 Task: Look for Airbnb options in San MartÃ­n, Colombia from 5th December, 2023 to 12th December, 2023 for 2 adults.  With 1  bedroom having 1 bed and 1 bathroom. Property type can be hotel. Amenities needed are: washing machine. Look for 4 properties as per requirement.
Action: Mouse moved to (530, 118)
Screenshot: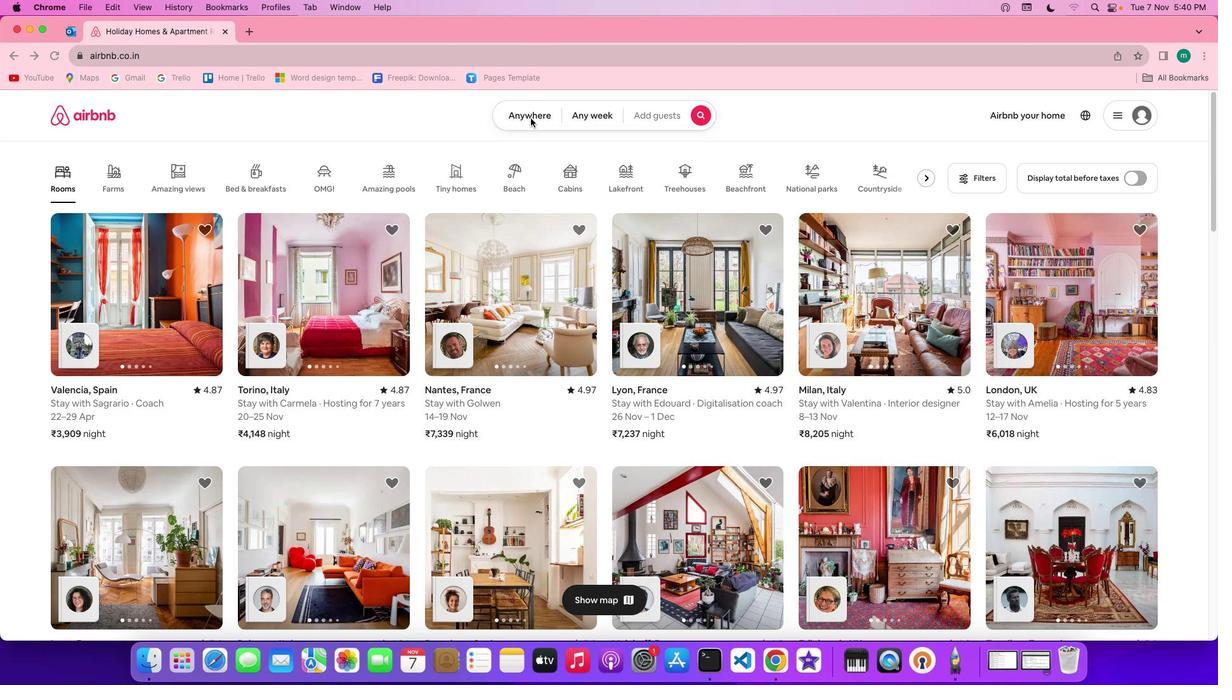 
Action: Mouse pressed left at (530, 118)
Screenshot: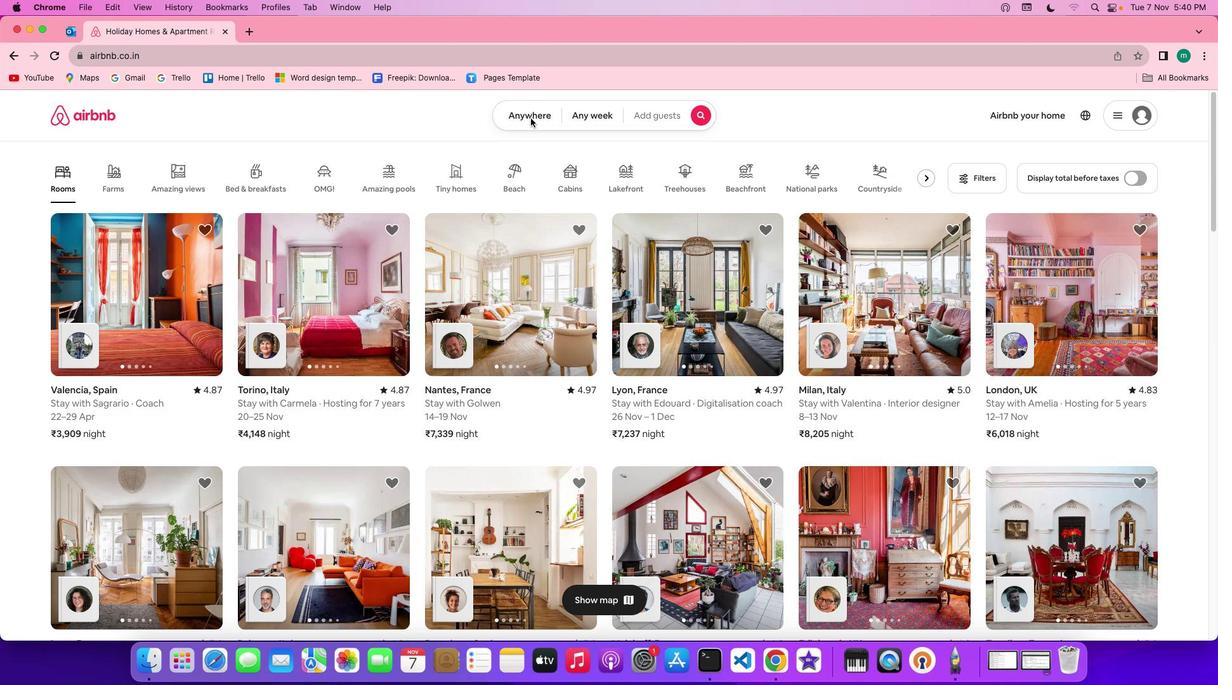 
Action: Mouse pressed left at (530, 118)
Screenshot: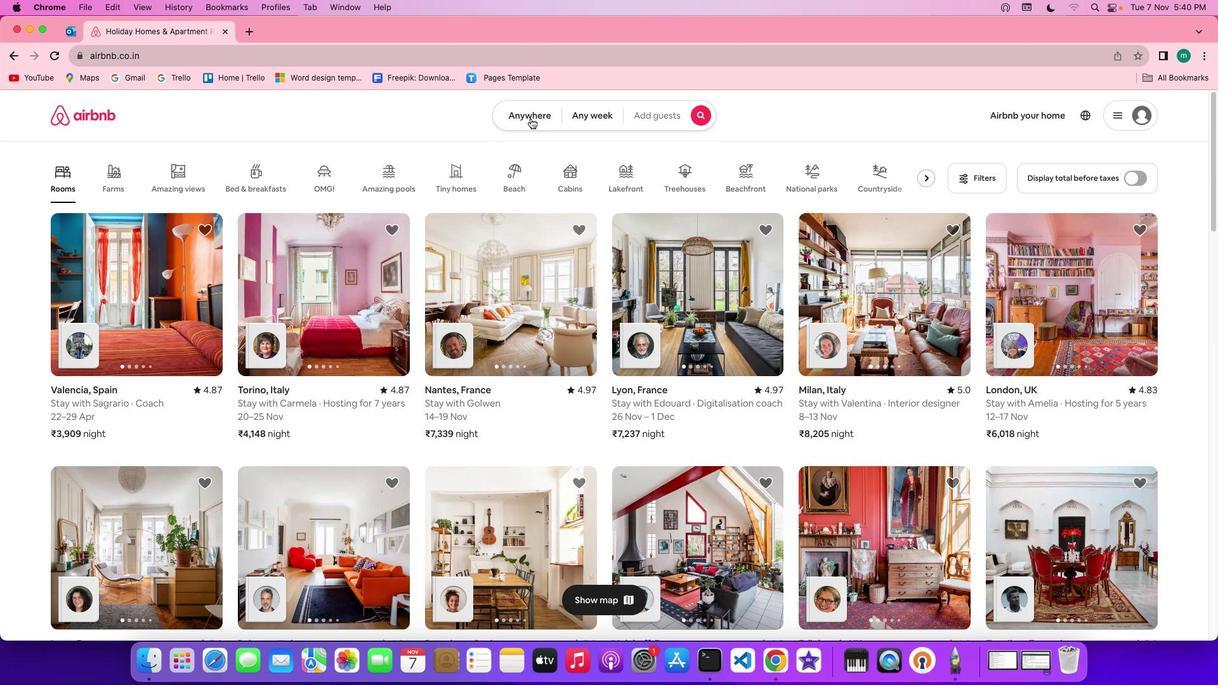 
Action: Mouse moved to (479, 144)
Screenshot: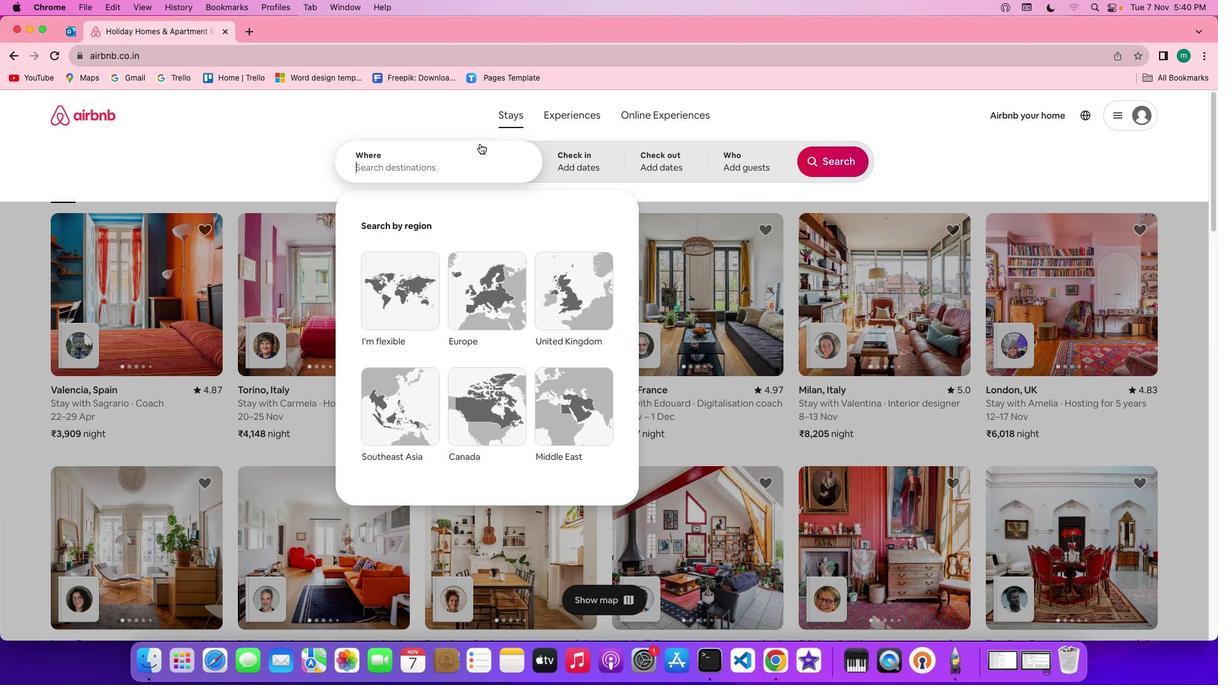 
Action: Mouse pressed left at (479, 144)
Screenshot: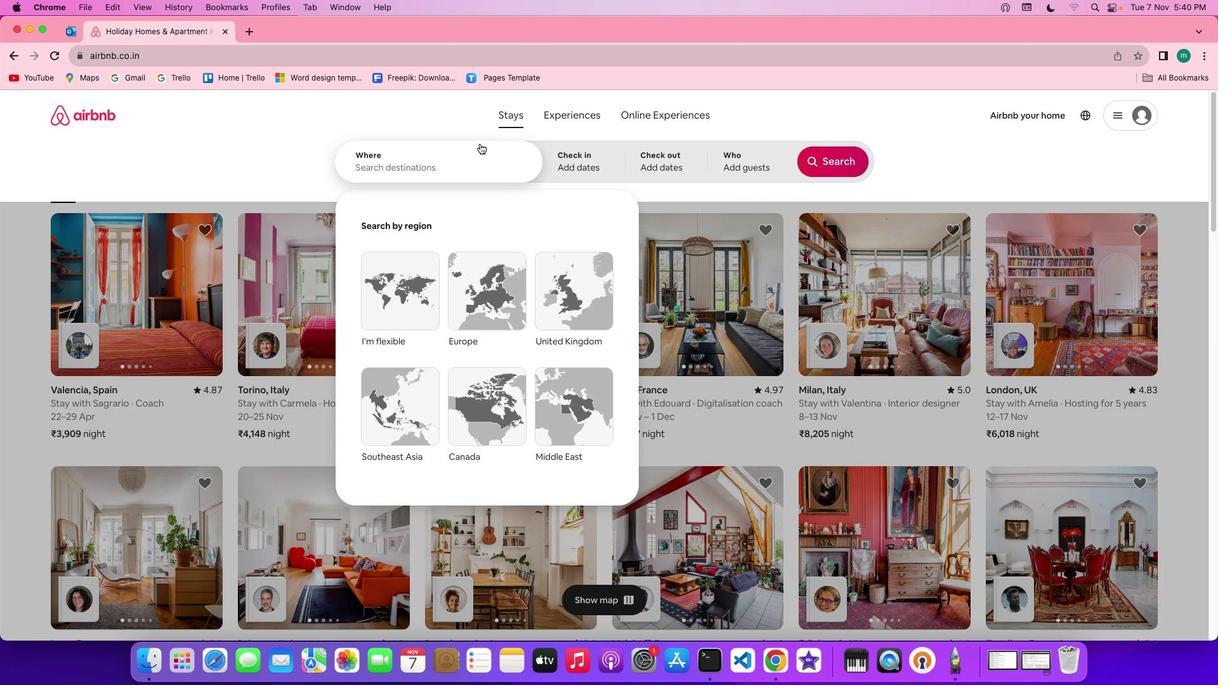 
Action: Key pressed Key.shift's''a''n'Key.spaceKey.shift'm''a''r''t''i''n'','Key.shift'C''o''l''u''m''b''i''a'
Screenshot: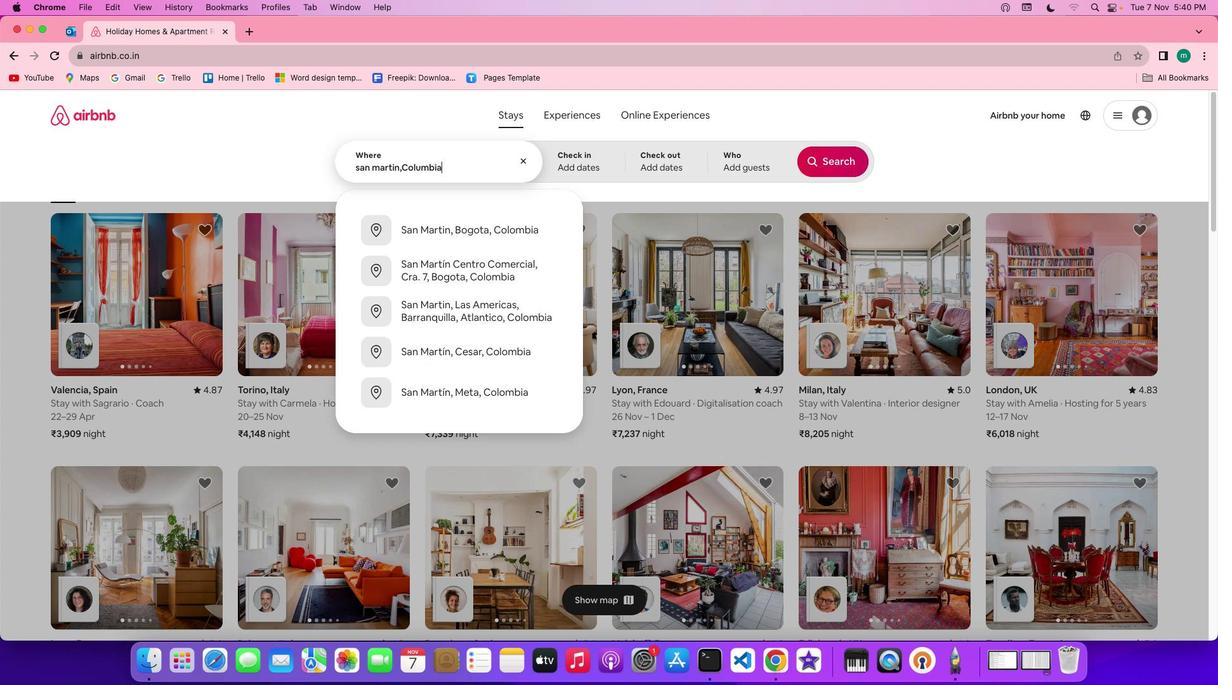 
Action: Mouse moved to (604, 154)
Screenshot: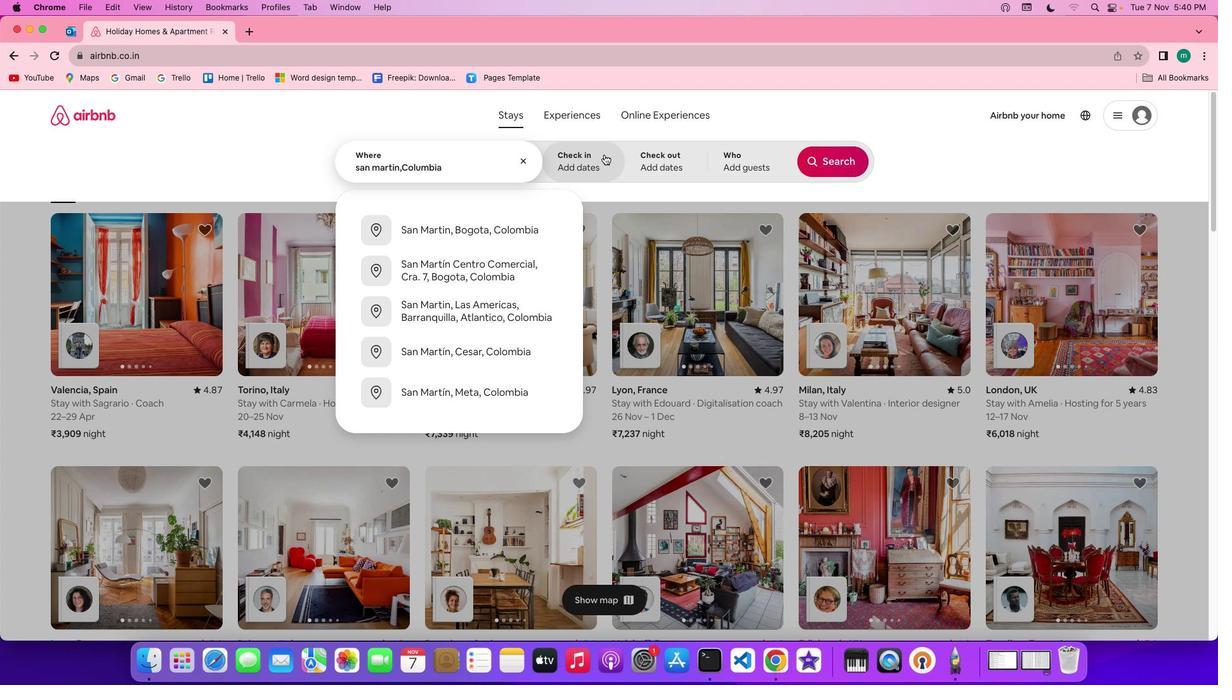 
Action: Mouse pressed left at (604, 154)
Screenshot: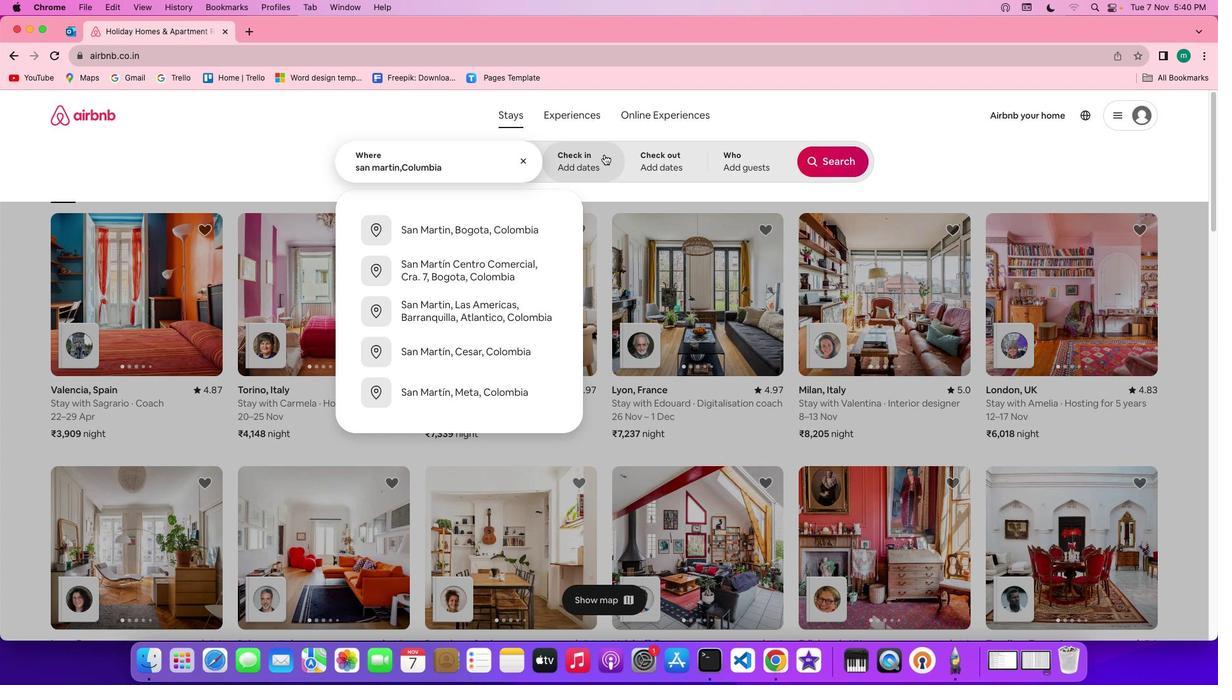 
Action: Mouse moved to (702, 355)
Screenshot: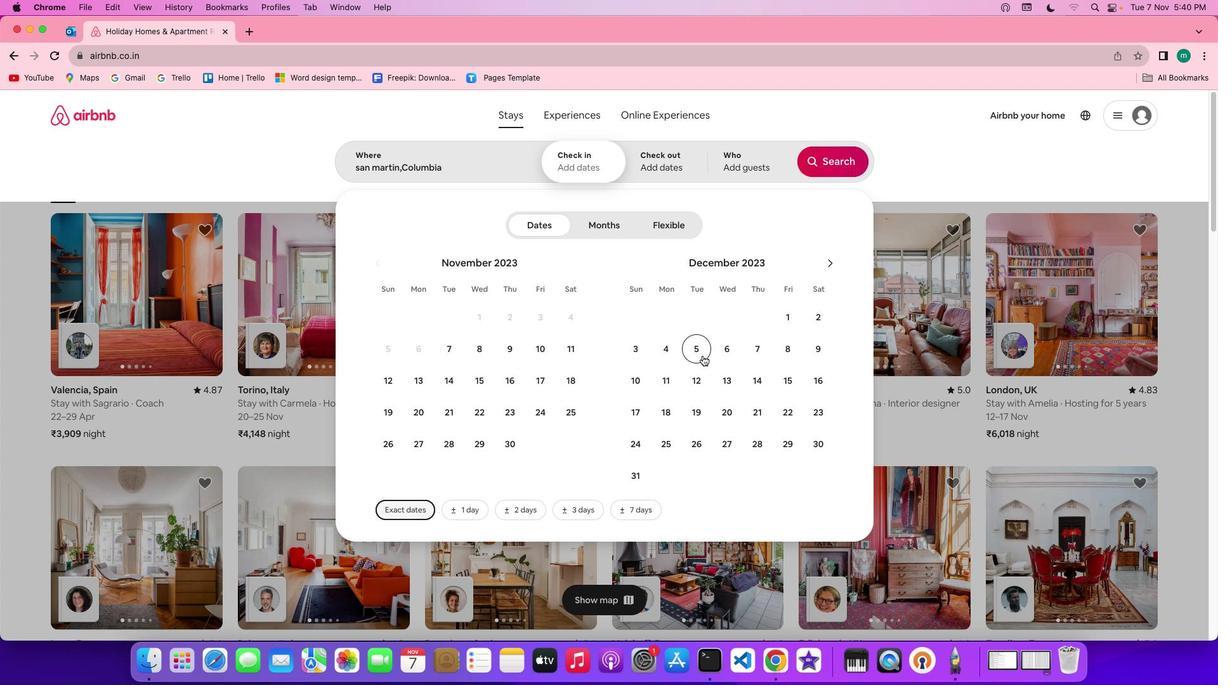 
Action: Mouse pressed left at (702, 355)
Screenshot: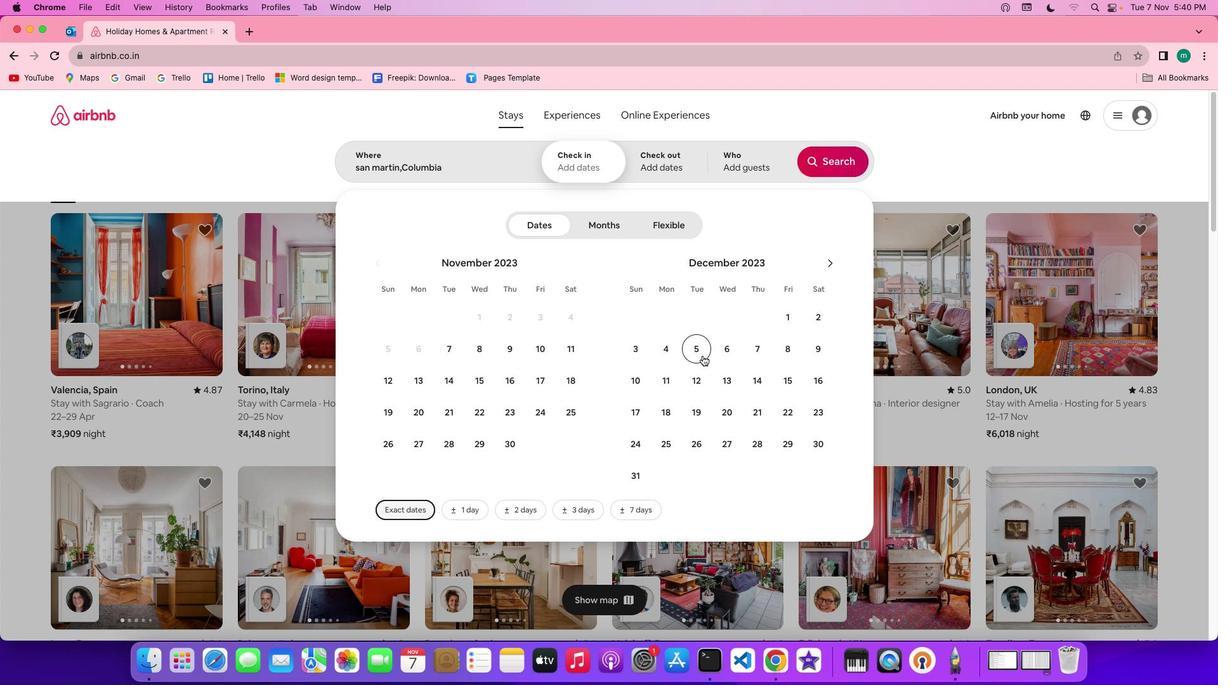 
Action: Mouse moved to (705, 382)
Screenshot: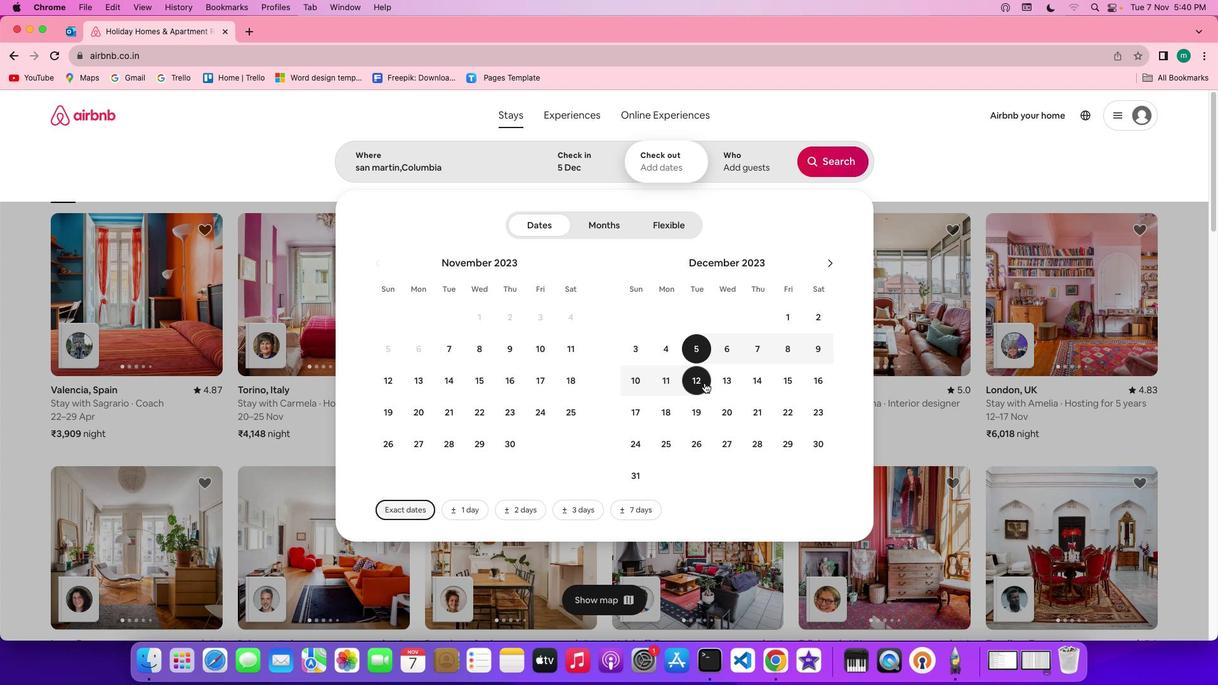 
Action: Mouse pressed left at (705, 382)
Screenshot: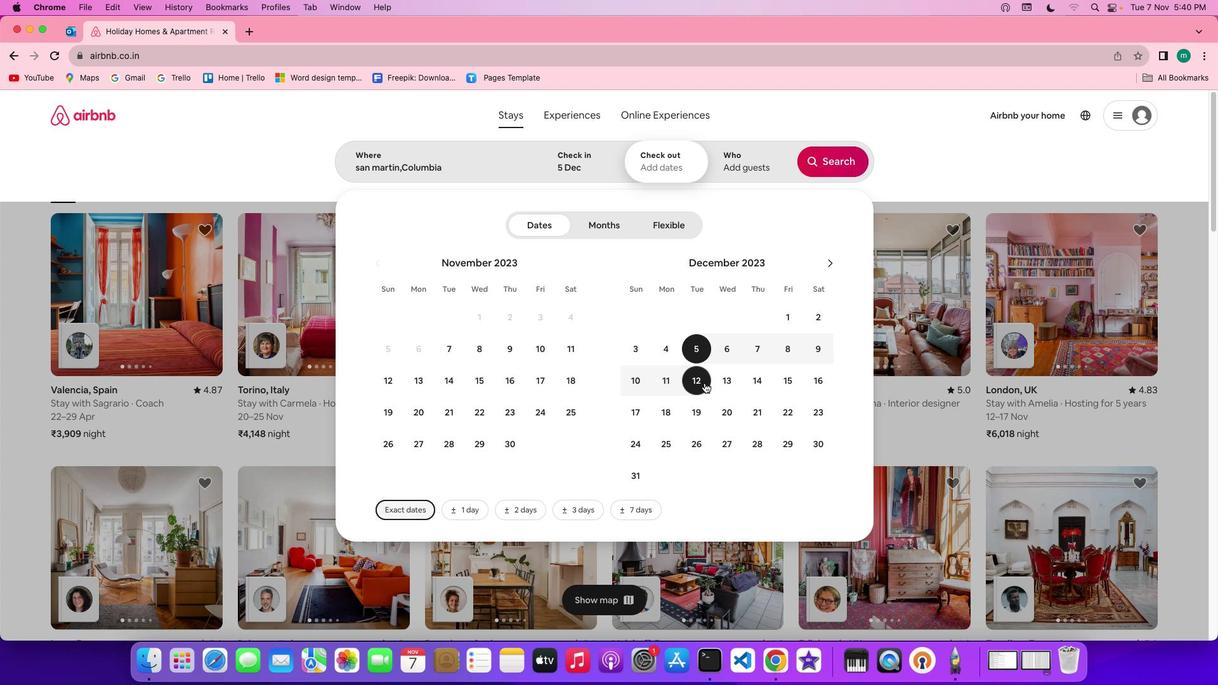 
Action: Mouse moved to (738, 166)
Screenshot: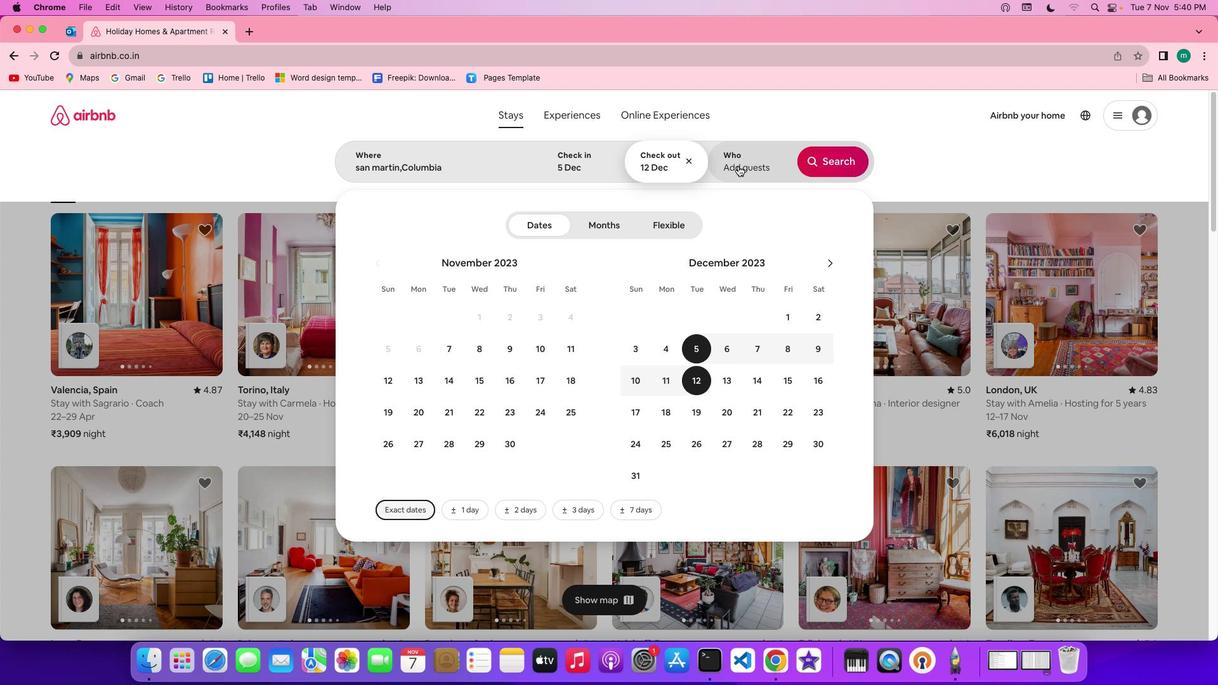 
Action: Mouse pressed left at (738, 166)
Screenshot: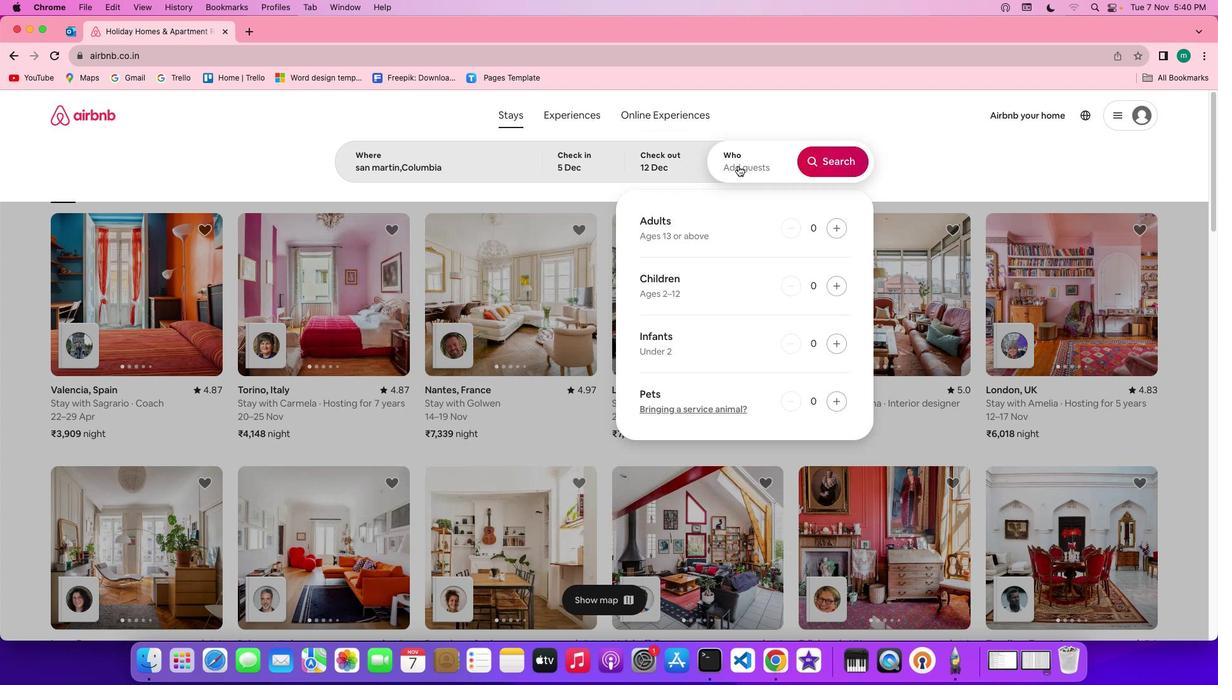 
Action: Mouse moved to (836, 228)
Screenshot: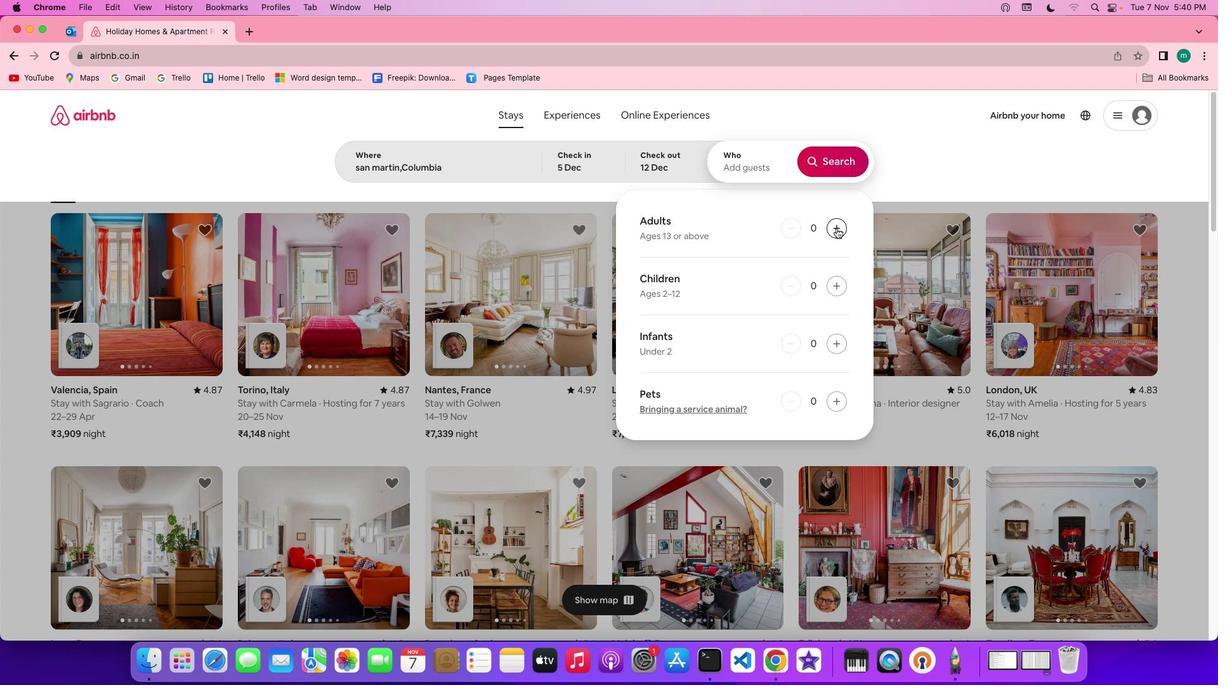 
Action: Mouse pressed left at (836, 228)
Screenshot: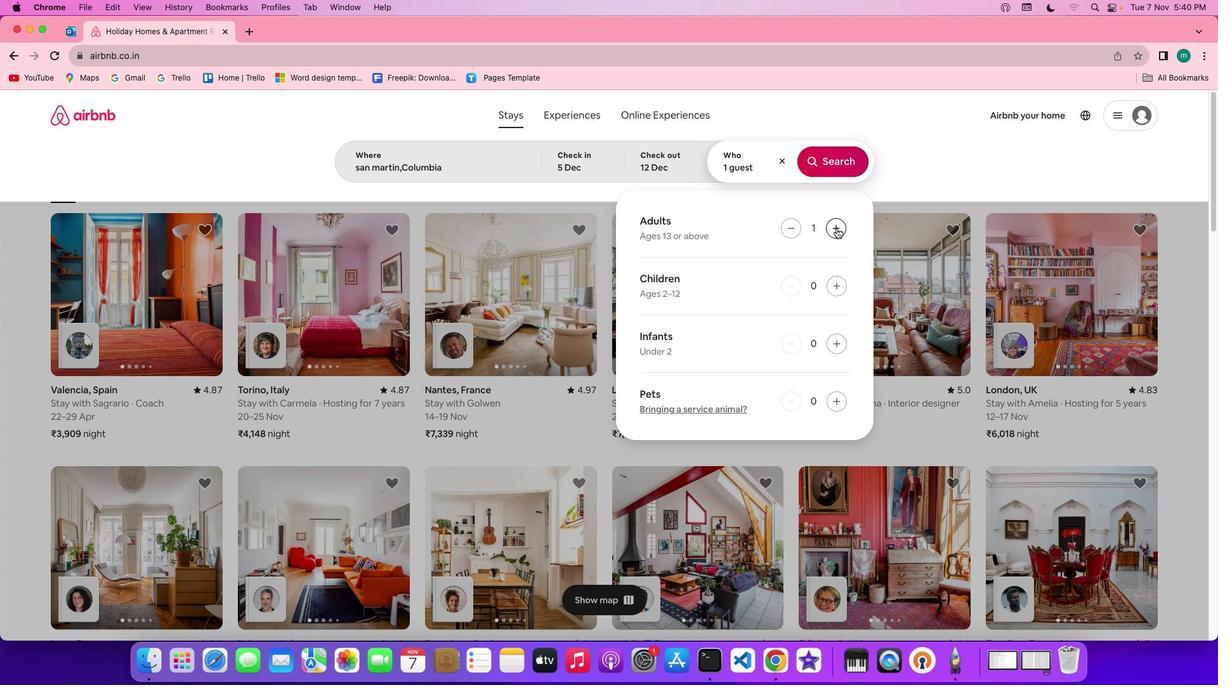 
Action: Mouse pressed left at (836, 228)
Screenshot: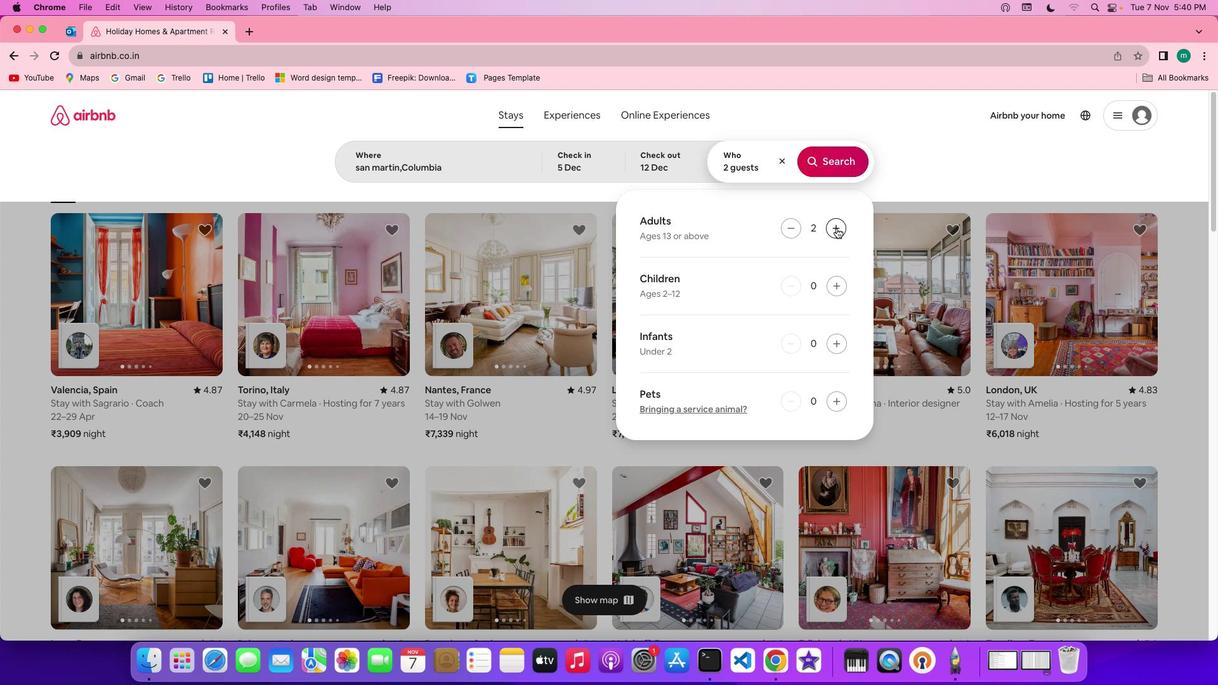 
Action: Mouse moved to (832, 156)
Screenshot: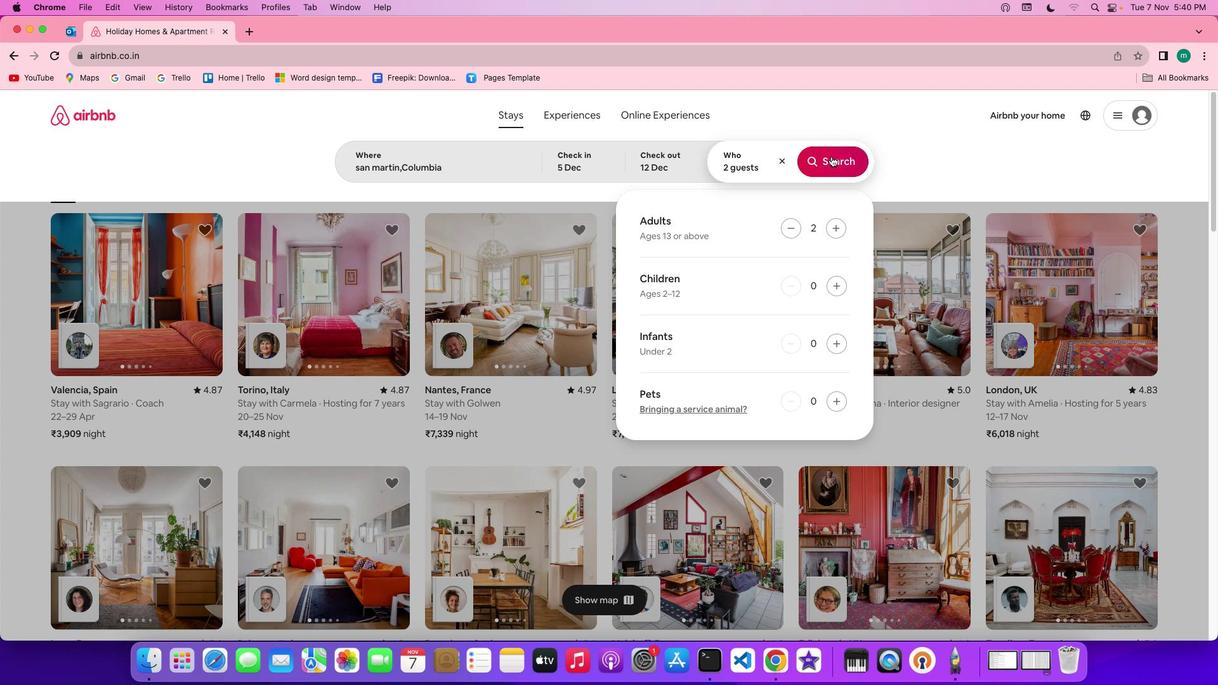 
Action: Mouse pressed left at (832, 156)
Screenshot: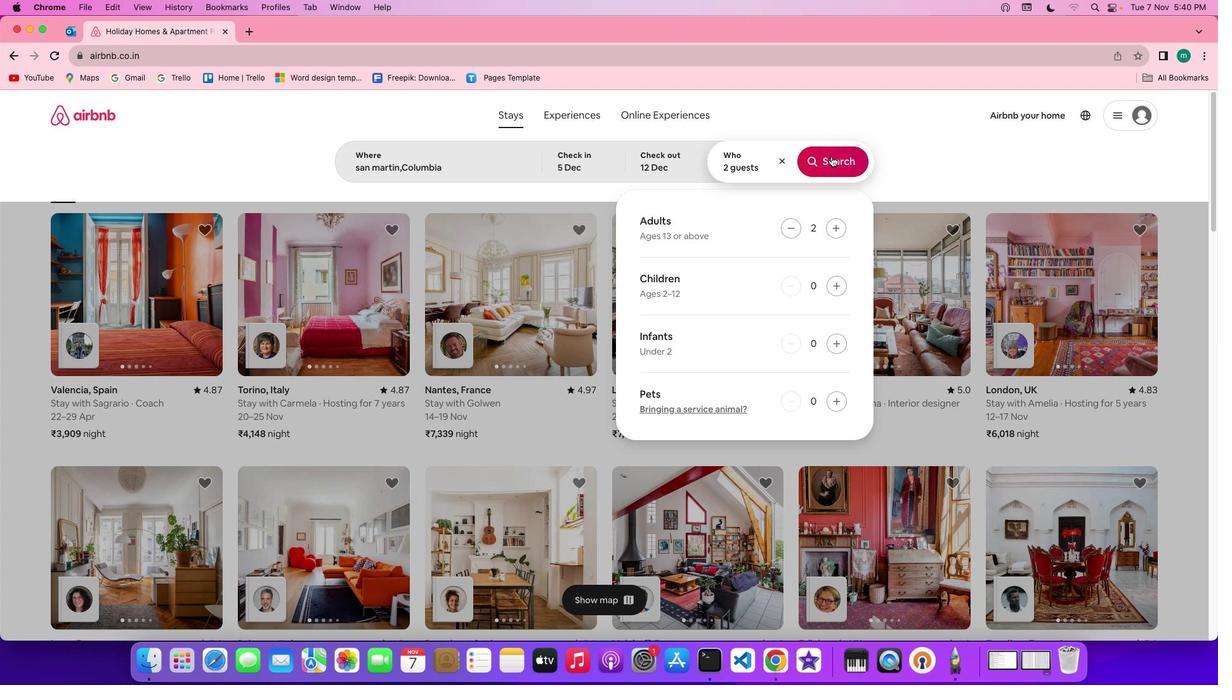 
Action: Mouse moved to (1000, 158)
Screenshot: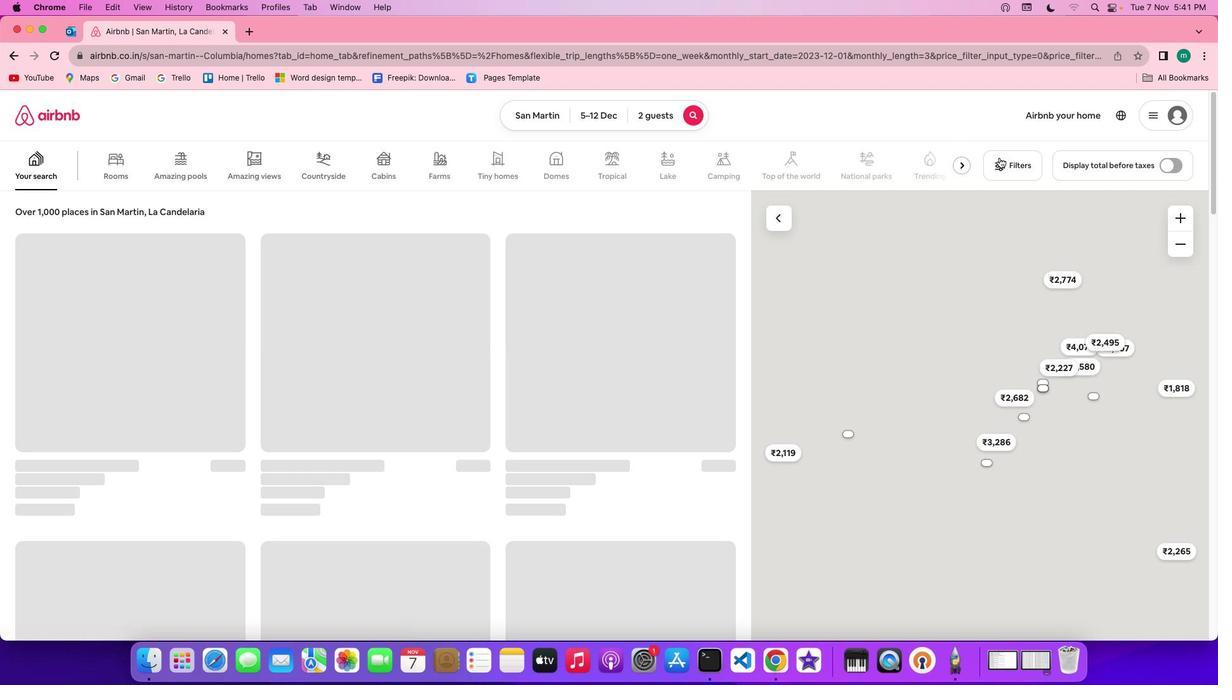 
Action: Mouse pressed left at (1000, 158)
Screenshot: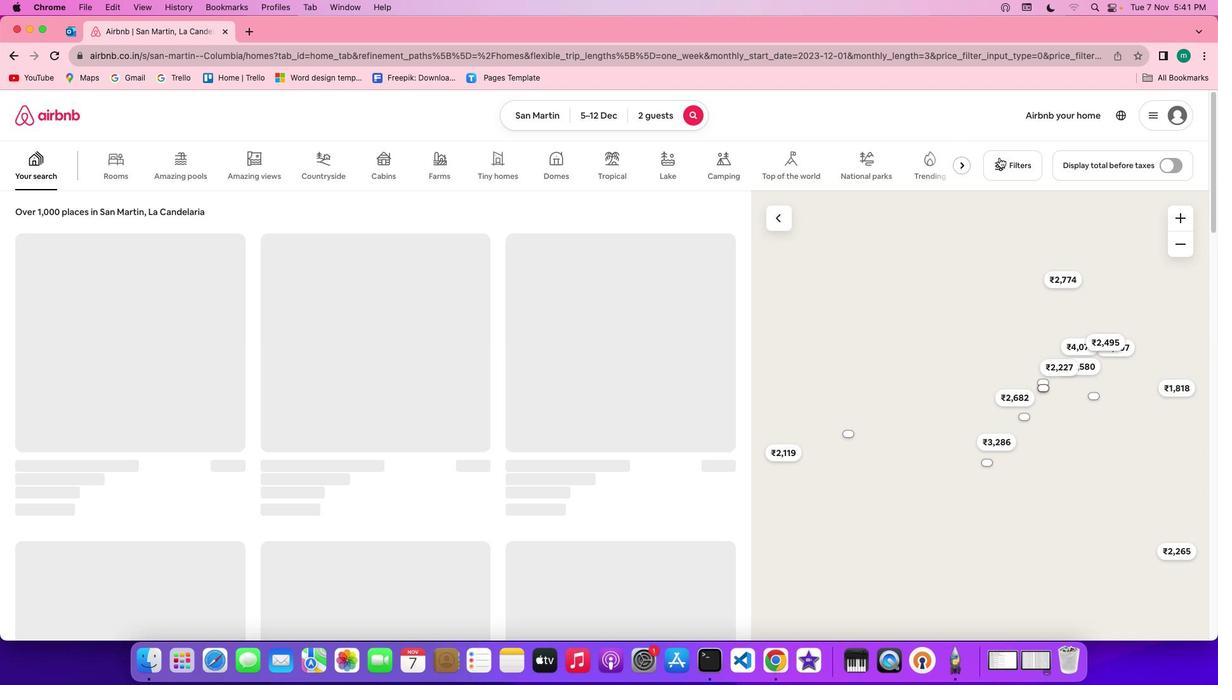 
Action: Mouse moved to (1003, 161)
Screenshot: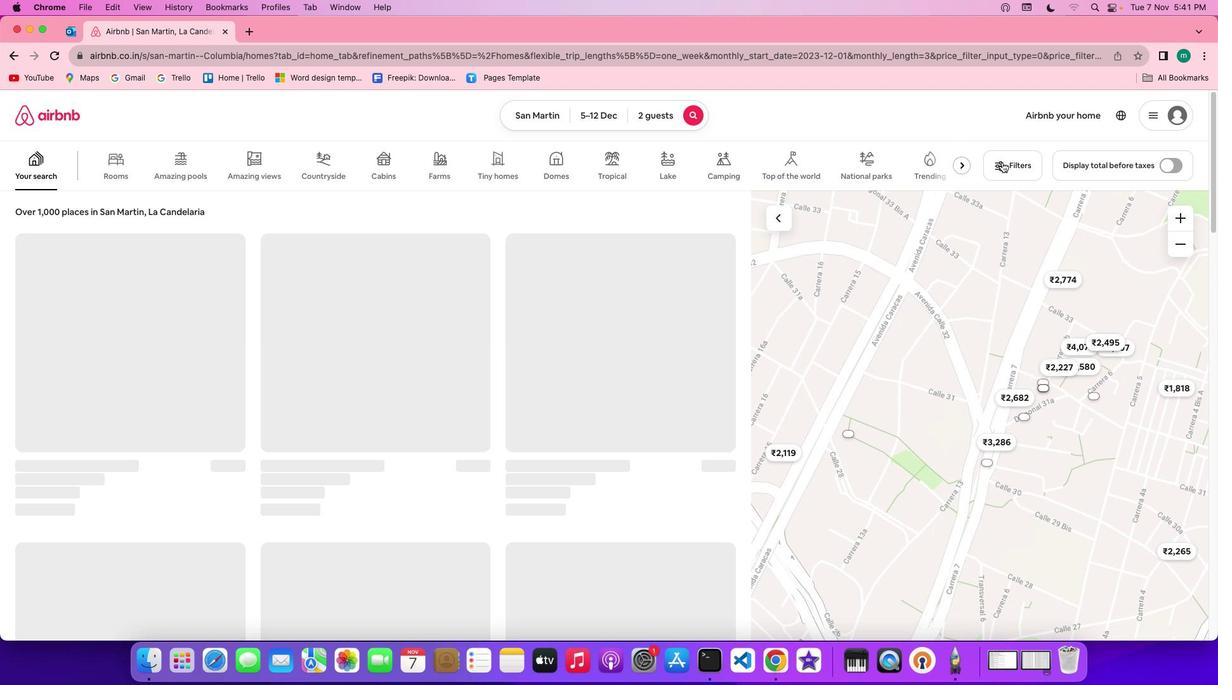 
Action: Mouse pressed left at (1003, 161)
Screenshot: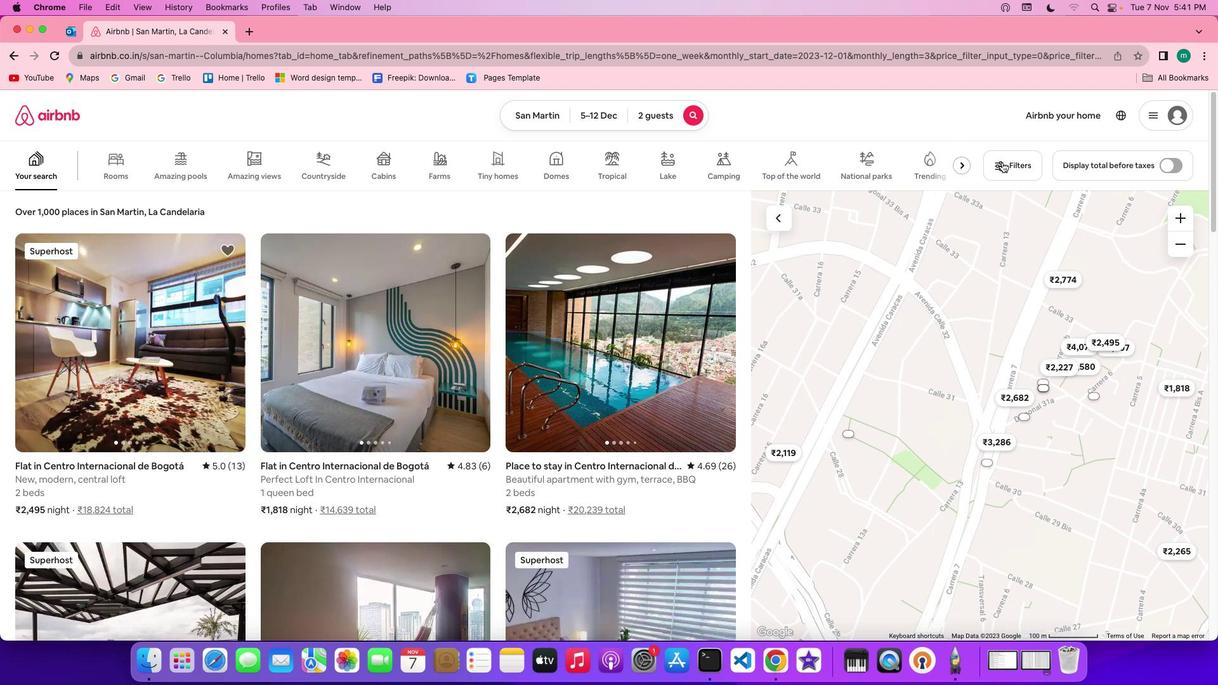 
Action: Mouse moved to (1017, 163)
Screenshot: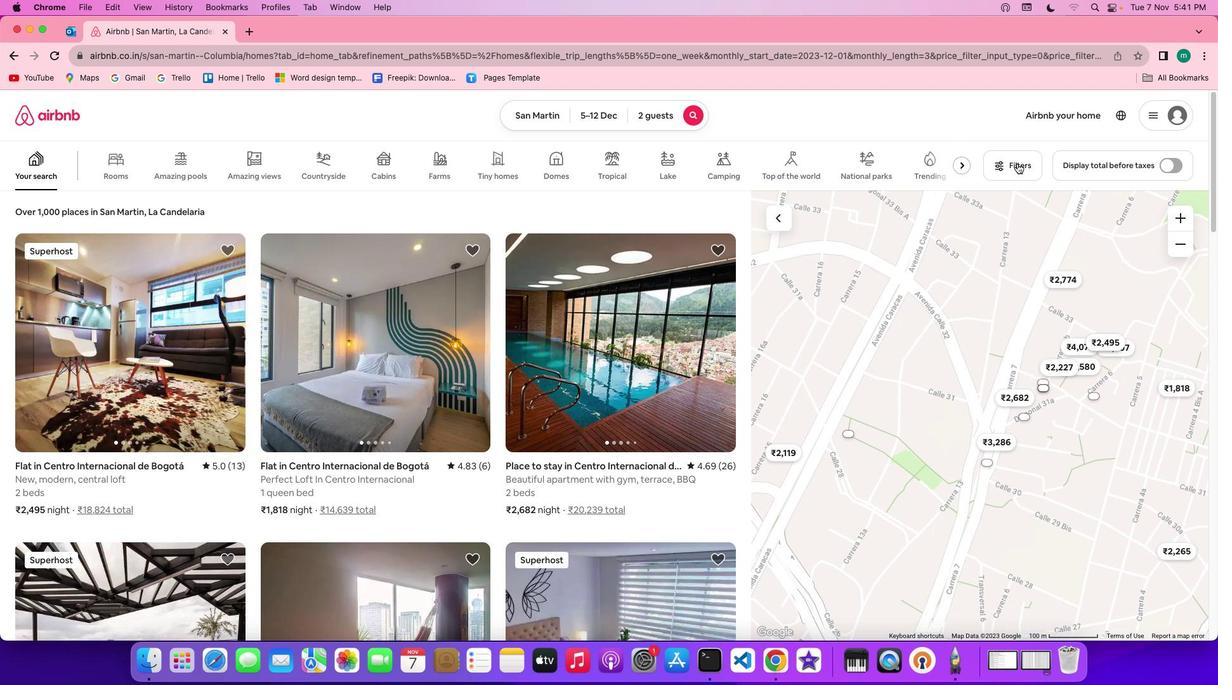 
Action: Mouse pressed left at (1017, 163)
Screenshot: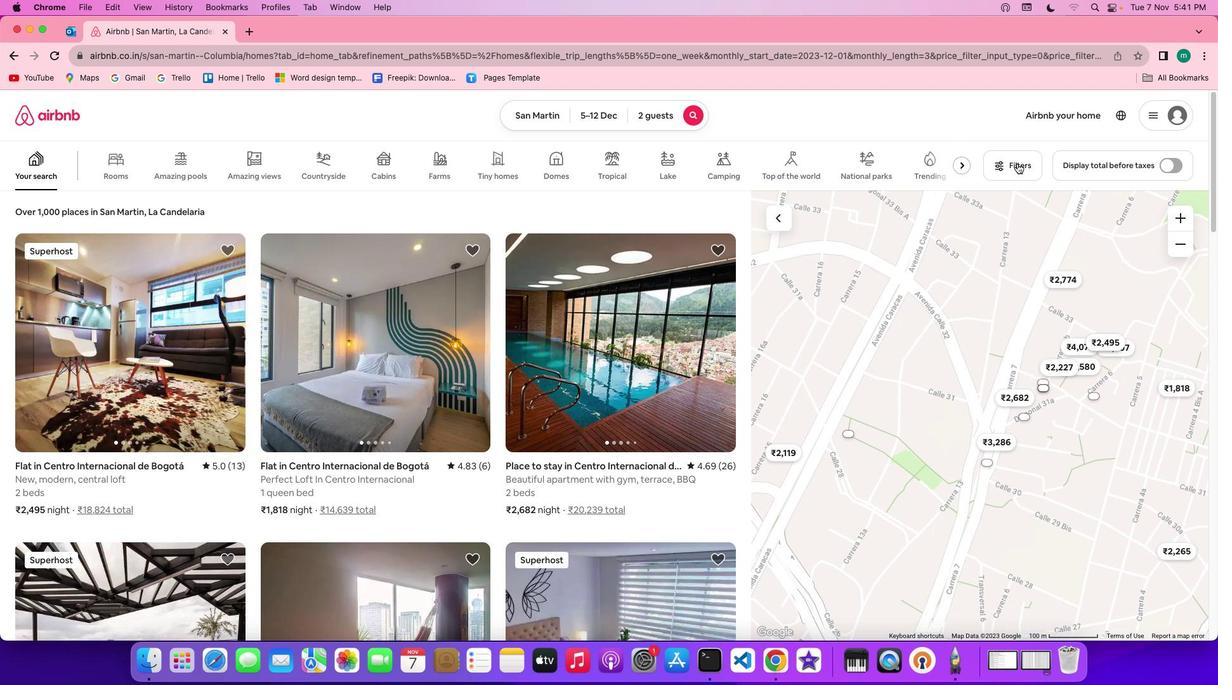 
Action: Mouse pressed left at (1017, 163)
Screenshot: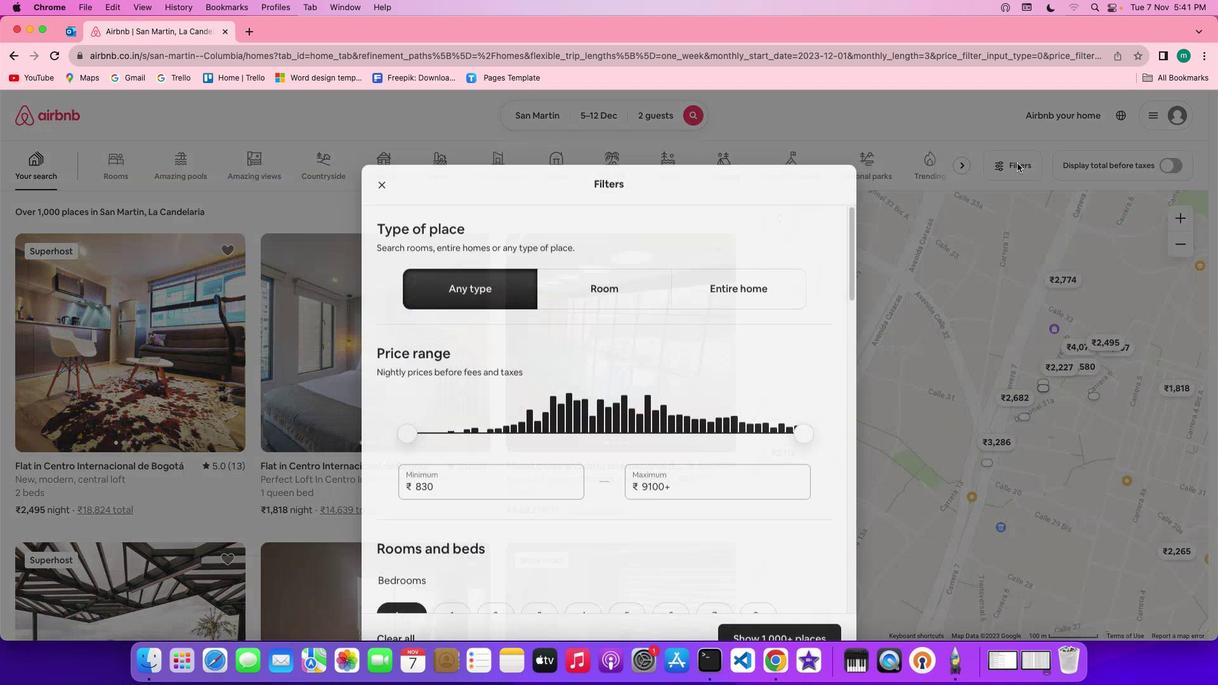 
Action: Mouse pressed left at (1017, 163)
Screenshot: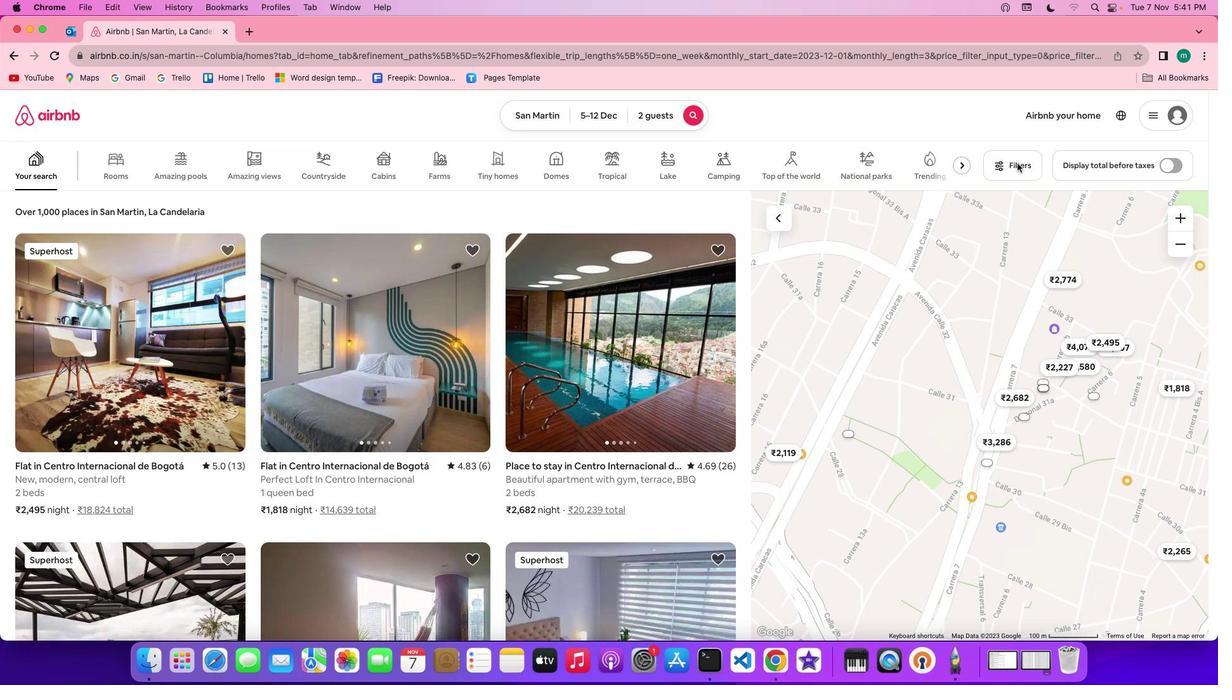 
Action: Mouse moved to (1013, 165)
Screenshot: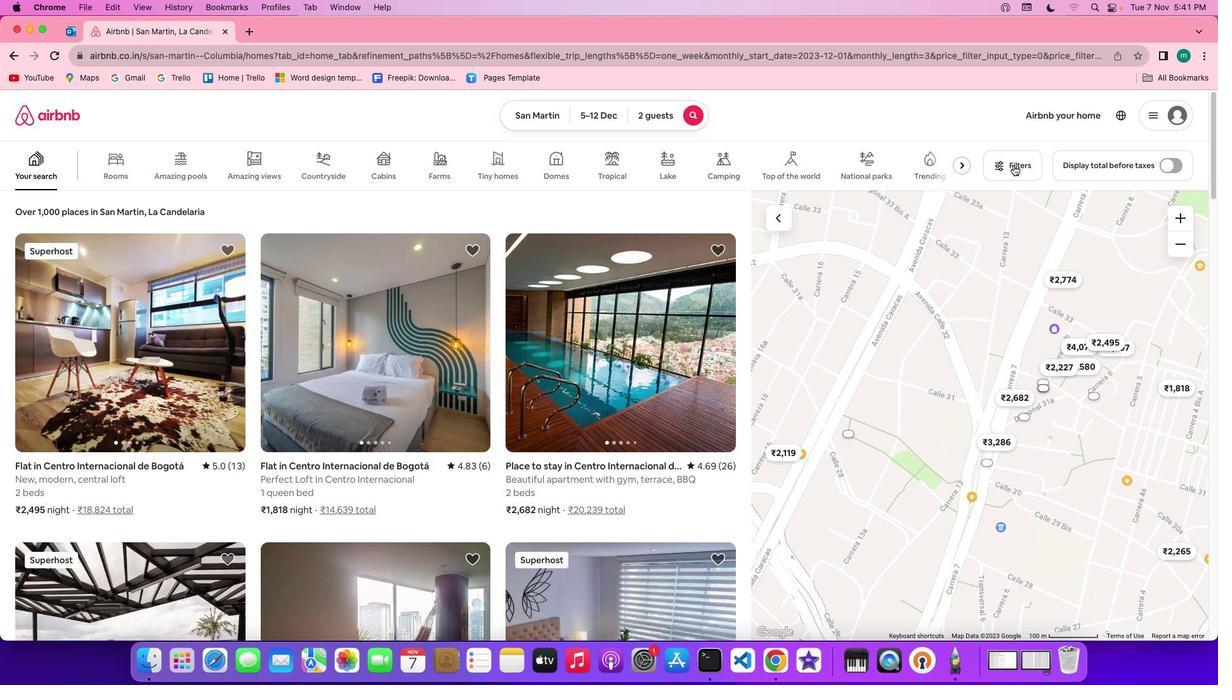 
Action: Mouse pressed left at (1013, 165)
Screenshot: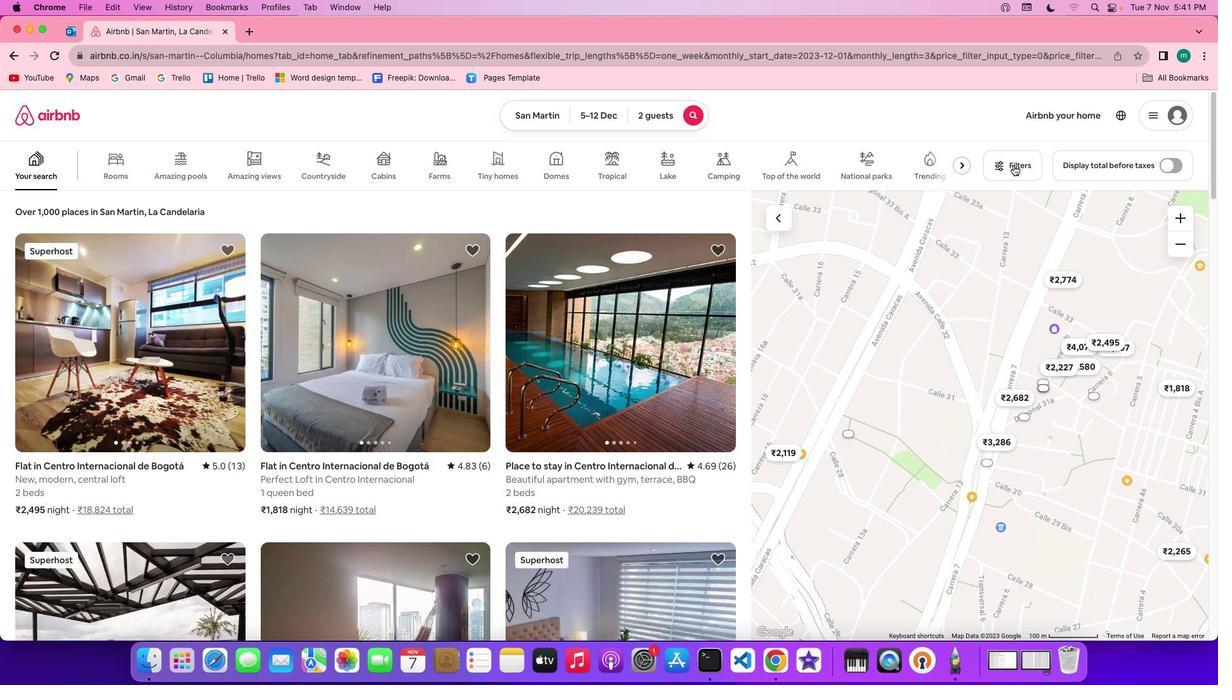 
Action: Mouse moved to (607, 305)
Screenshot: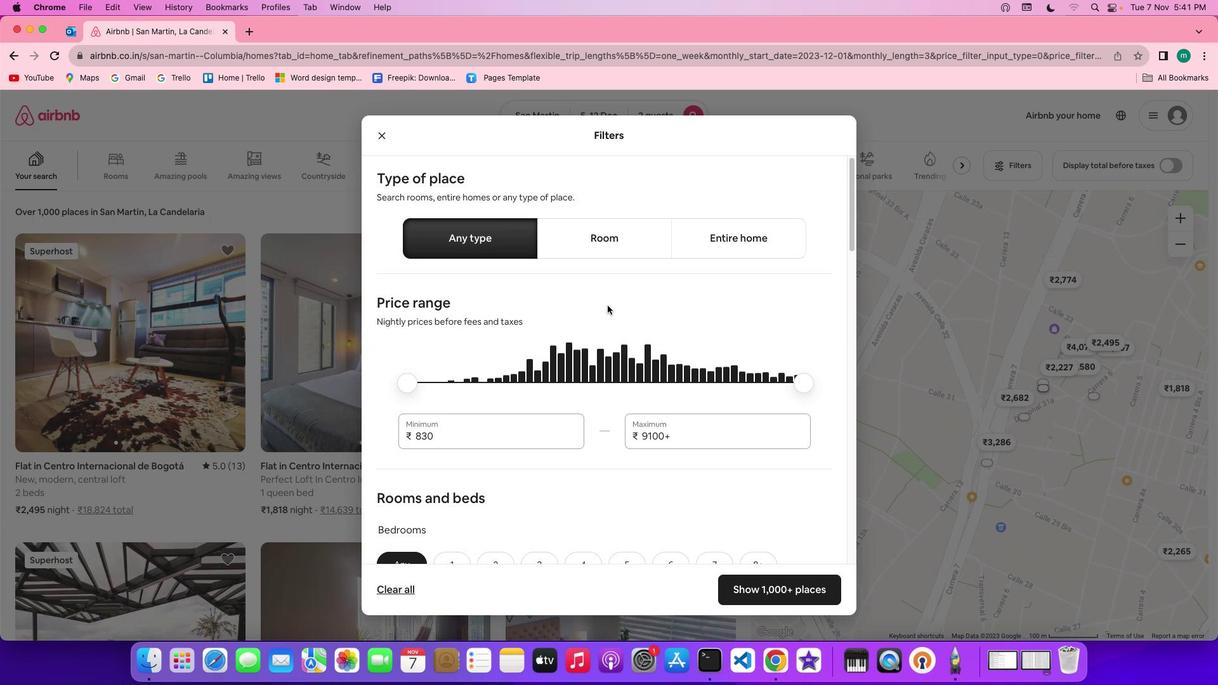 
Action: Mouse scrolled (607, 305) with delta (0, 0)
Screenshot: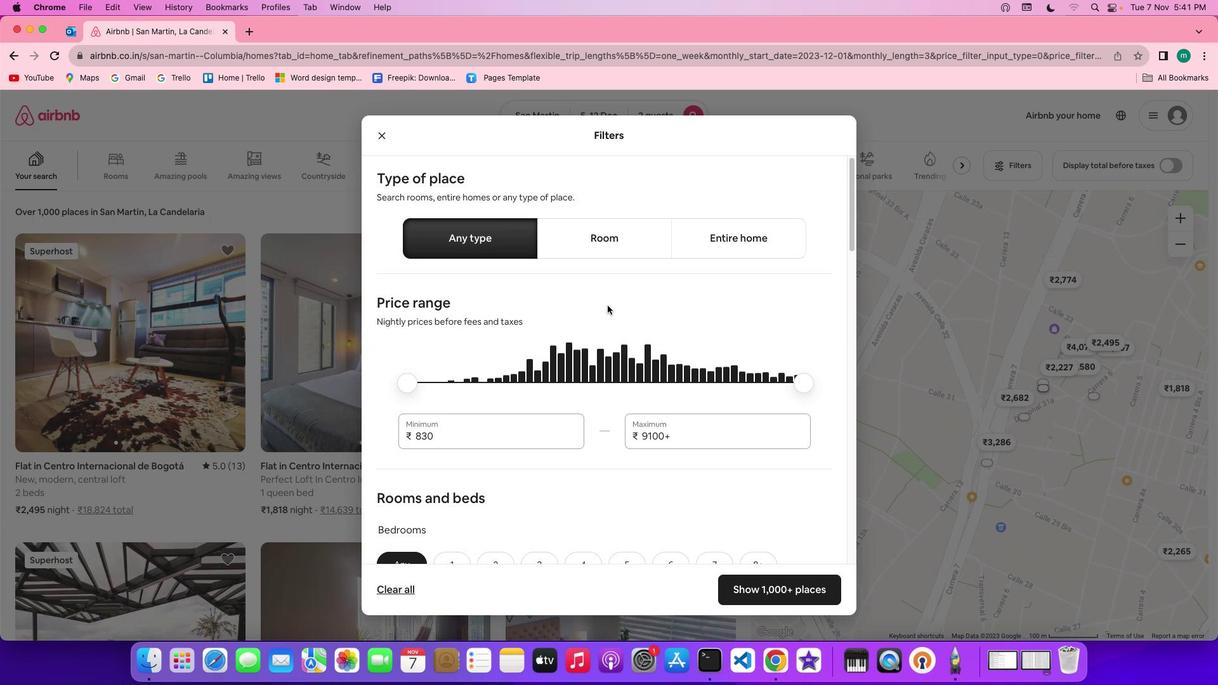 
Action: Mouse scrolled (607, 305) with delta (0, 0)
Screenshot: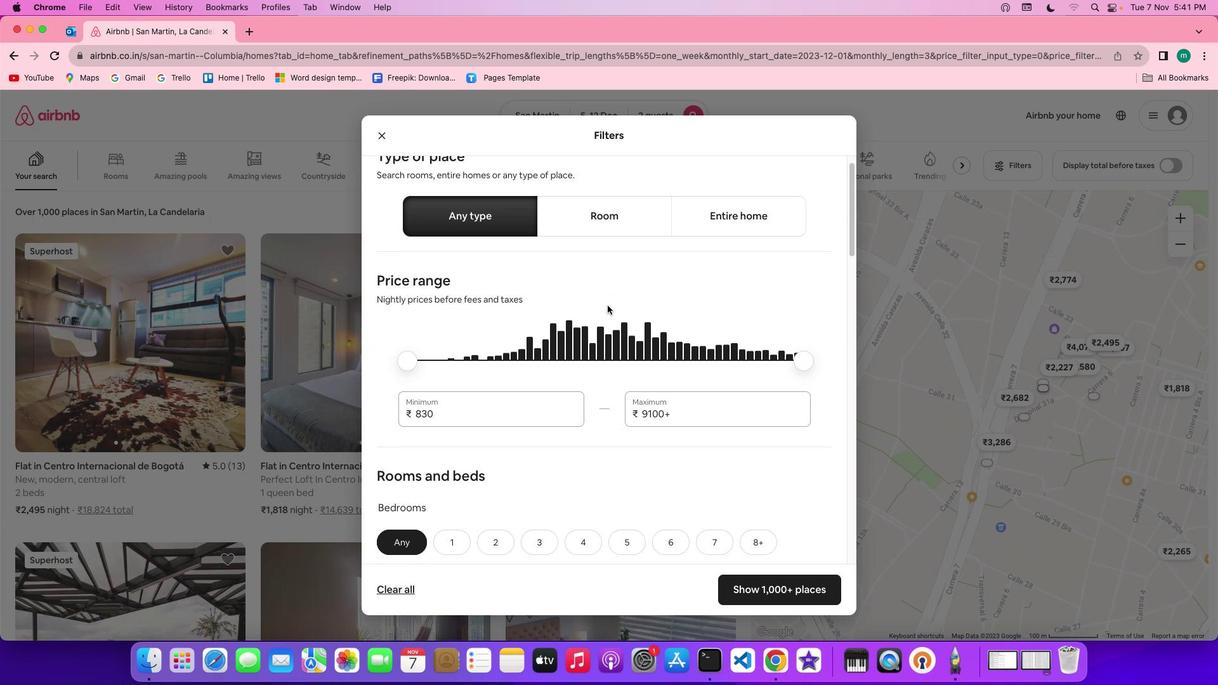 
Action: Mouse scrolled (607, 305) with delta (0, -1)
Screenshot: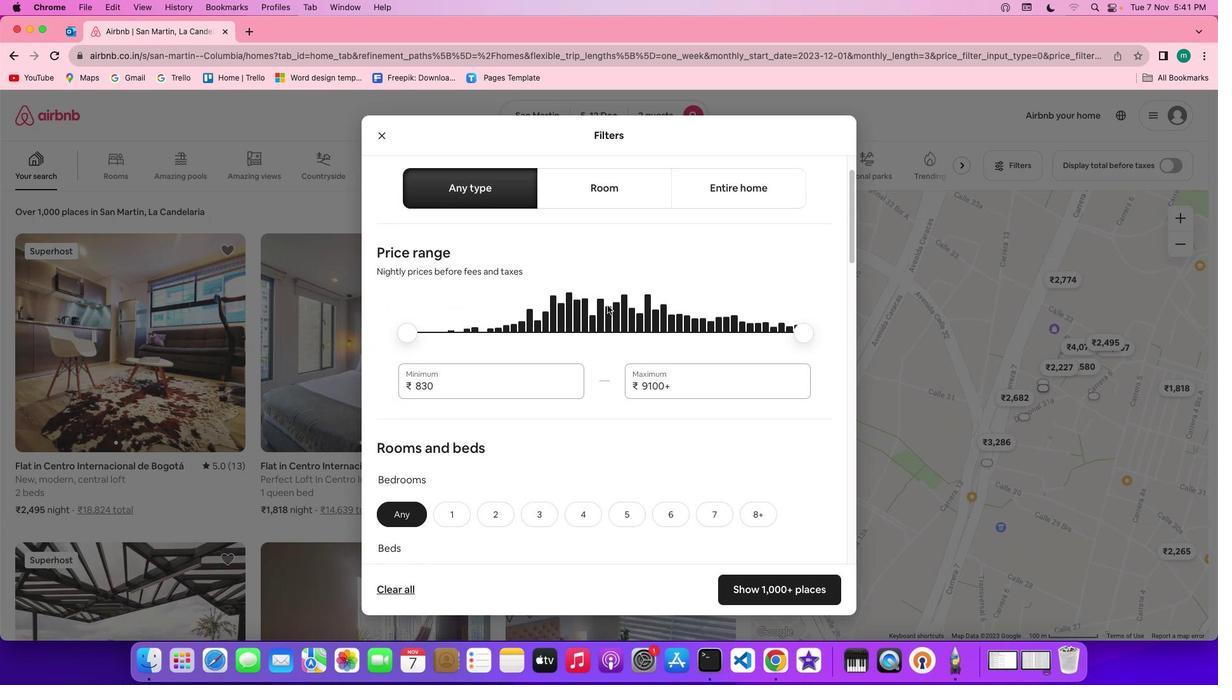 
Action: Mouse scrolled (607, 305) with delta (0, 0)
Screenshot: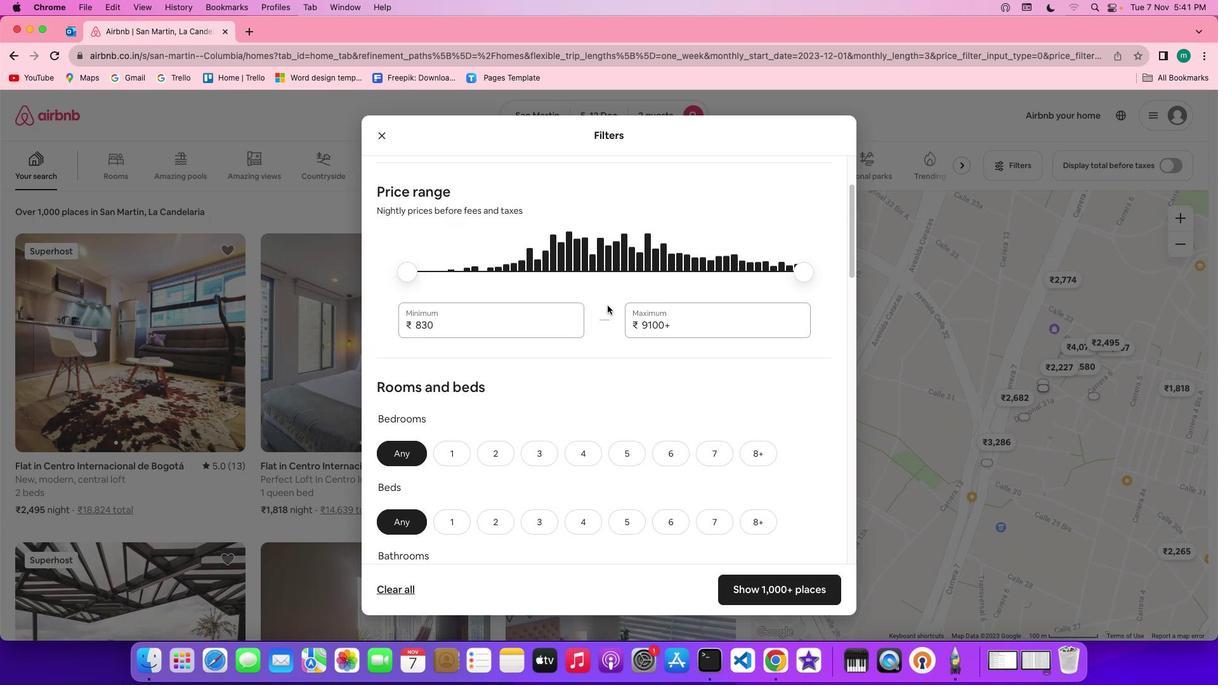 
Action: Mouse scrolled (607, 305) with delta (0, 0)
Screenshot: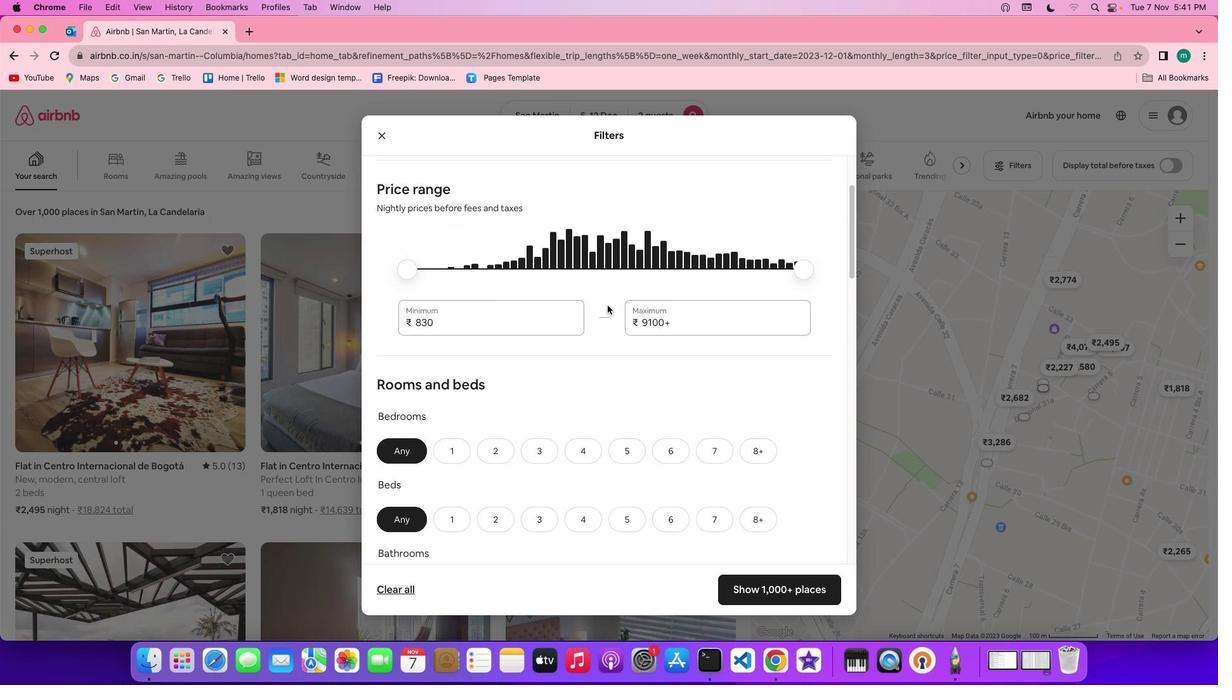 
Action: Mouse scrolled (607, 305) with delta (0, 0)
Screenshot: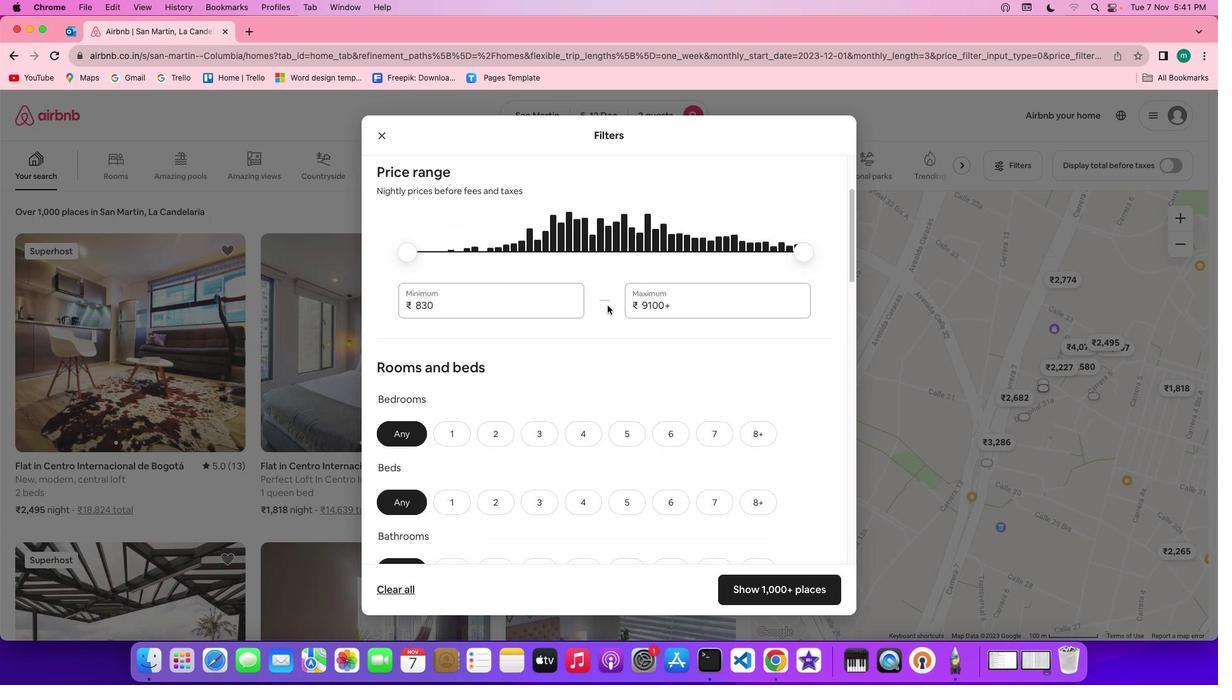 
Action: Mouse scrolled (607, 305) with delta (0, 0)
Screenshot: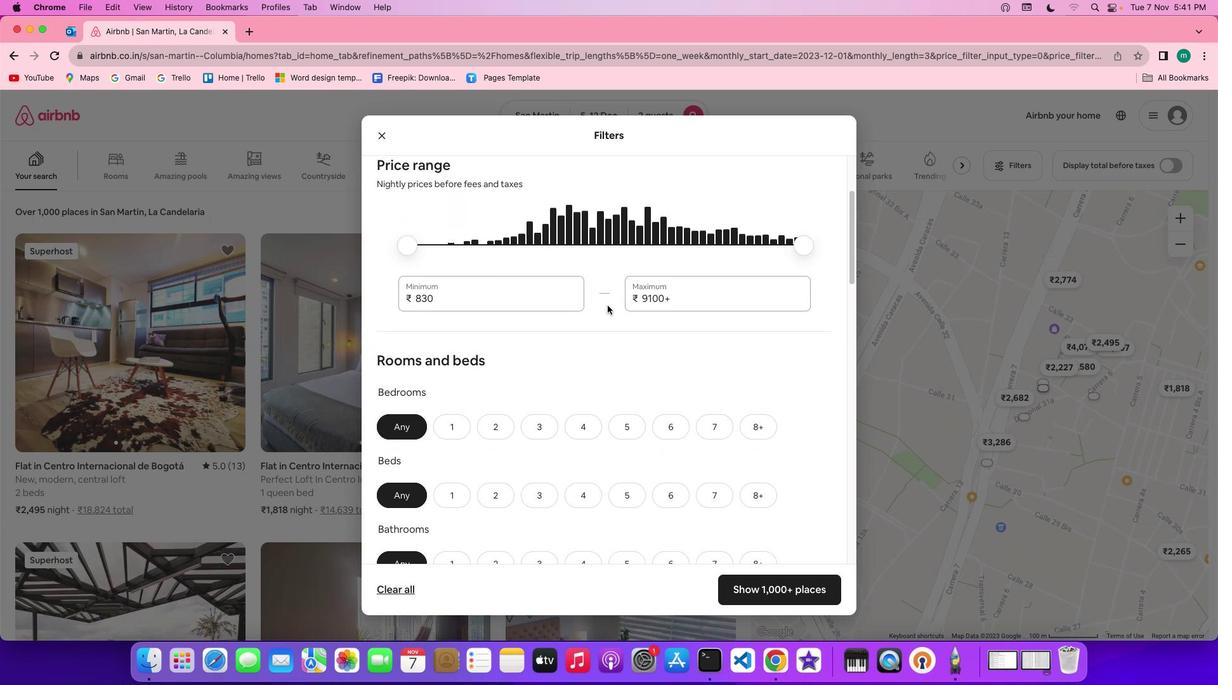 
Action: Mouse scrolled (607, 305) with delta (0, 0)
Screenshot: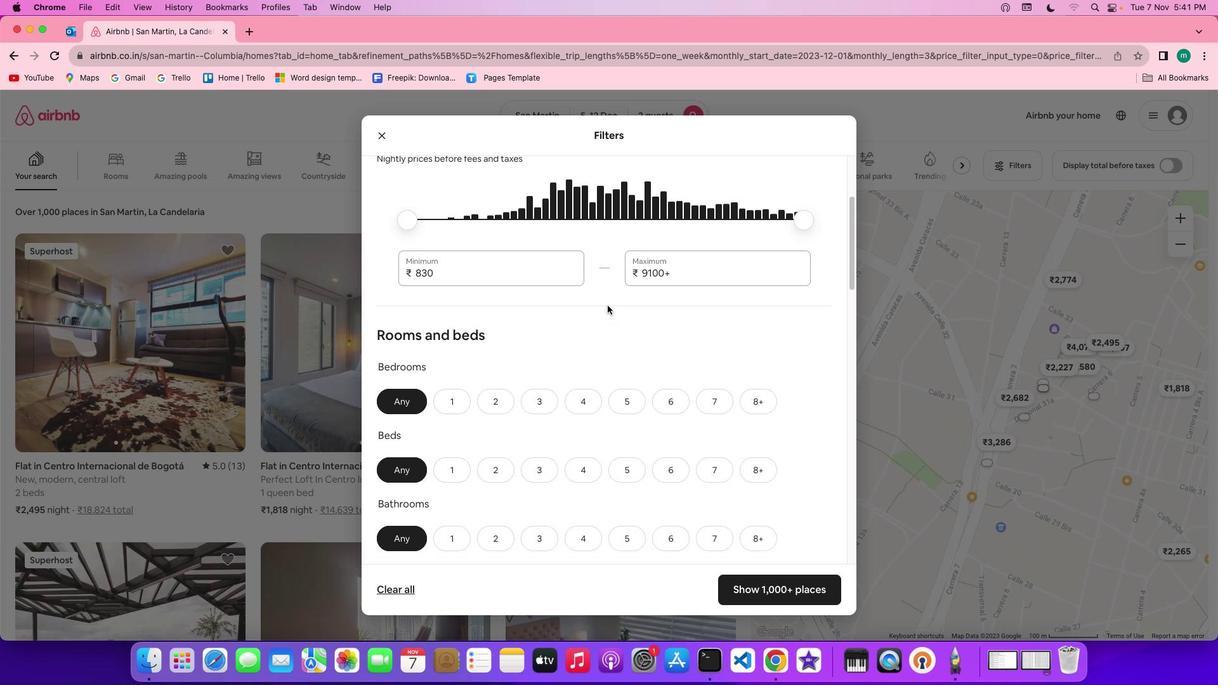 
Action: Mouse scrolled (607, 305) with delta (0, 0)
Screenshot: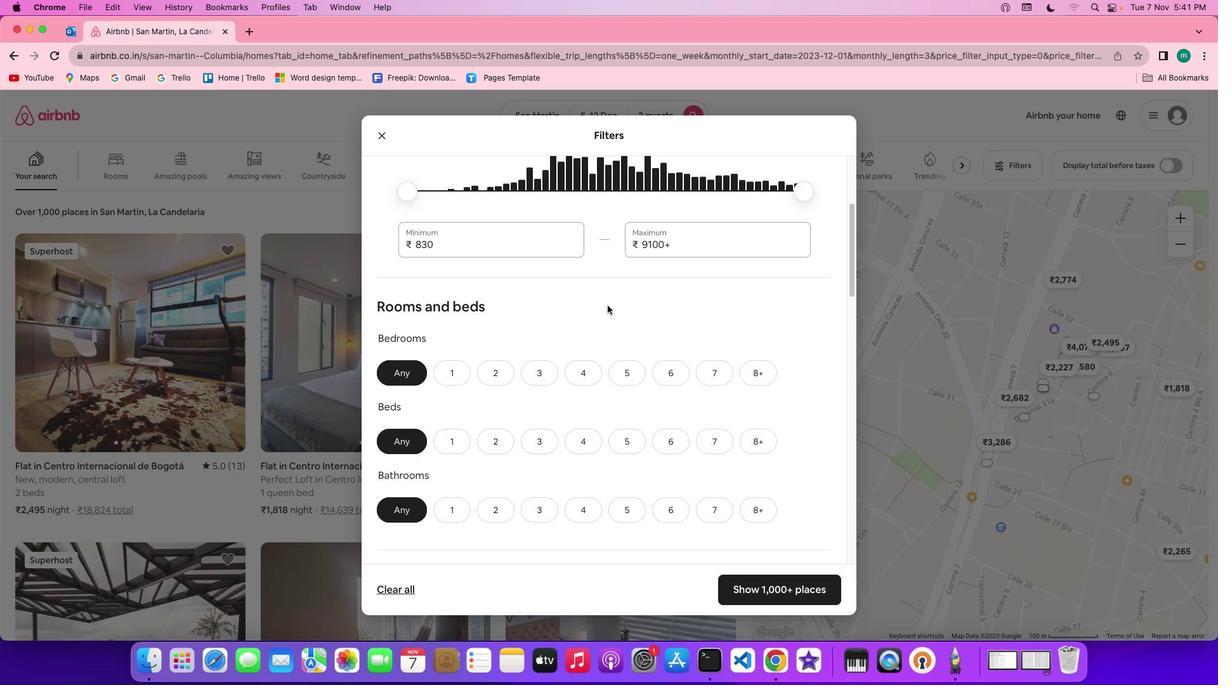 
Action: Mouse scrolled (607, 305) with delta (0, 0)
Screenshot: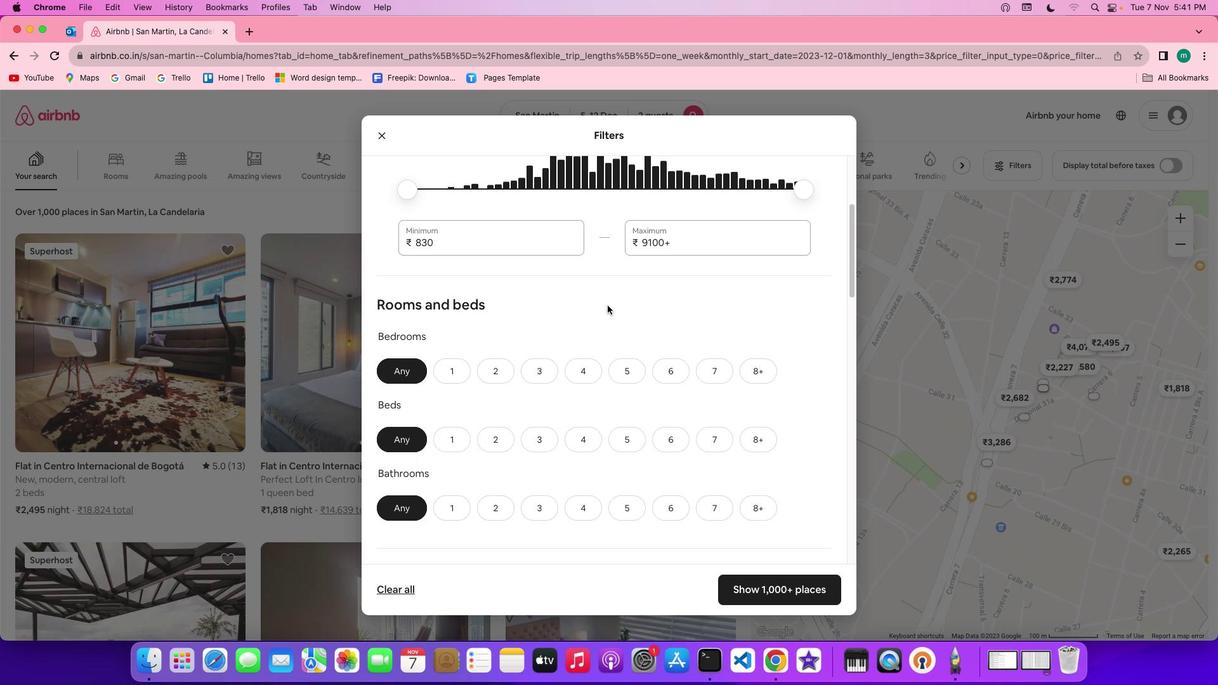 
Action: Mouse scrolled (607, 305) with delta (0, 0)
Screenshot: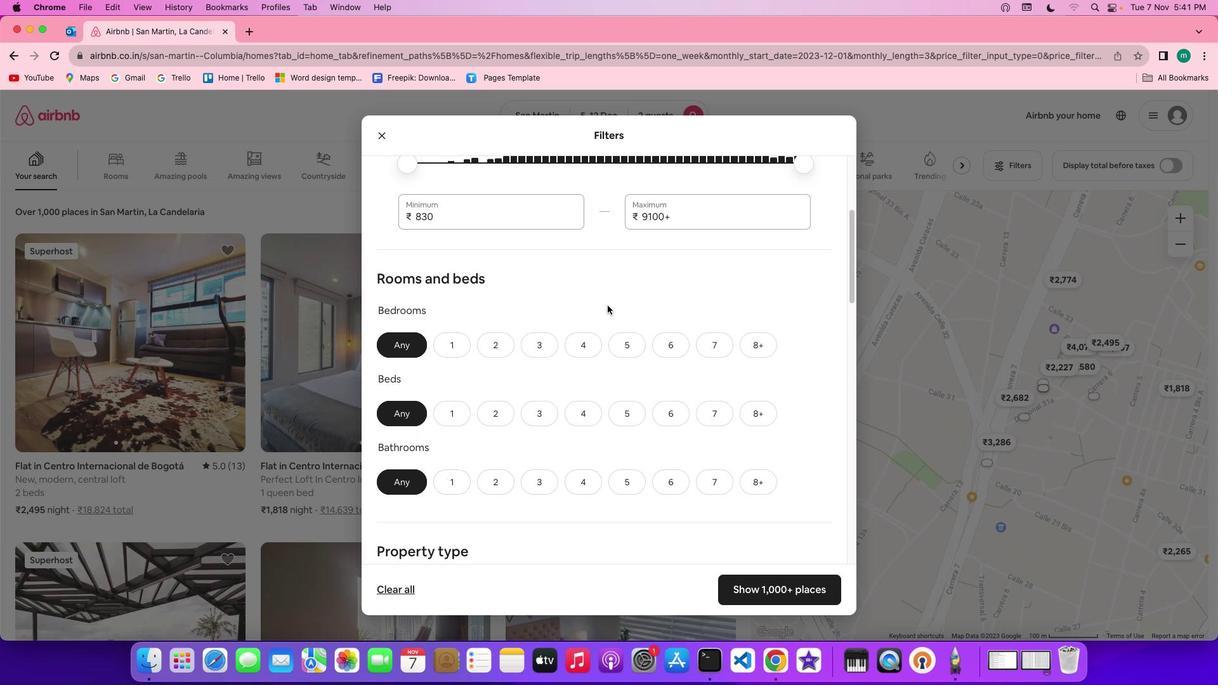 
Action: Mouse scrolled (607, 305) with delta (0, 0)
Screenshot: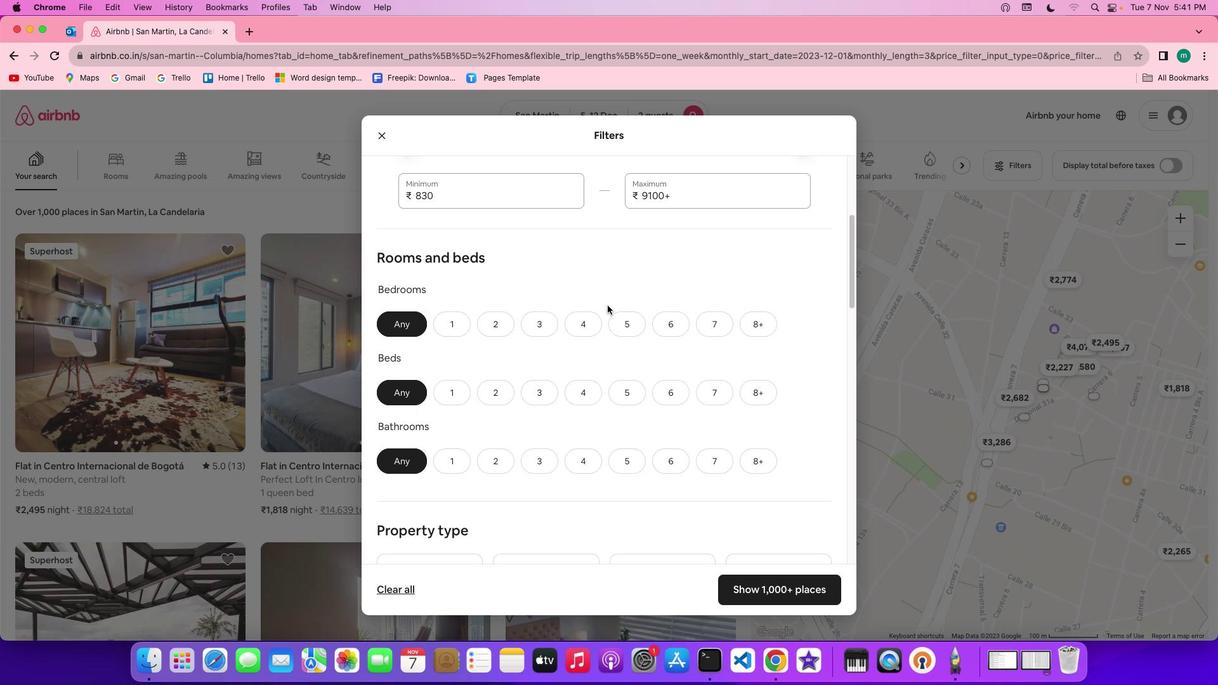 
Action: Mouse scrolled (607, 305) with delta (0, 0)
Screenshot: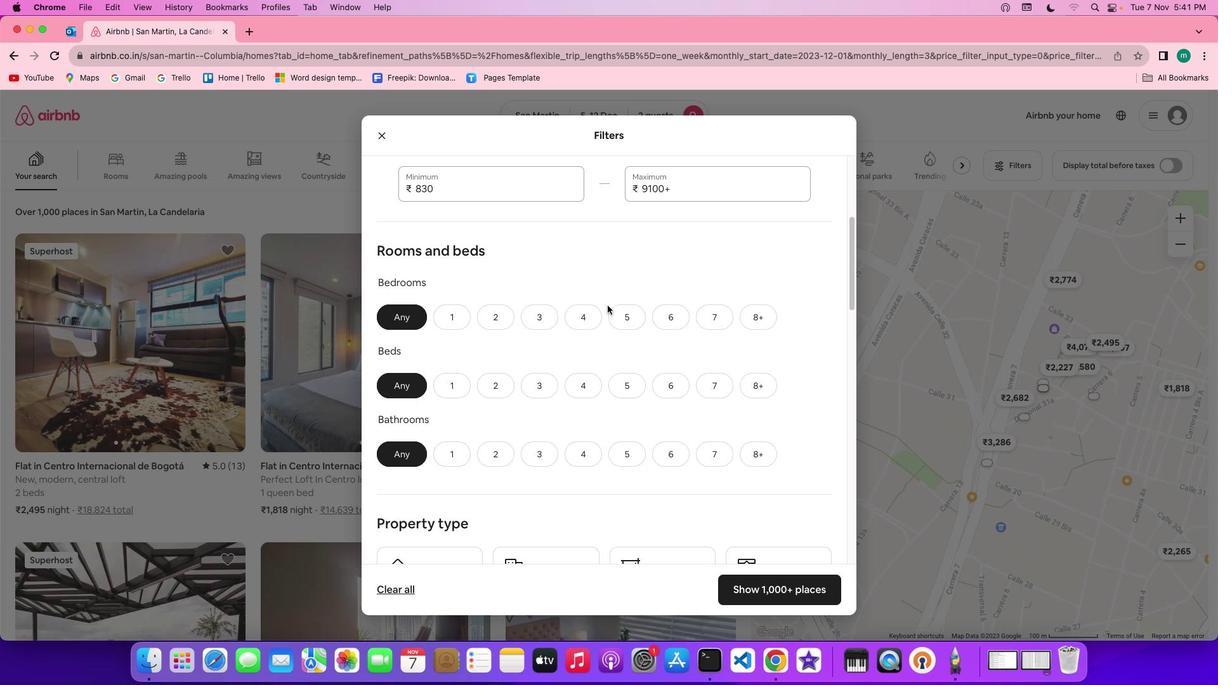 
Action: Mouse scrolled (607, 305) with delta (0, 0)
Screenshot: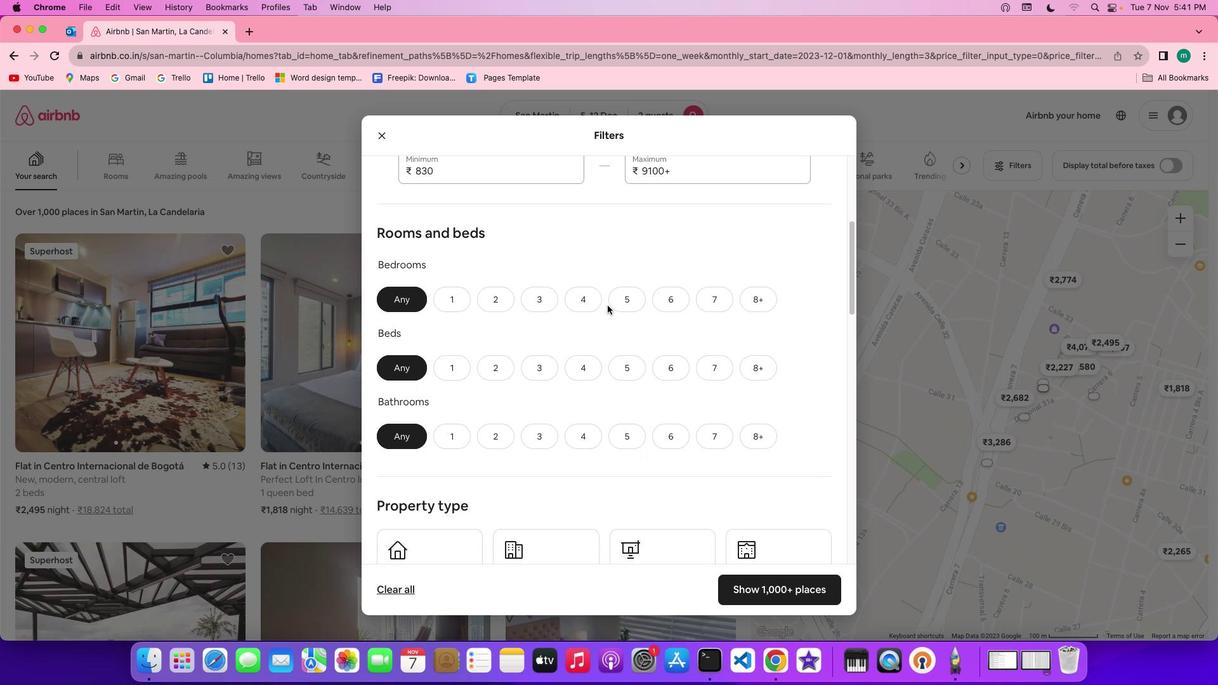 
Action: Mouse moved to (446, 297)
Screenshot: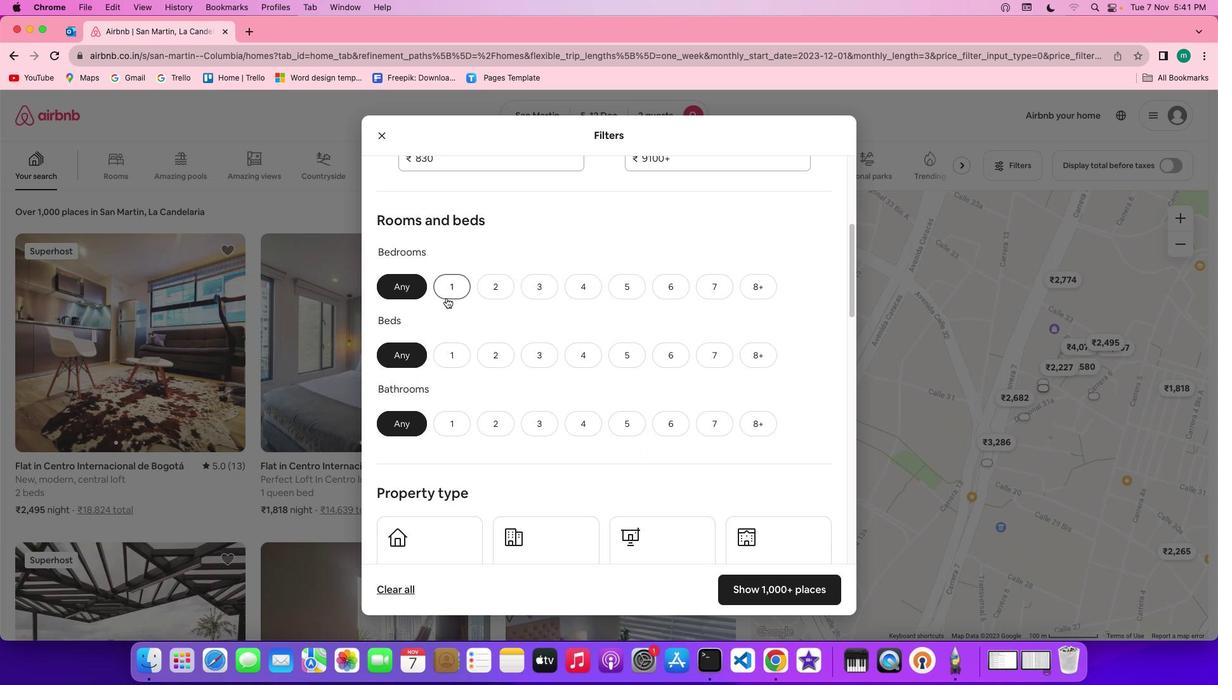 
Action: Mouse pressed left at (446, 297)
Screenshot: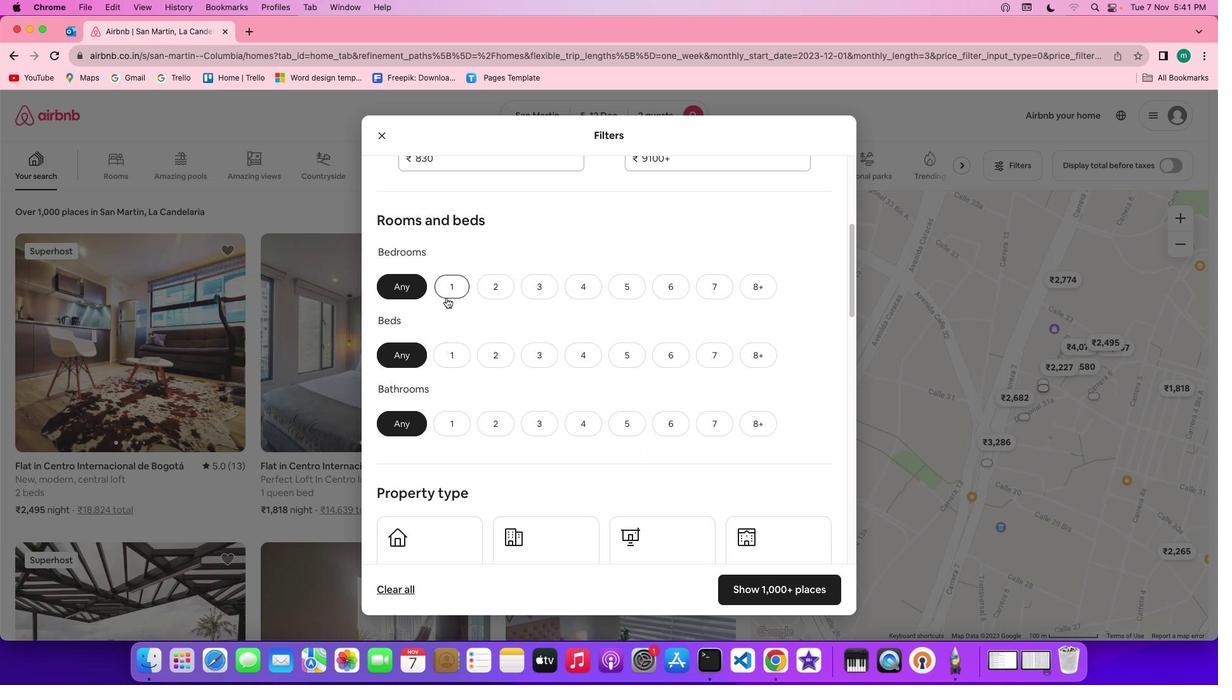 
Action: Mouse moved to (449, 361)
Screenshot: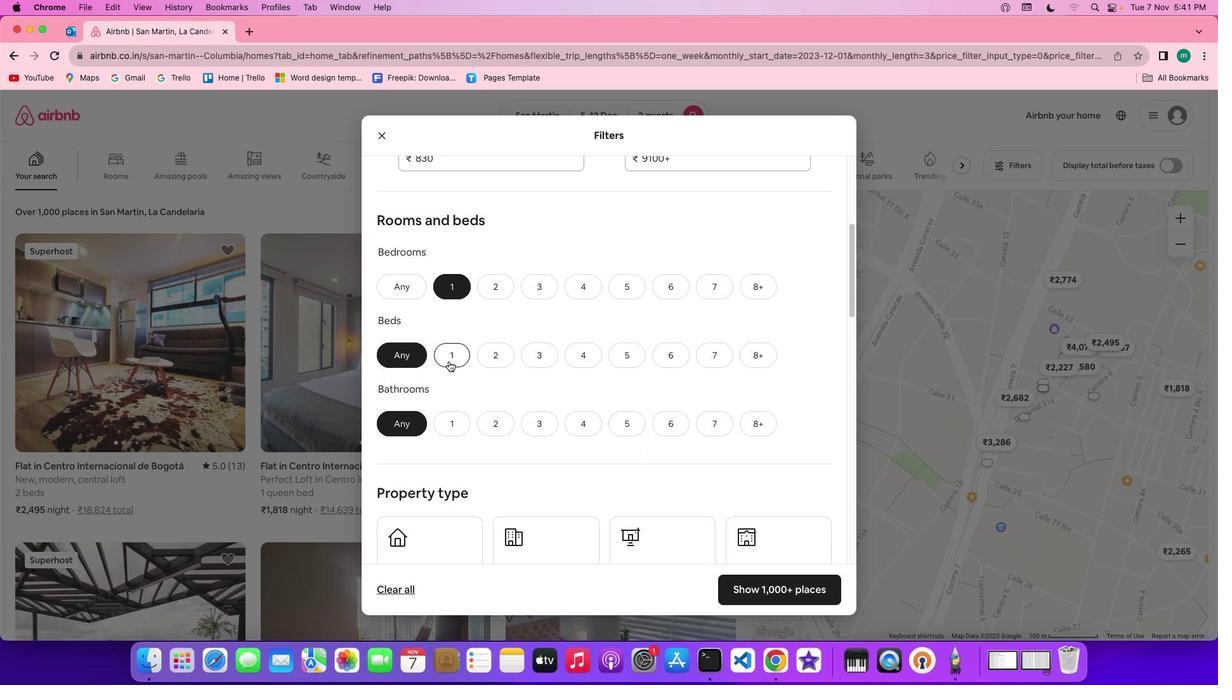 
Action: Mouse pressed left at (449, 361)
Screenshot: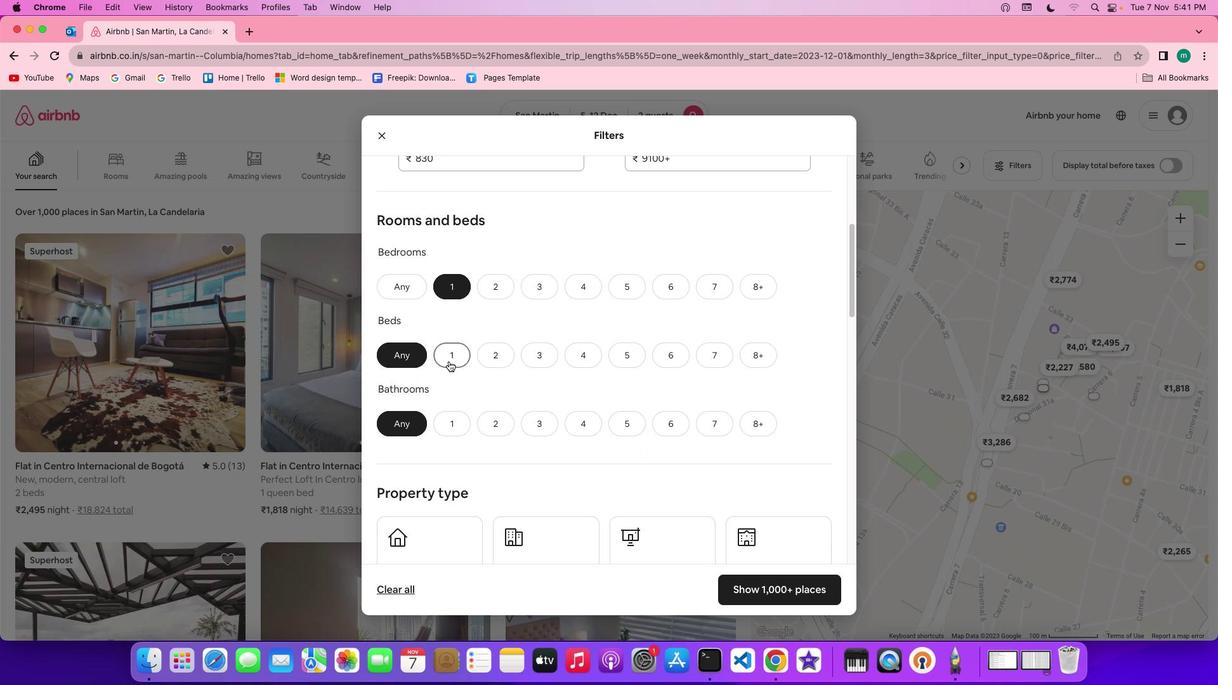 
Action: Mouse moved to (457, 430)
Screenshot: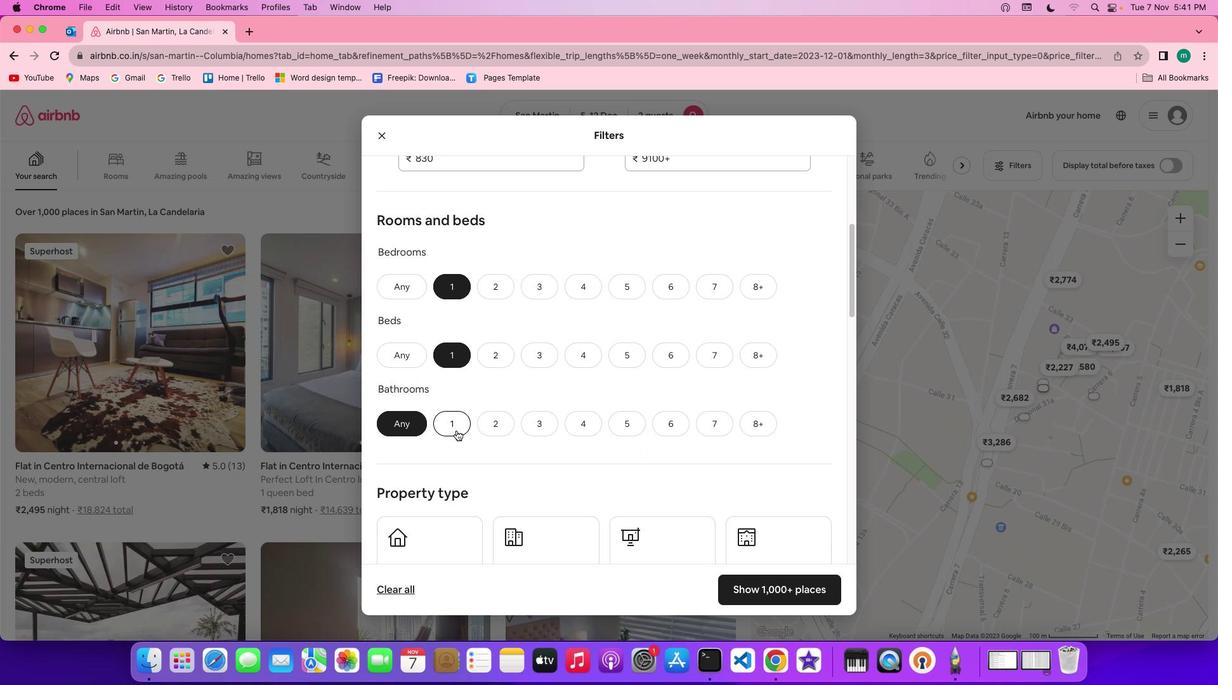 
Action: Mouse pressed left at (457, 430)
Screenshot: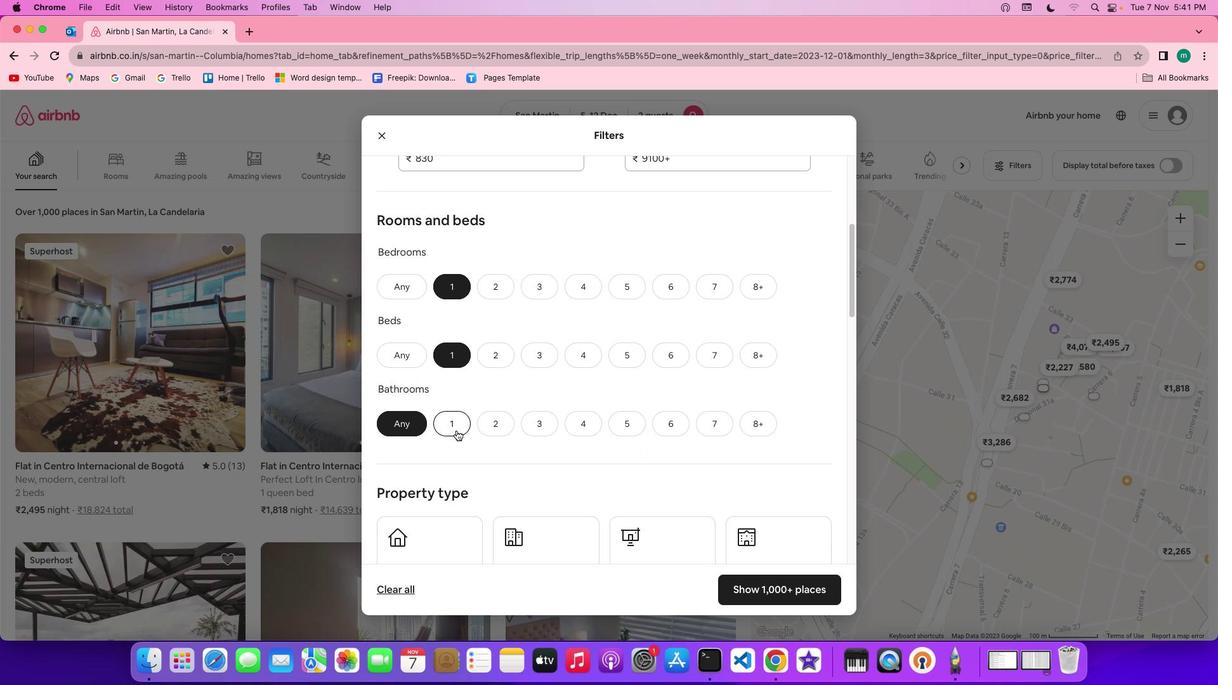 
Action: Mouse moved to (657, 401)
Screenshot: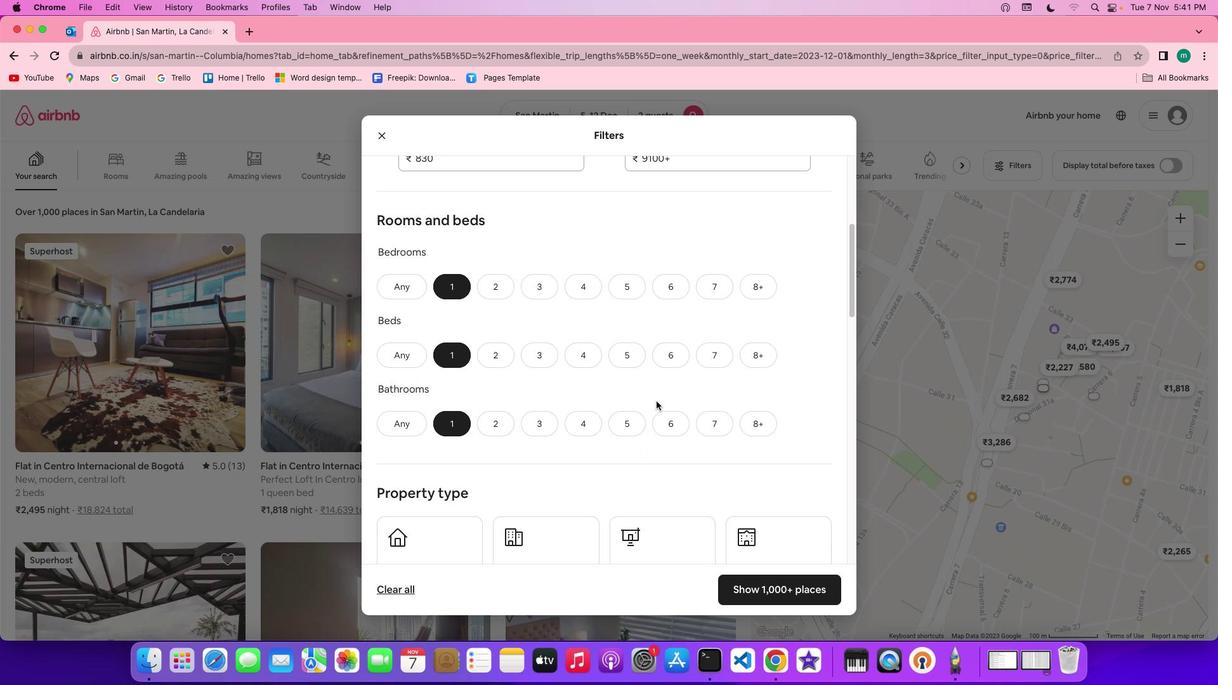 
Action: Mouse scrolled (657, 401) with delta (0, 0)
Screenshot: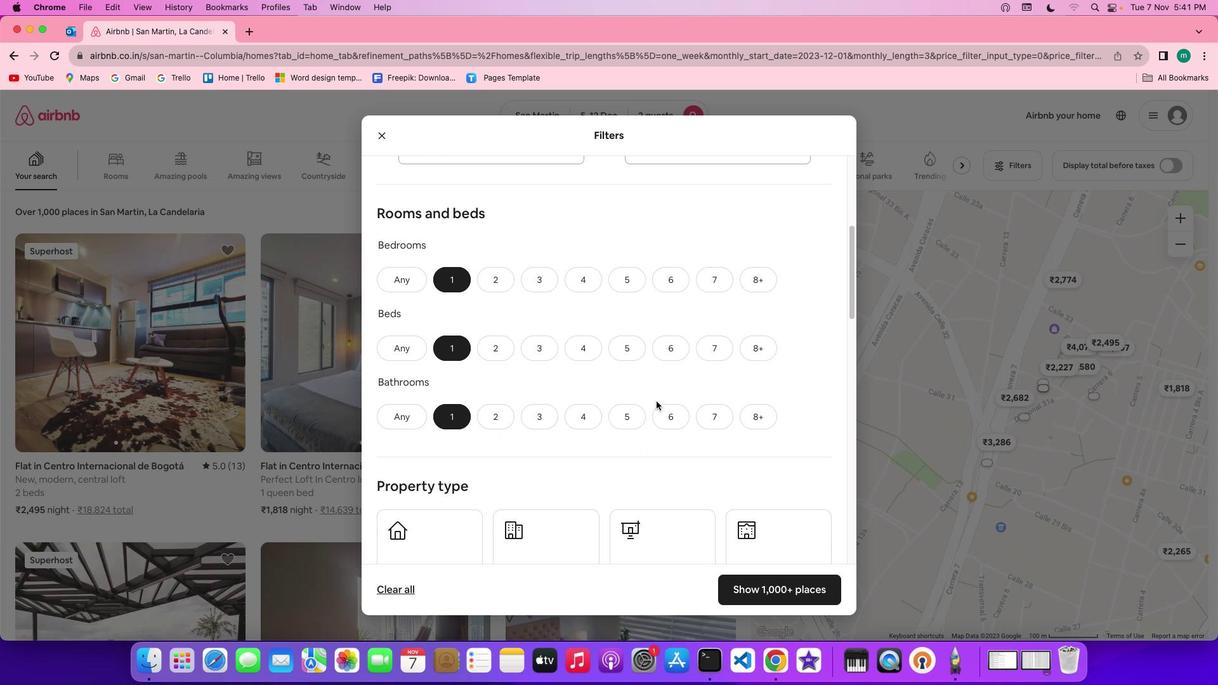 
Action: Mouse scrolled (657, 401) with delta (0, 0)
Screenshot: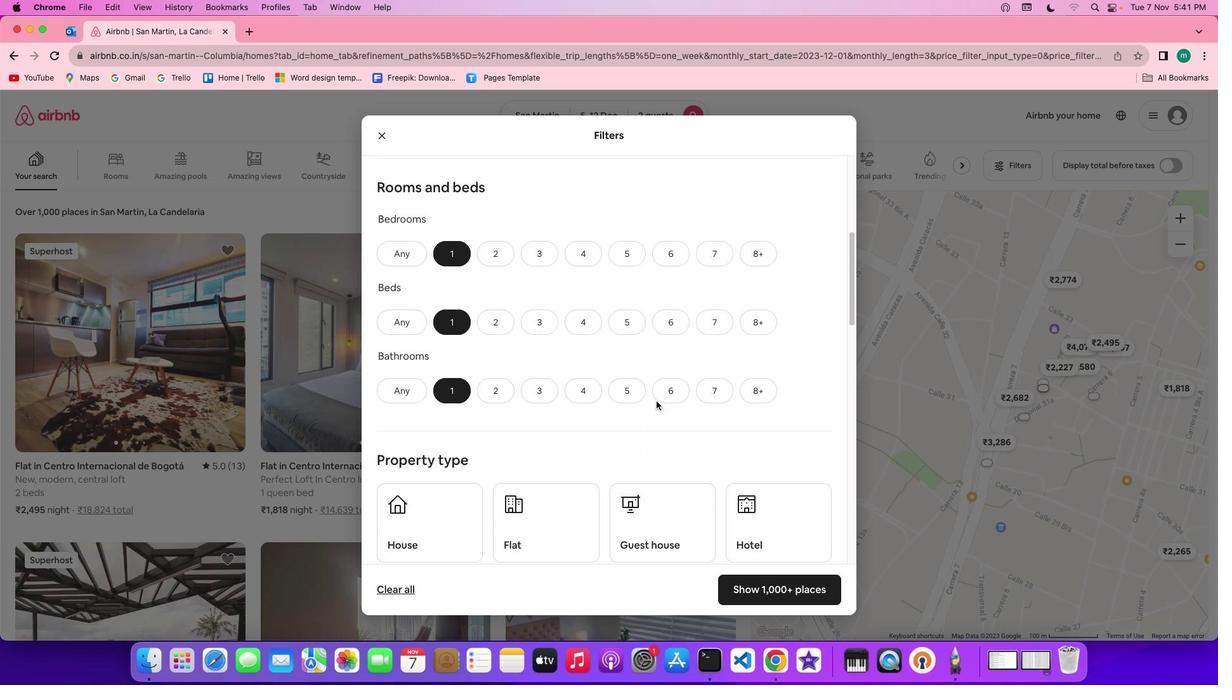 
Action: Mouse scrolled (657, 401) with delta (0, -1)
Screenshot: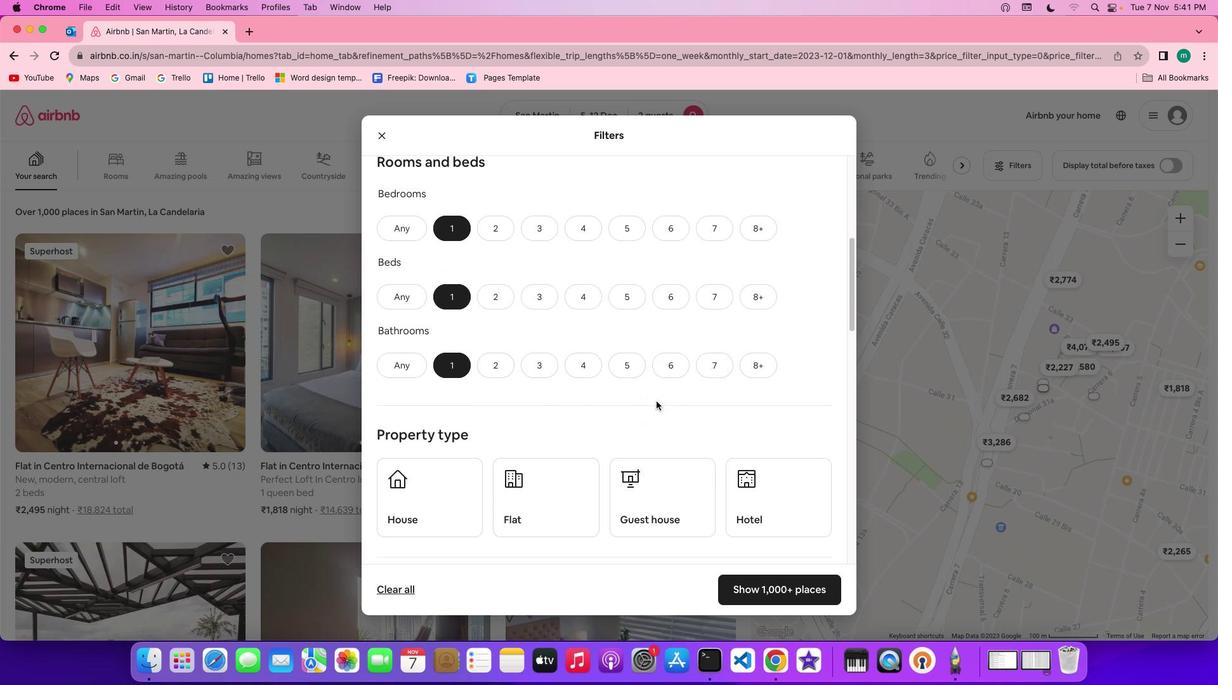 
Action: Mouse scrolled (657, 401) with delta (0, 0)
Screenshot: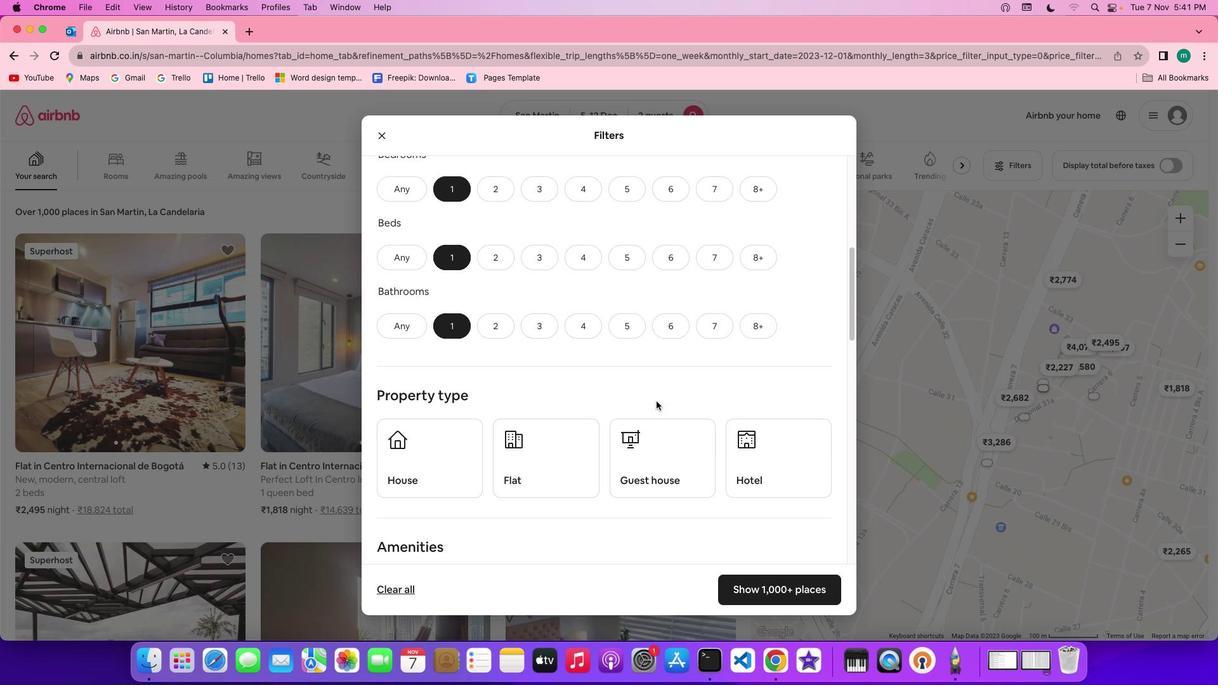 
Action: Mouse scrolled (657, 401) with delta (0, 0)
Screenshot: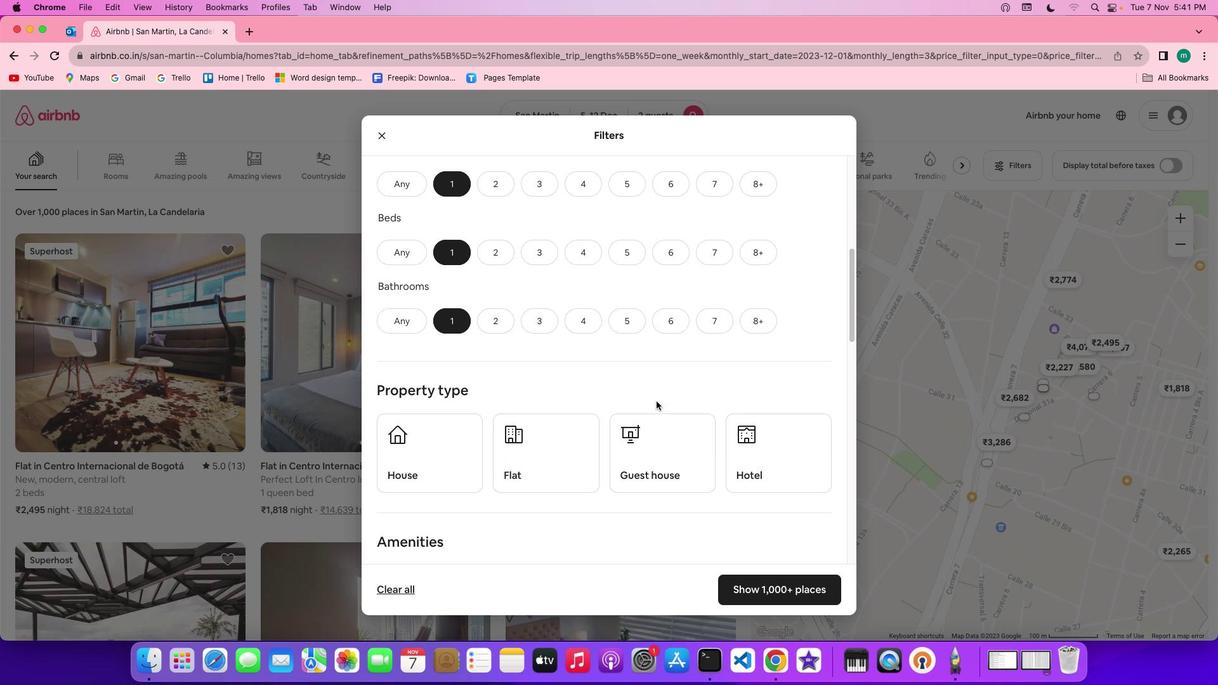 
Action: Mouse scrolled (657, 401) with delta (0, 0)
Screenshot: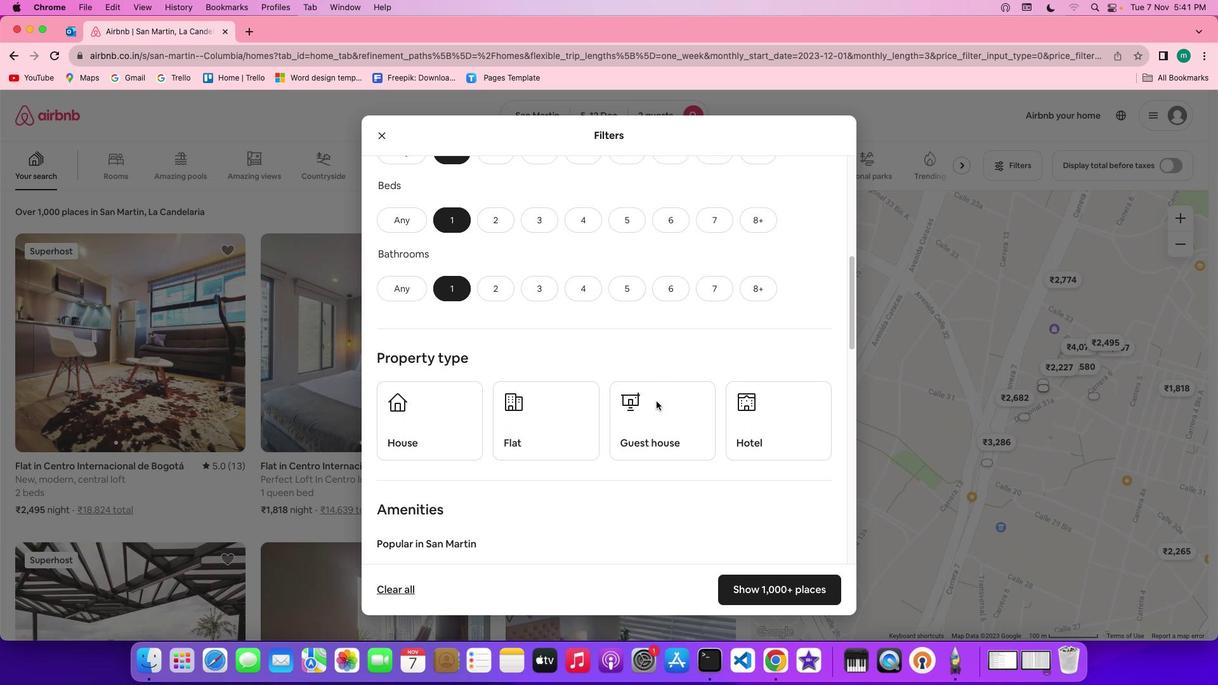 
Action: Mouse scrolled (657, 401) with delta (0, 0)
Screenshot: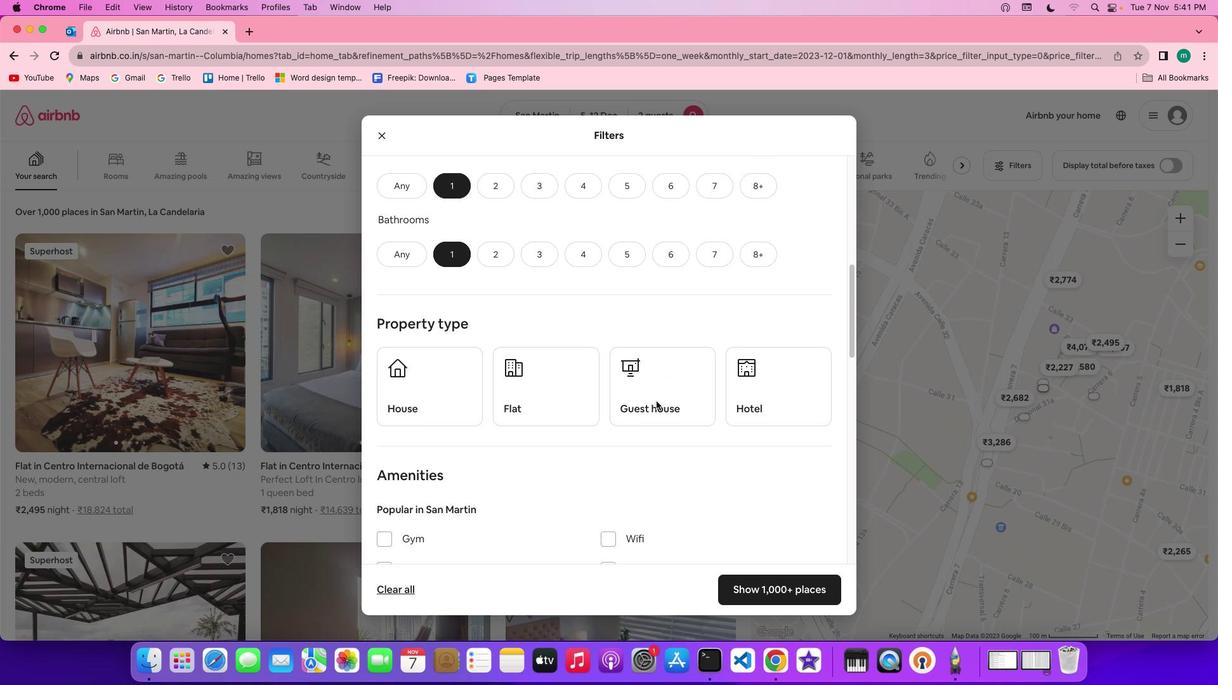 
Action: Mouse scrolled (657, 401) with delta (0, 0)
Screenshot: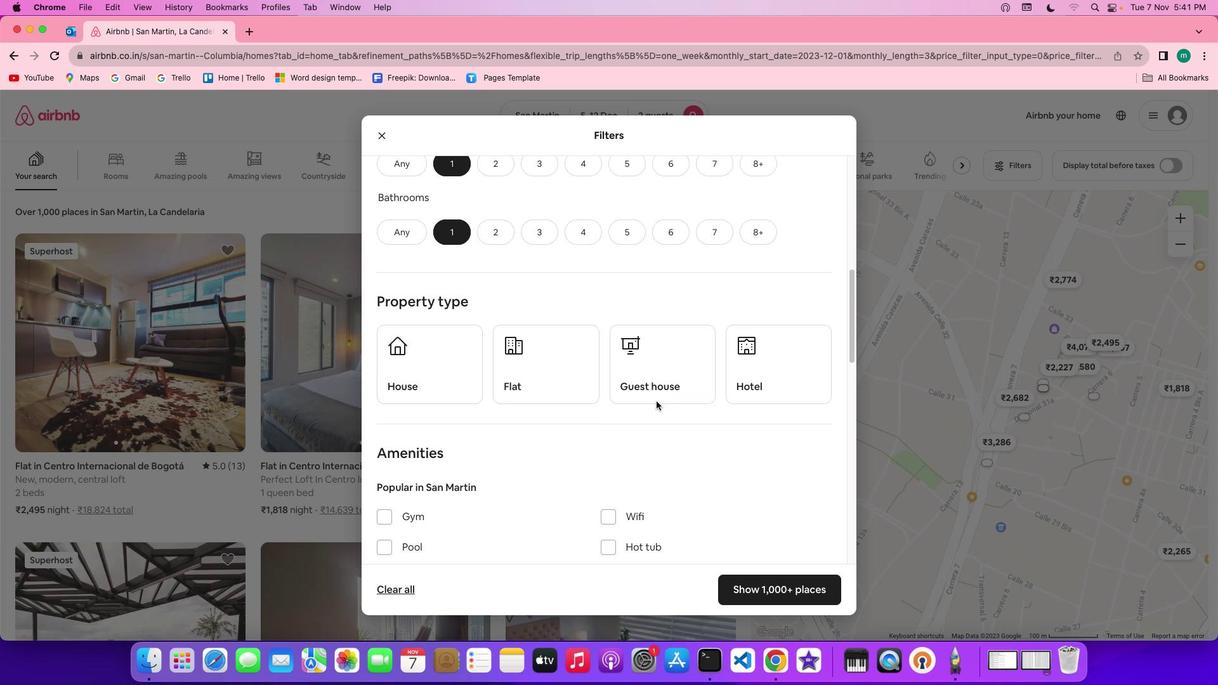 
Action: Mouse scrolled (657, 401) with delta (0, -1)
Screenshot: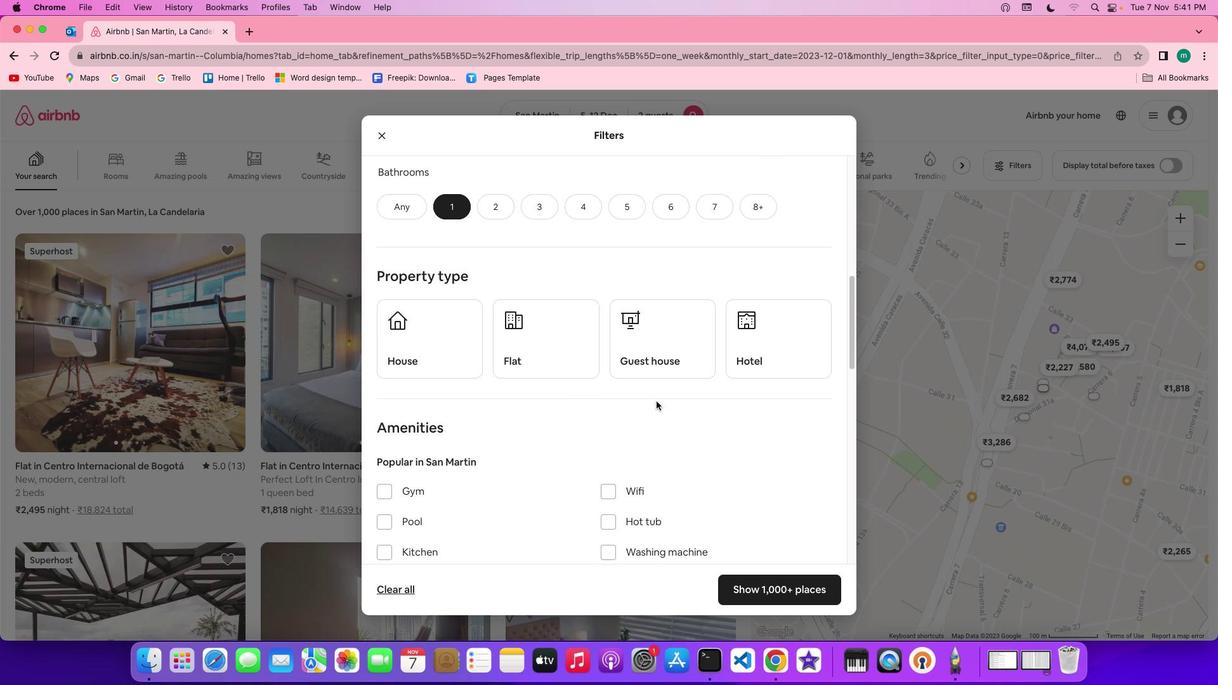 
Action: Mouse scrolled (657, 401) with delta (0, 0)
Screenshot: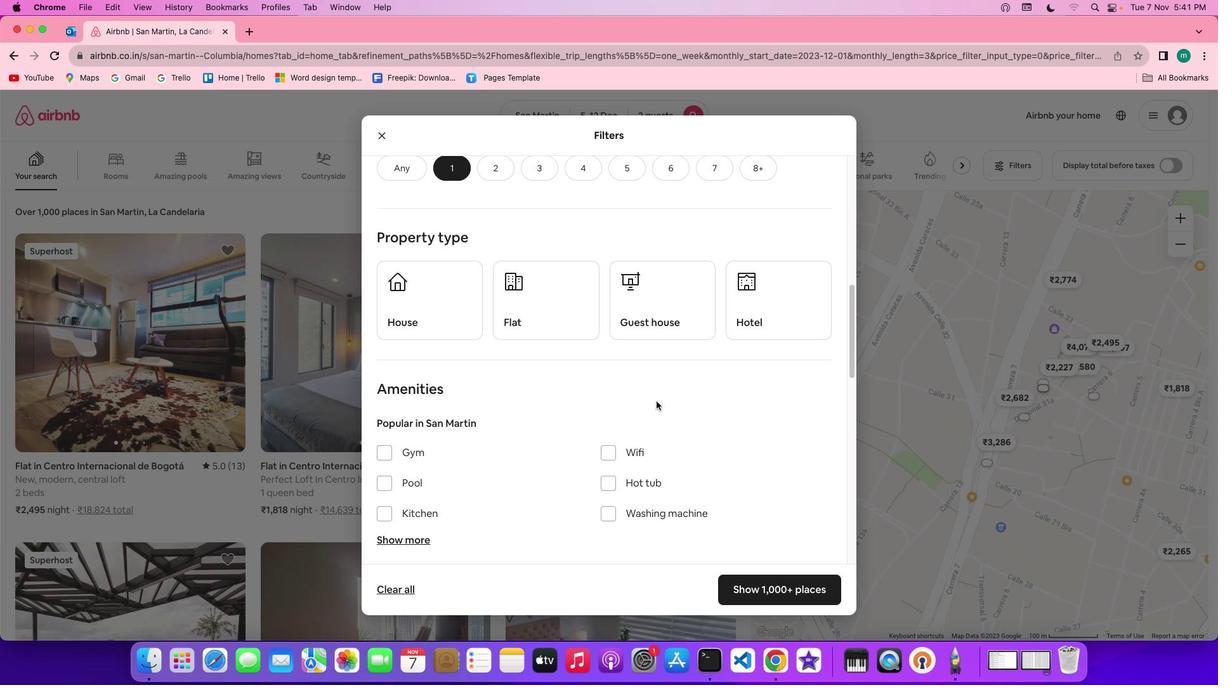 
Action: Mouse scrolled (657, 401) with delta (0, 0)
Screenshot: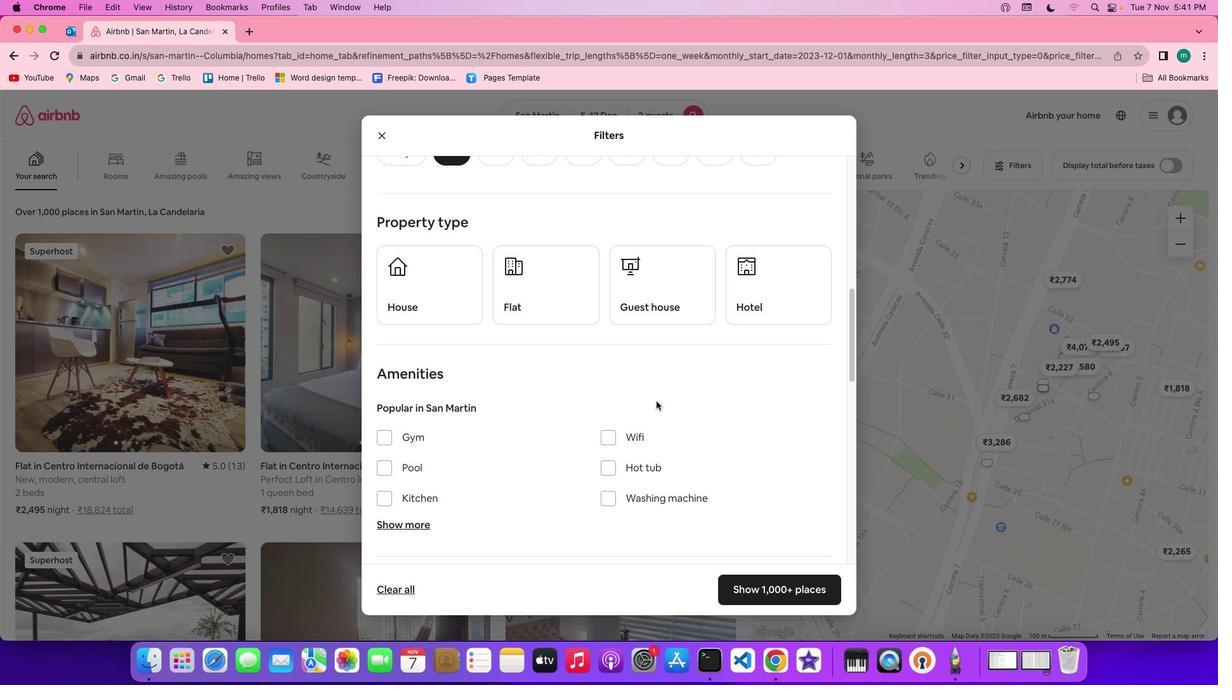 
Action: Mouse scrolled (657, 401) with delta (0, -1)
Screenshot: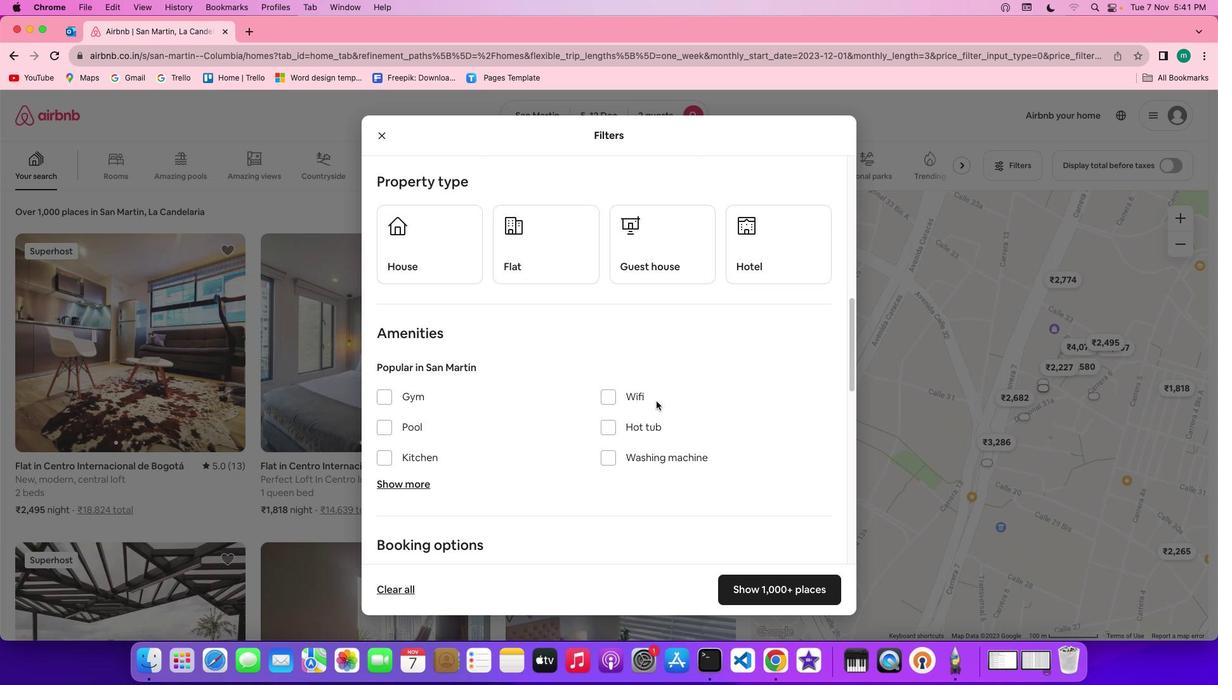 
Action: Mouse scrolled (657, 401) with delta (0, 0)
Screenshot: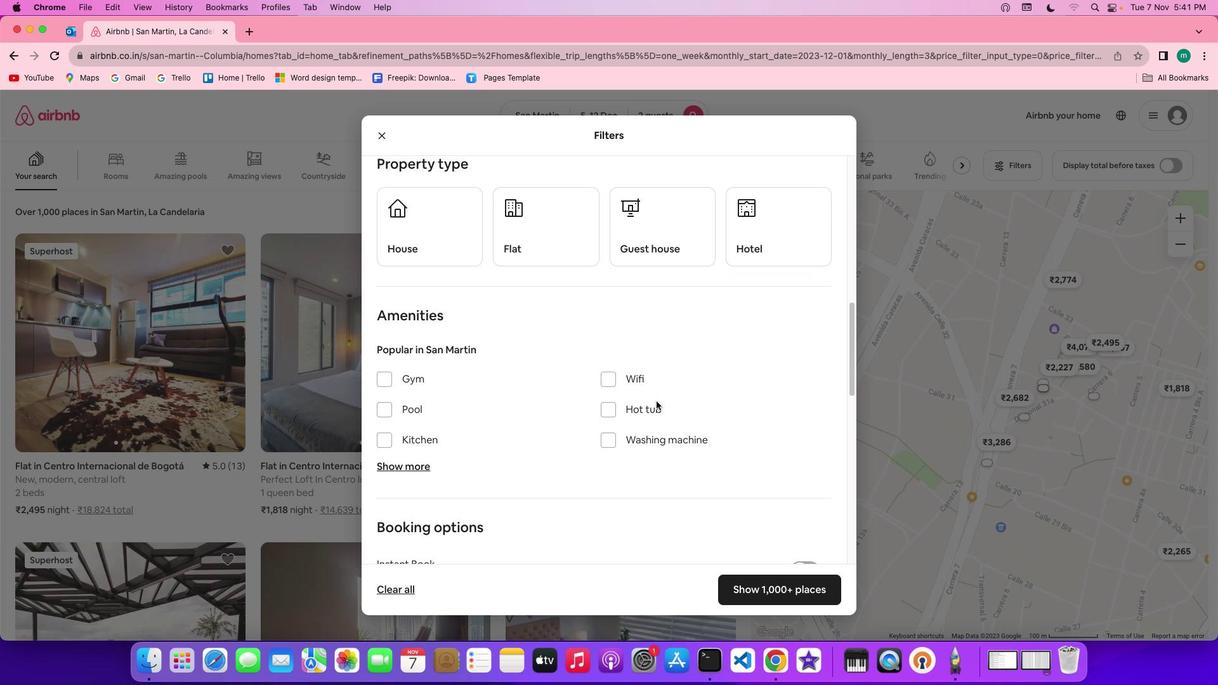 
Action: Mouse scrolled (657, 401) with delta (0, 0)
Screenshot: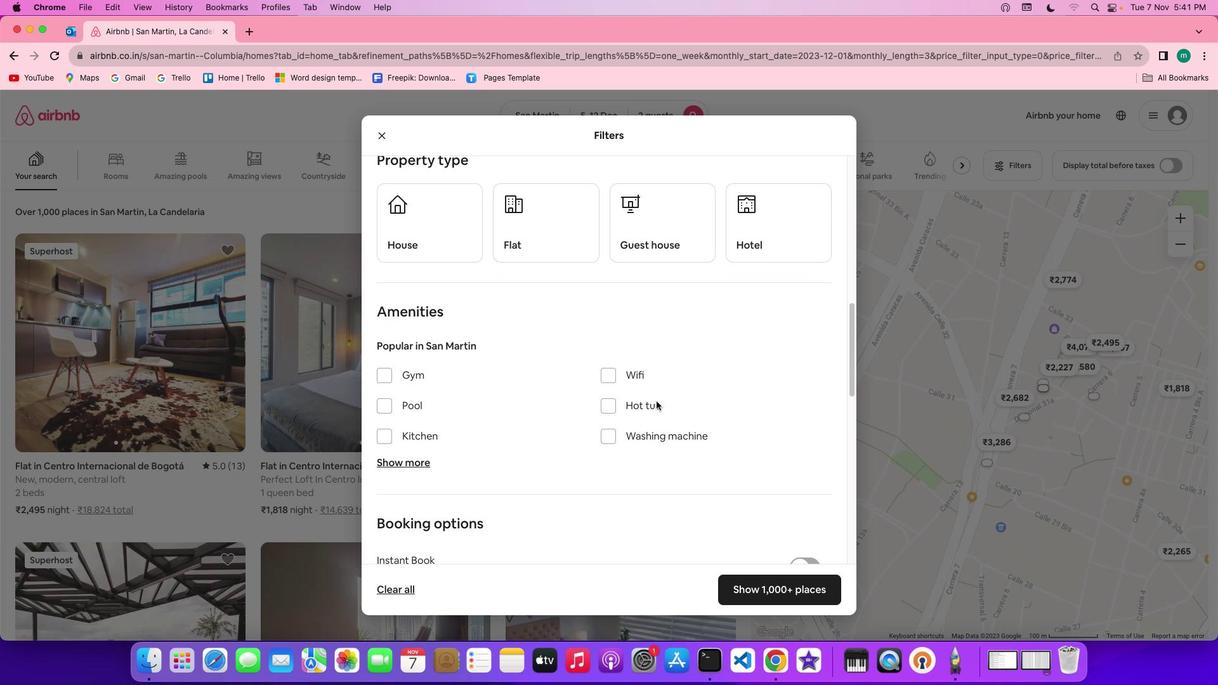 
Action: Mouse moved to (773, 232)
Screenshot: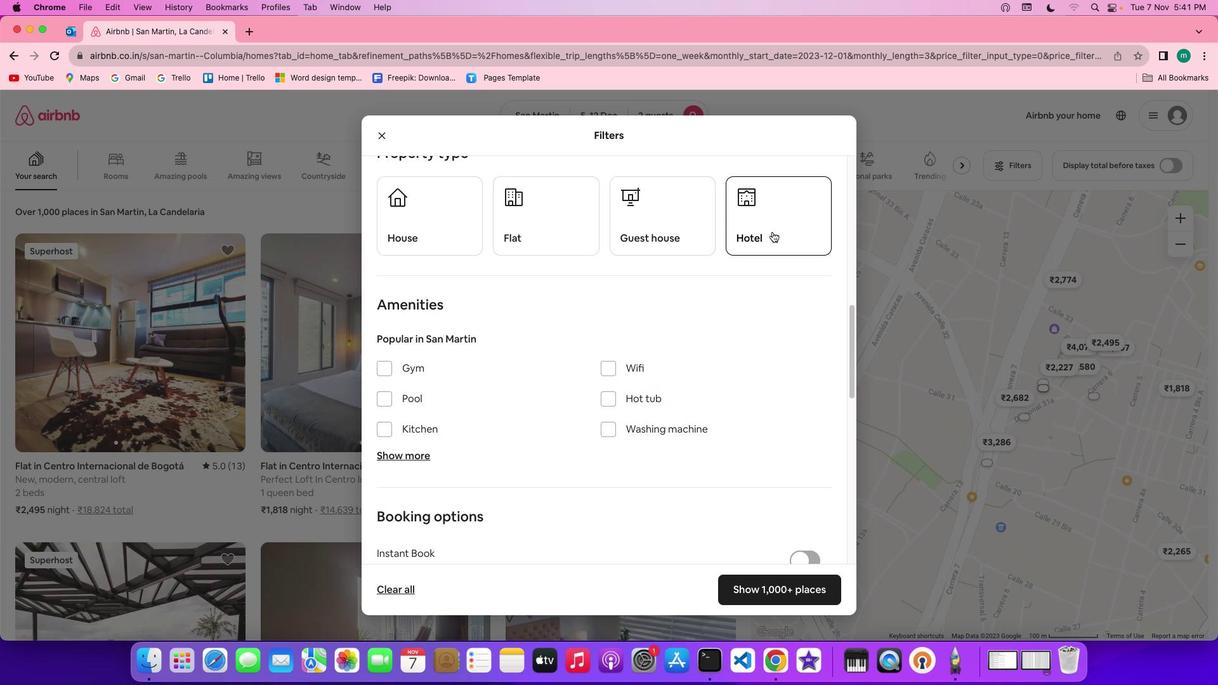 
Action: Mouse pressed left at (773, 232)
Screenshot: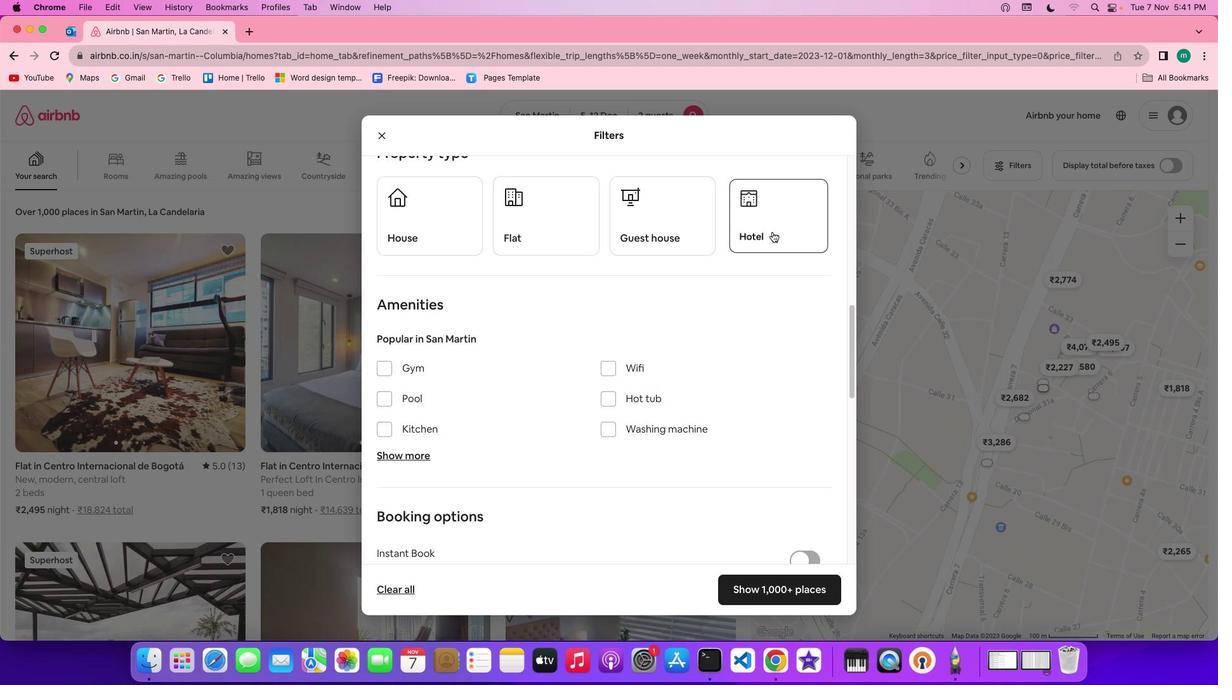 
Action: Mouse moved to (707, 347)
Screenshot: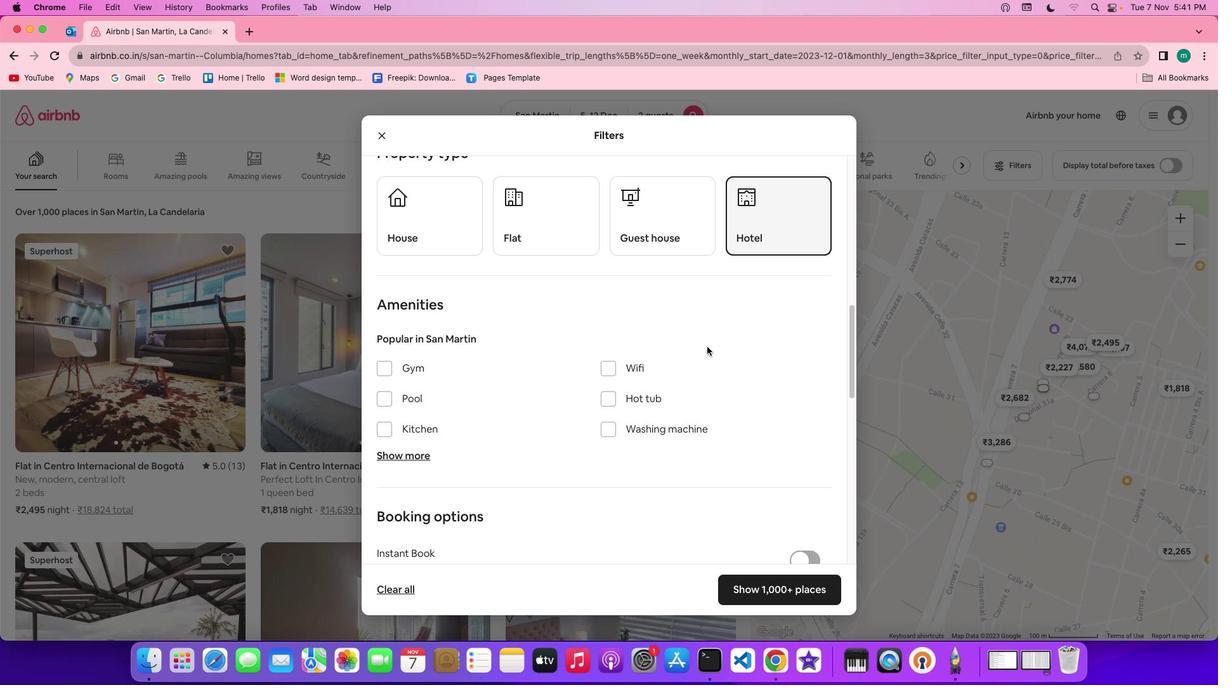 
Action: Mouse scrolled (707, 347) with delta (0, 0)
Screenshot: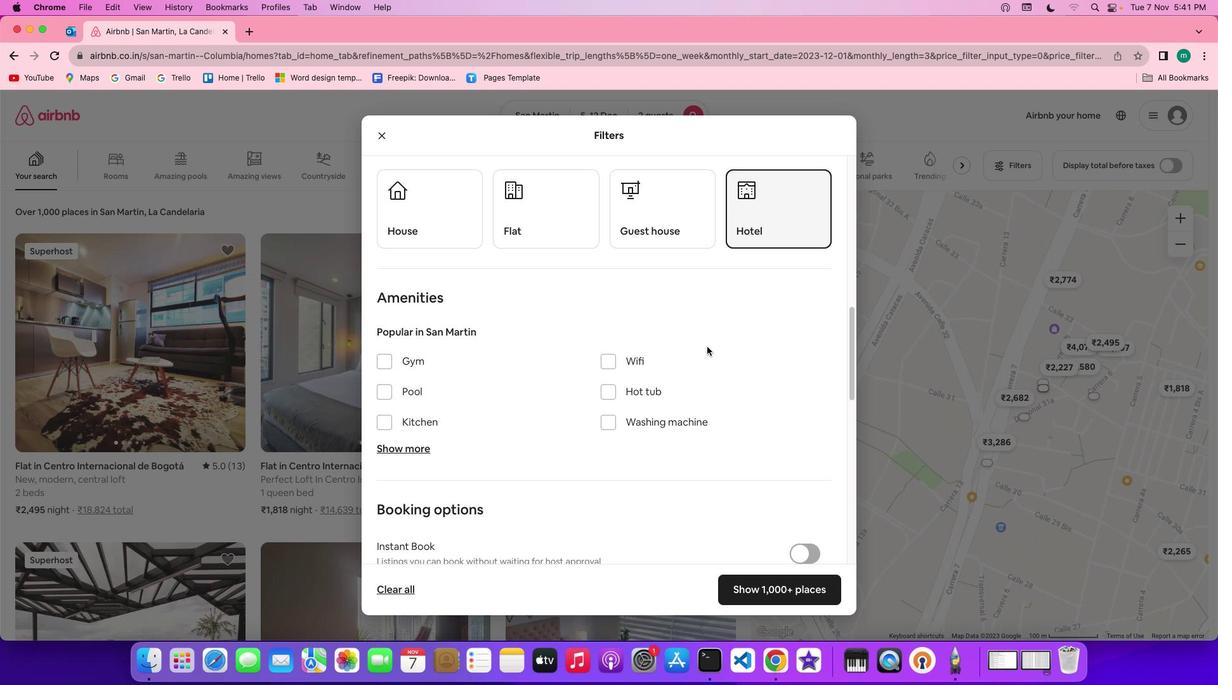 
Action: Mouse scrolled (707, 347) with delta (0, 0)
Screenshot: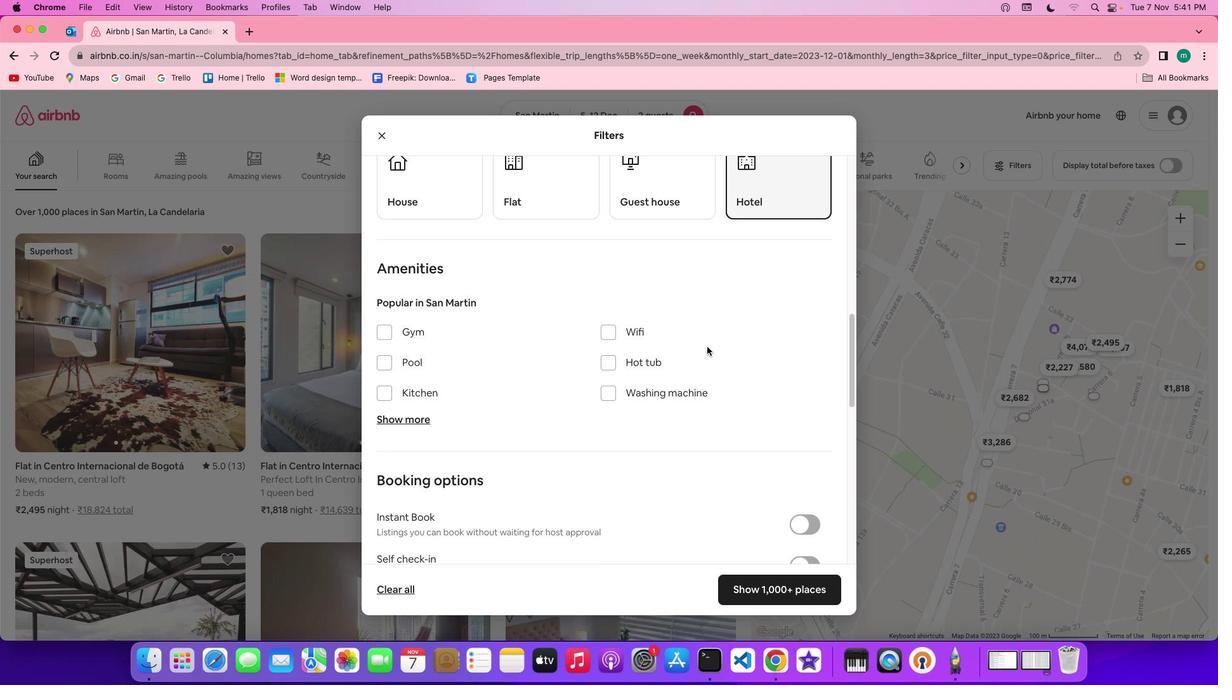
Action: Mouse scrolled (707, 347) with delta (0, -1)
Screenshot: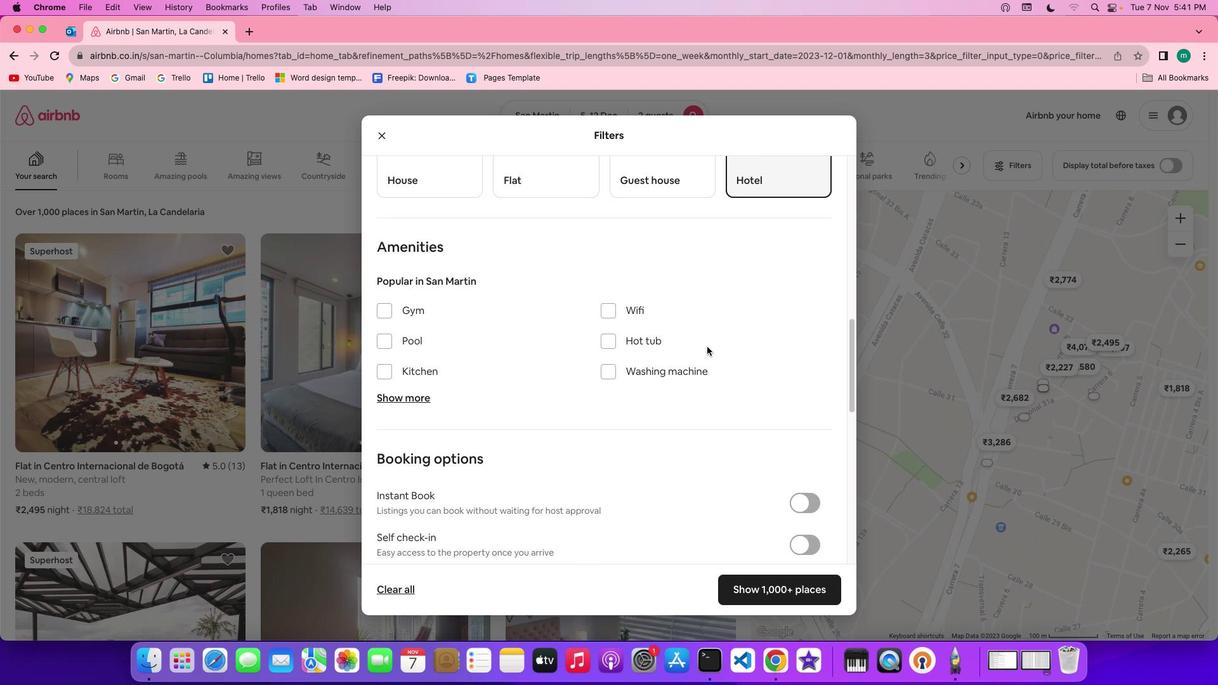 
Action: Mouse scrolled (707, 347) with delta (0, 0)
Screenshot: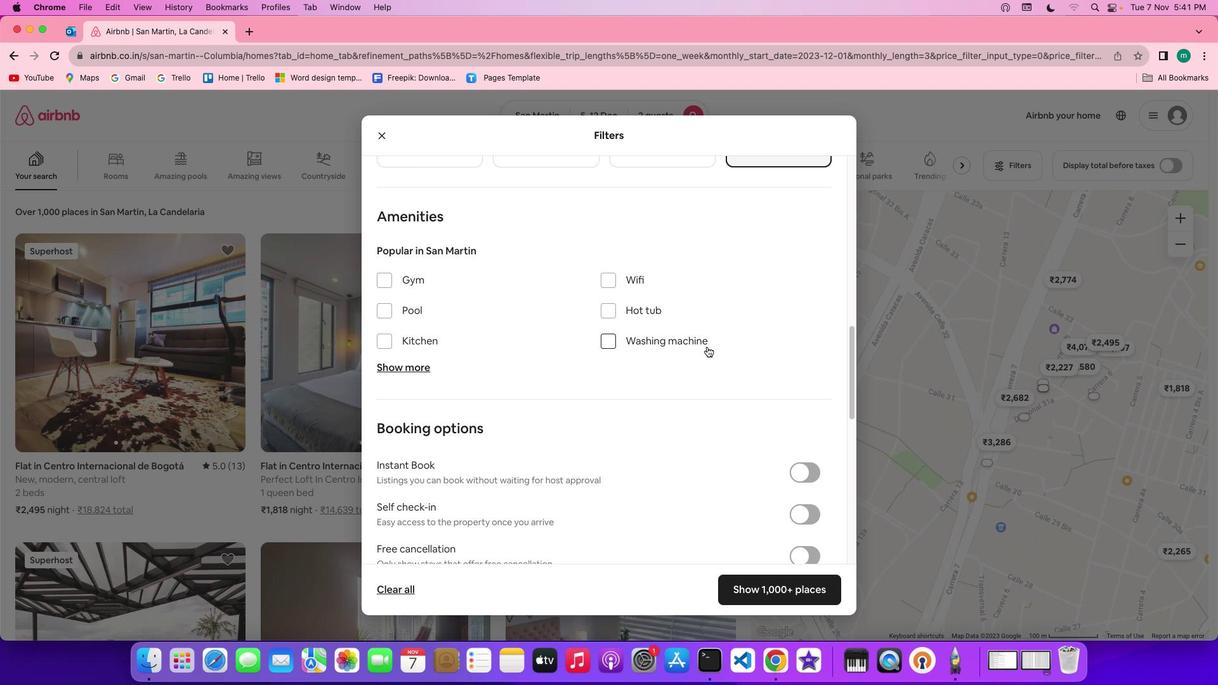 
Action: Mouse scrolled (707, 347) with delta (0, 0)
Screenshot: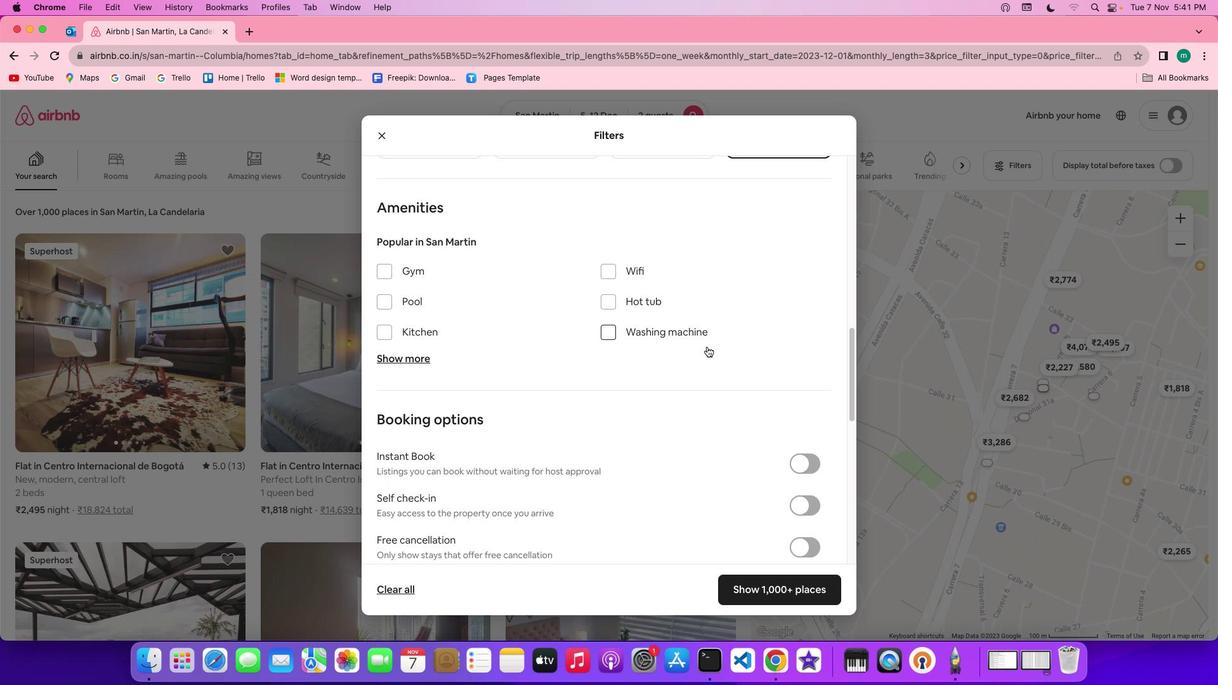 
Action: Mouse scrolled (707, 347) with delta (0, 0)
Screenshot: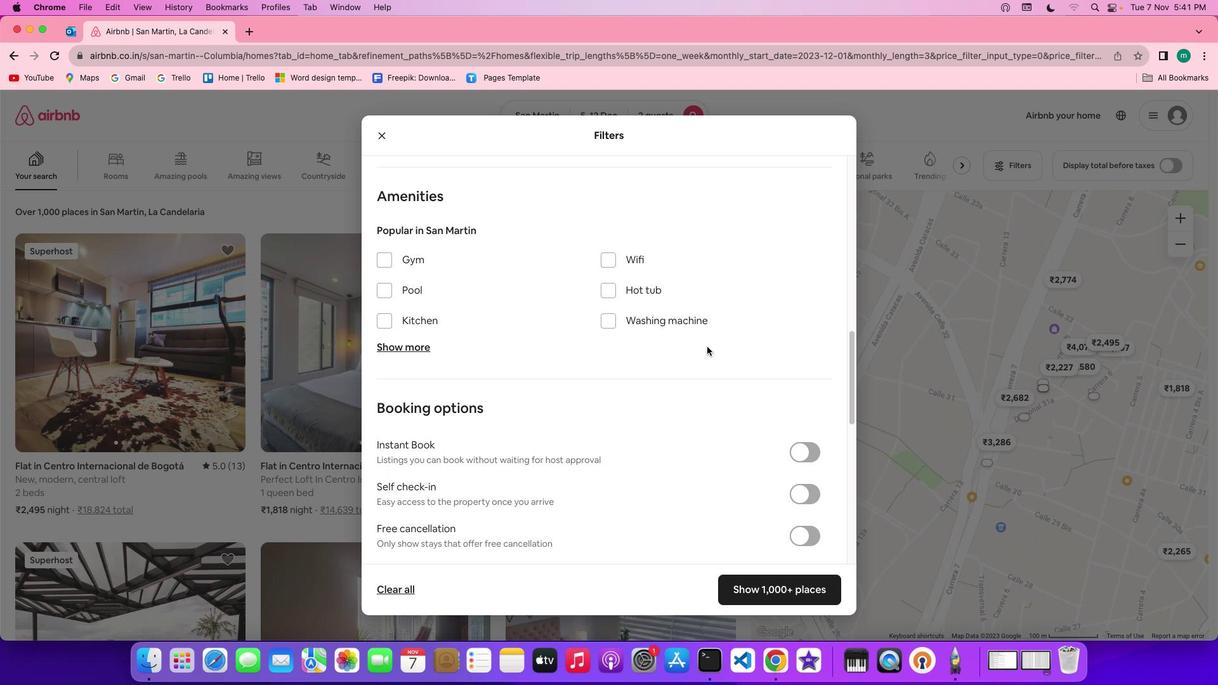 
Action: Mouse scrolled (707, 347) with delta (0, 0)
Screenshot: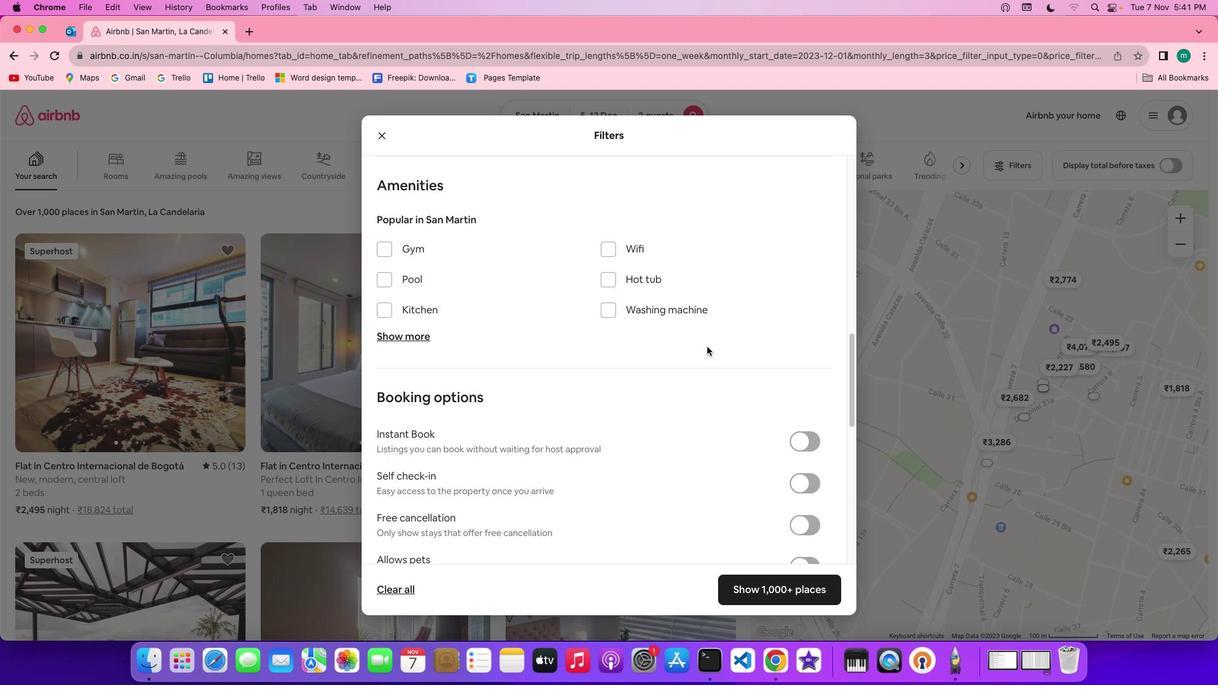 
Action: Mouse moved to (707, 347)
Screenshot: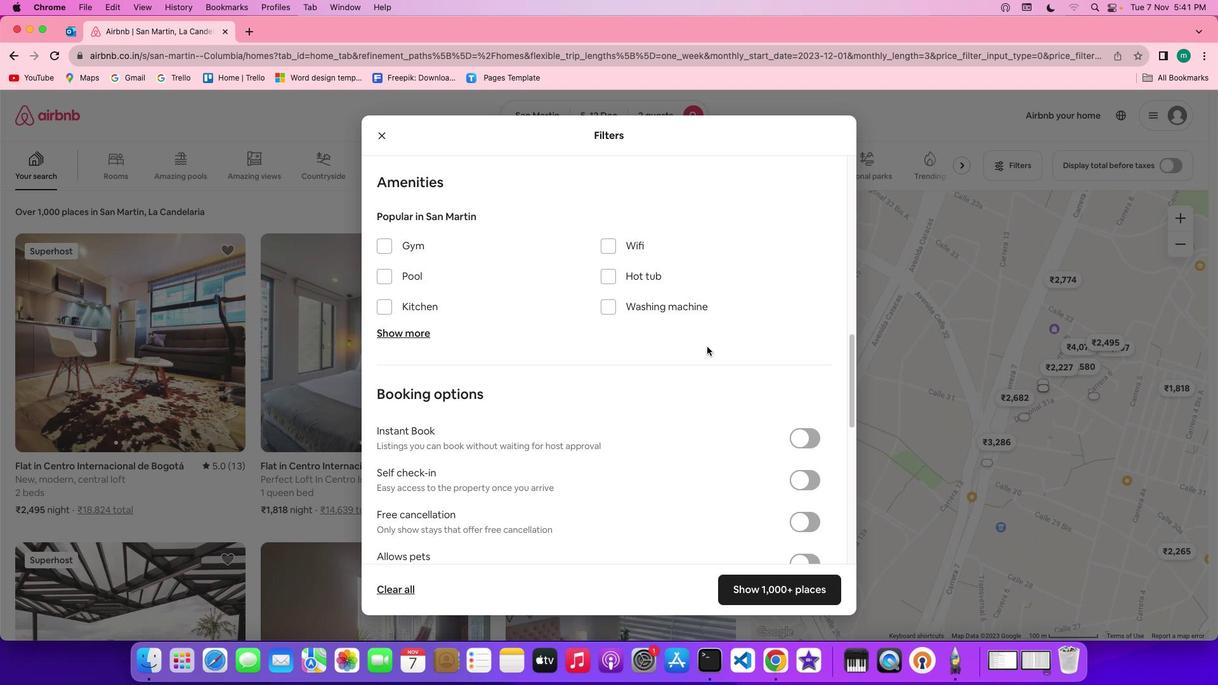
Action: Mouse scrolled (707, 347) with delta (0, 0)
Screenshot: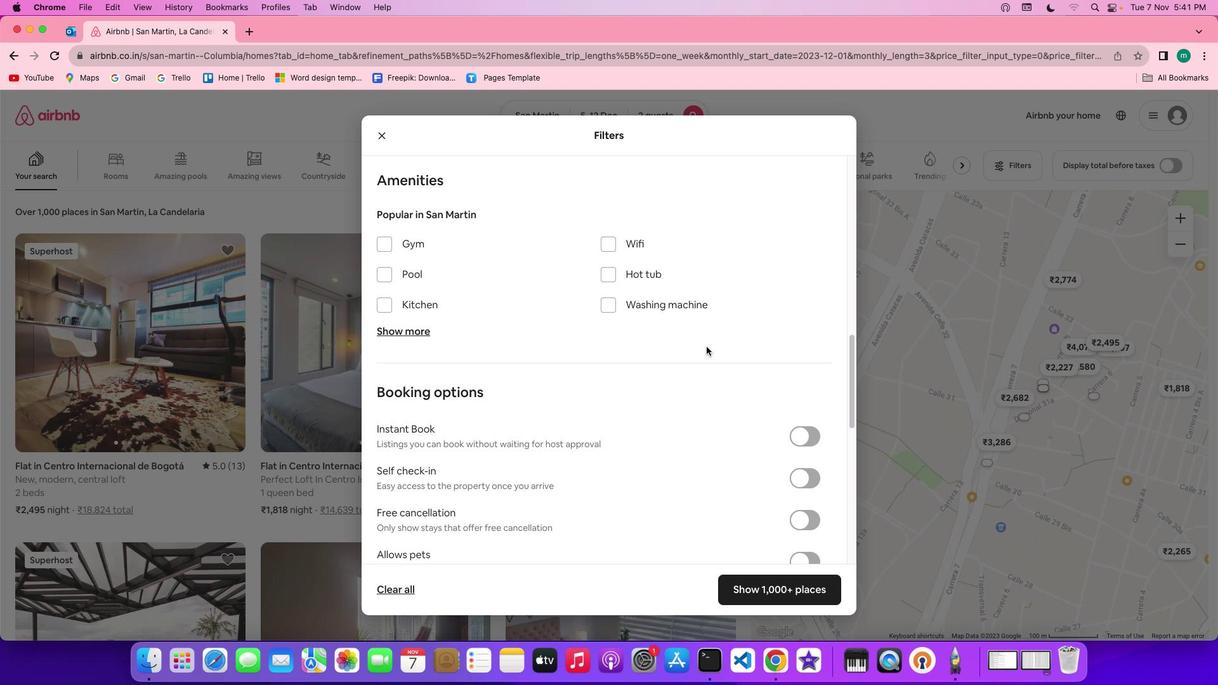 
Action: Mouse scrolled (707, 347) with delta (0, 0)
Screenshot: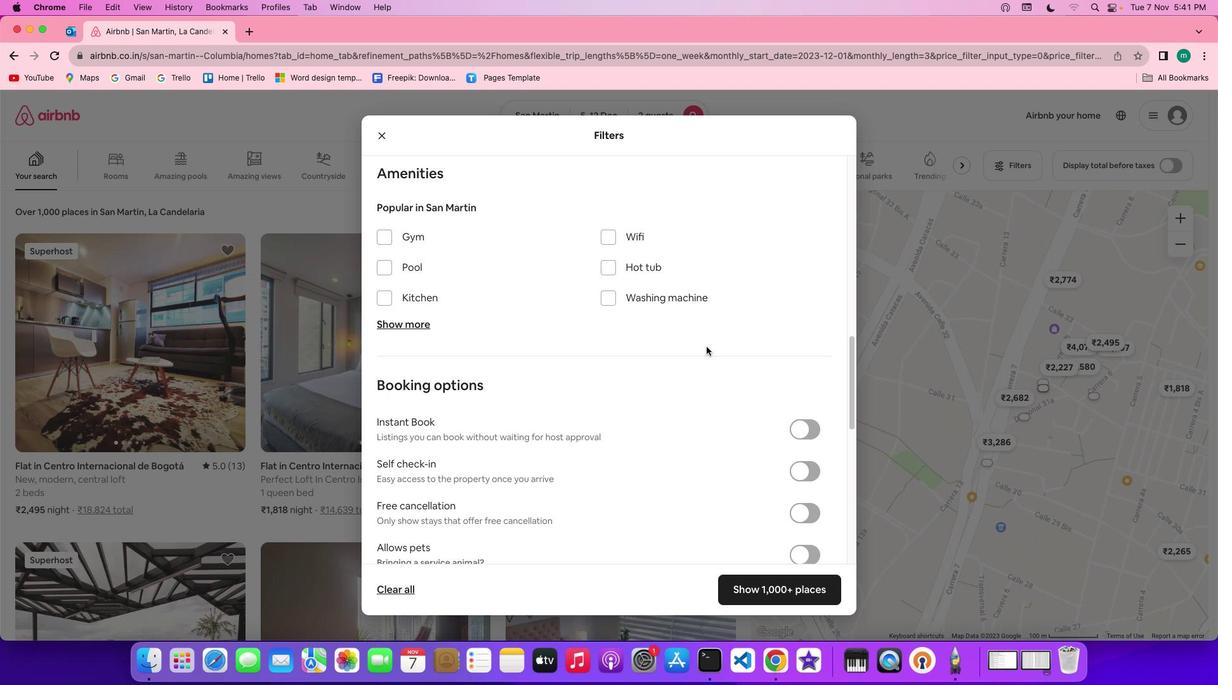 
Action: Mouse moved to (706, 347)
Screenshot: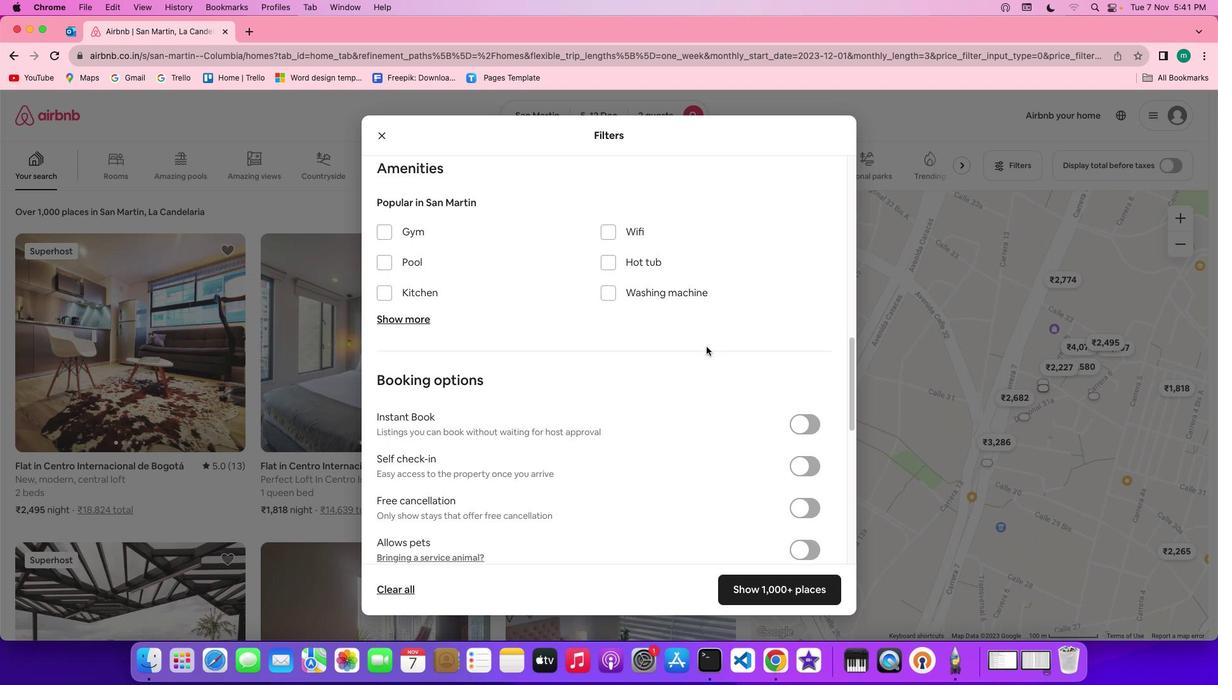 
Action: Mouse scrolled (706, 347) with delta (0, 0)
Screenshot: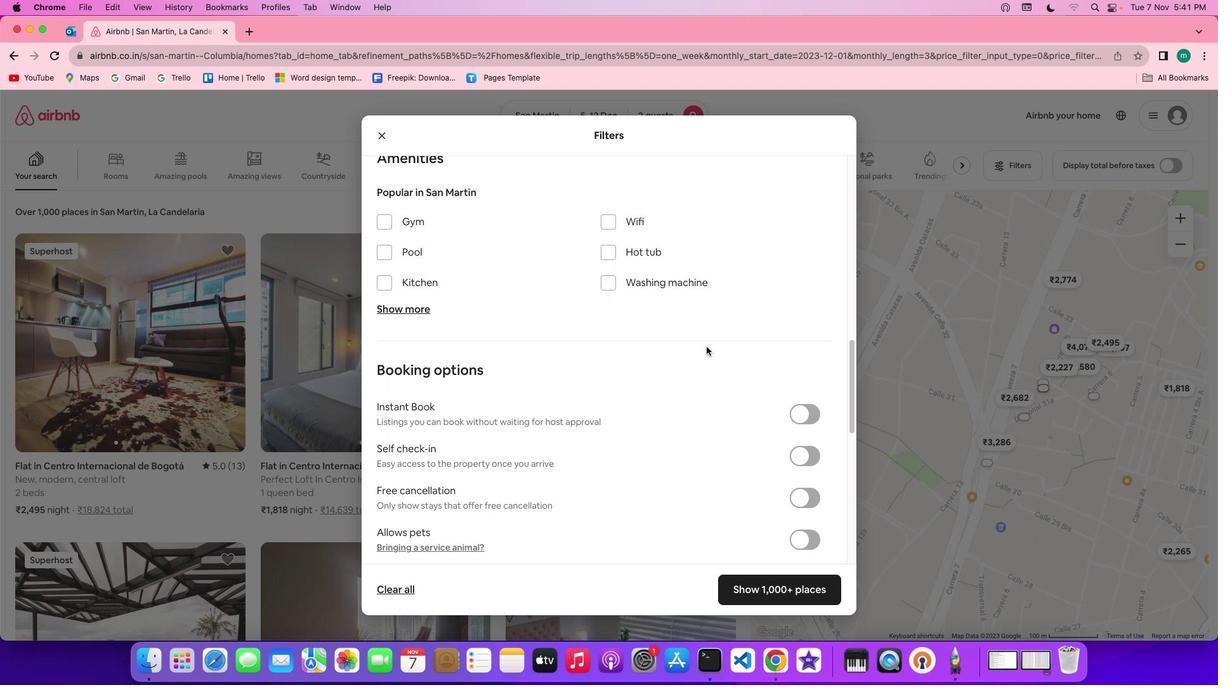 
Action: Mouse moved to (706, 347)
Screenshot: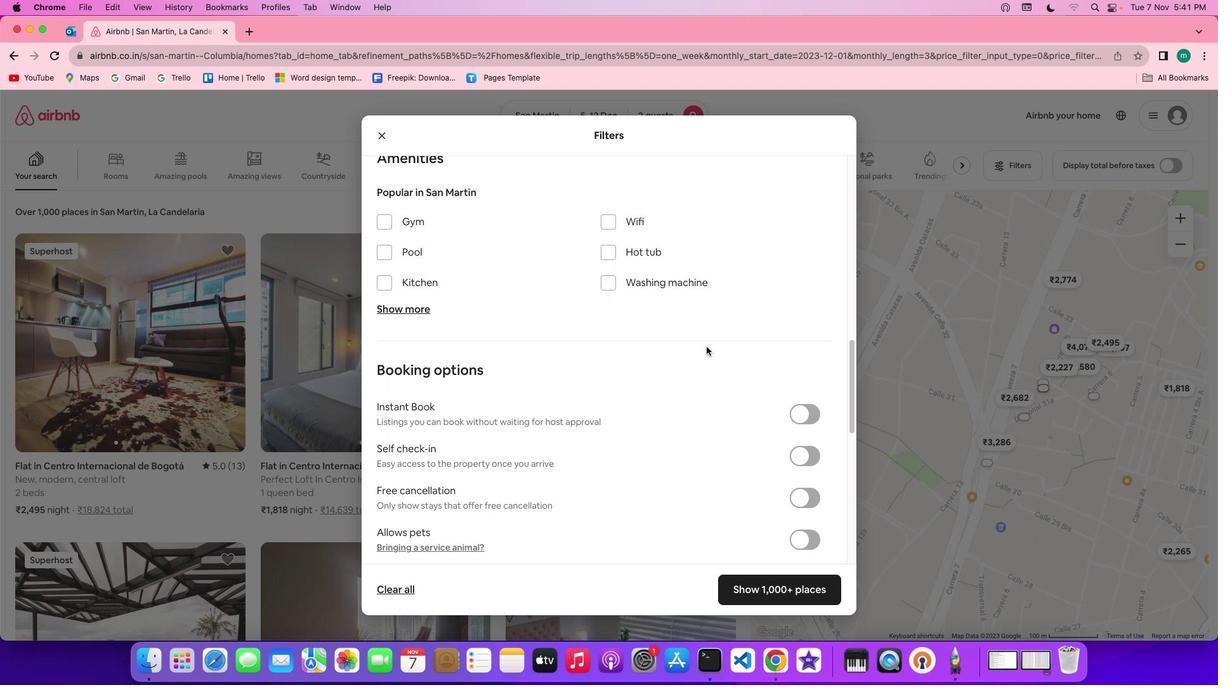 
Action: Mouse scrolled (706, 347) with delta (0, 0)
Screenshot: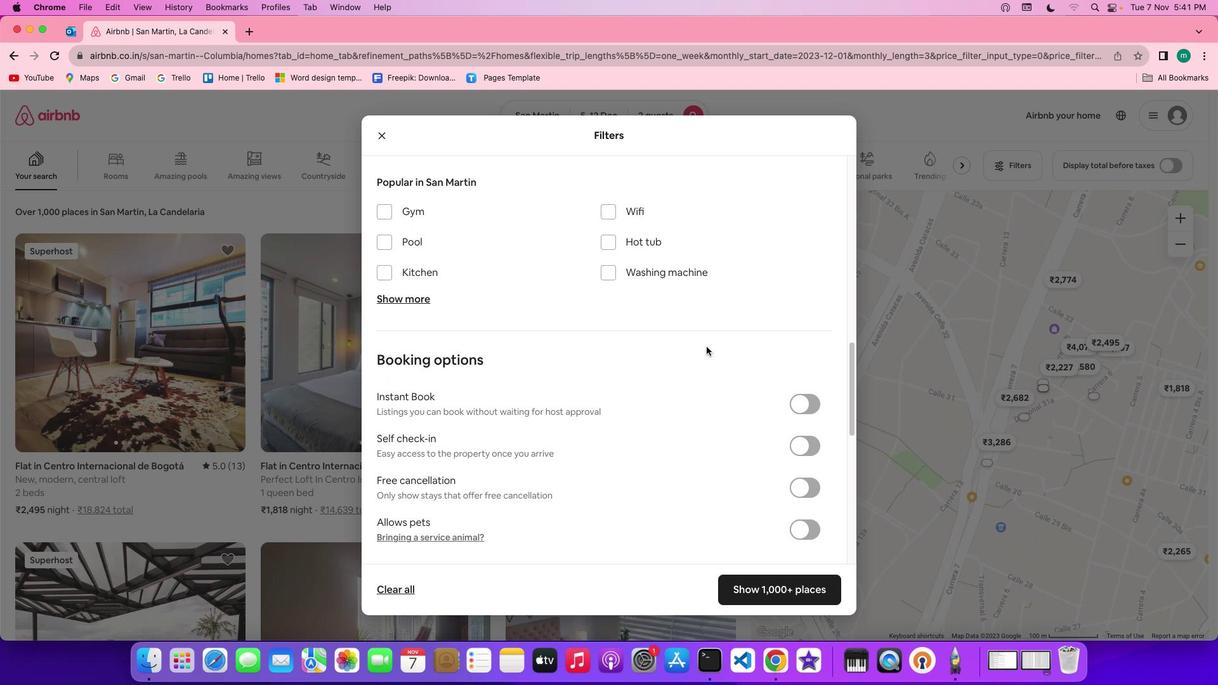 
Action: Mouse scrolled (706, 347) with delta (0, 0)
Screenshot: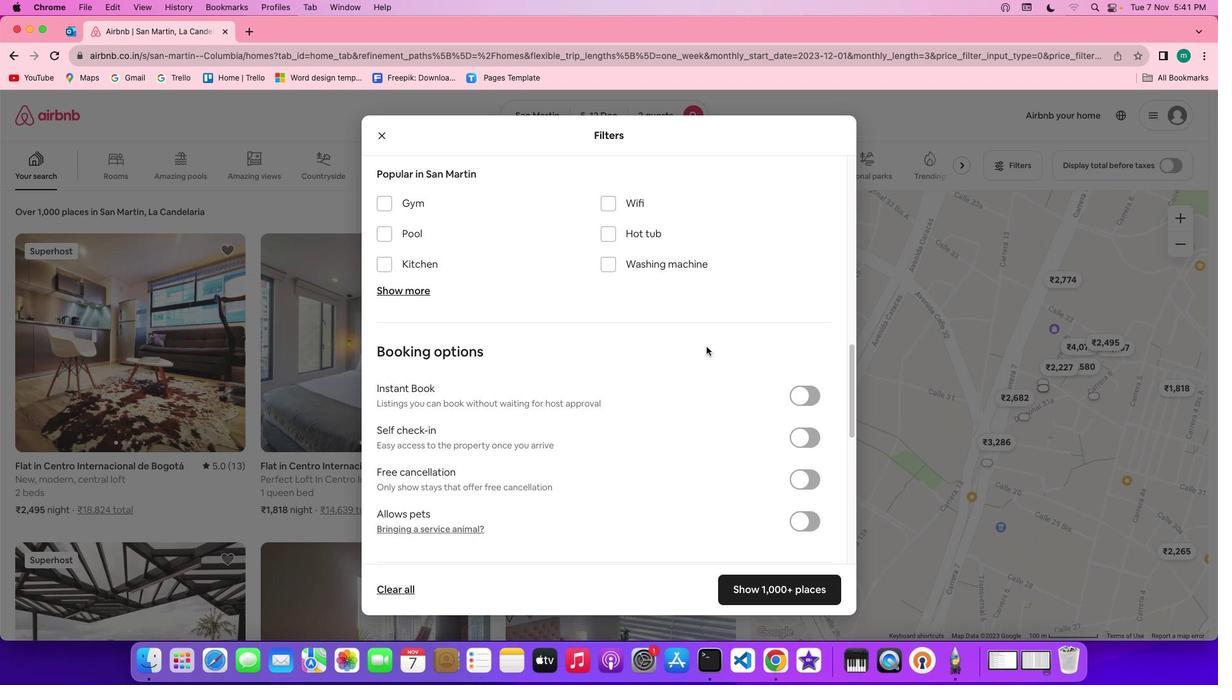
Action: Mouse moved to (657, 257)
Screenshot: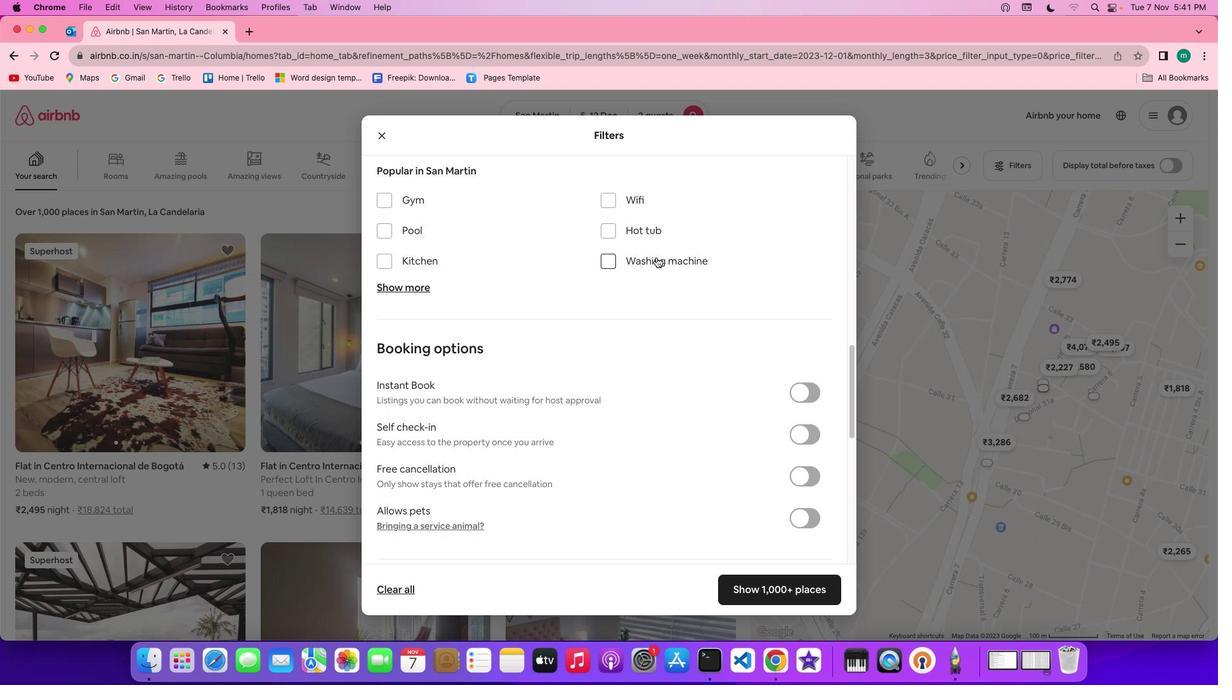 
Action: Mouse pressed left at (657, 257)
Screenshot: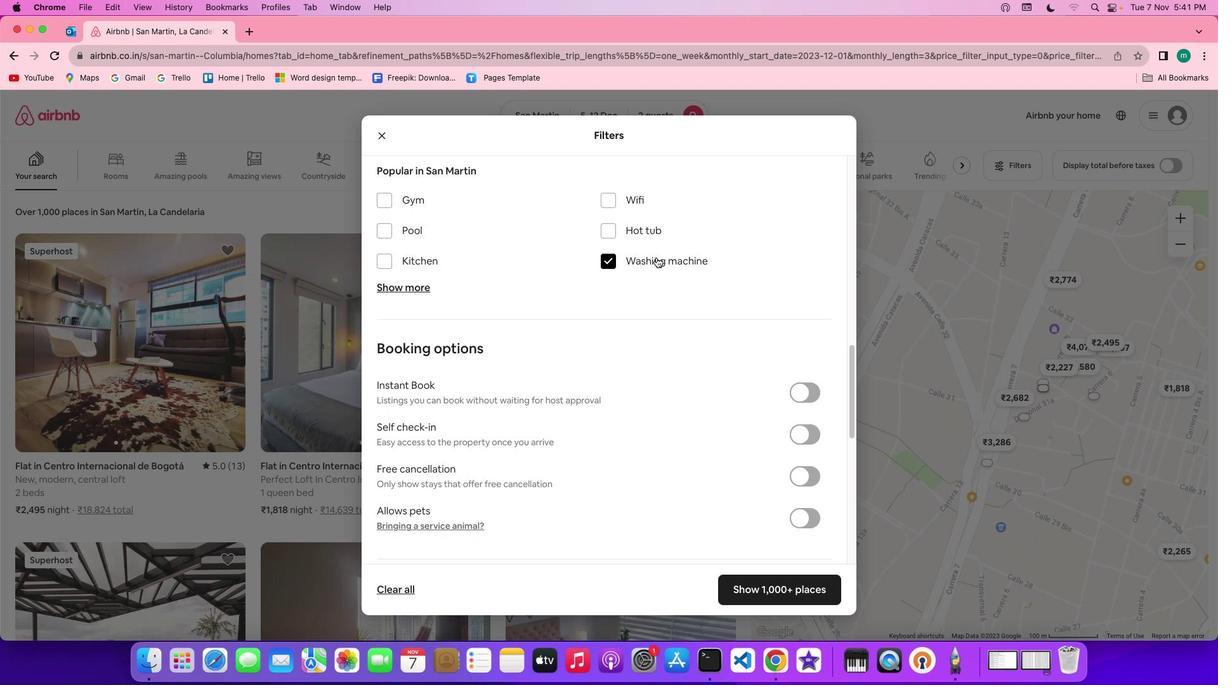 
Action: Mouse moved to (672, 350)
Screenshot: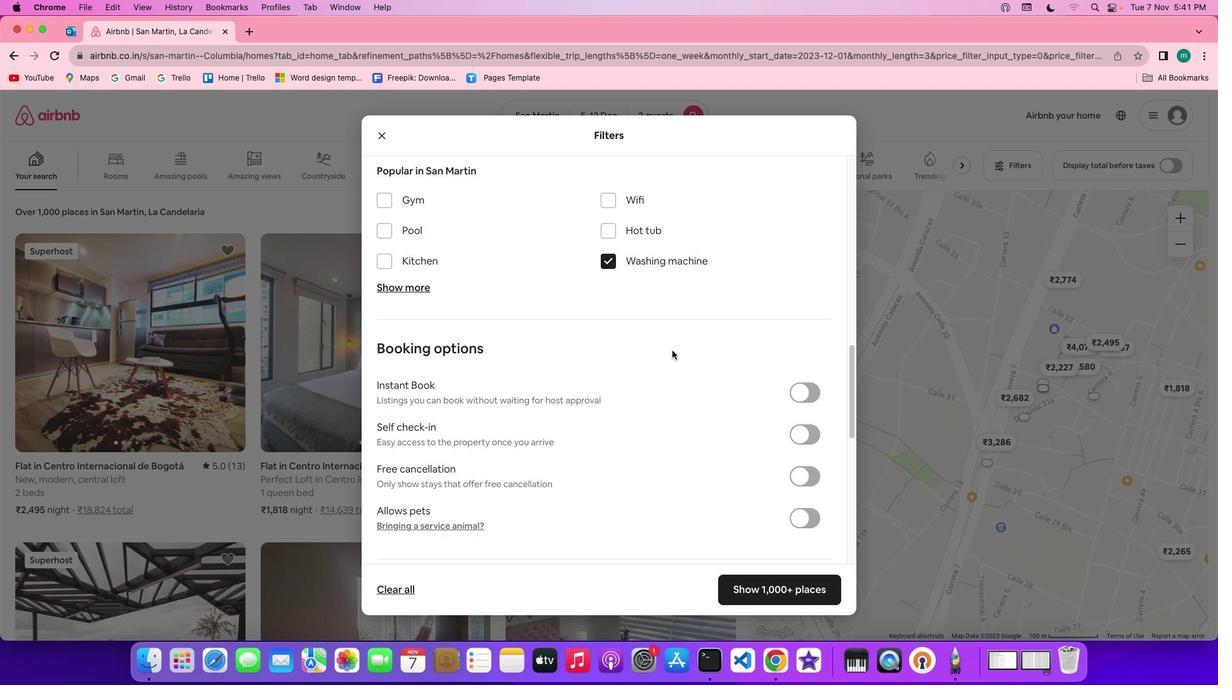 
Action: Mouse scrolled (672, 350) with delta (0, 0)
Screenshot: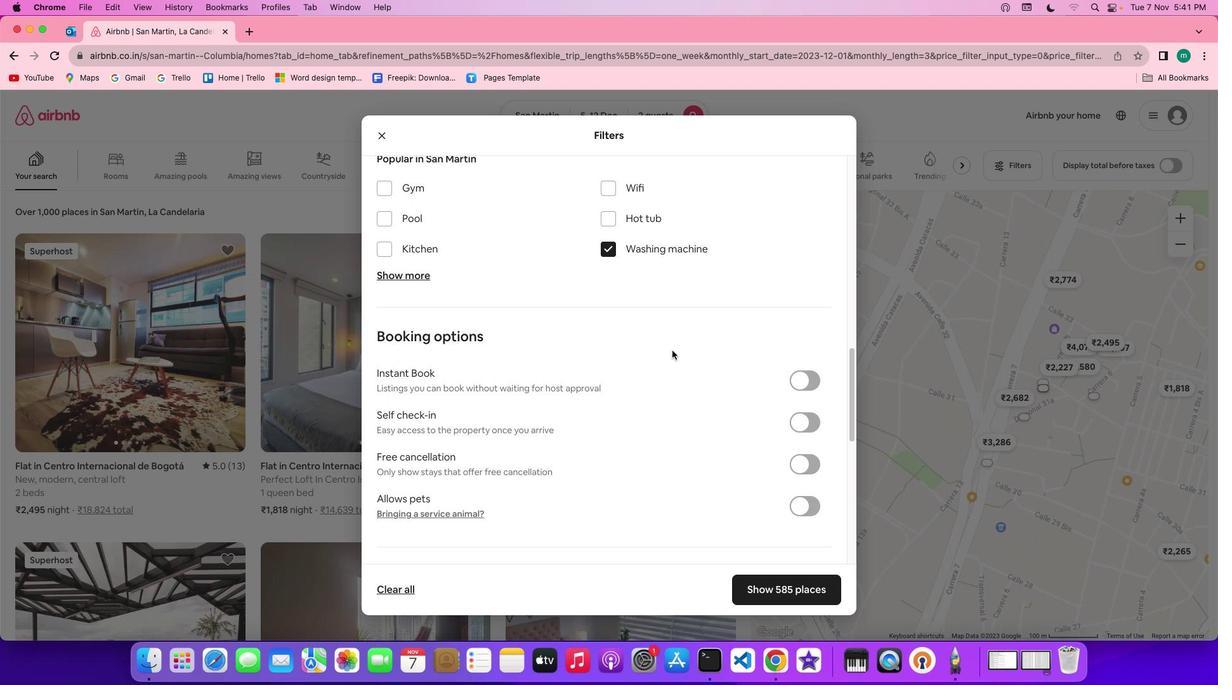 
Action: Mouse scrolled (672, 350) with delta (0, 0)
Screenshot: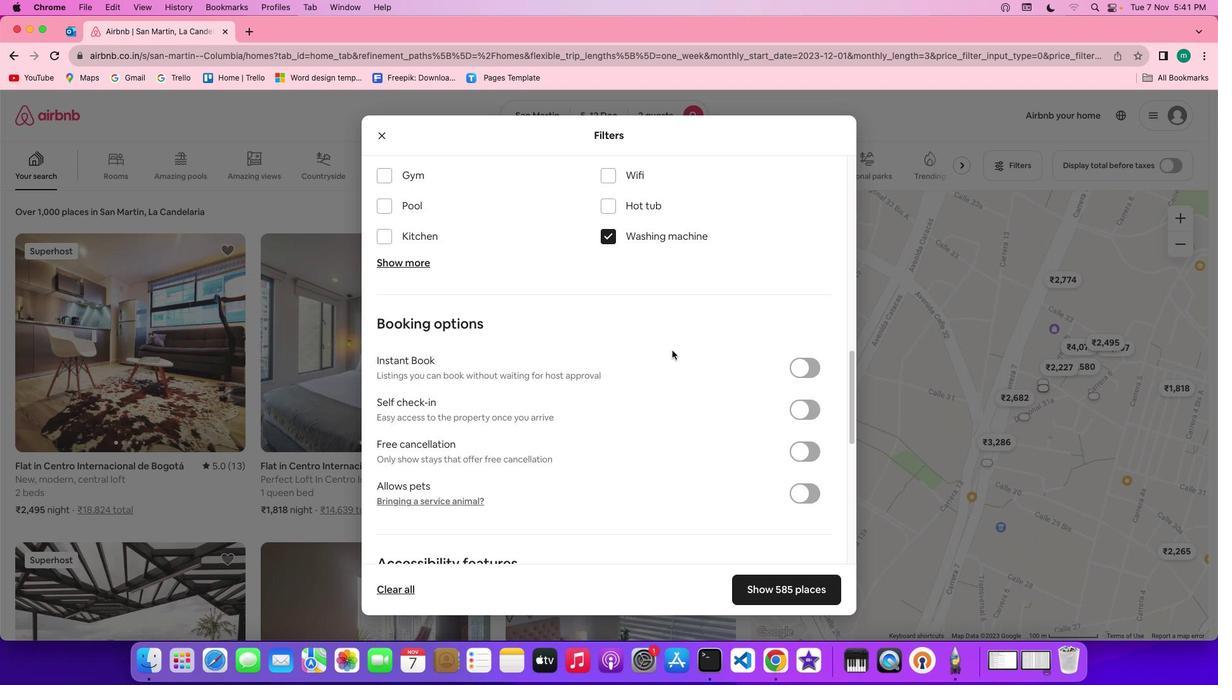 
Action: Mouse scrolled (672, 350) with delta (0, -1)
Screenshot: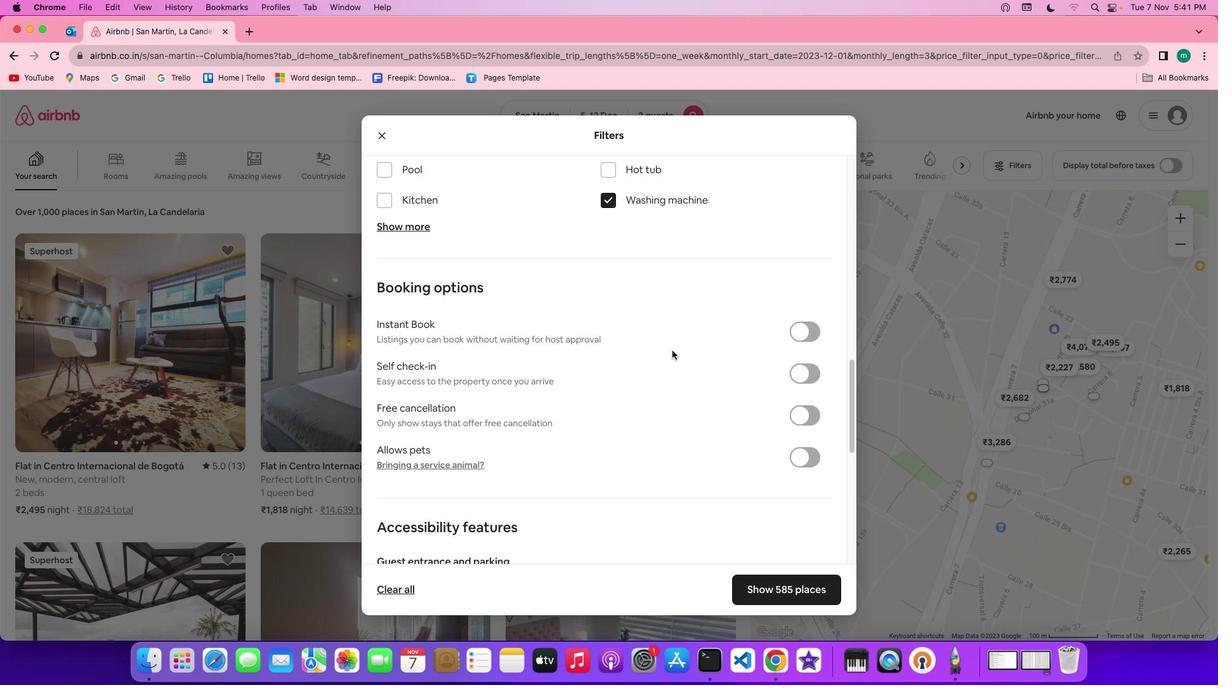 
Action: Mouse scrolled (672, 350) with delta (0, 0)
Screenshot: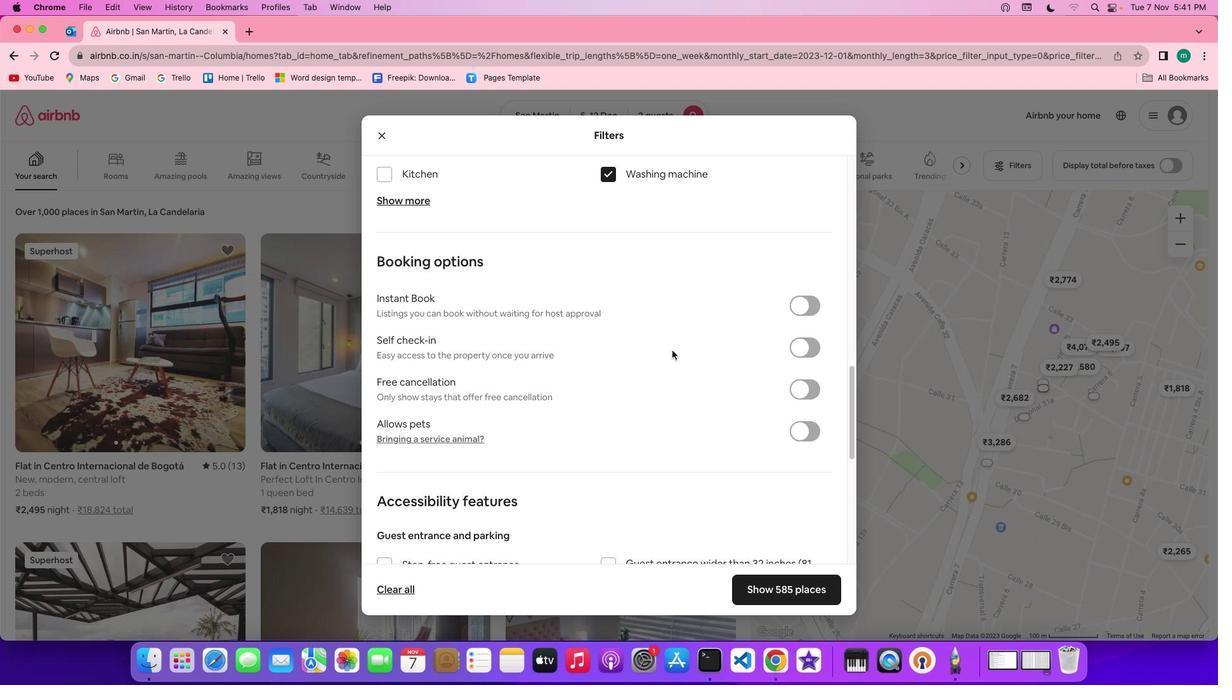 
Action: Mouse scrolled (672, 350) with delta (0, 0)
Screenshot: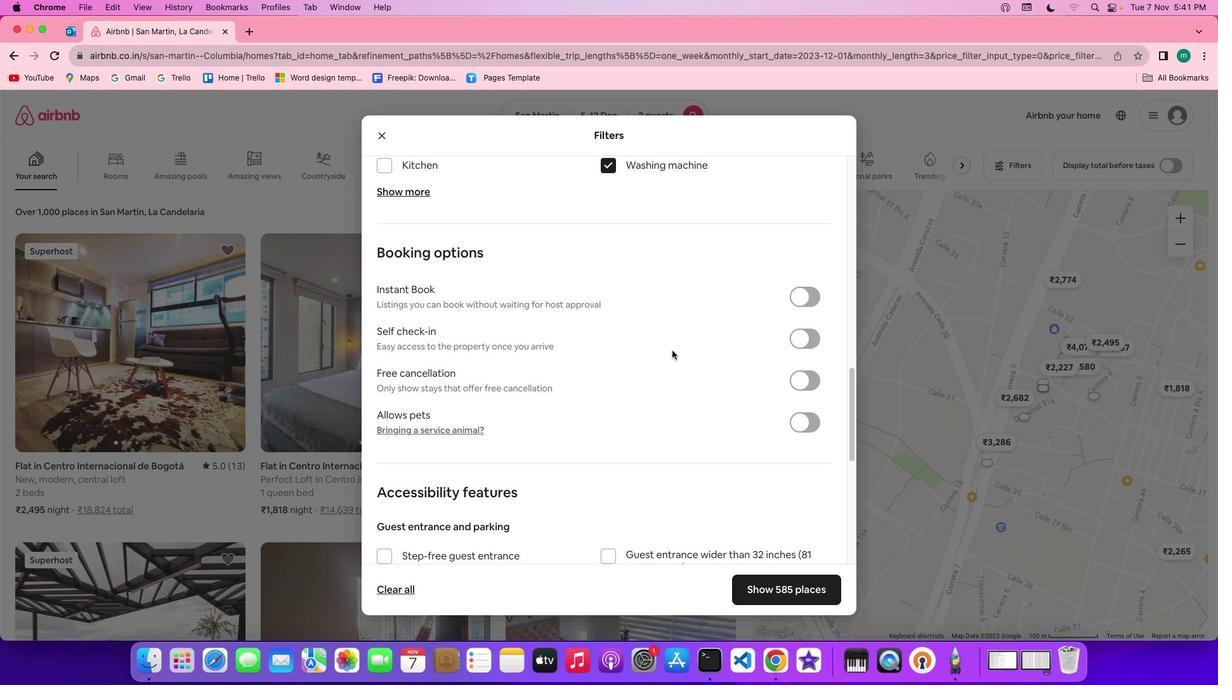 
Action: Mouse scrolled (672, 350) with delta (0, 0)
Screenshot: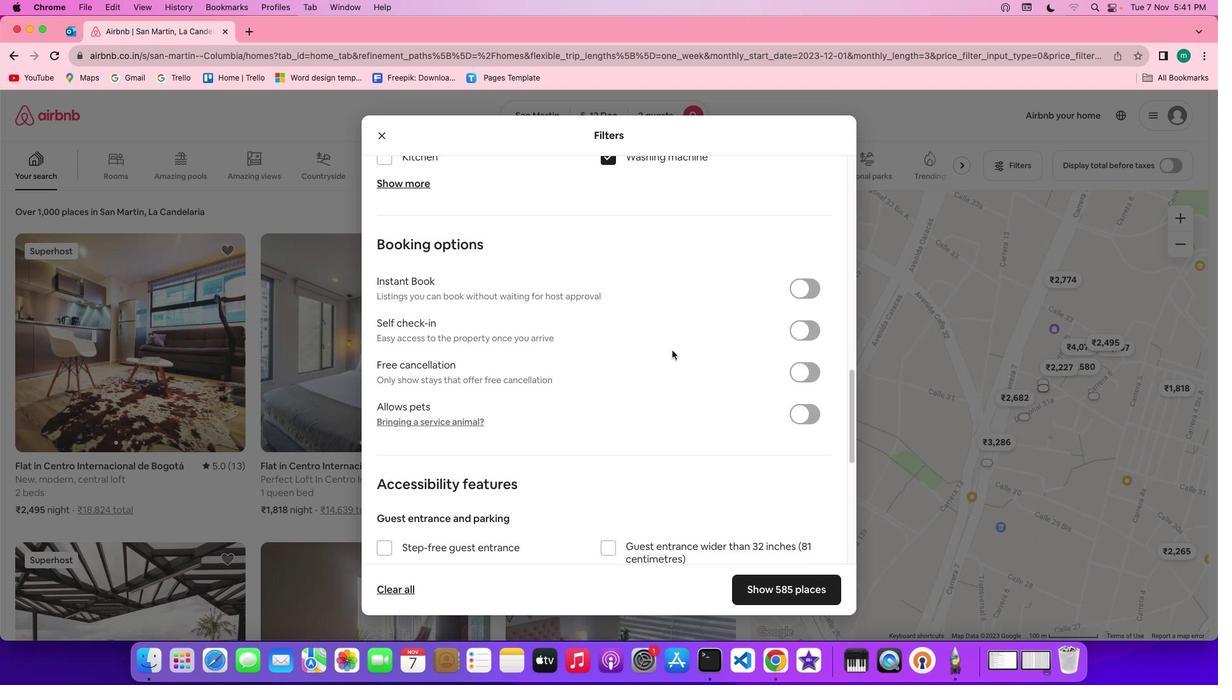 
Action: Mouse scrolled (672, 350) with delta (0, 0)
Screenshot: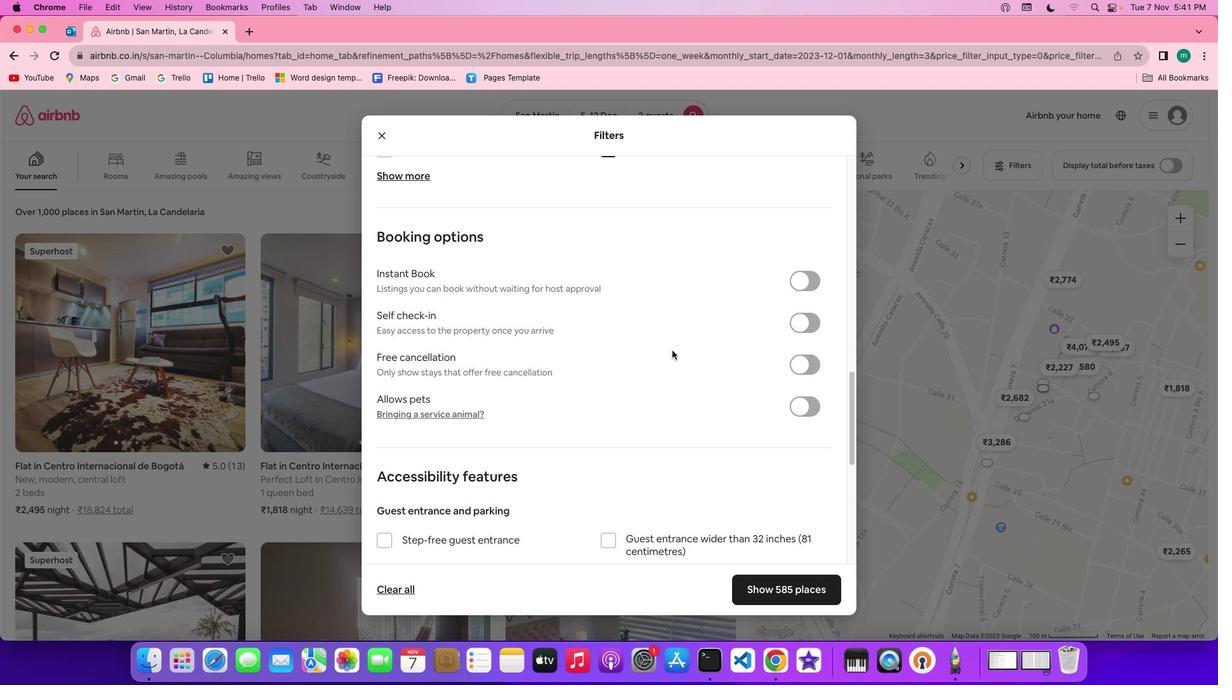 
Action: Mouse scrolled (672, 350) with delta (0, 0)
Screenshot: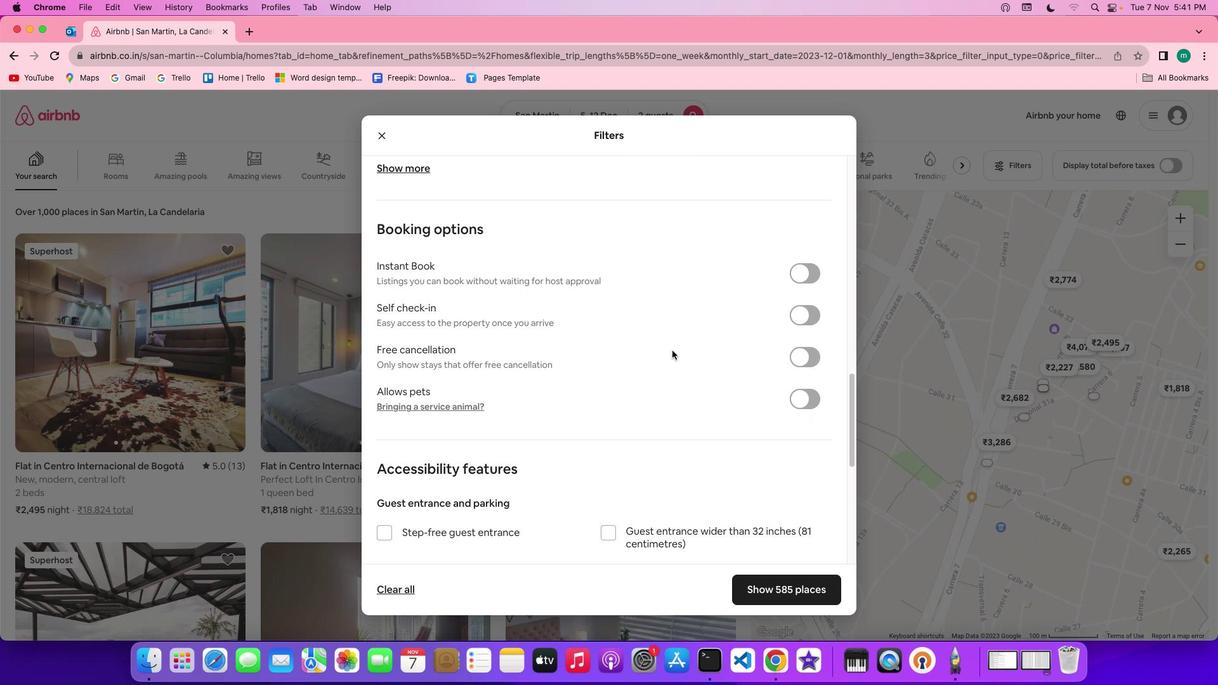 
Action: Mouse scrolled (672, 350) with delta (0, 0)
Screenshot: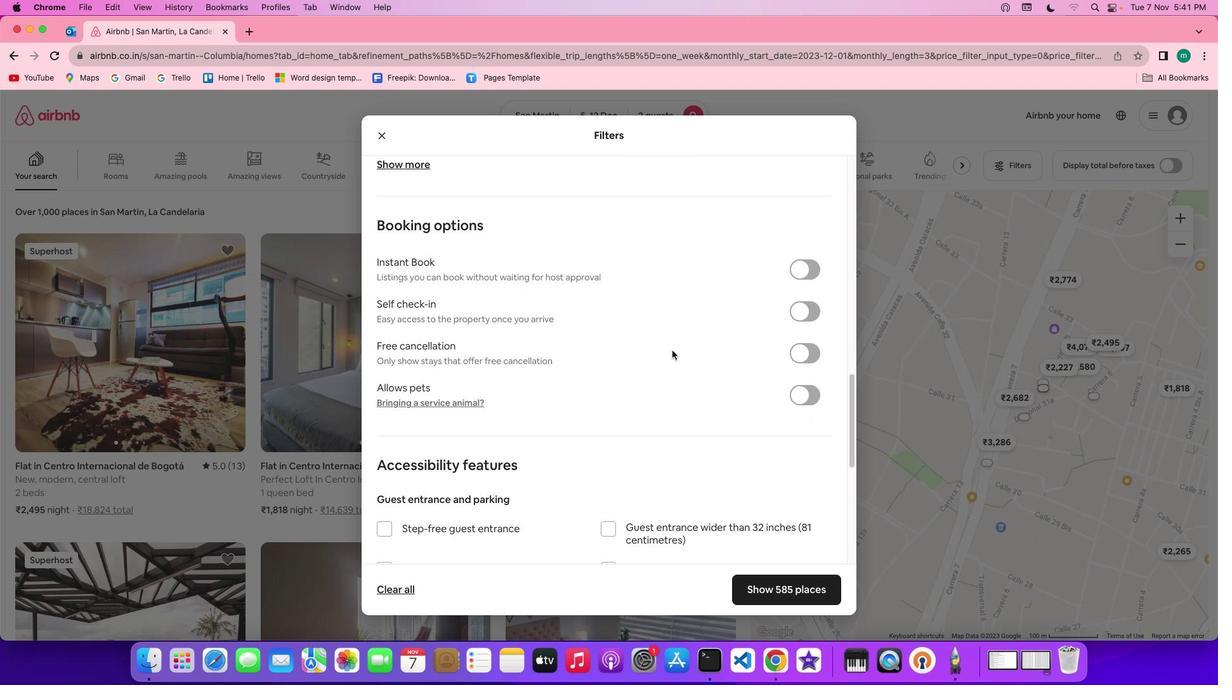 
Action: Mouse scrolled (672, 350) with delta (0, 0)
Screenshot: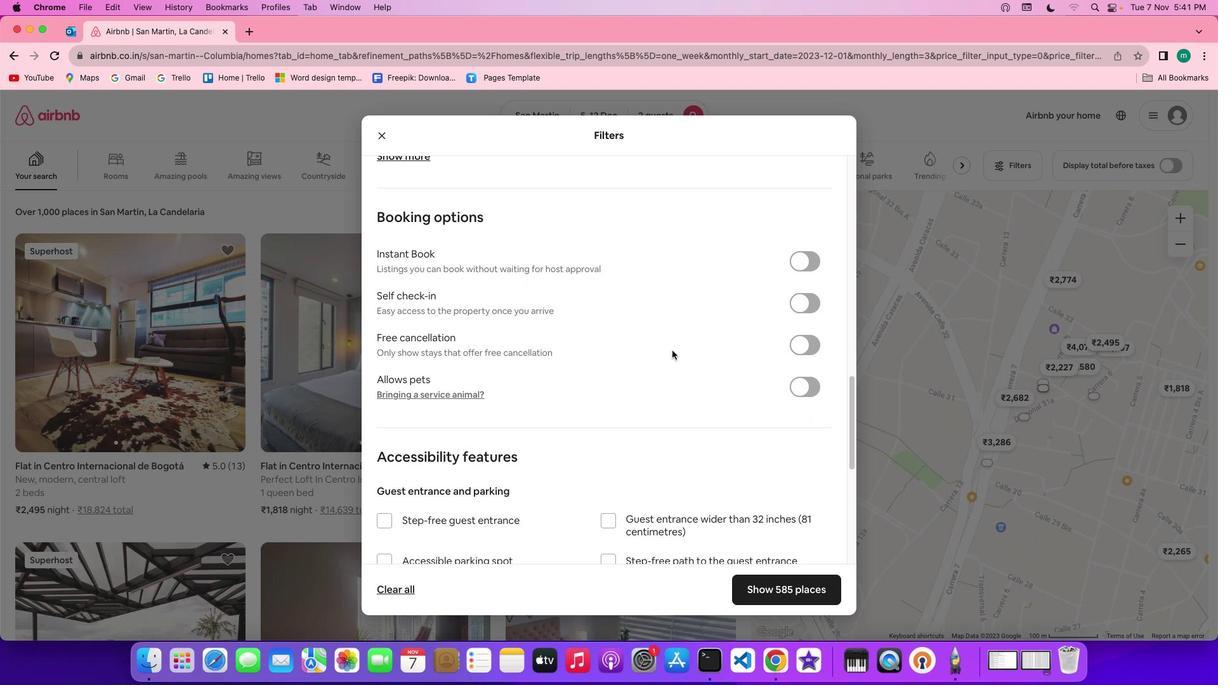 
Action: Mouse moved to (672, 350)
Screenshot: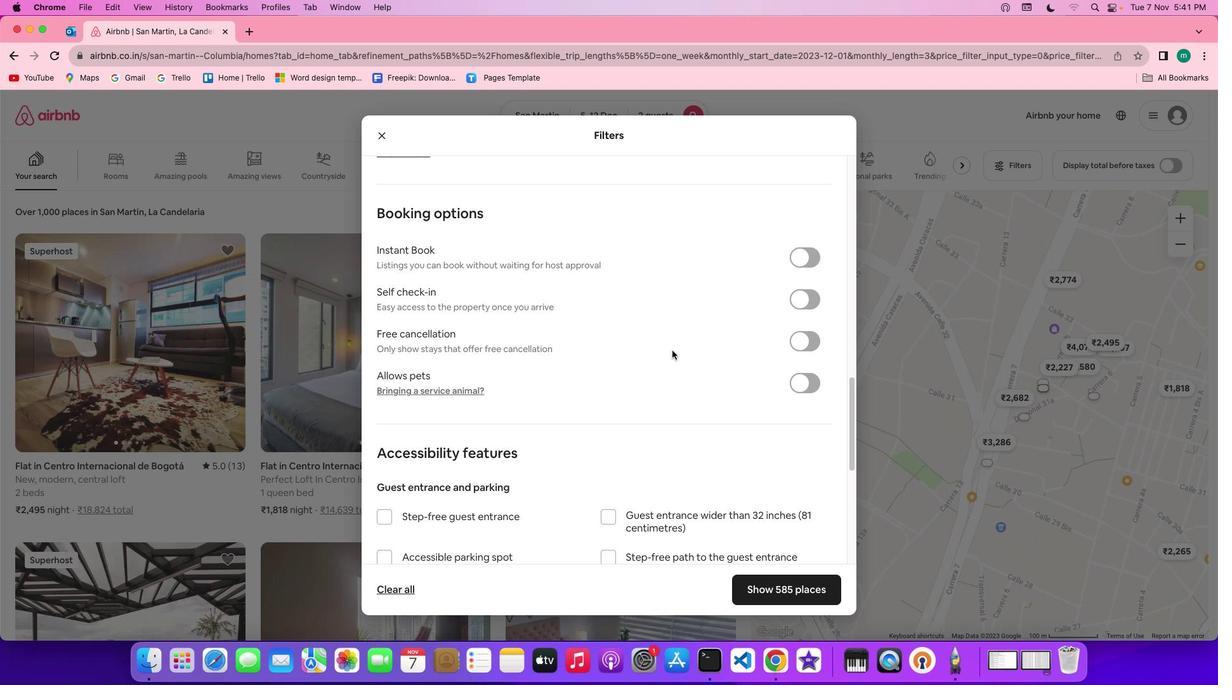
Action: Mouse scrolled (672, 350) with delta (0, 0)
Screenshot: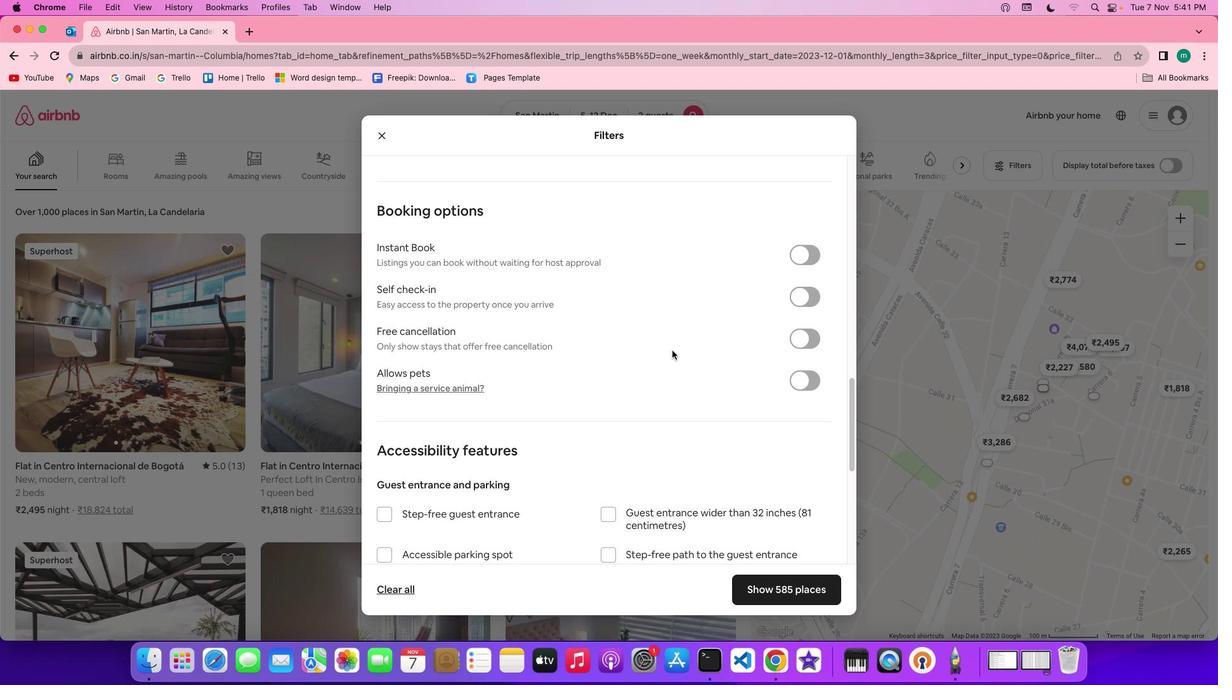
Action: Mouse scrolled (672, 350) with delta (0, 0)
Screenshot: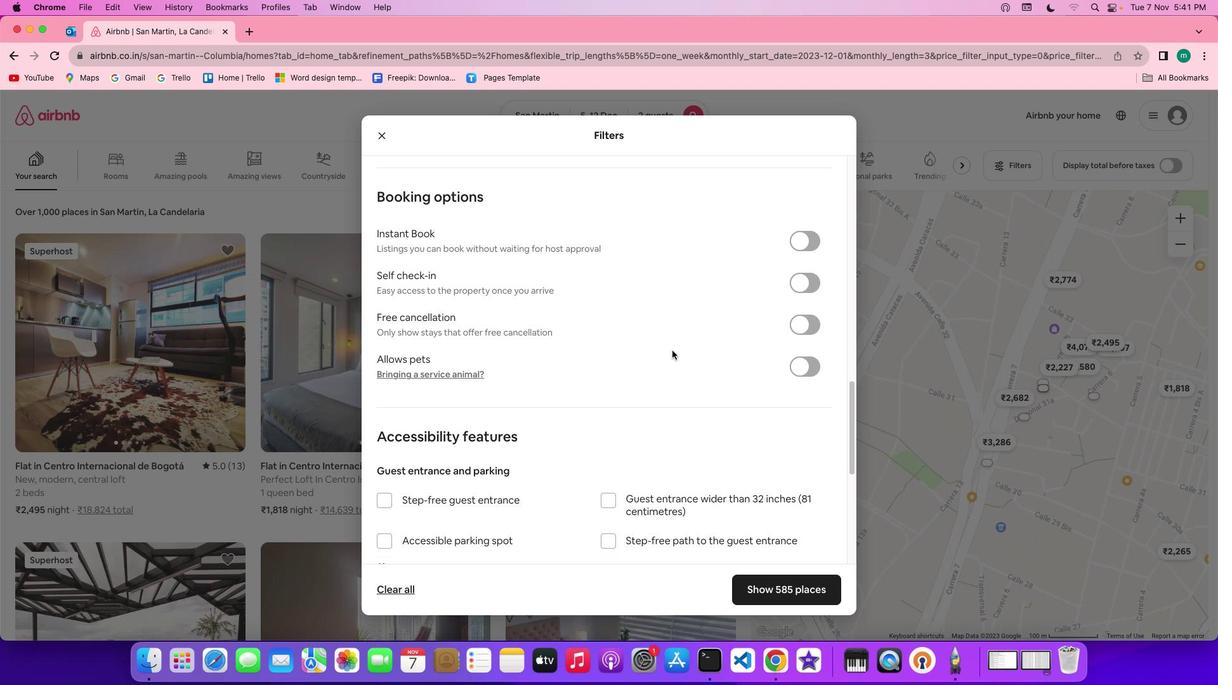 
Action: Mouse scrolled (672, 350) with delta (0, 0)
Screenshot: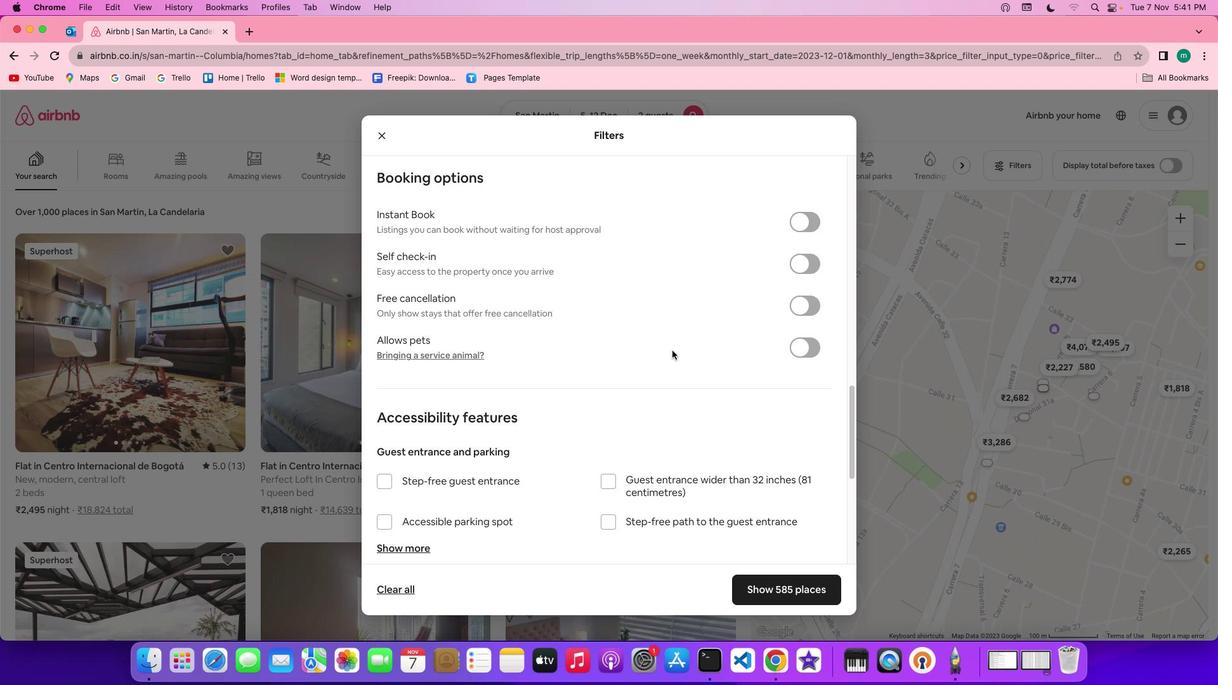 
Action: Mouse moved to (712, 359)
Screenshot: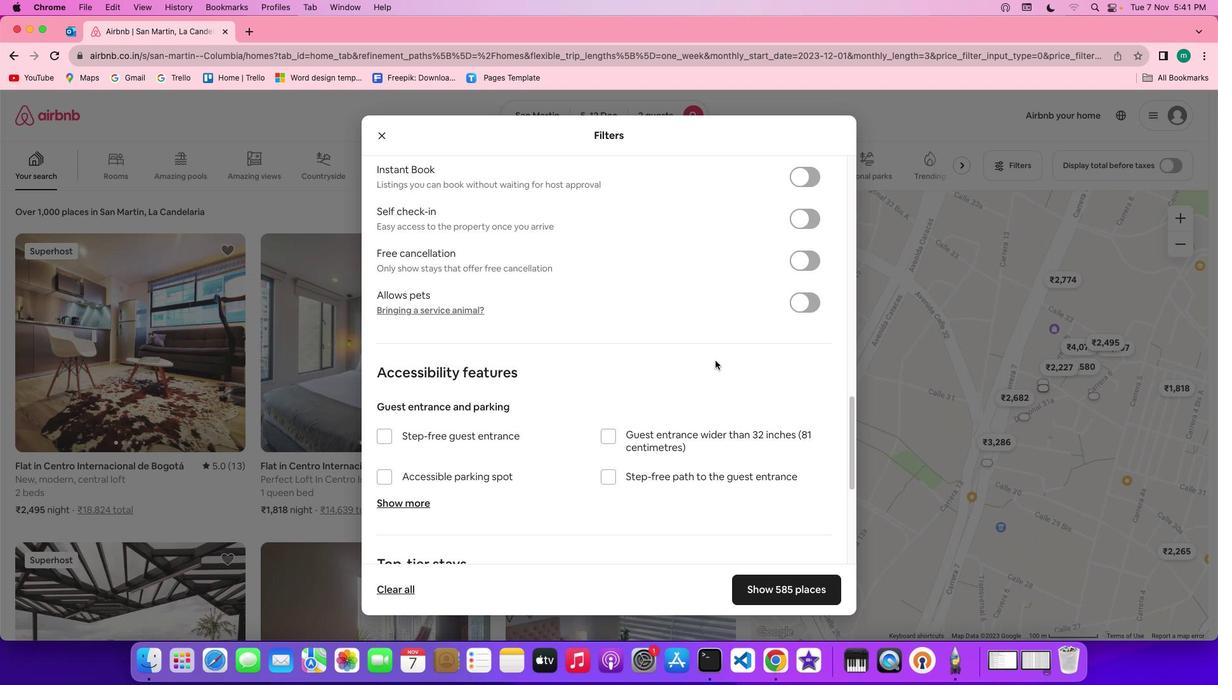 
Action: Mouse scrolled (712, 359) with delta (0, 0)
Screenshot: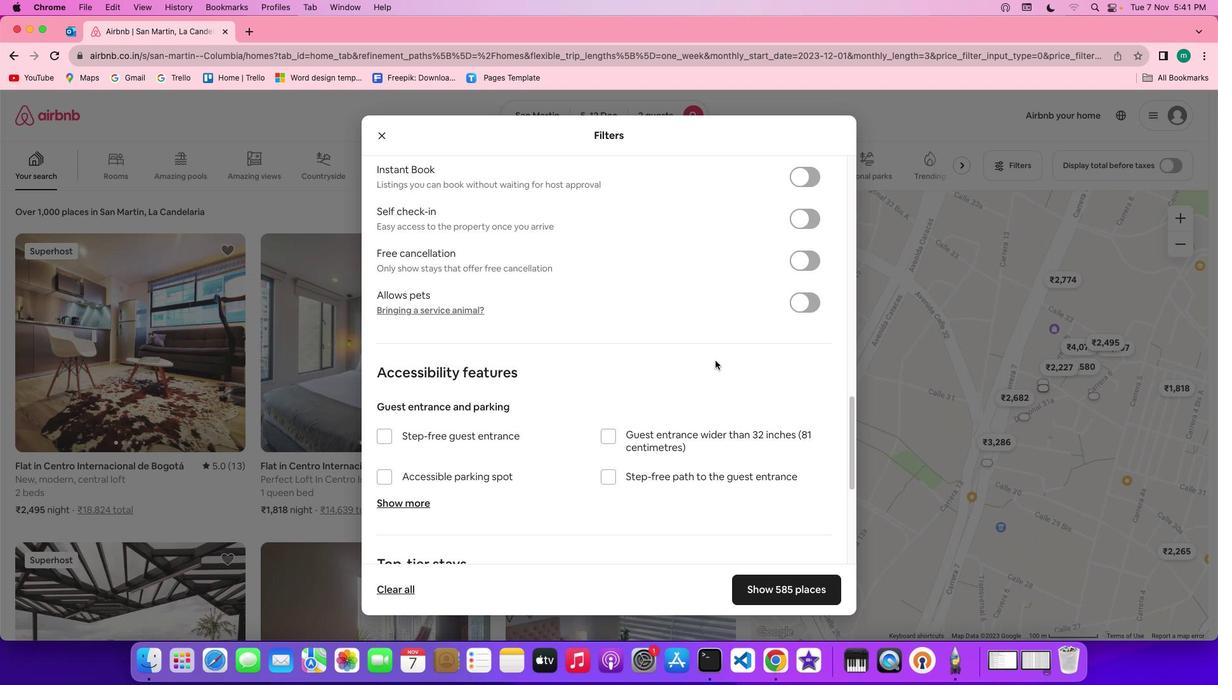 
Action: Mouse moved to (716, 360)
Screenshot: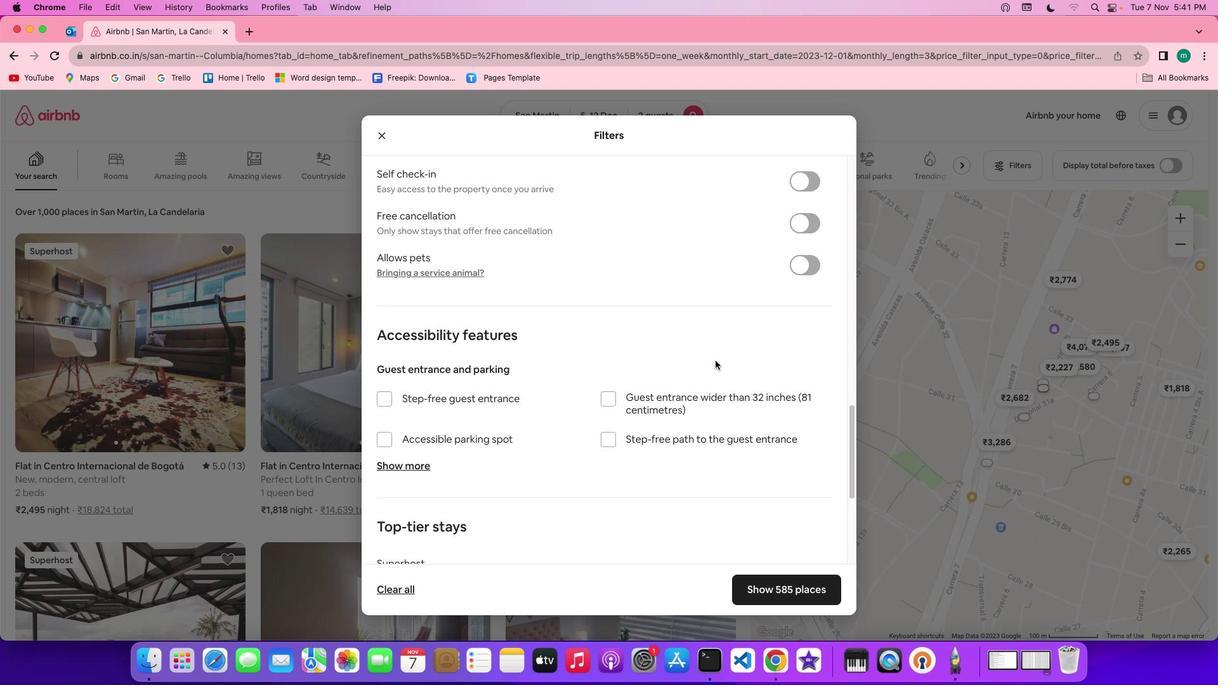 
Action: Mouse scrolled (716, 360) with delta (0, 0)
Screenshot: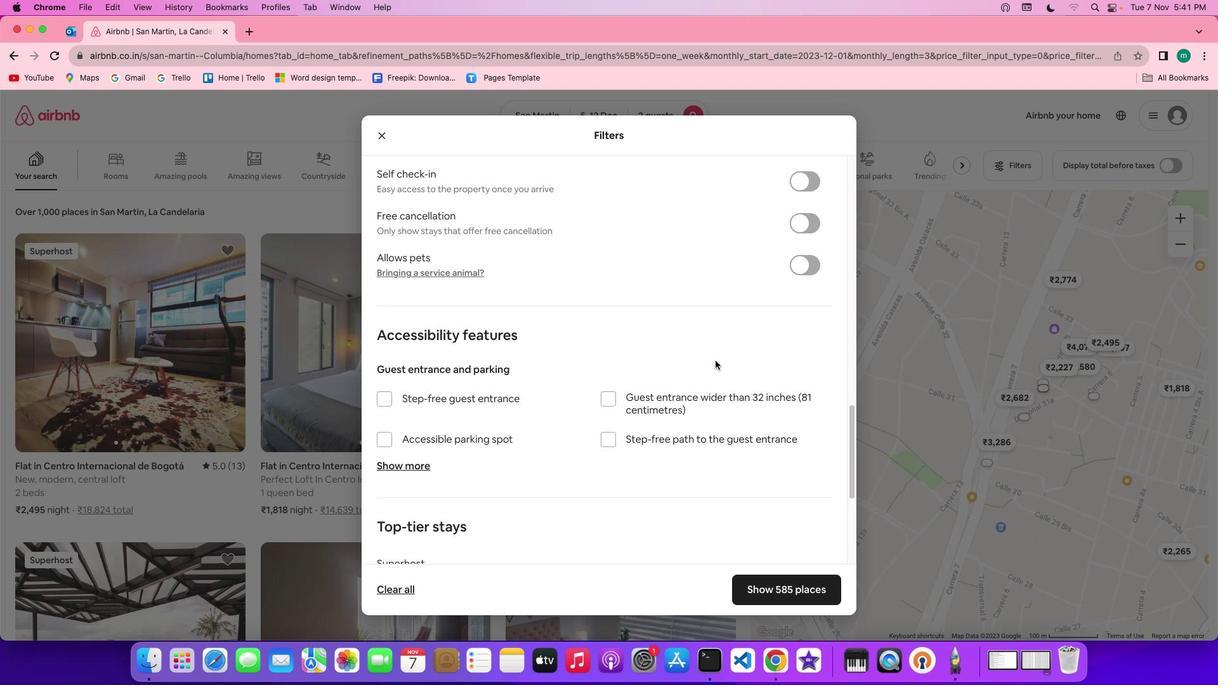 
Action: Mouse scrolled (716, 360) with delta (0, -1)
Screenshot: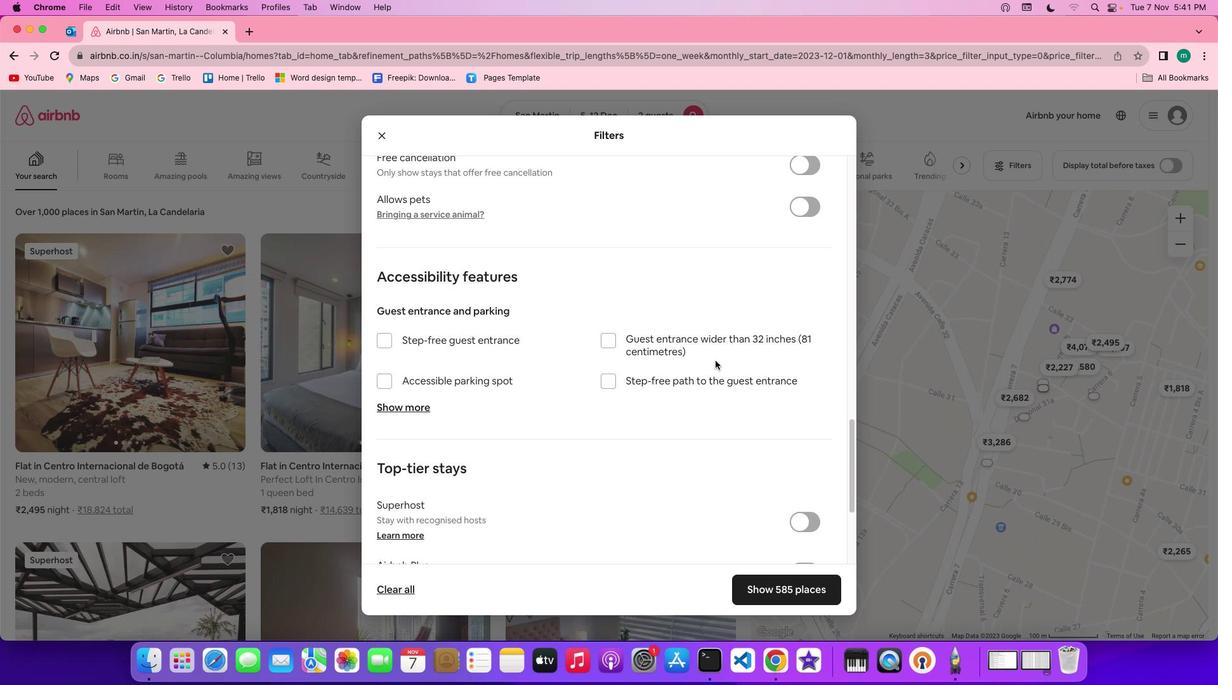 
Action: Mouse scrolled (716, 360) with delta (0, -2)
Screenshot: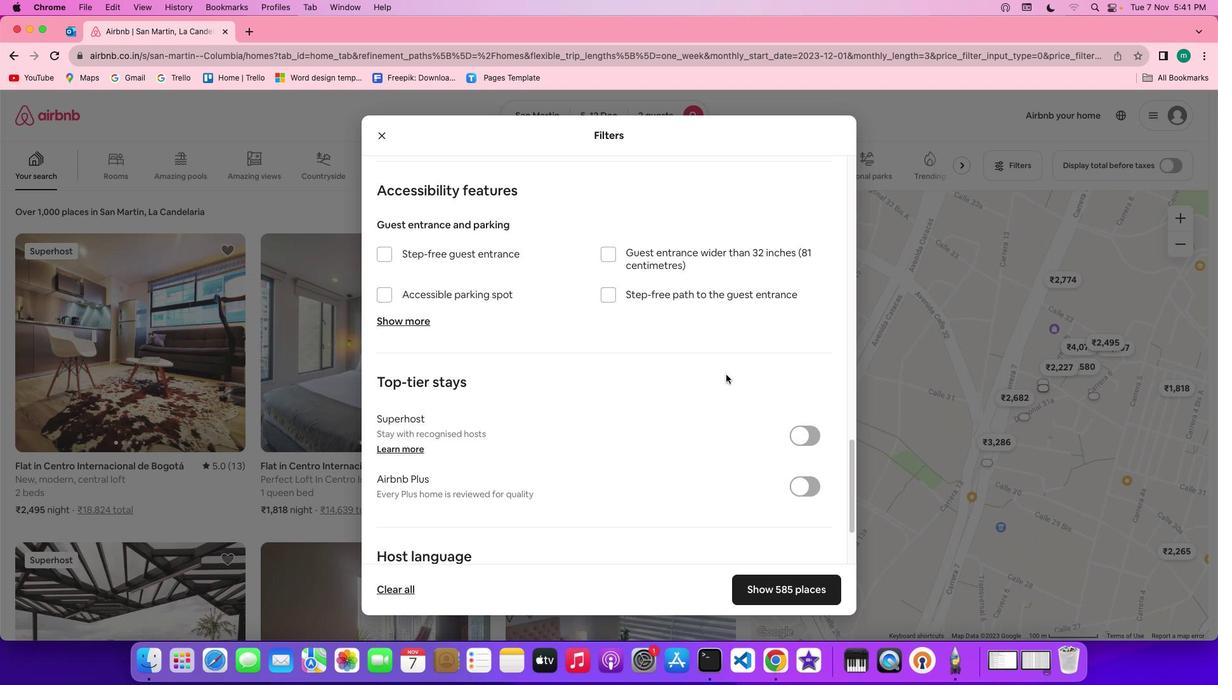 
Action: Mouse moved to (729, 378)
Screenshot: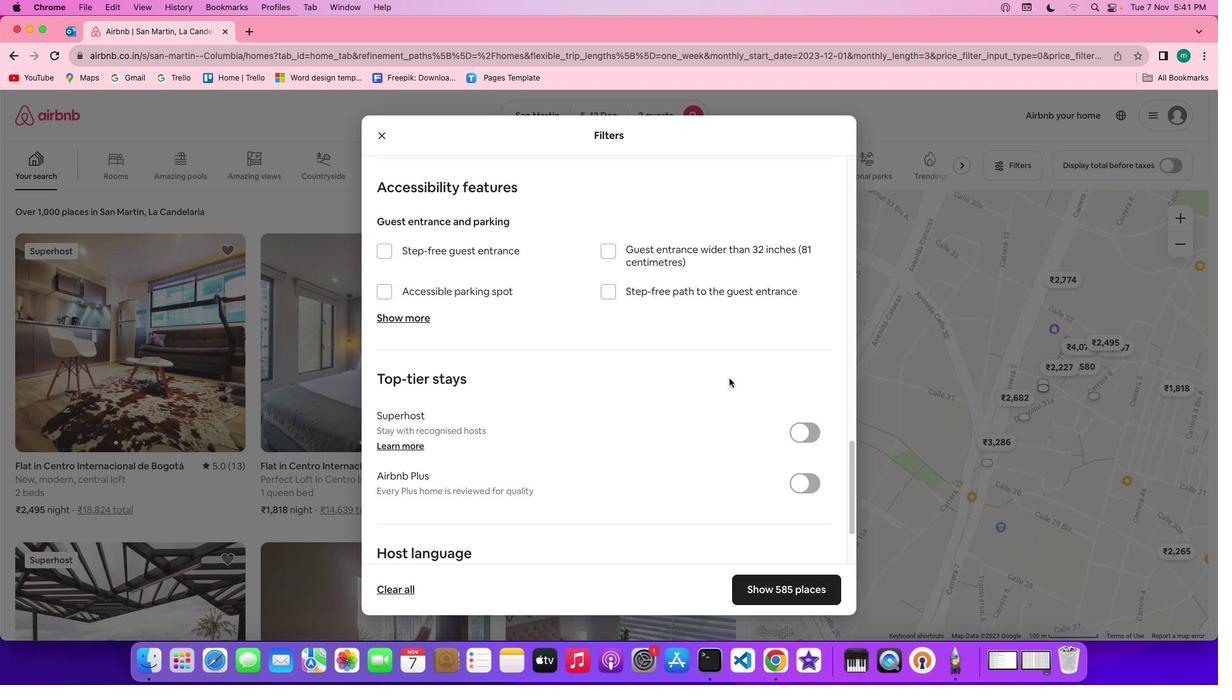 
Action: Mouse scrolled (729, 378) with delta (0, 0)
Screenshot: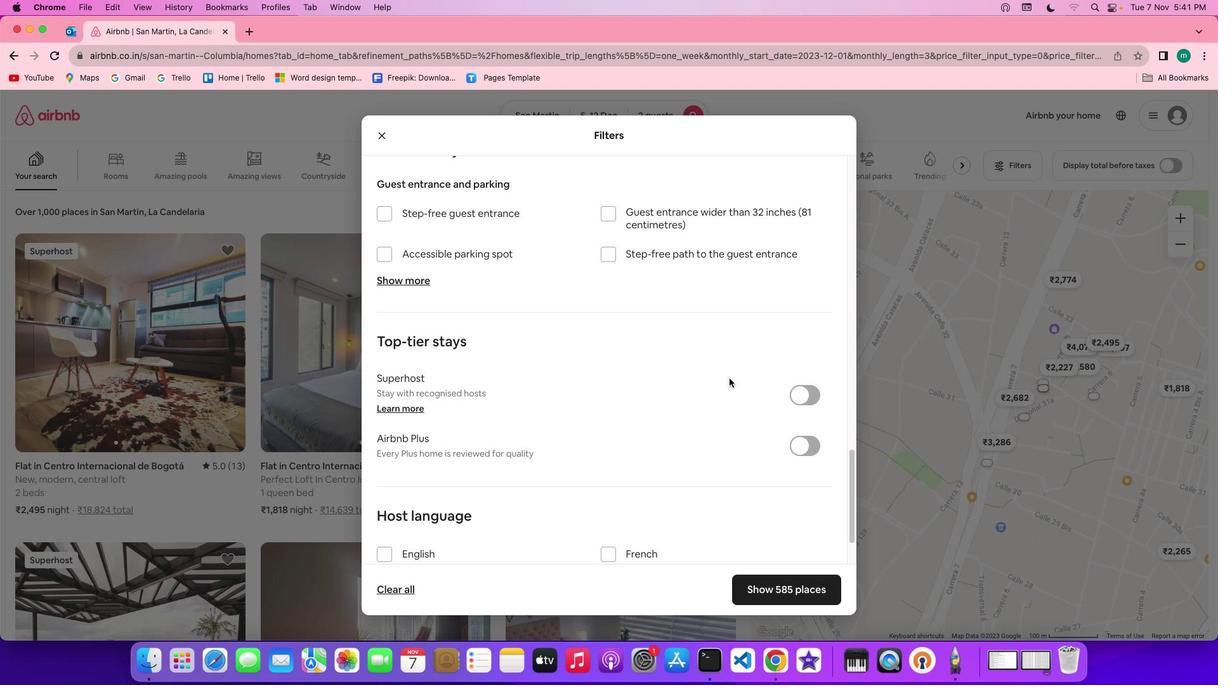 
Action: Mouse scrolled (729, 378) with delta (0, 0)
Screenshot: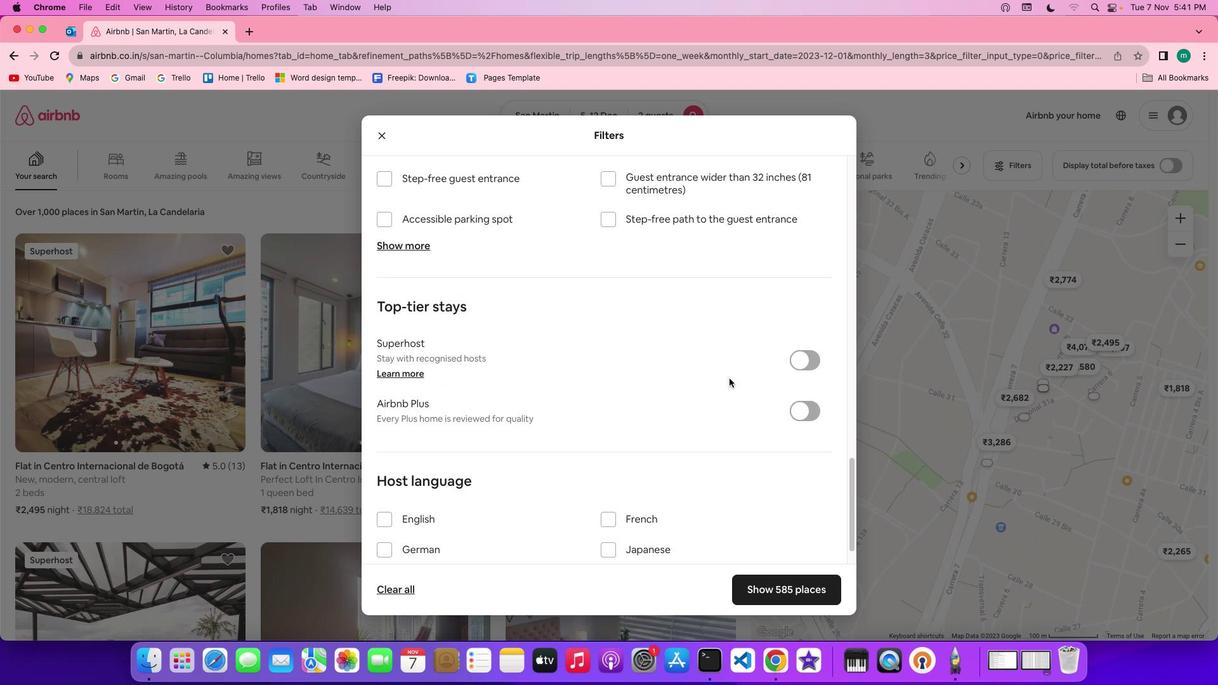 
Action: Mouse scrolled (729, 378) with delta (0, -1)
Screenshot: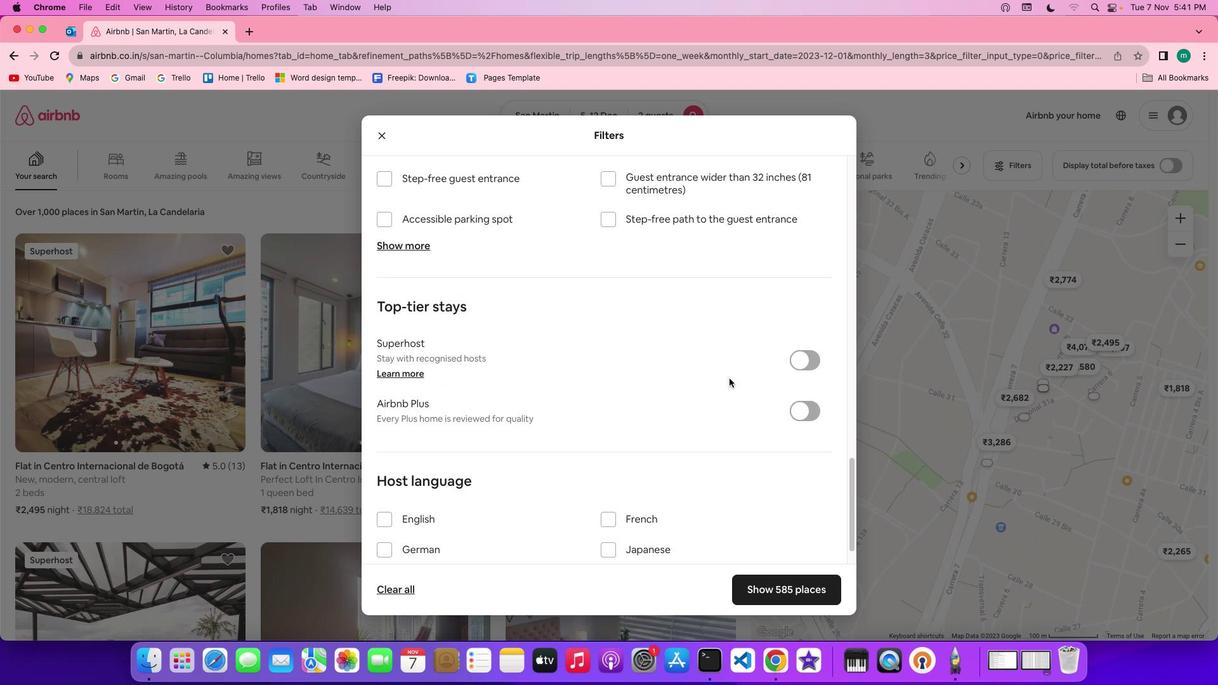
Action: Mouse scrolled (729, 378) with delta (0, -3)
Screenshot: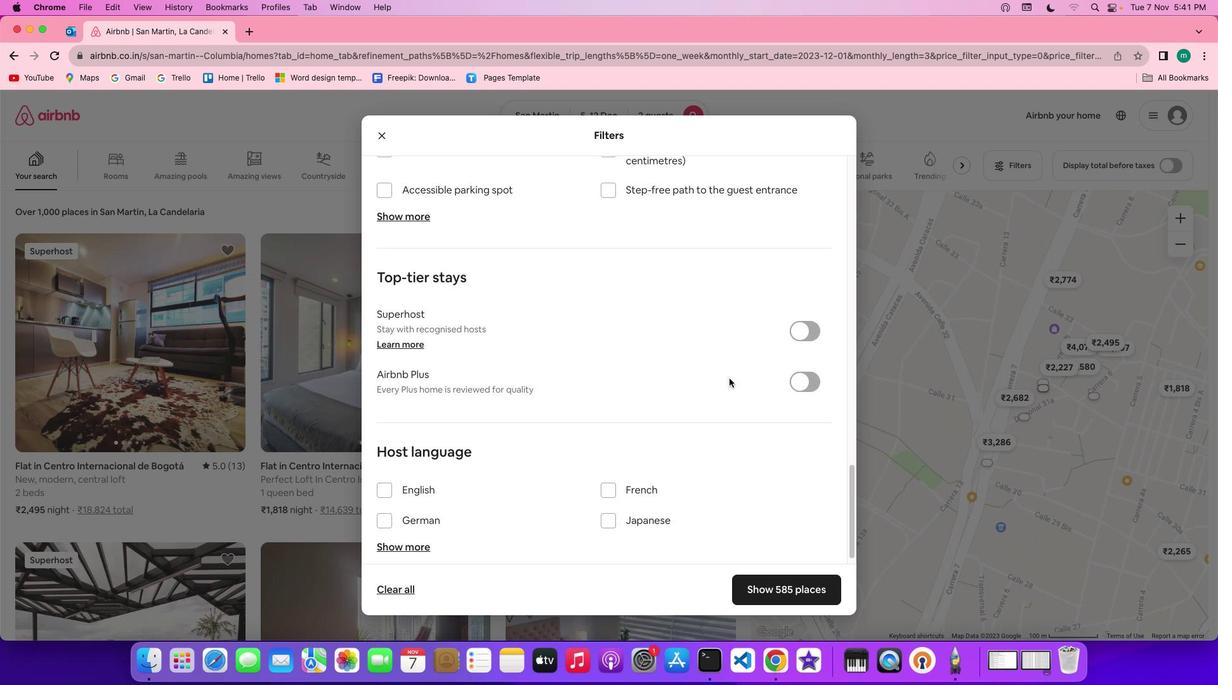 
Action: Mouse scrolled (729, 378) with delta (0, 0)
Screenshot: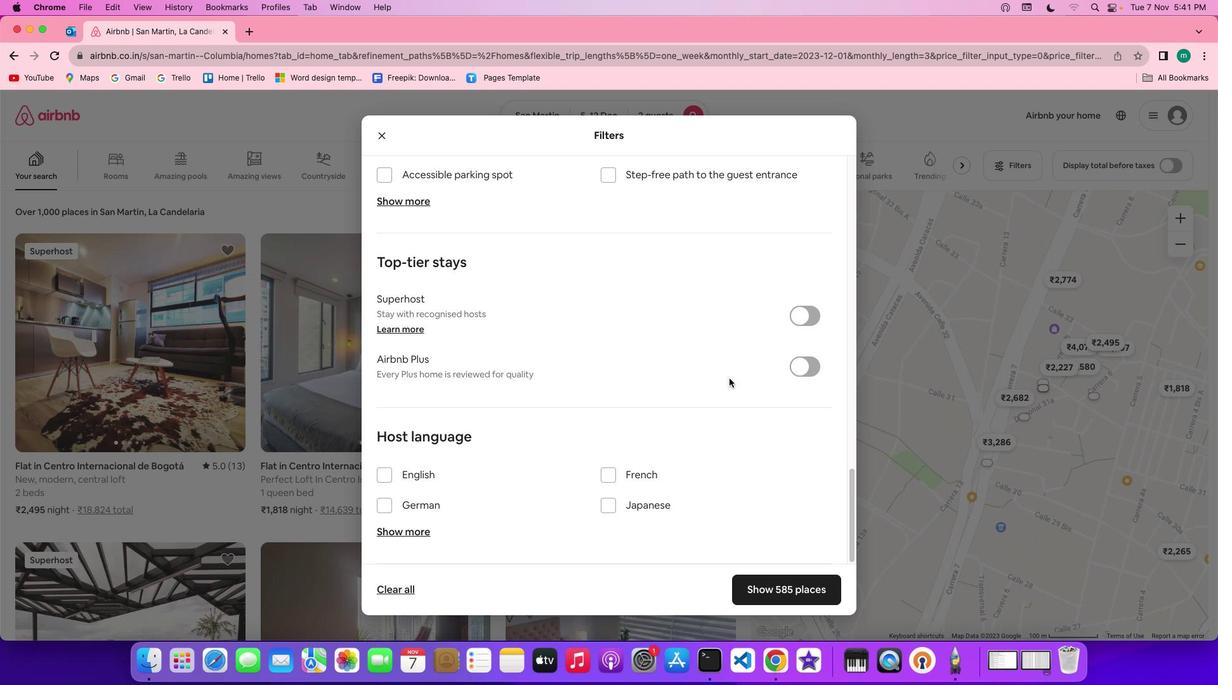 
Action: Mouse scrolled (729, 378) with delta (0, 0)
Screenshot: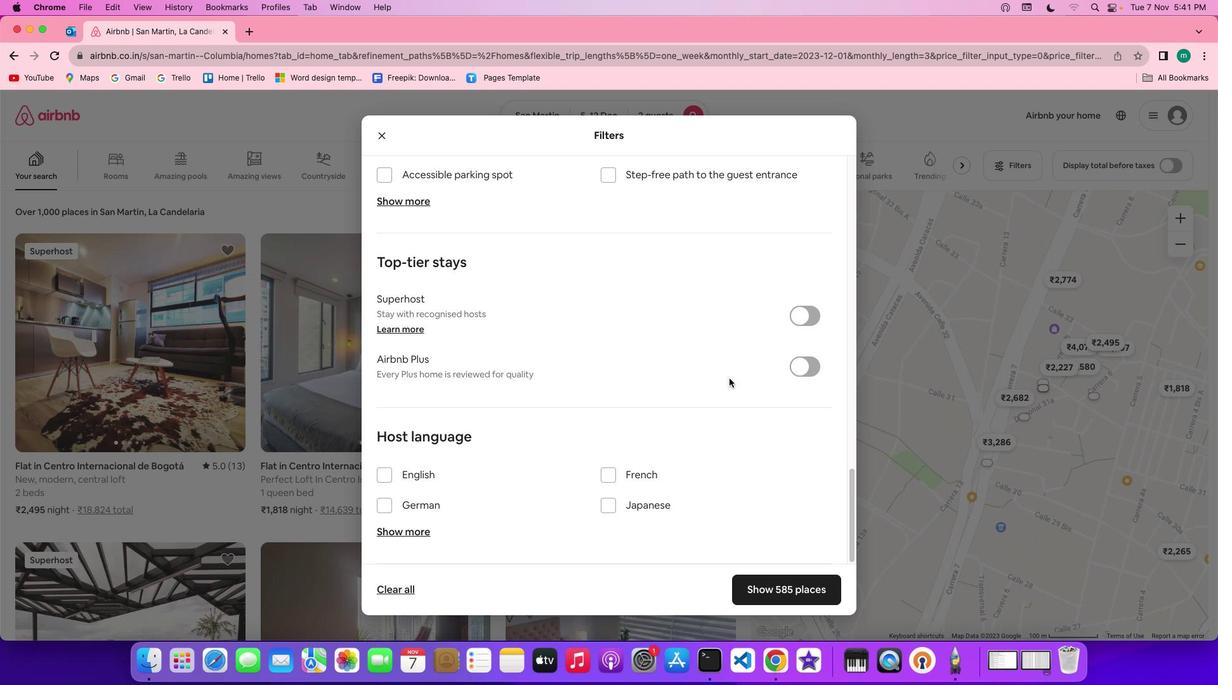 
Action: Mouse scrolled (729, 378) with delta (0, -1)
Screenshot: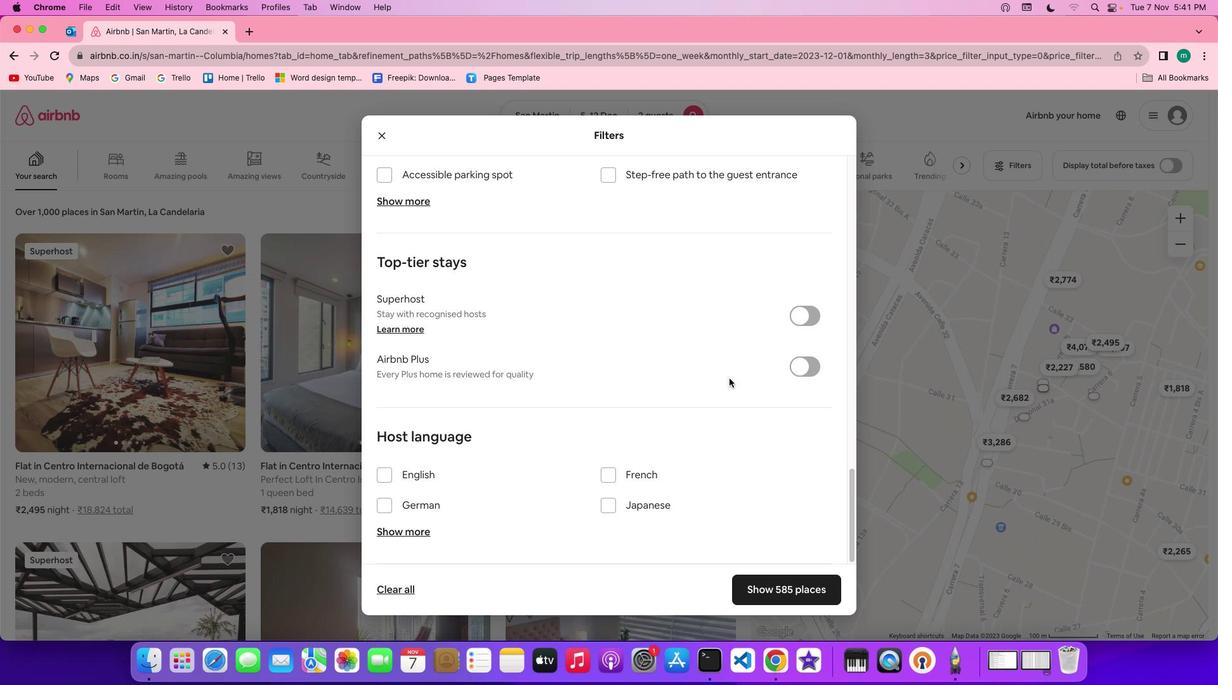 
Action: Mouse scrolled (729, 378) with delta (0, -3)
Screenshot: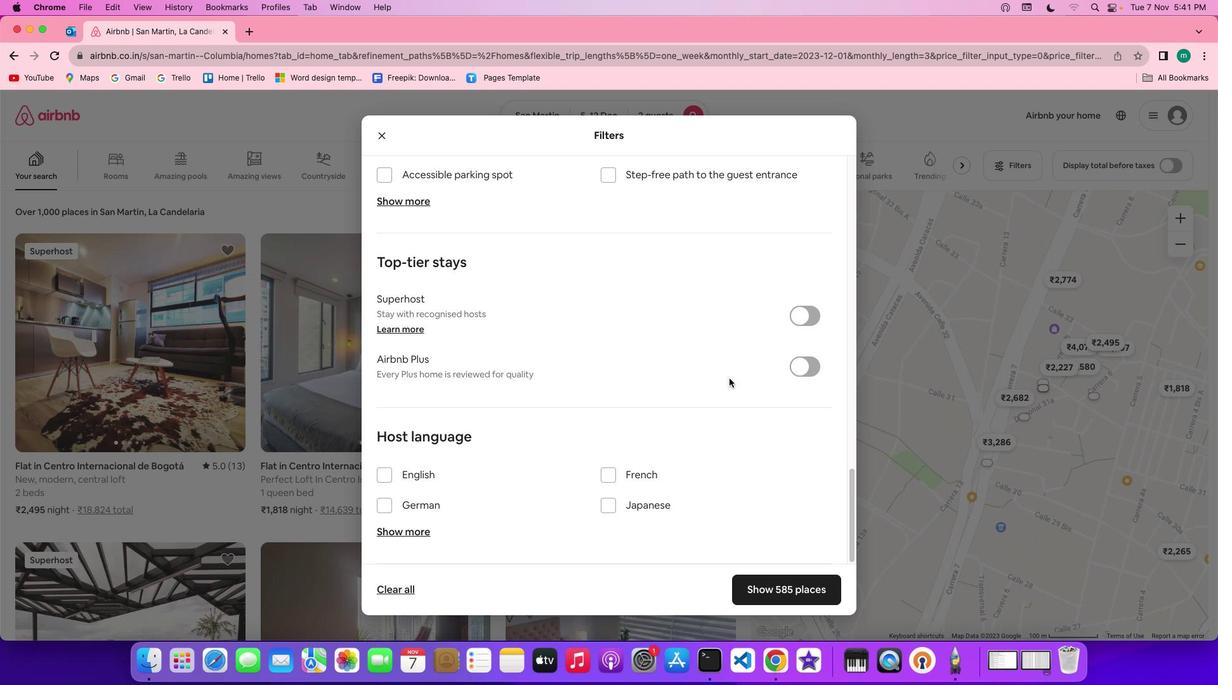 
Action: Mouse scrolled (729, 378) with delta (0, -3)
Screenshot: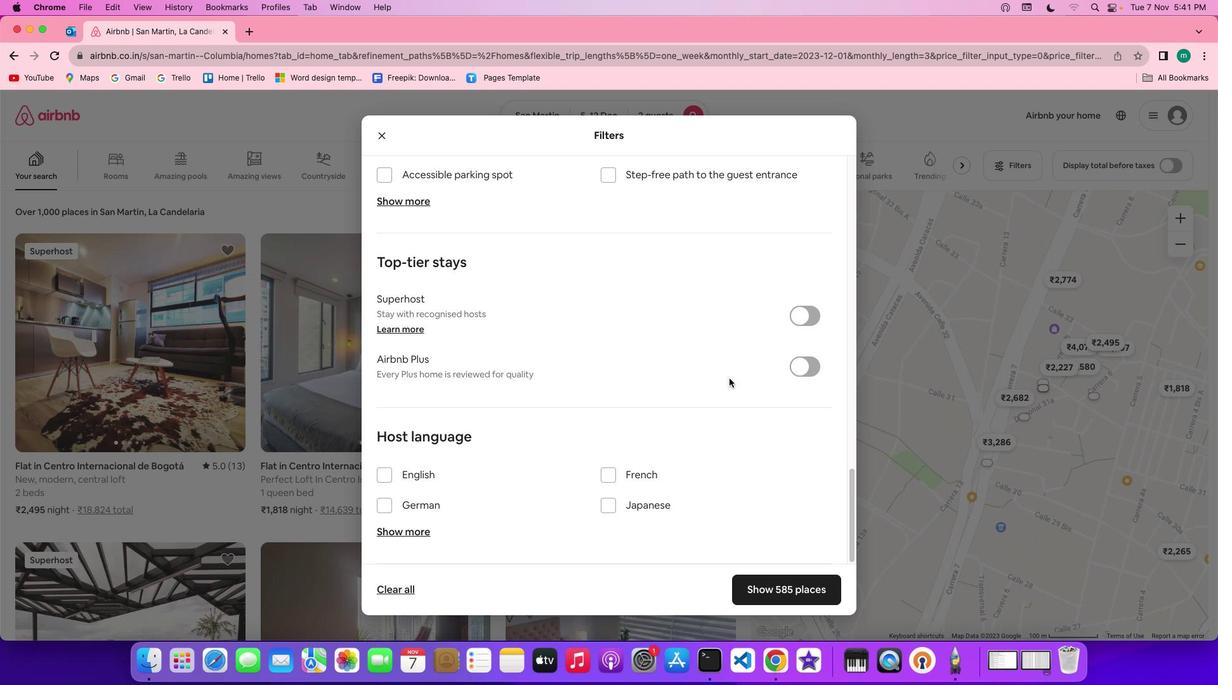 
Action: Mouse moved to (776, 589)
Screenshot: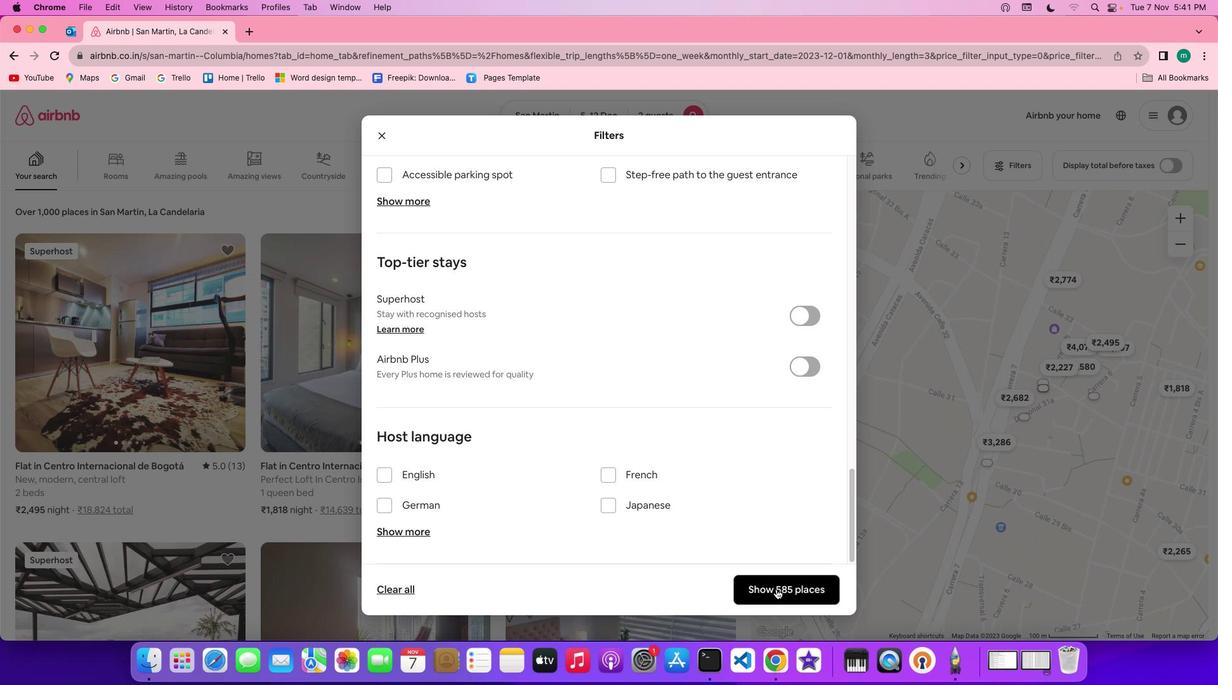 
Action: Mouse pressed left at (776, 589)
Screenshot: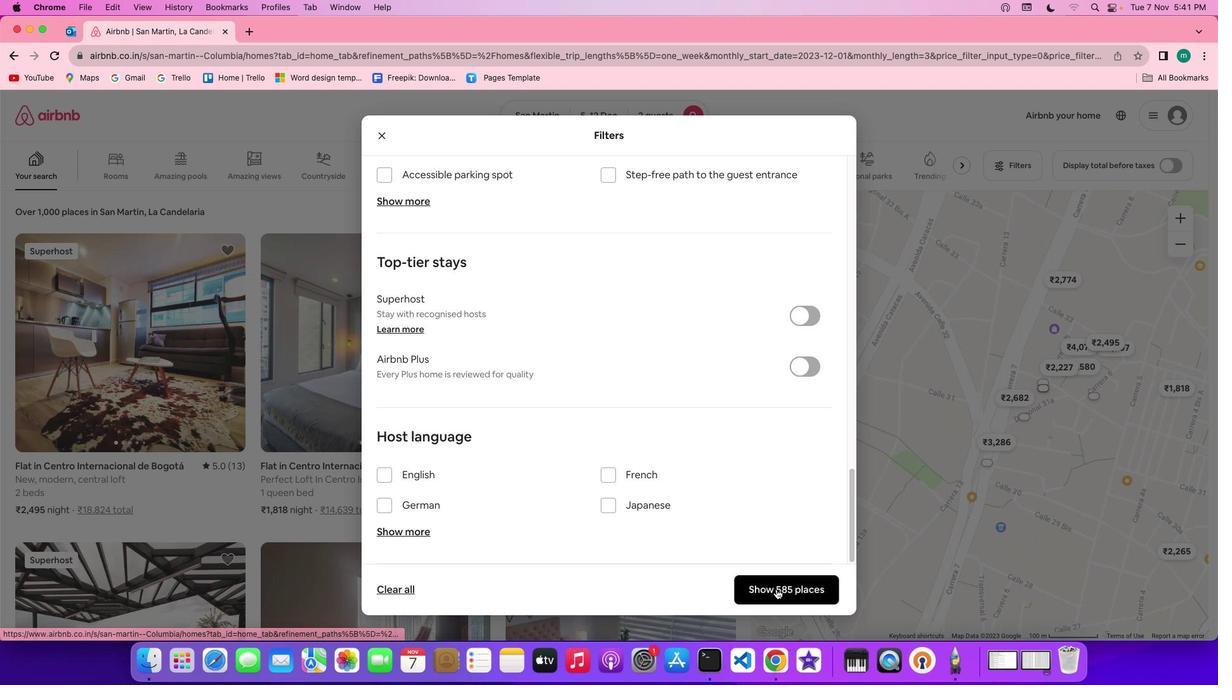 
Action: Mouse moved to (161, 351)
Screenshot: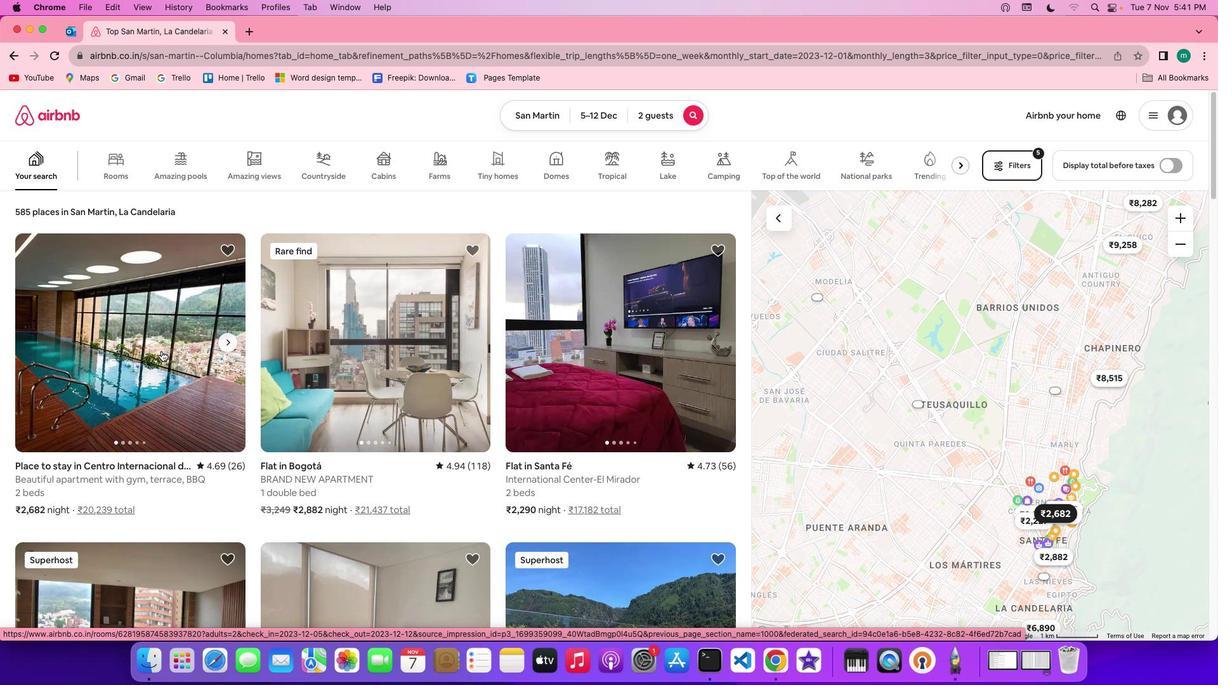 
Action: Mouse pressed left at (161, 351)
Screenshot: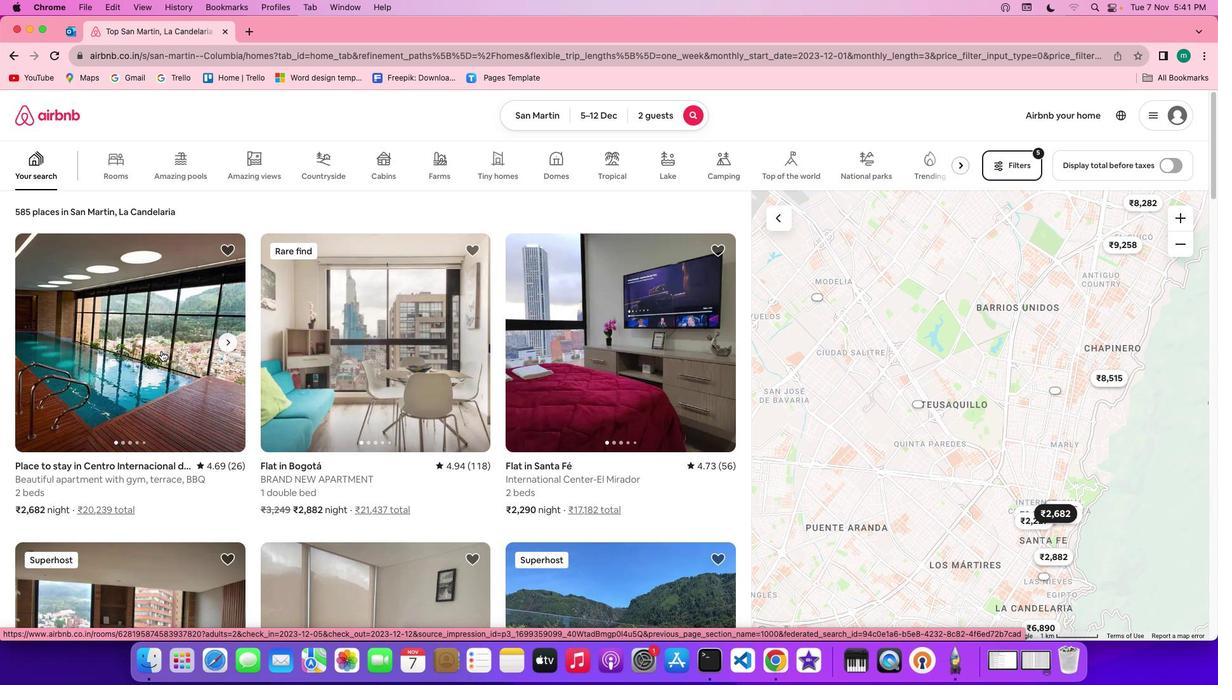 
Action: Mouse moved to (915, 475)
Screenshot: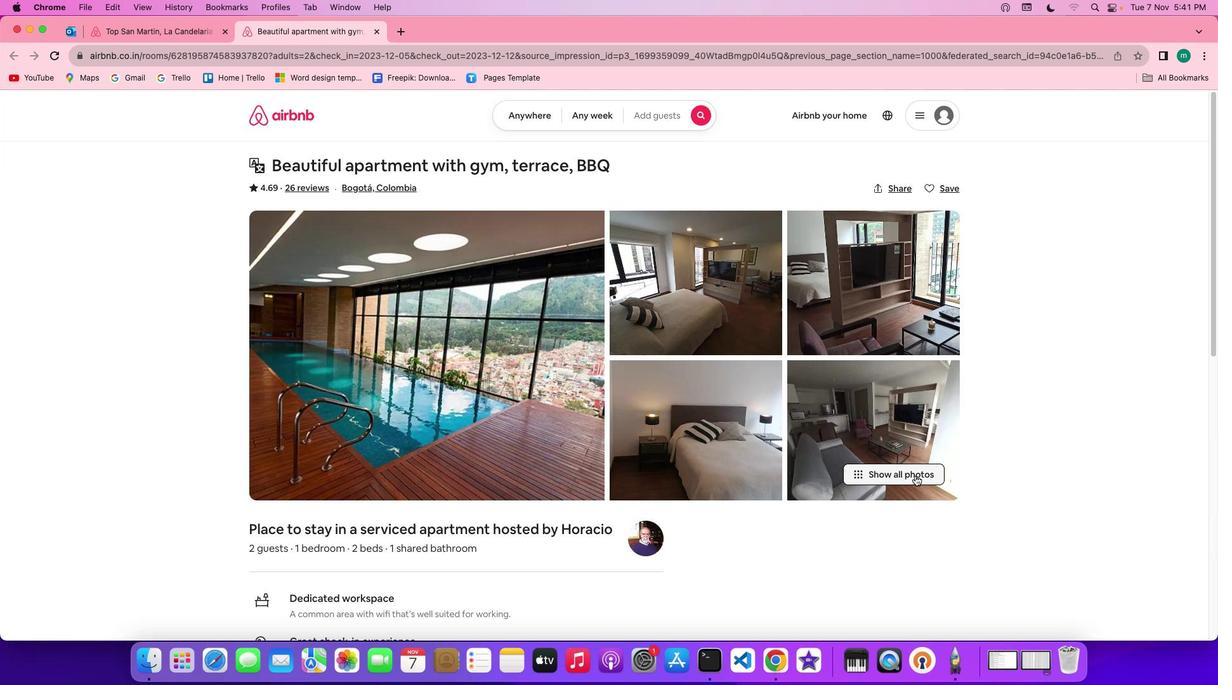 
Action: Mouse pressed left at (915, 475)
Screenshot: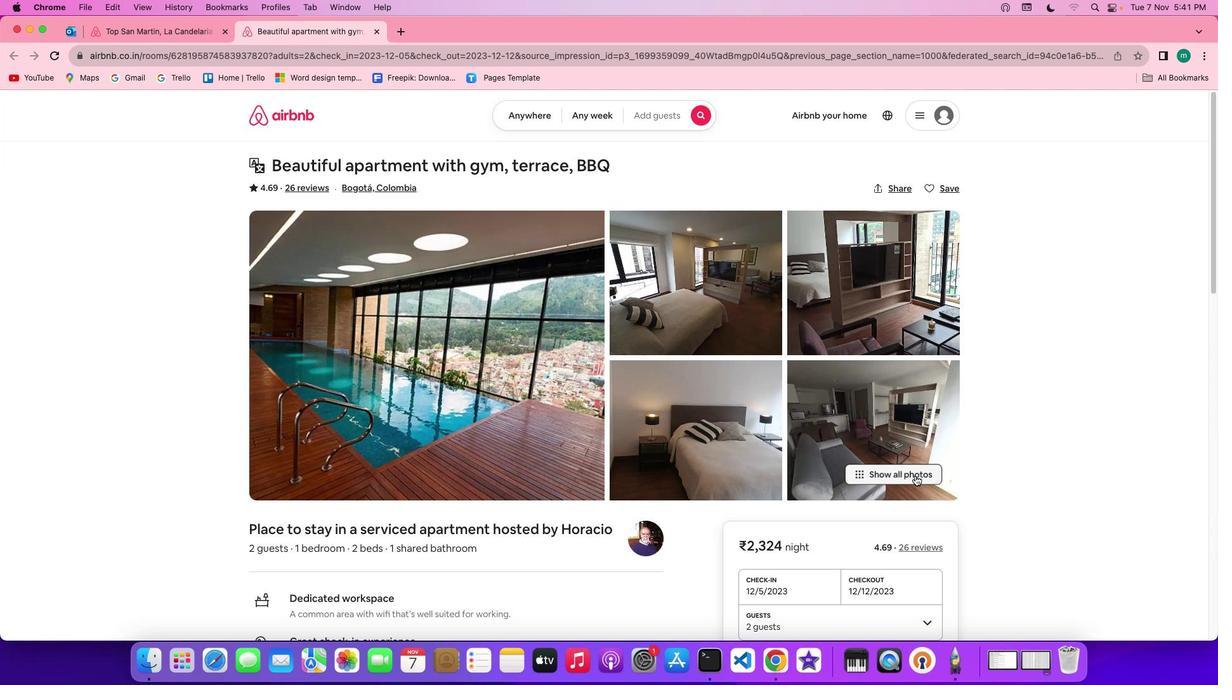 
Action: Mouse moved to (523, 490)
Screenshot: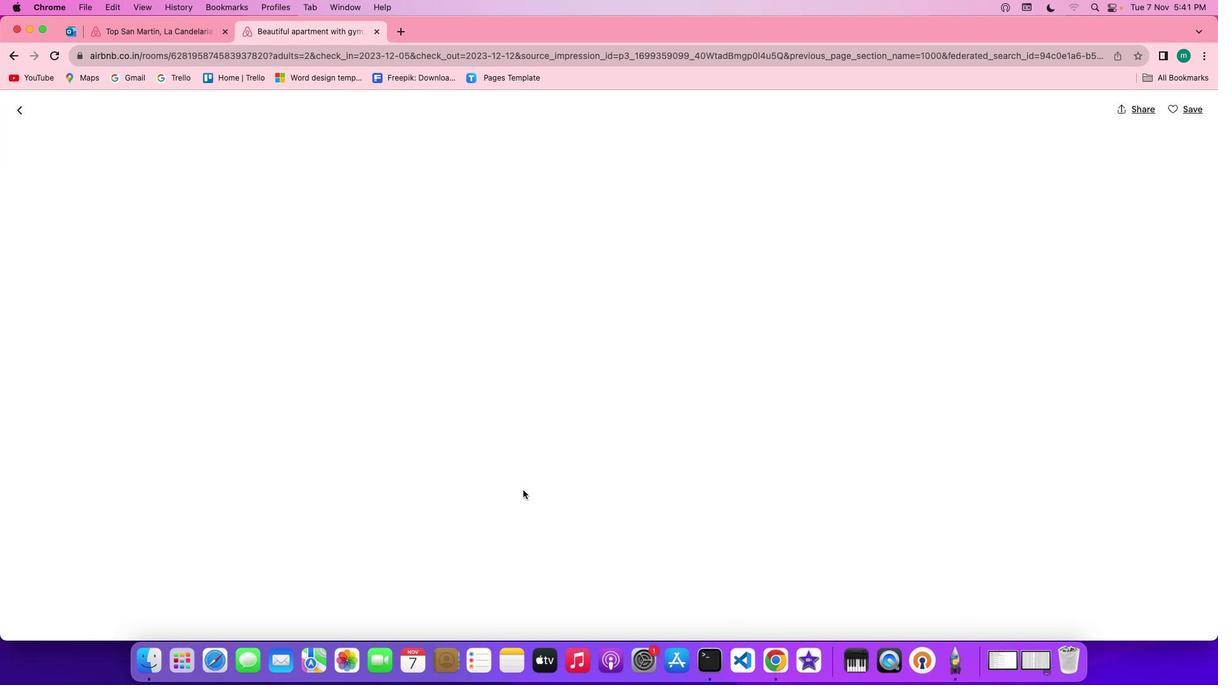 
Action: Mouse scrolled (523, 490) with delta (0, 0)
Screenshot: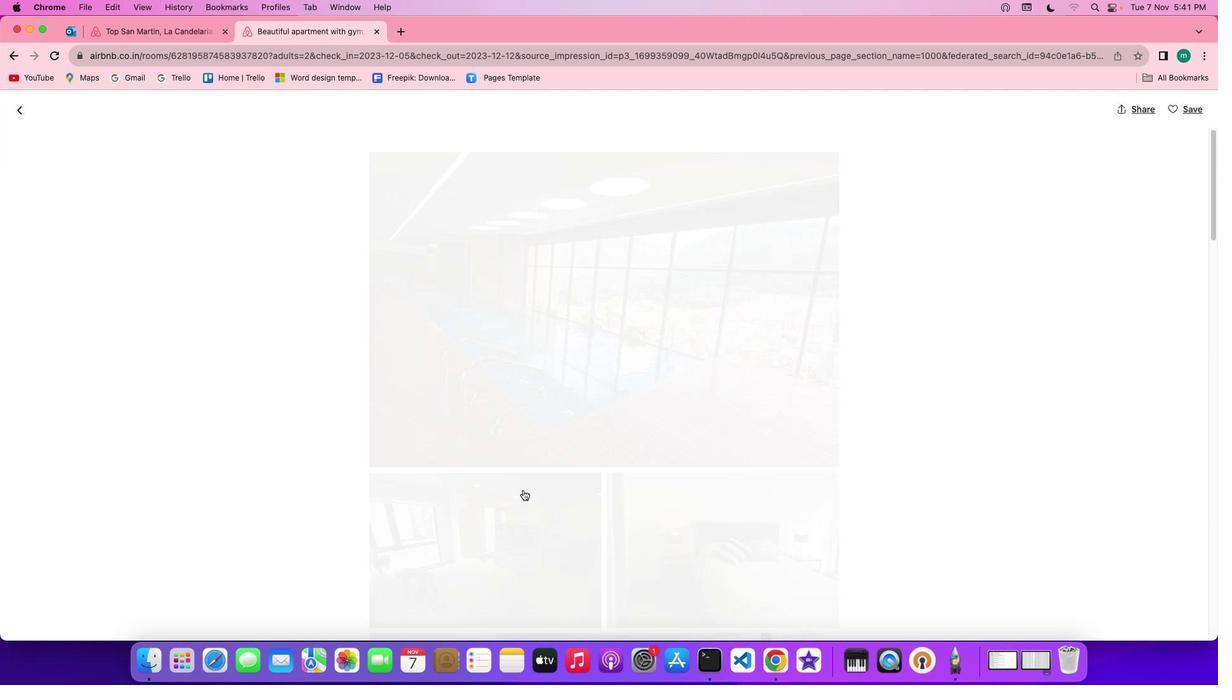 
Action: Mouse scrolled (523, 490) with delta (0, 0)
Screenshot: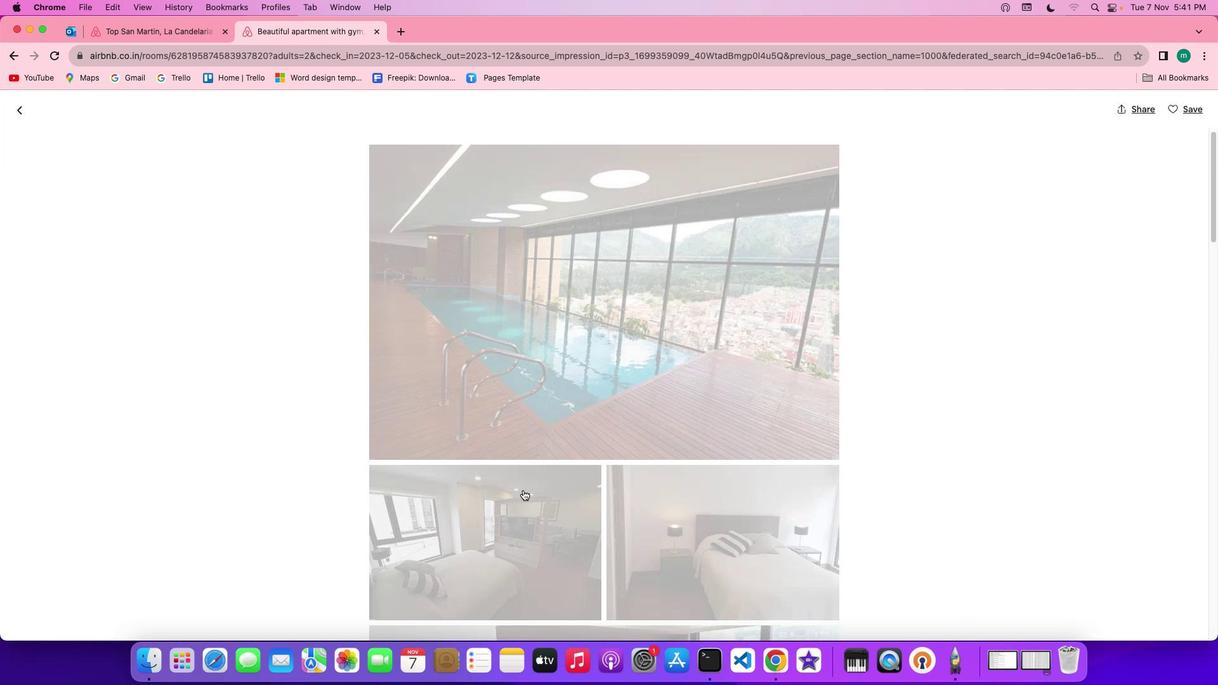 
Action: Mouse scrolled (523, 490) with delta (0, 0)
Screenshot: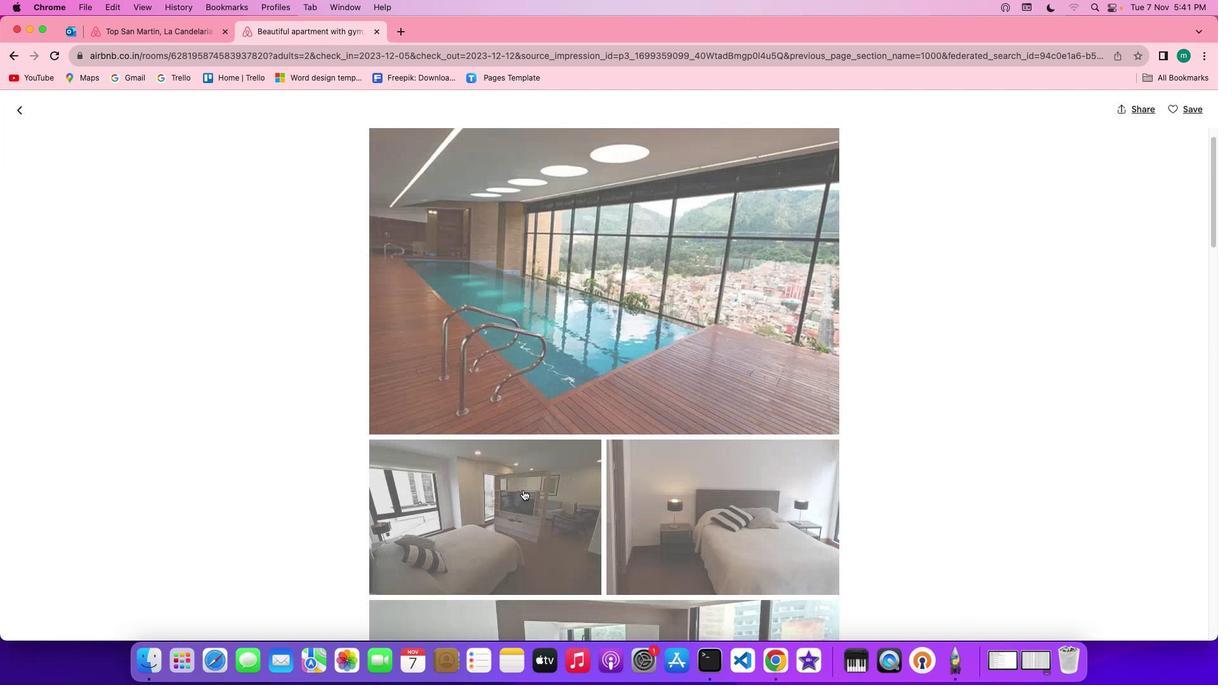 
Action: Mouse scrolled (523, 490) with delta (0, 0)
Screenshot: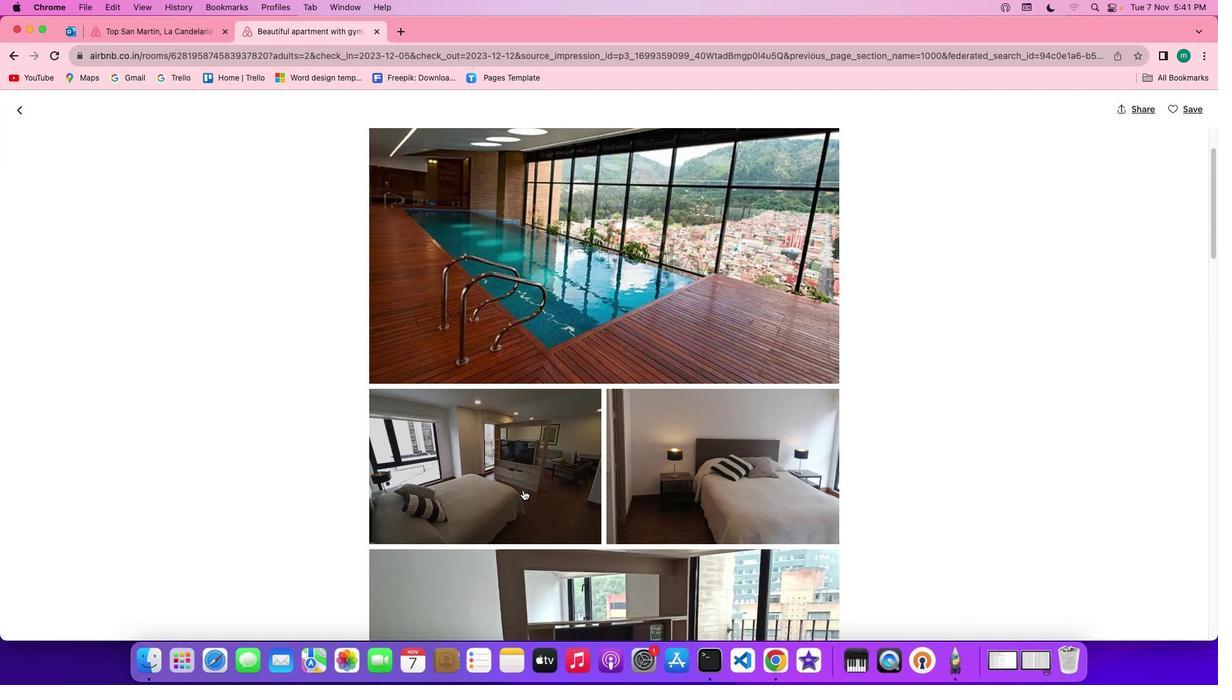 
Action: Mouse scrolled (523, 490) with delta (0, 0)
Screenshot: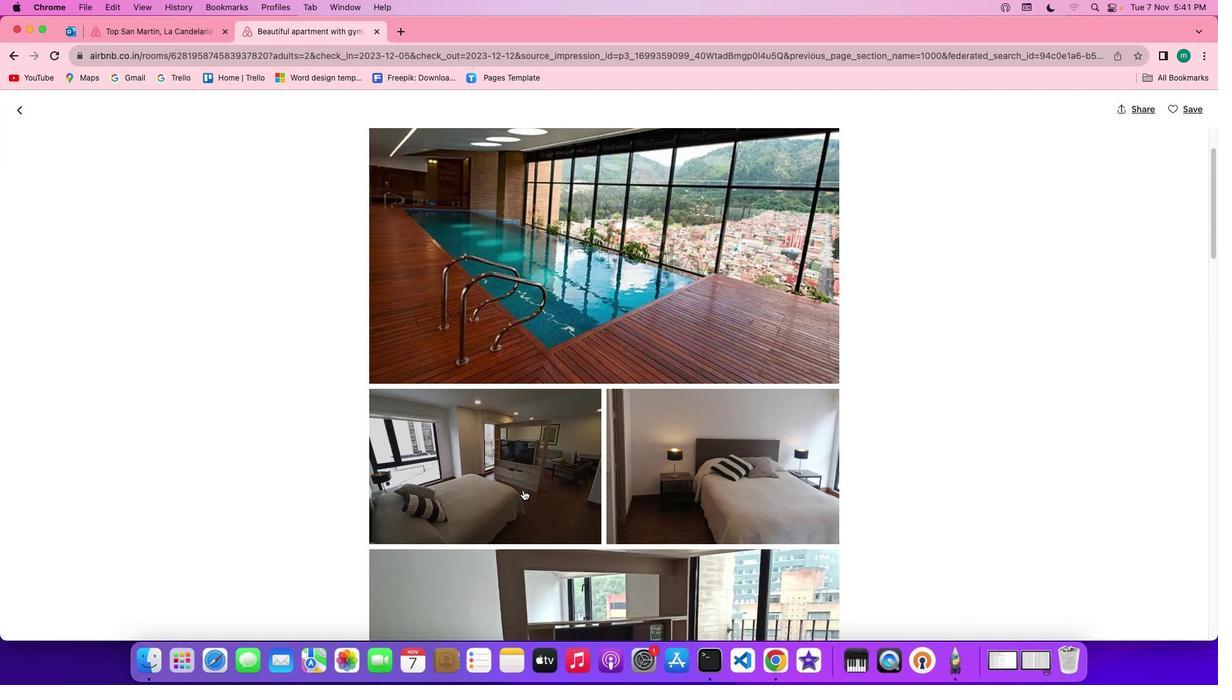 
Action: Mouse scrolled (523, 490) with delta (0, -1)
Screenshot: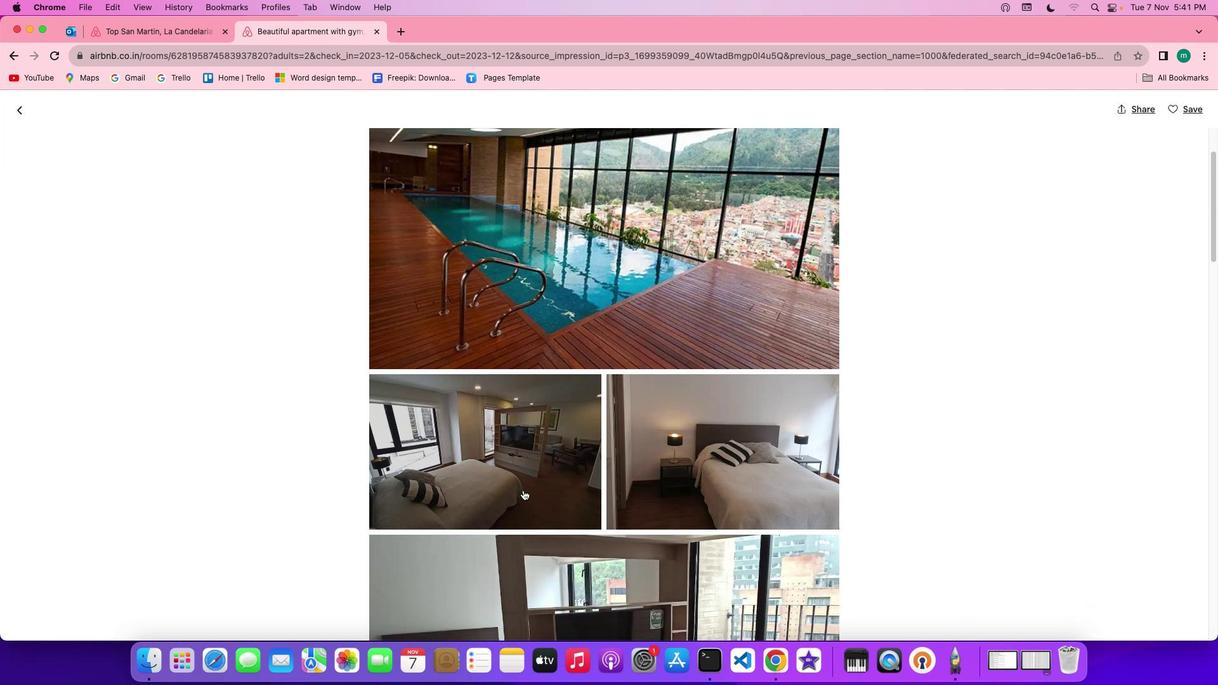 
Action: Mouse scrolled (523, 490) with delta (0, 0)
Screenshot: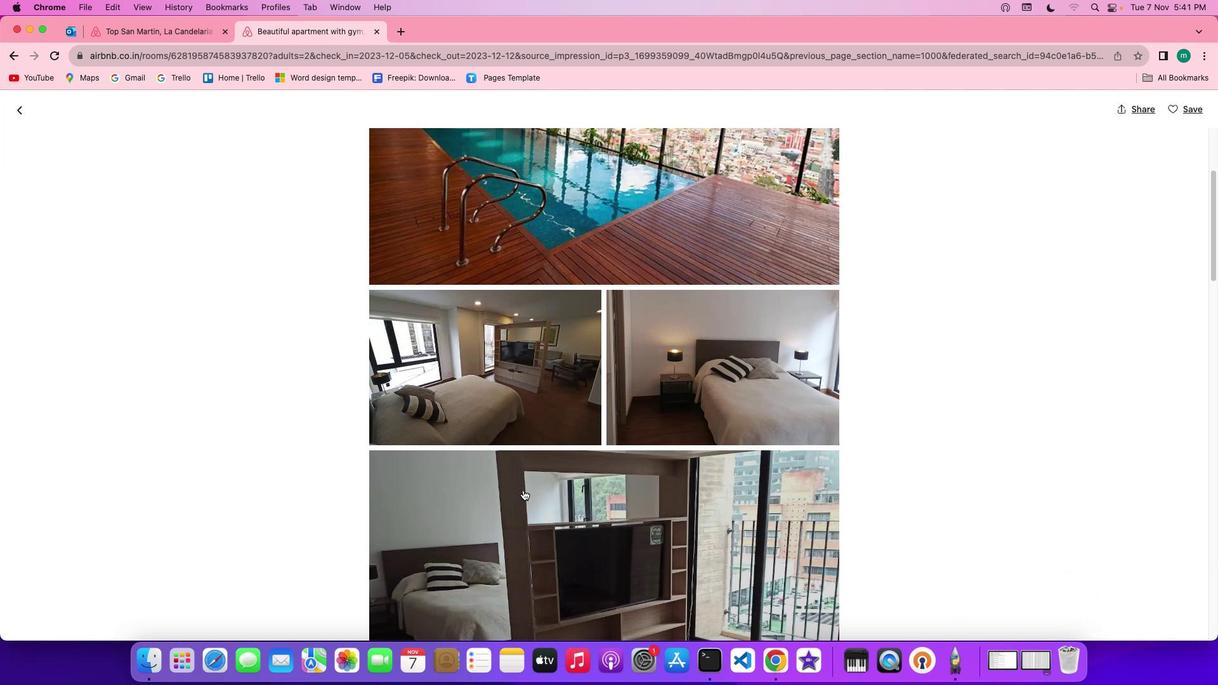 
Action: Mouse scrolled (523, 490) with delta (0, 0)
Screenshot: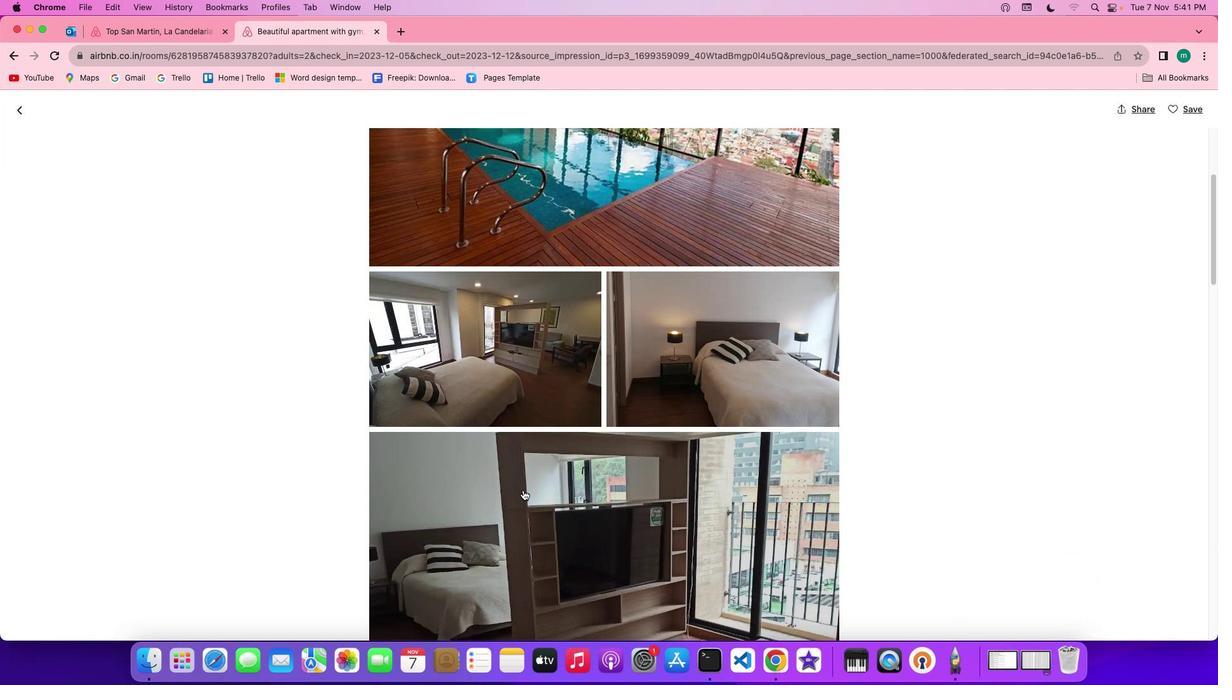 
Action: Mouse scrolled (523, 490) with delta (0, -1)
Screenshot: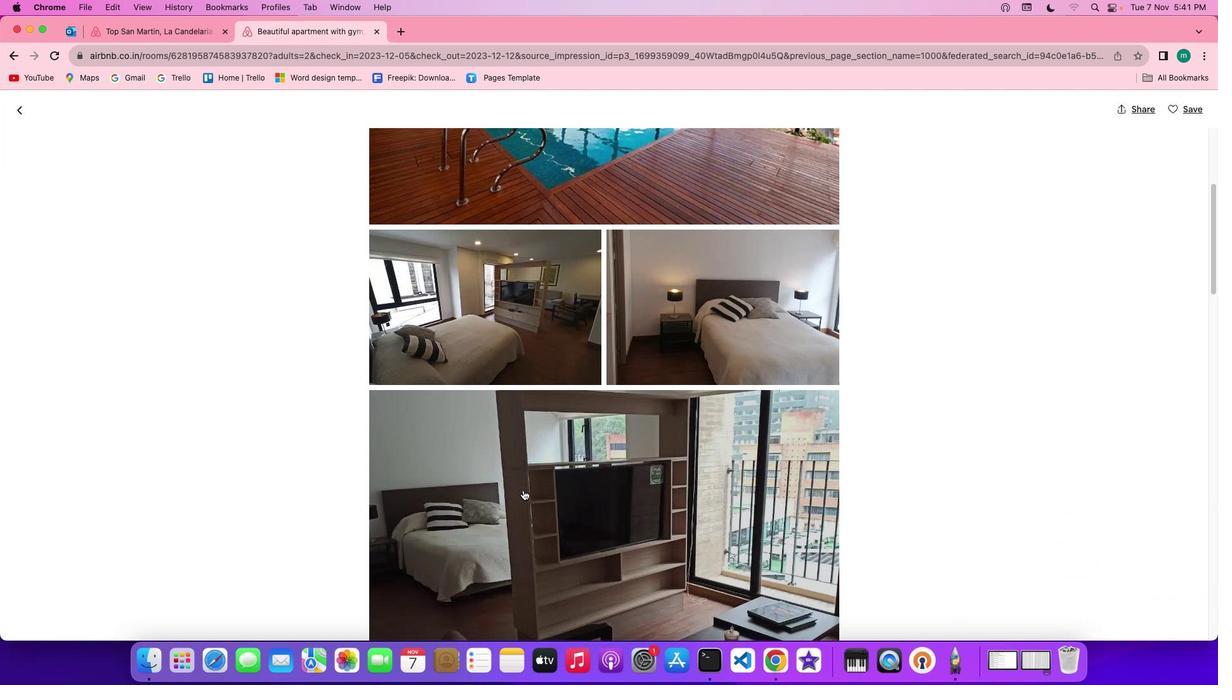 
Action: Mouse scrolled (523, 490) with delta (0, -2)
Screenshot: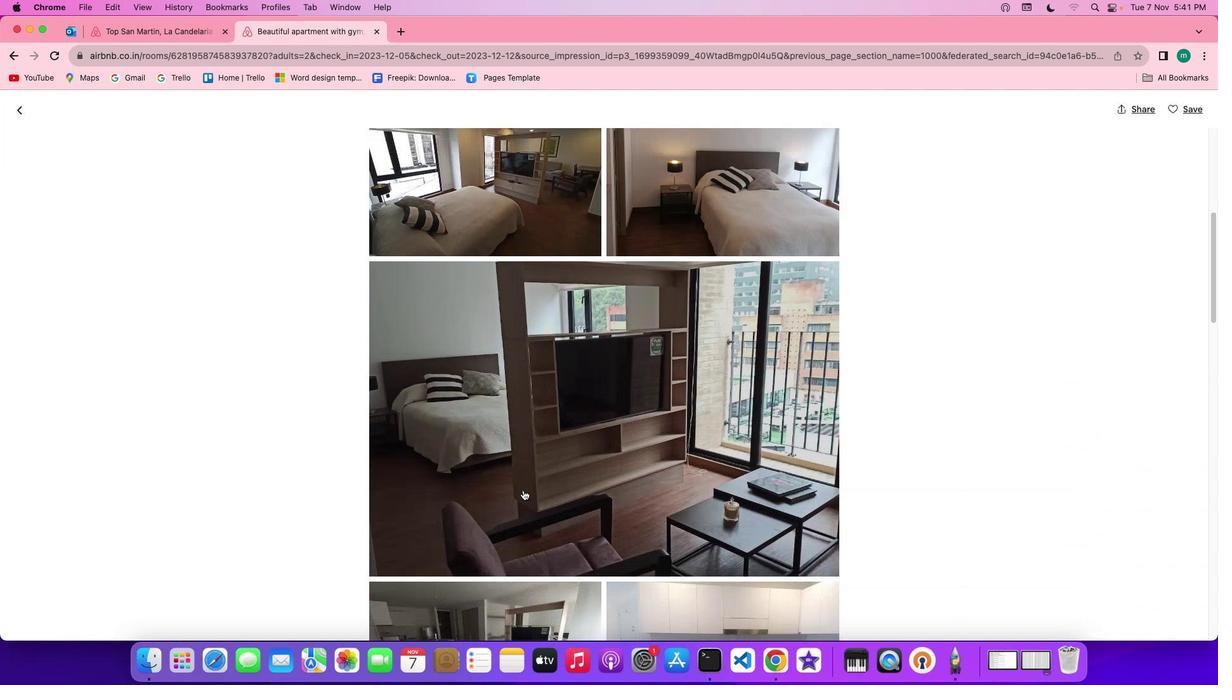 
Action: Mouse scrolled (523, 490) with delta (0, 0)
Screenshot: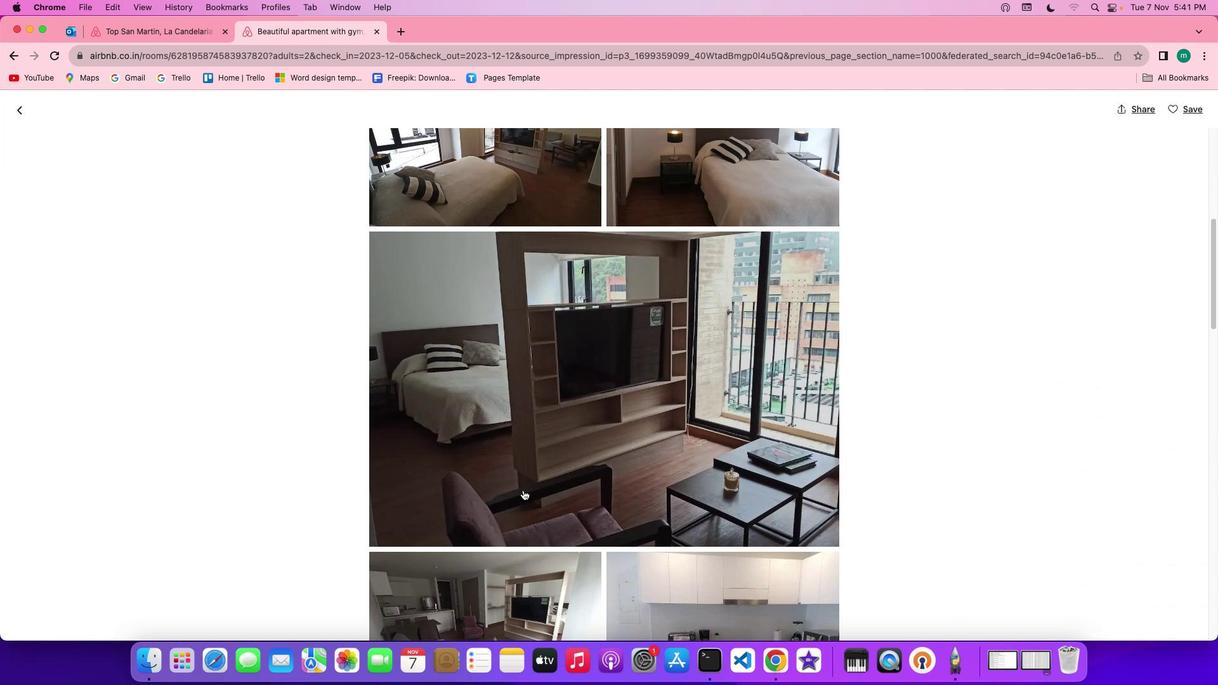 
Action: Mouse scrolled (523, 490) with delta (0, 0)
Screenshot: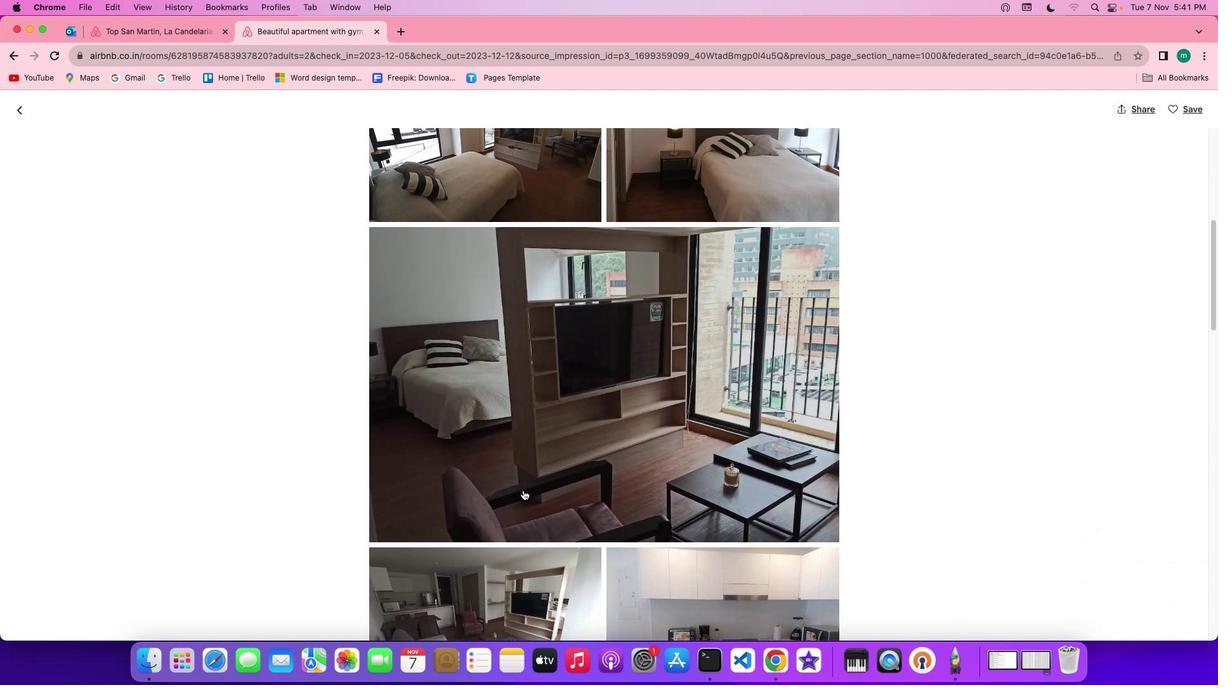 
Action: Mouse scrolled (523, 490) with delta (0, 0)
Screenshot: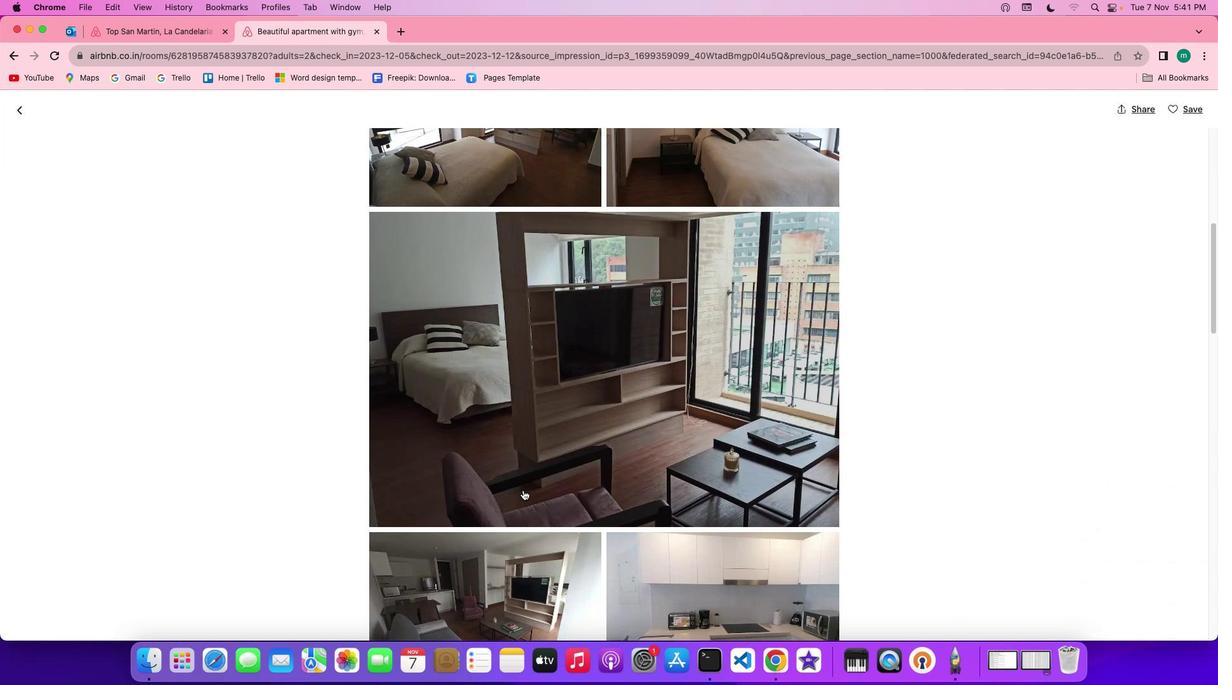 
Action: Mouse scrolled (523, 490) with delta (0, 0)
Screenshot: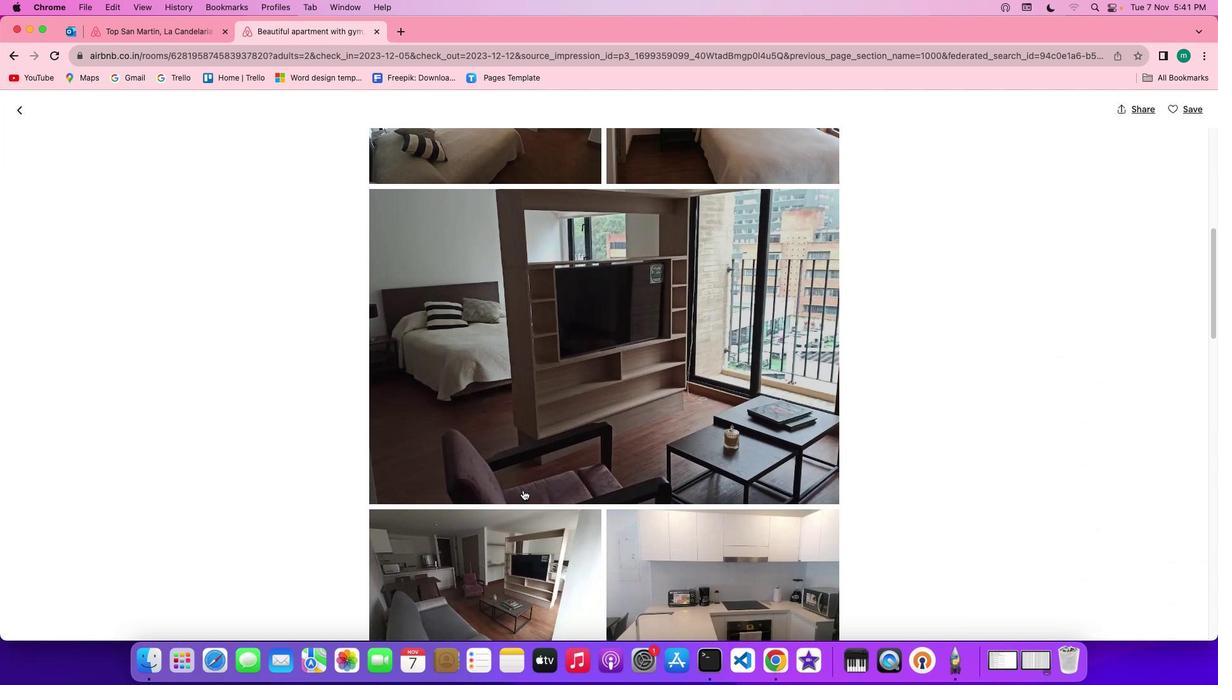 
Action: Mouse scrolled (523, 490) with delta (0, 0)
Screenshot: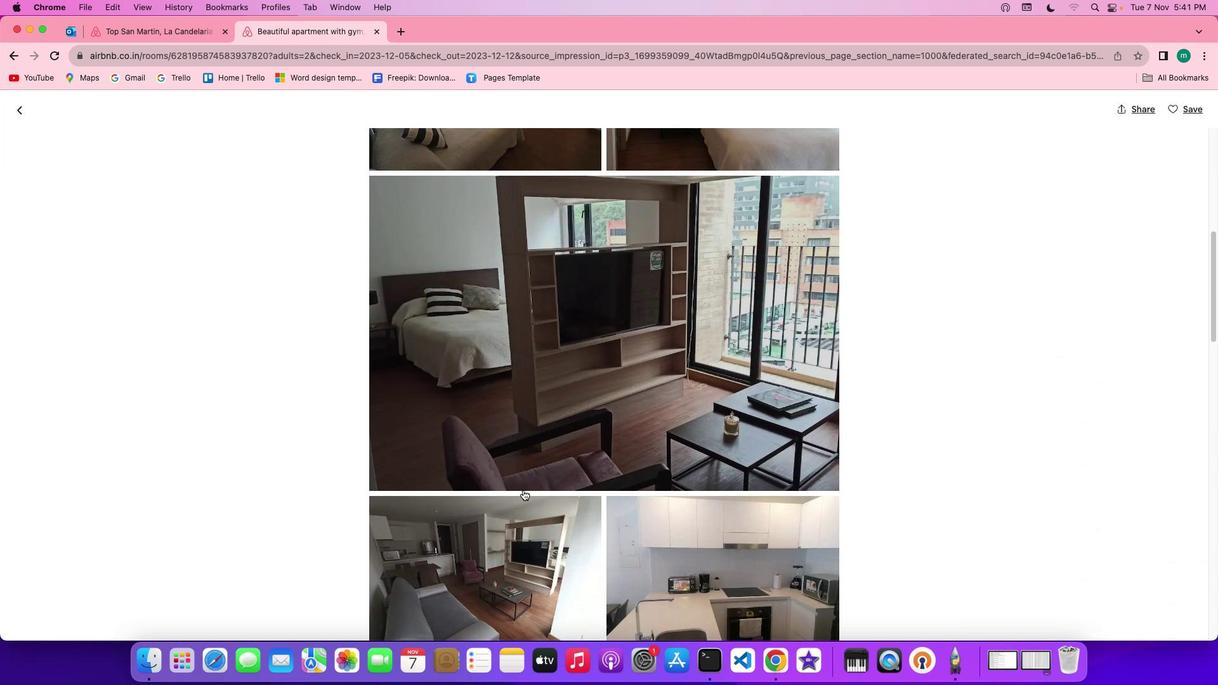 
Action: Mouse scrolled (523, 490) with delta (0, 0)
Screenshot: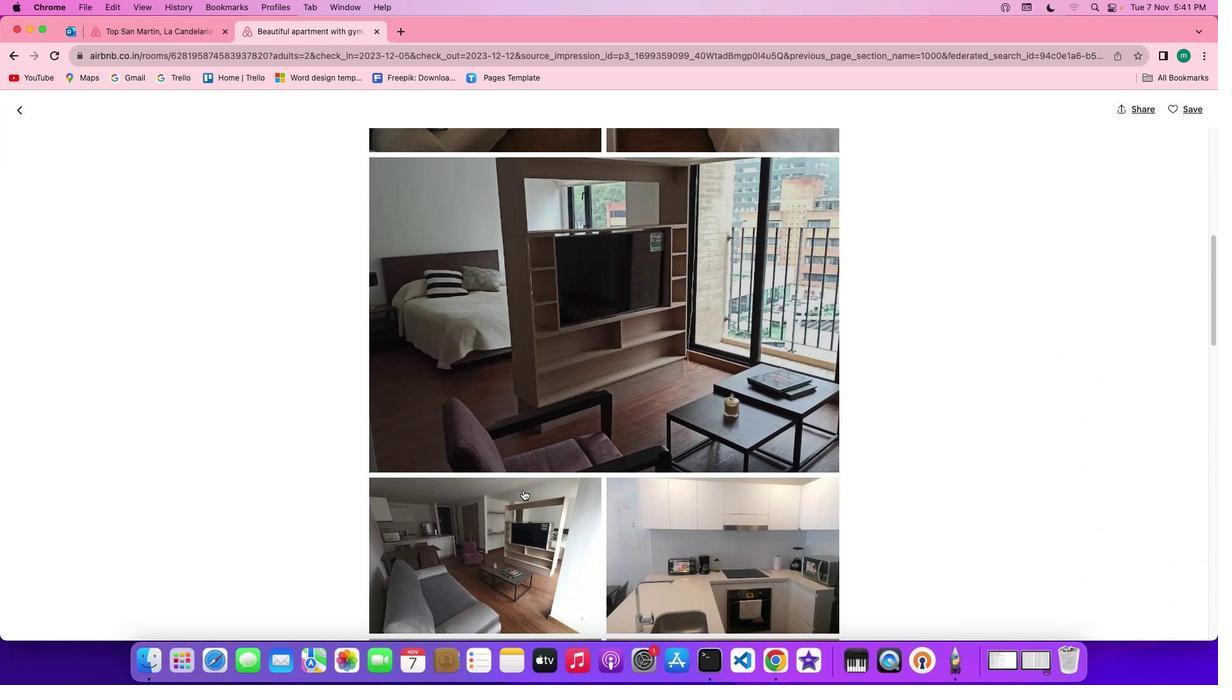 
Action: Mouse scrolled (523, 490) with delta (0, -1)
Screenshot: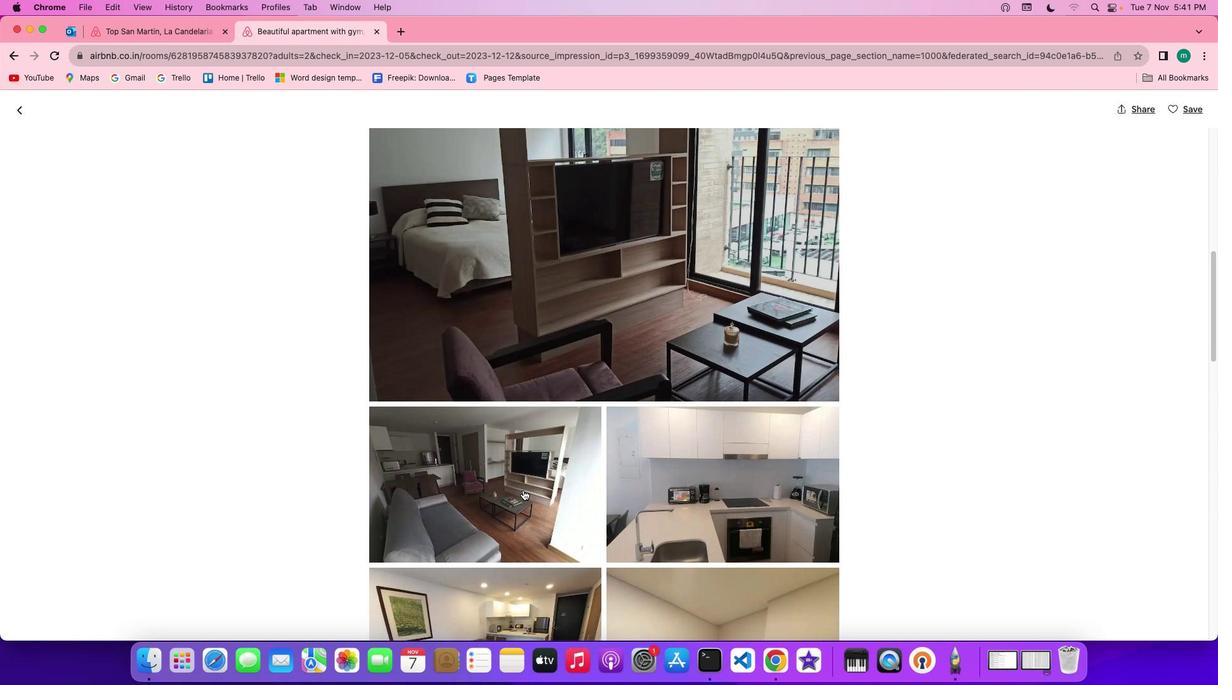 
Action: Mouse scrolled (523, 490) with delta (0, 0)
Screenshot: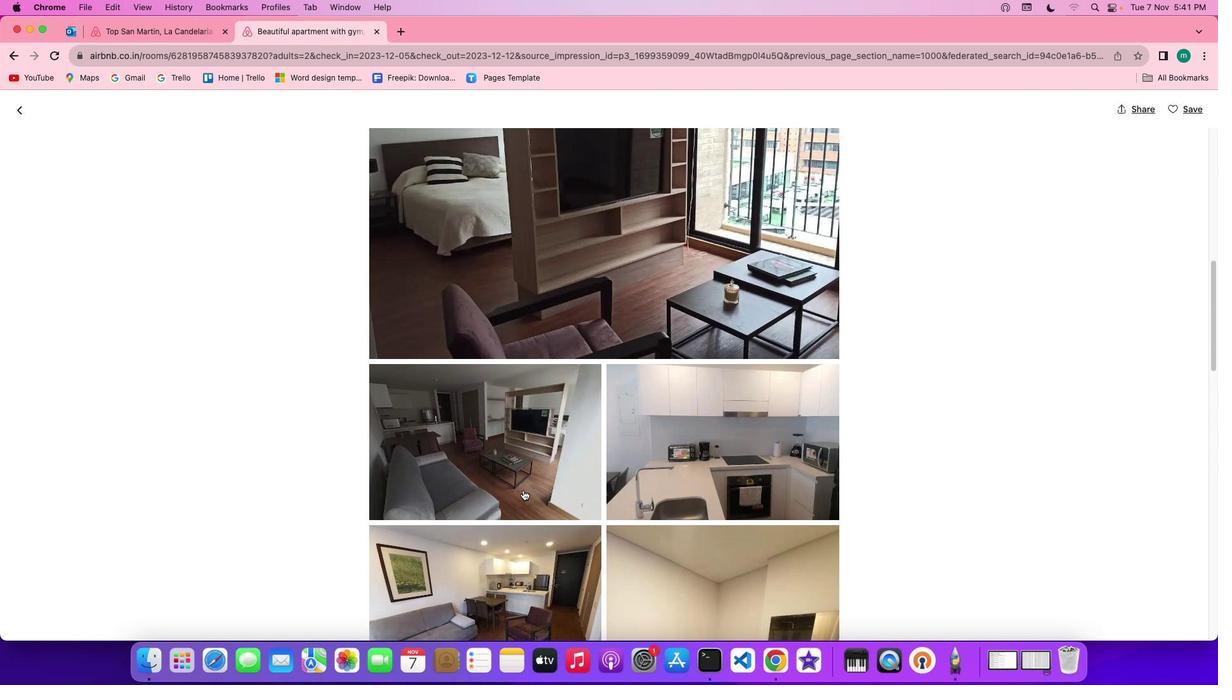 
Action: Mouse scrolled (523, 490) with delta (0, 0)
Screenshot: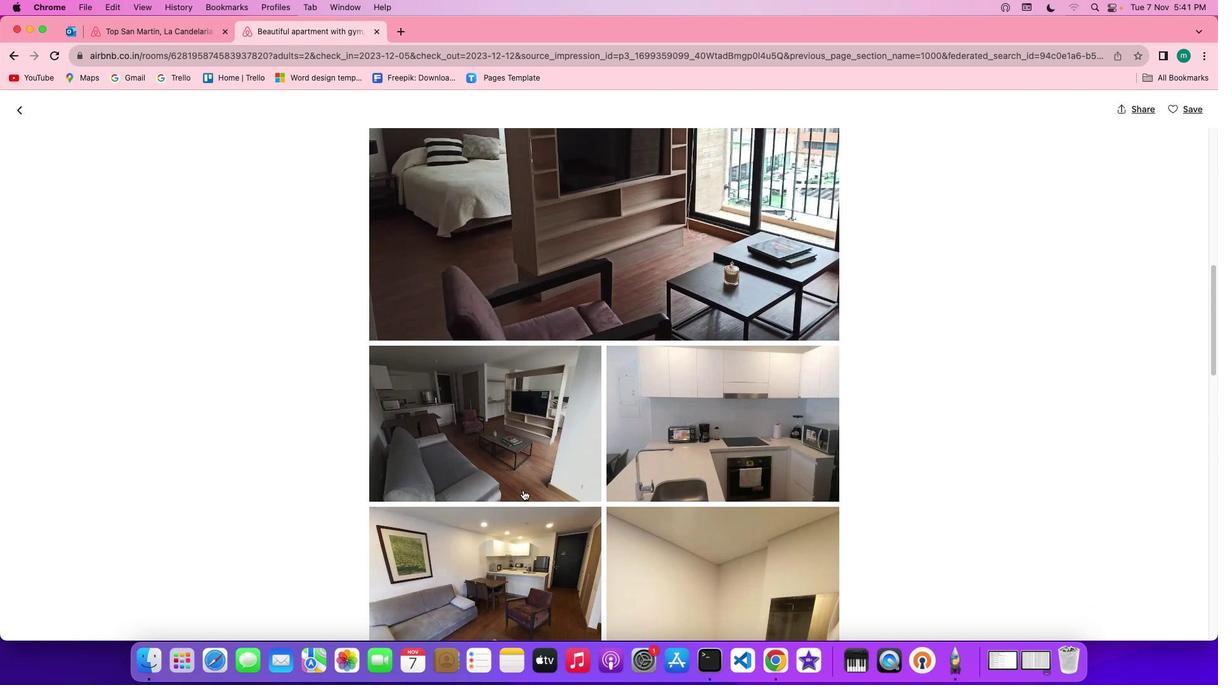
Action: Mouse scrolled (523, 490) with delta (0, -1)
Screenshot: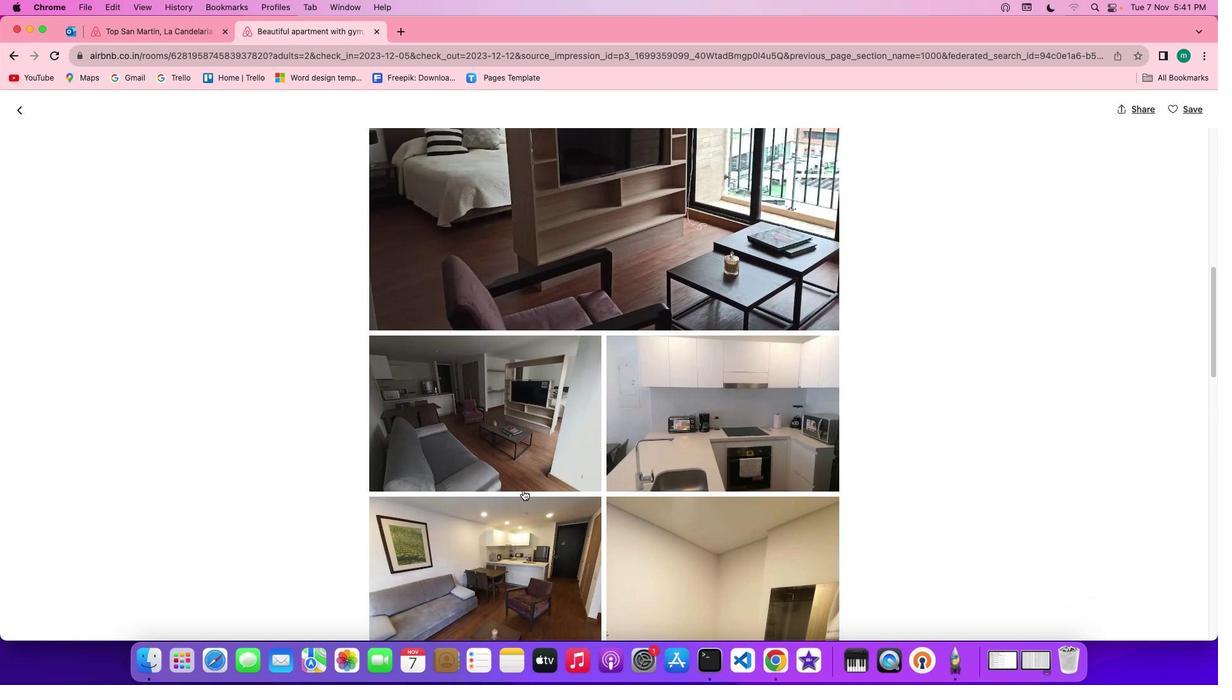 
Action: Mouse scrolled (523, 490) with delta (0, -1)
Screenshot: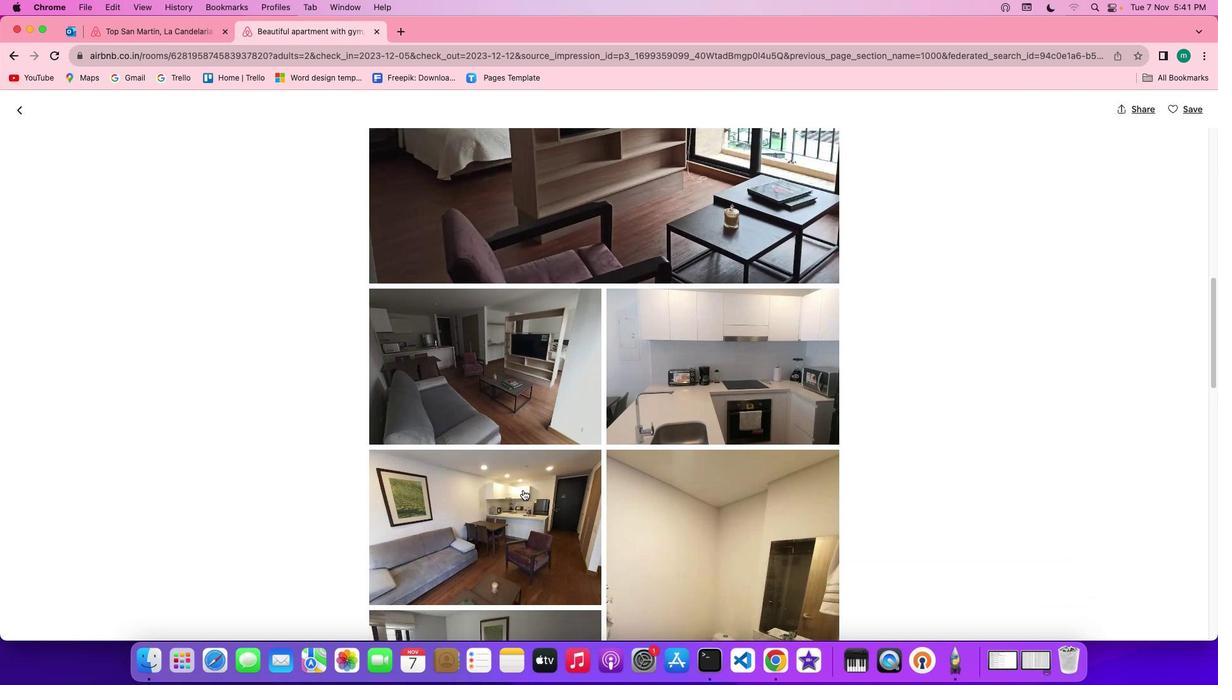 
Action: Mouse scrolled (523, 490) with delta (0, 0)
Screenshot: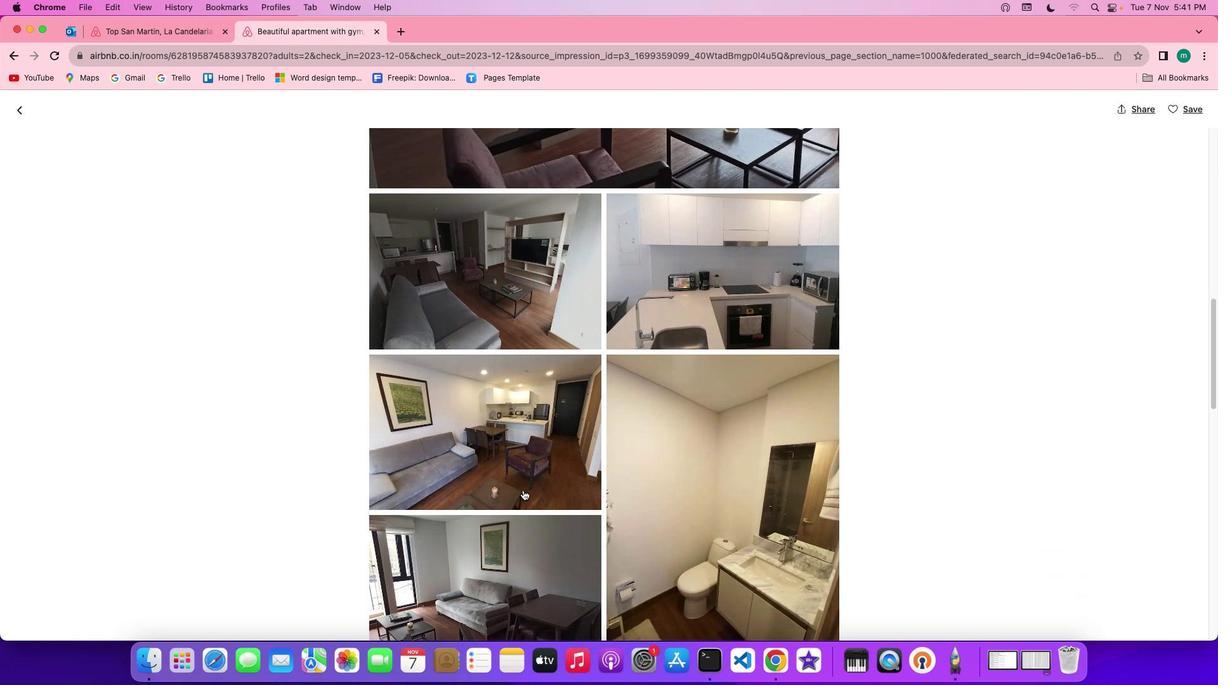 
Action: Mouse scrolled (523, 490) with delta (0, 0)
Screenshot: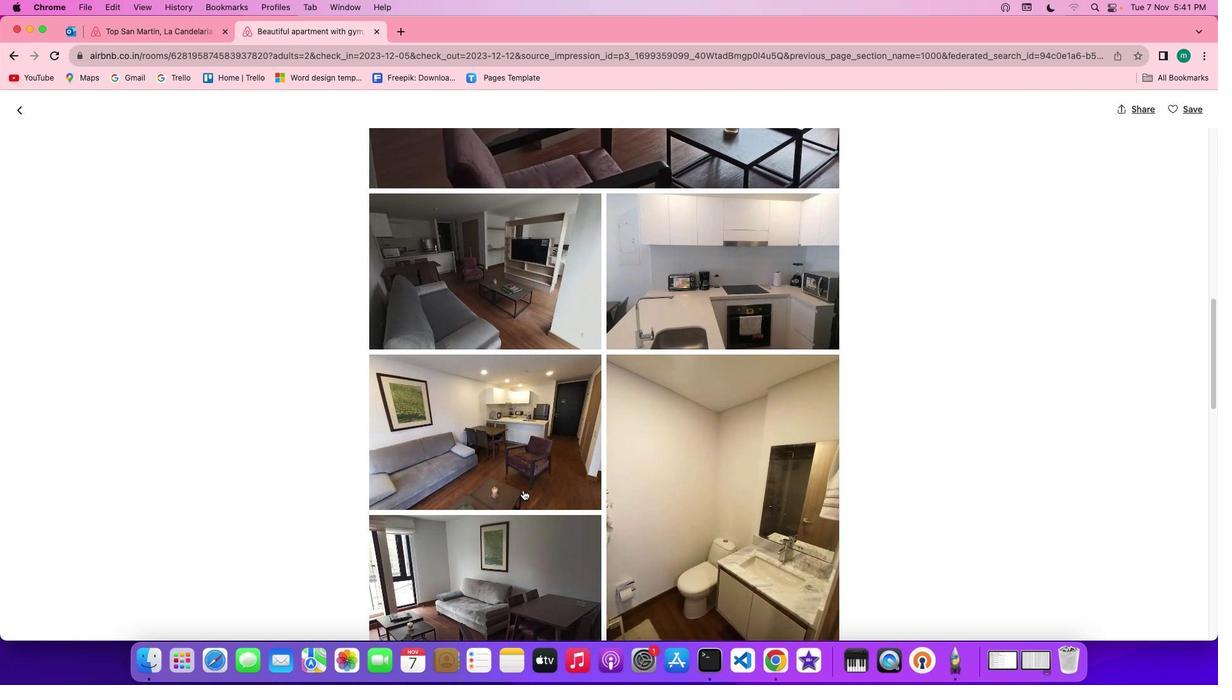 
Action: Mouse scrolled (523, 490) with delta (0, -1)
Screenshot: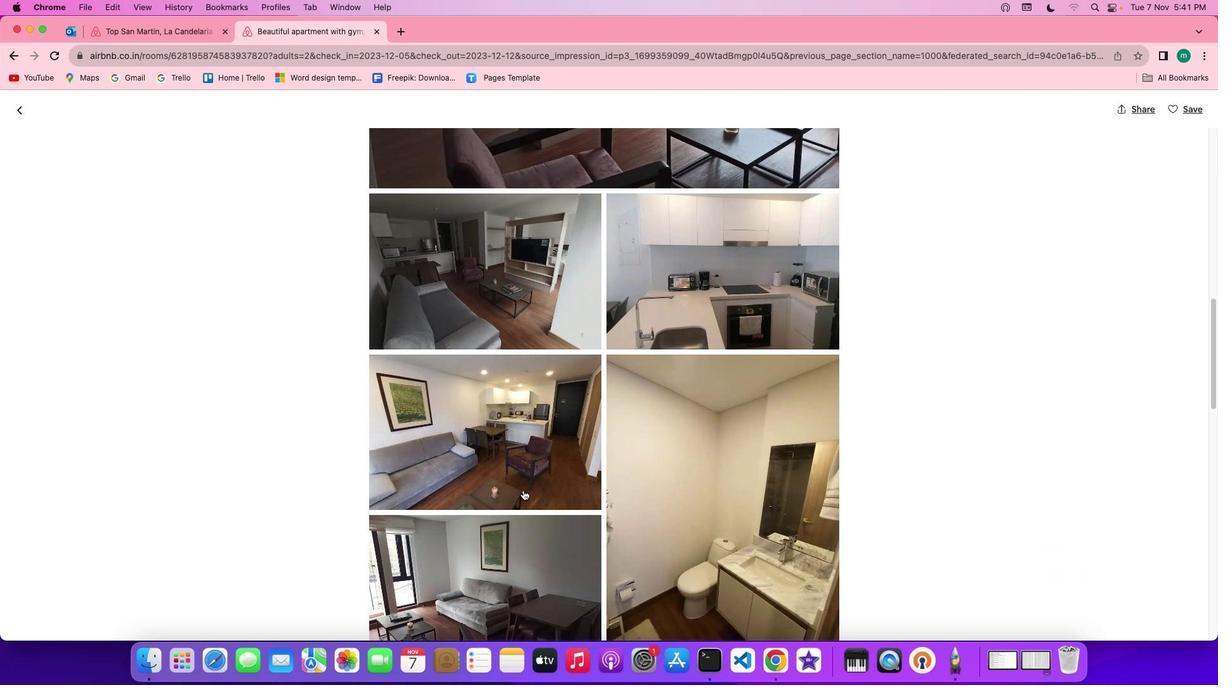 
Action: Mouse scrolled (523, 490) with delta (0, -2)
Screenshot: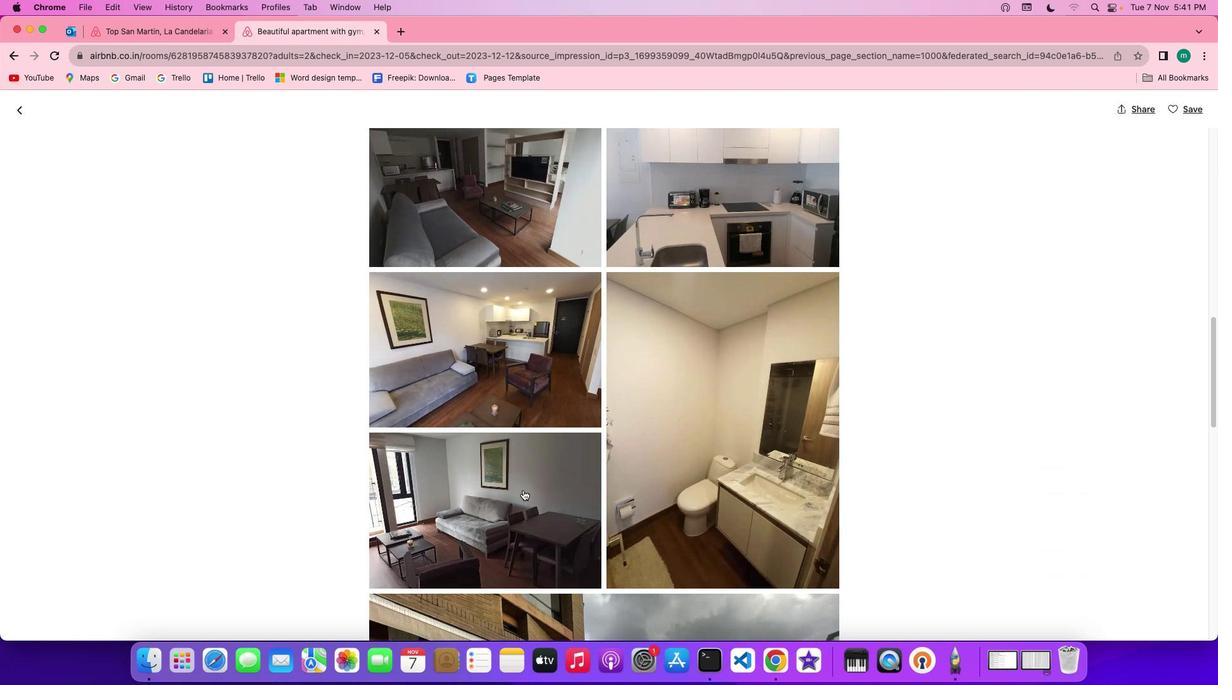 
Action: Mouse scrolled (523, 490) with delta (0, 0)
Screenshot: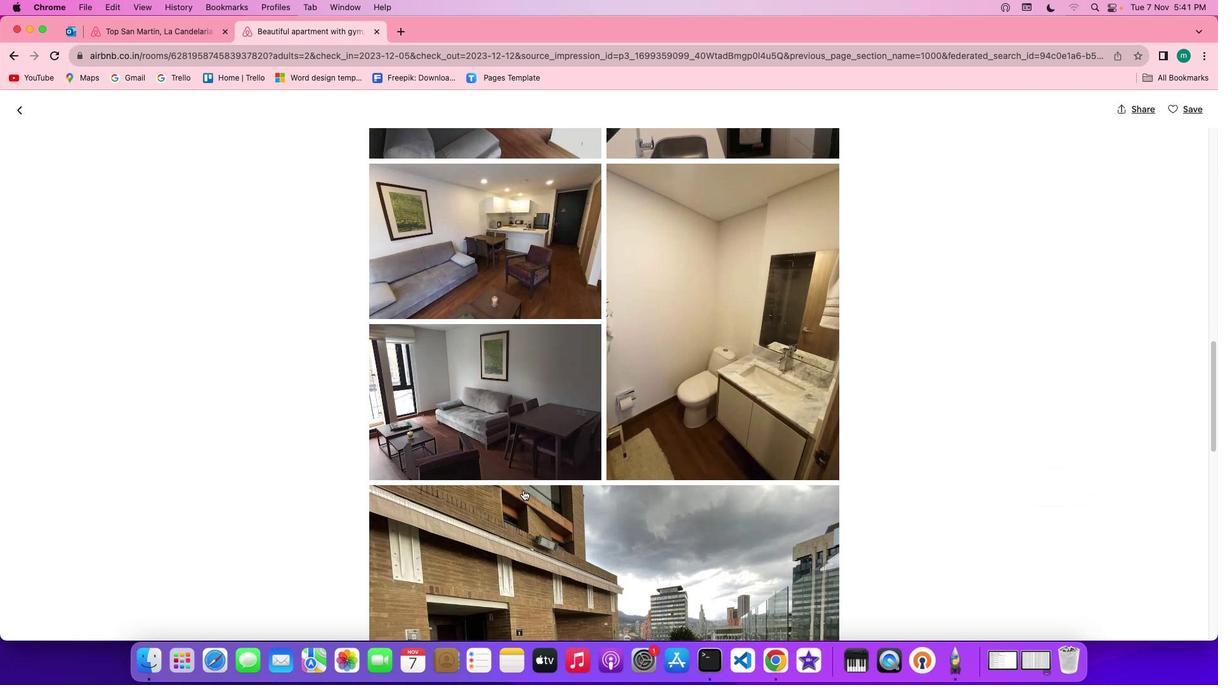 
Action: Mouse scrolled (523, 490) with delta (0, 0)
Screenshot: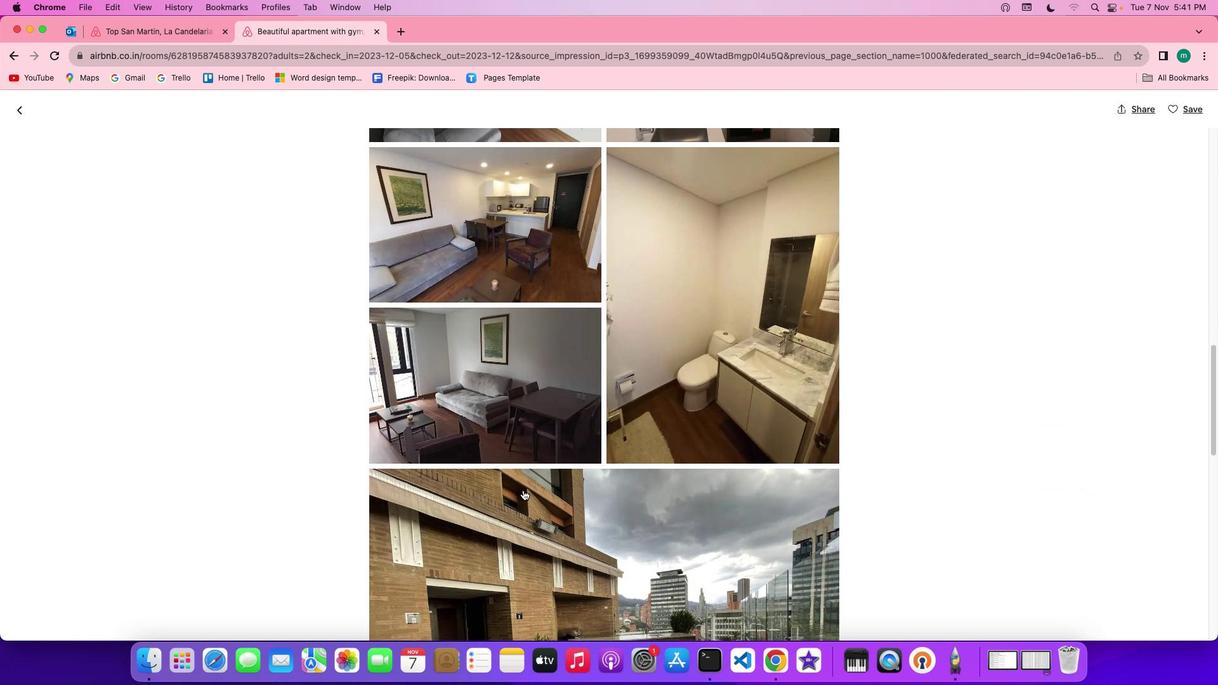 
Action: Mouse scrolled (523, 490) with delta (0, -1)
Screenshot: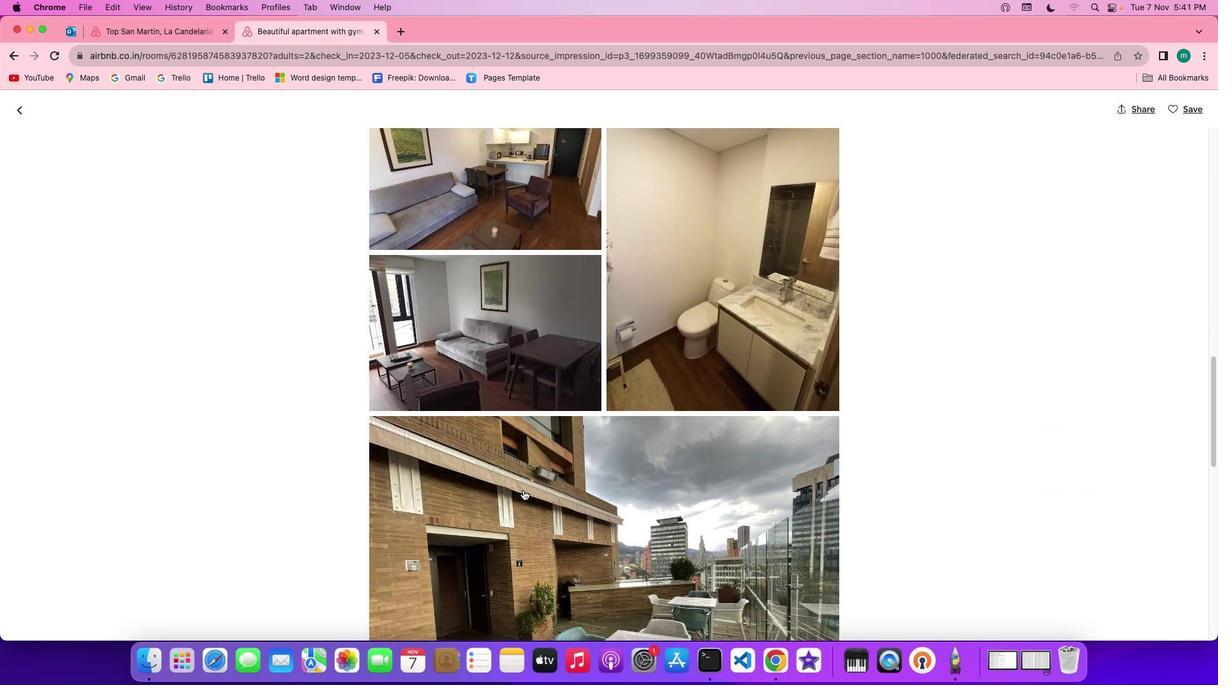 
Action: Mouse scrolled (523, 490) with delta (0, 0)
Screenshot: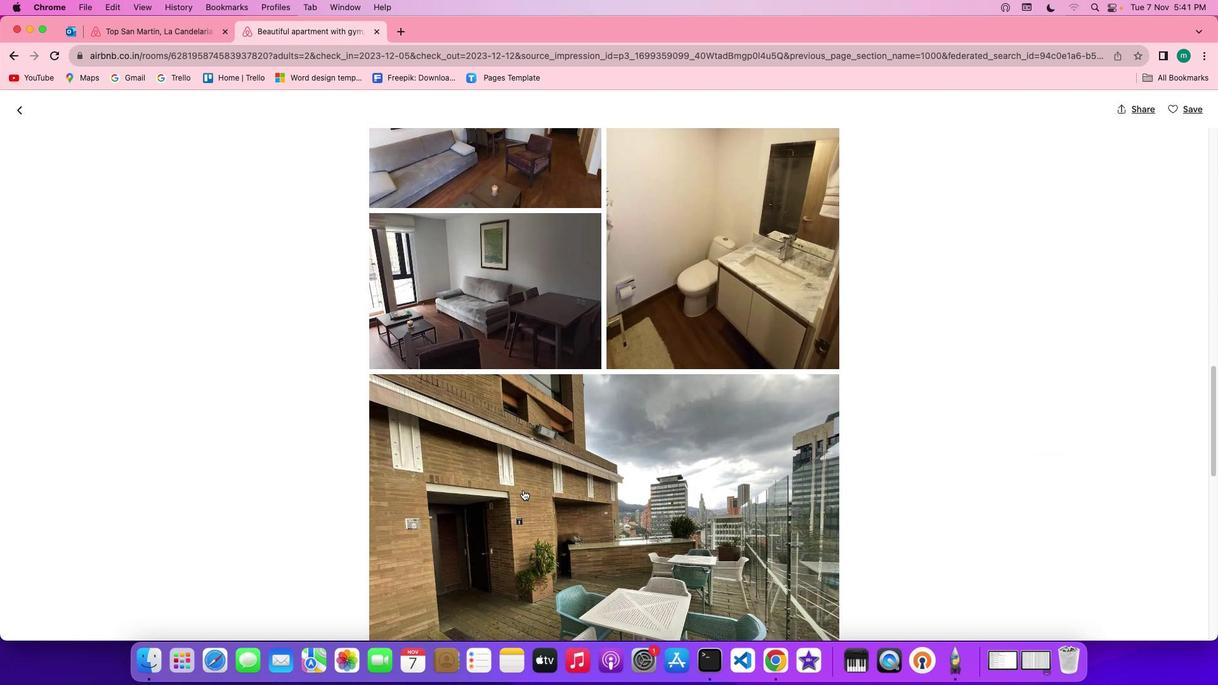 
Action: Mouse scrolled (523, 490) with delta (0, 0)
Screenshot: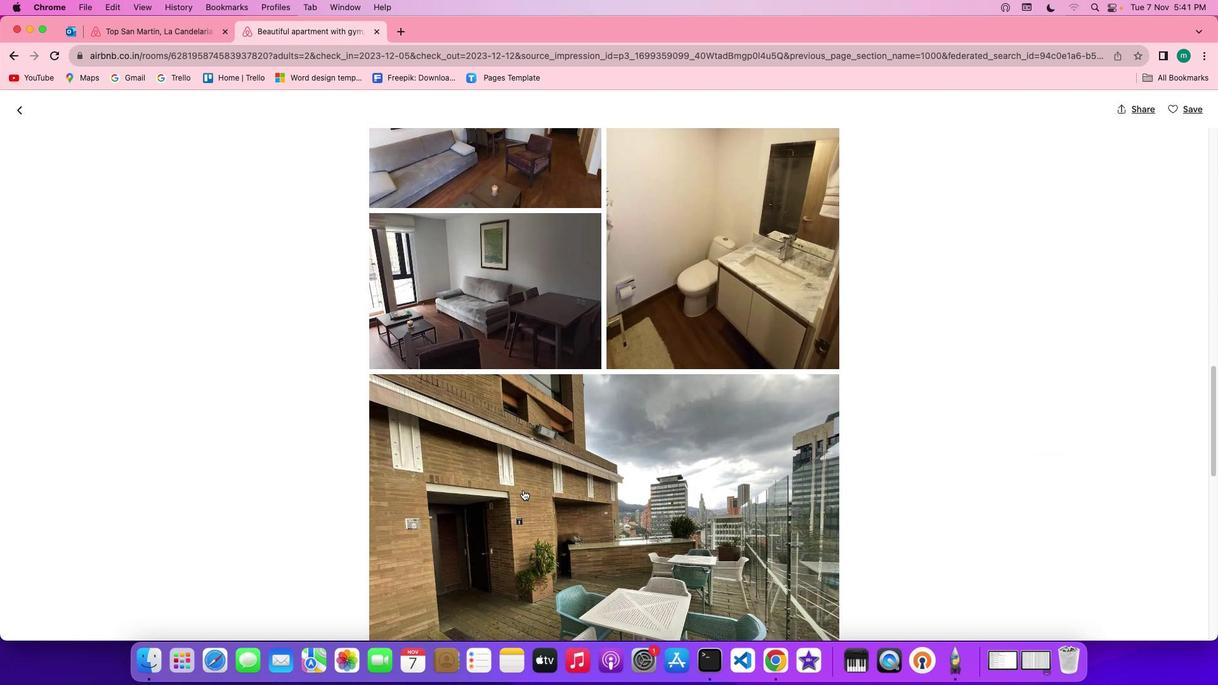 
Action: Mouse scrolled (523, 490) with delta (0, -1)
Screenshot: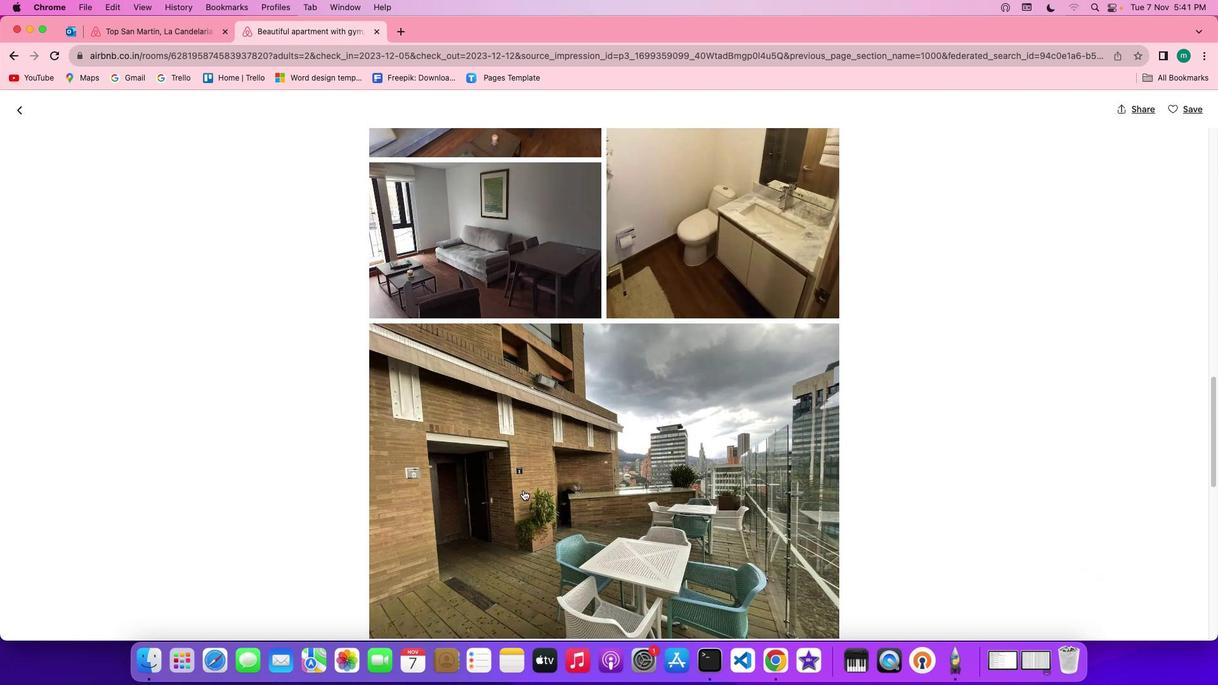 
Action: Mouse scrolled (523, 490) with delta (0, 0)
Screenshot: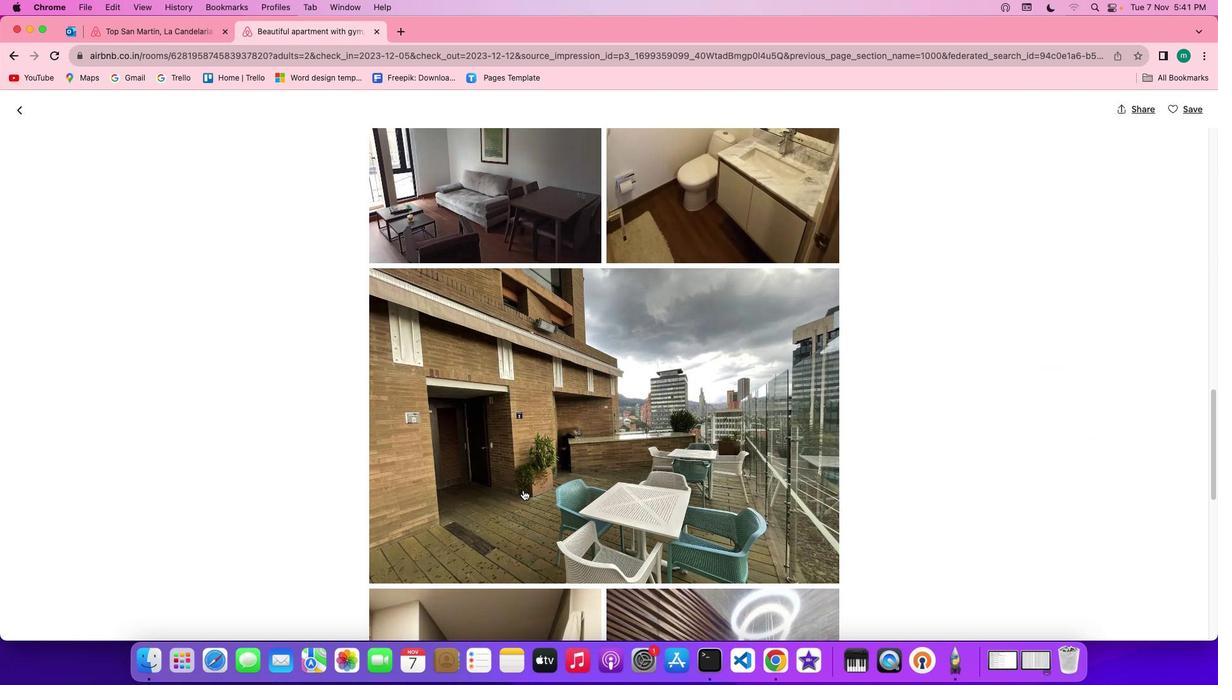 
Action: Mouse scrolled (523, 490) with delta (0, 0)
Screenshot: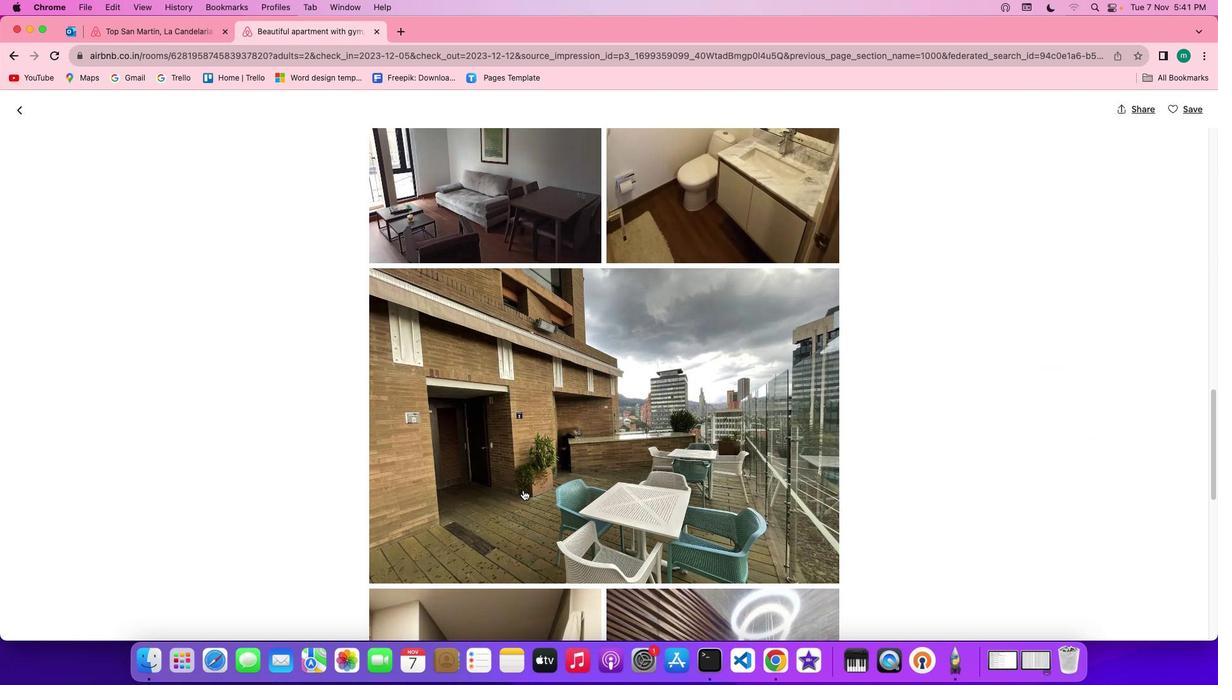 
Action: Mouse scrolled (523, 490) with delta (0, -1)
Screenshot: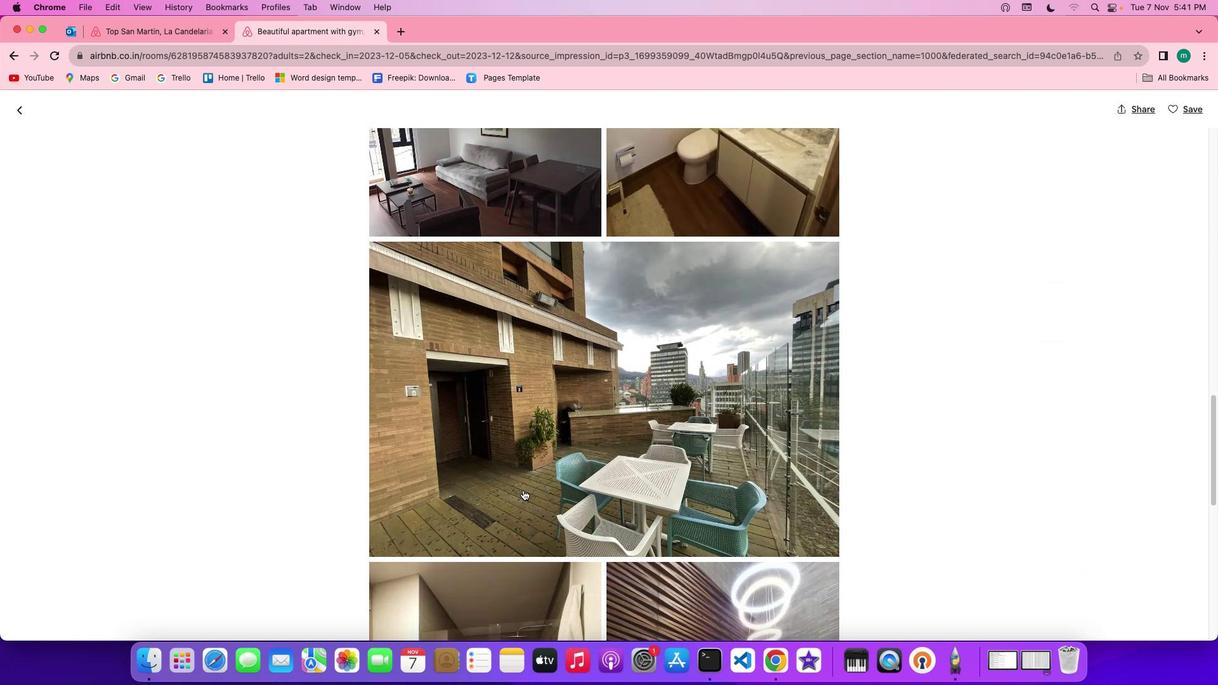 
Action: Mouse scrolled (523, 490) with delta (0, -1)
Screenshot: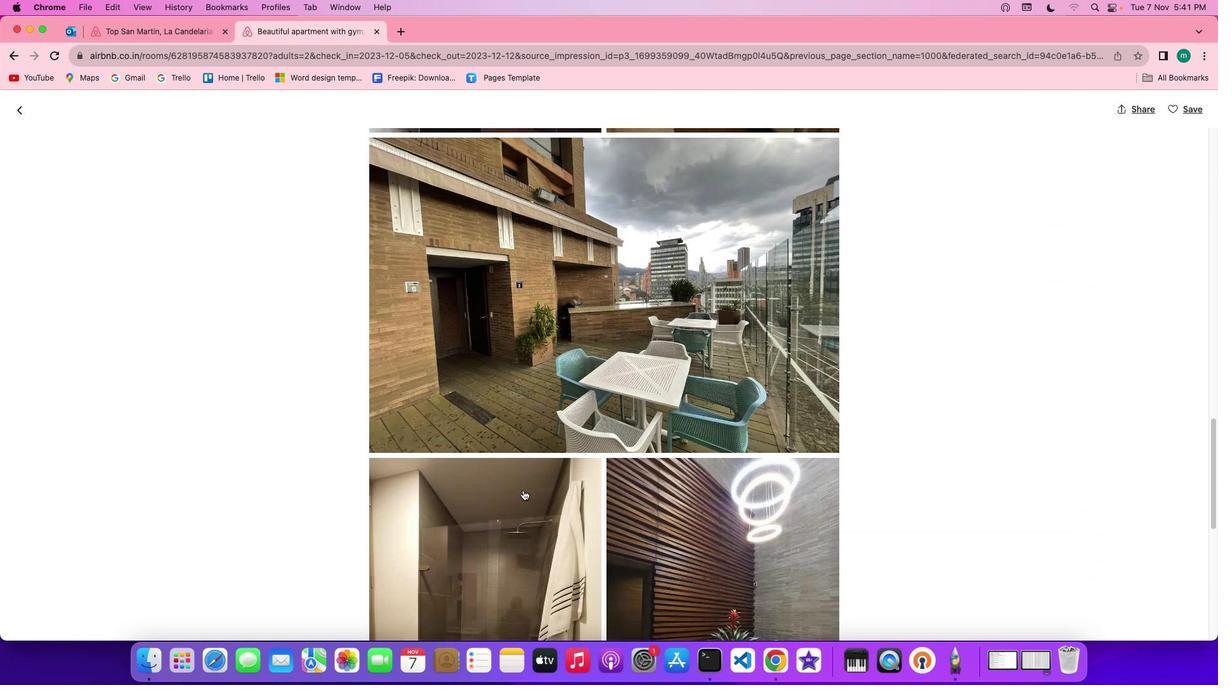
Action: Mouse scrolled (523, 490) with delta (0, 0)
Screenshot: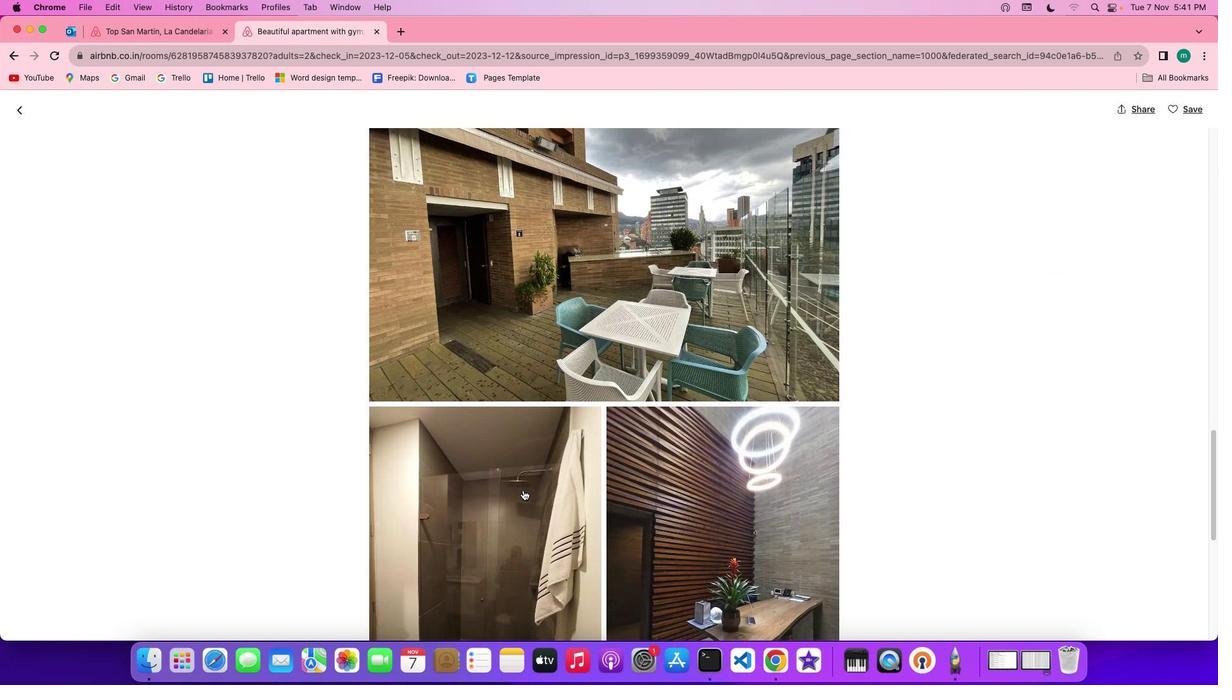 
Action: Mouse scrolled (523, 490) with delta (0, 0)
Screenshot: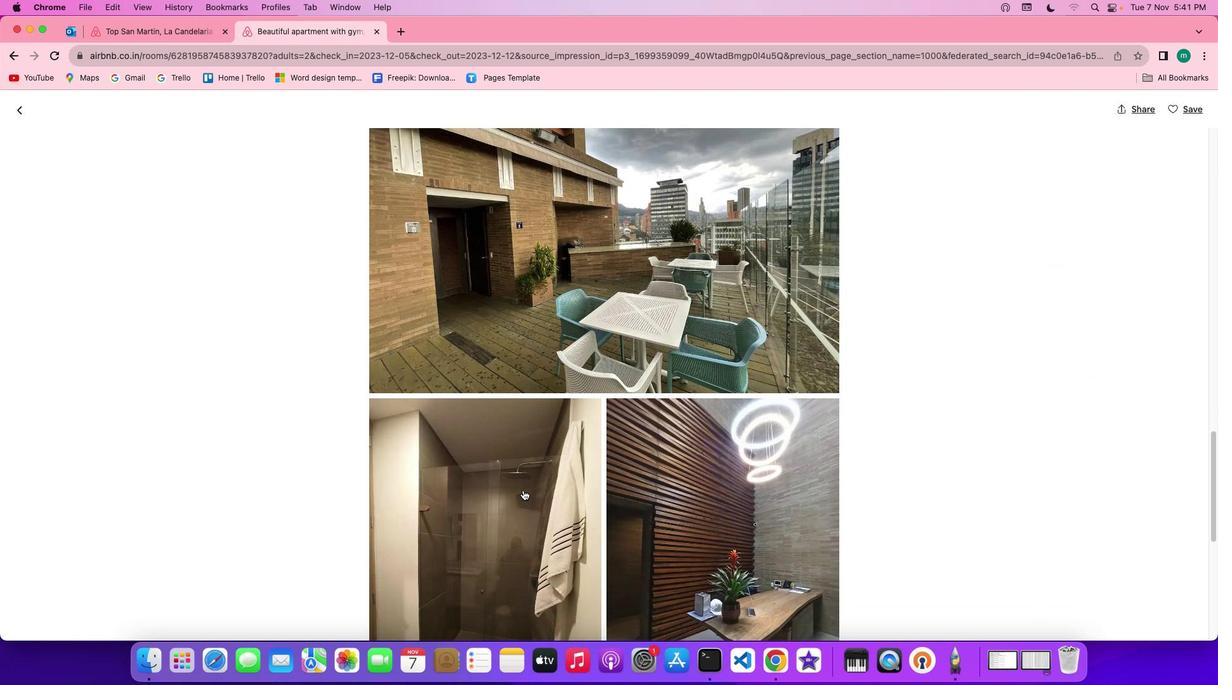 
Action: Mouse scrolled (523, 490) with delta (0, -1)
Screenshot: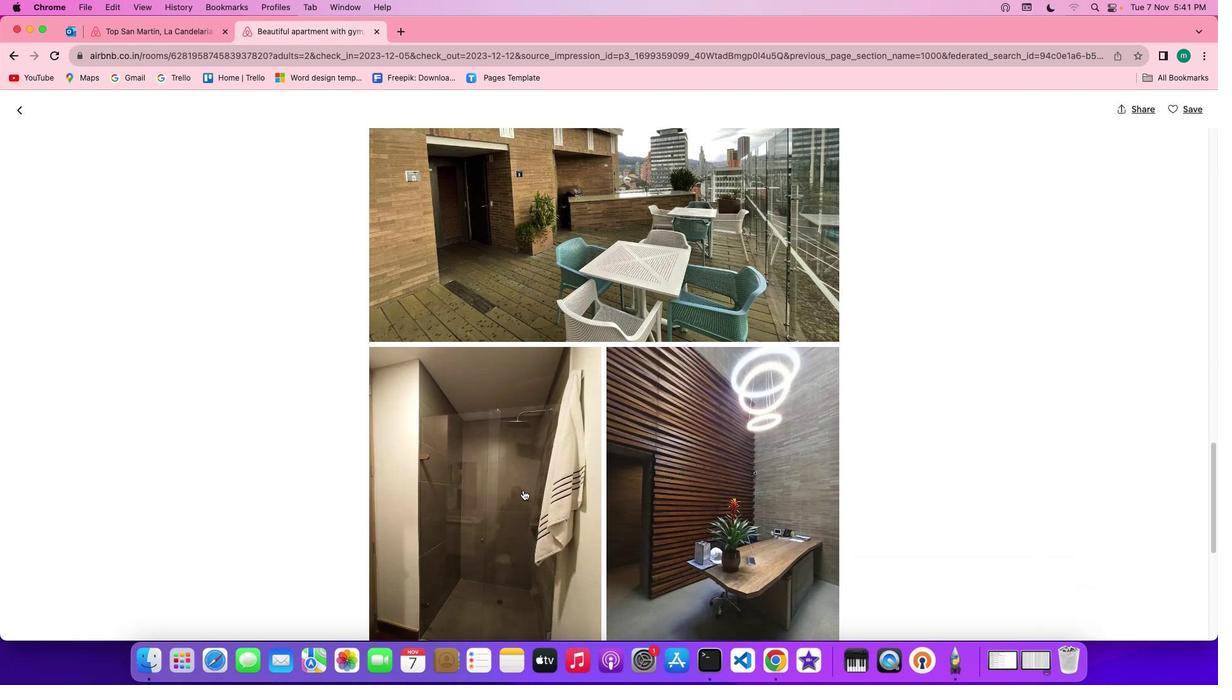 
Action: Mouse scrolled (523, 490) with delta (0, 0)
Screenshot: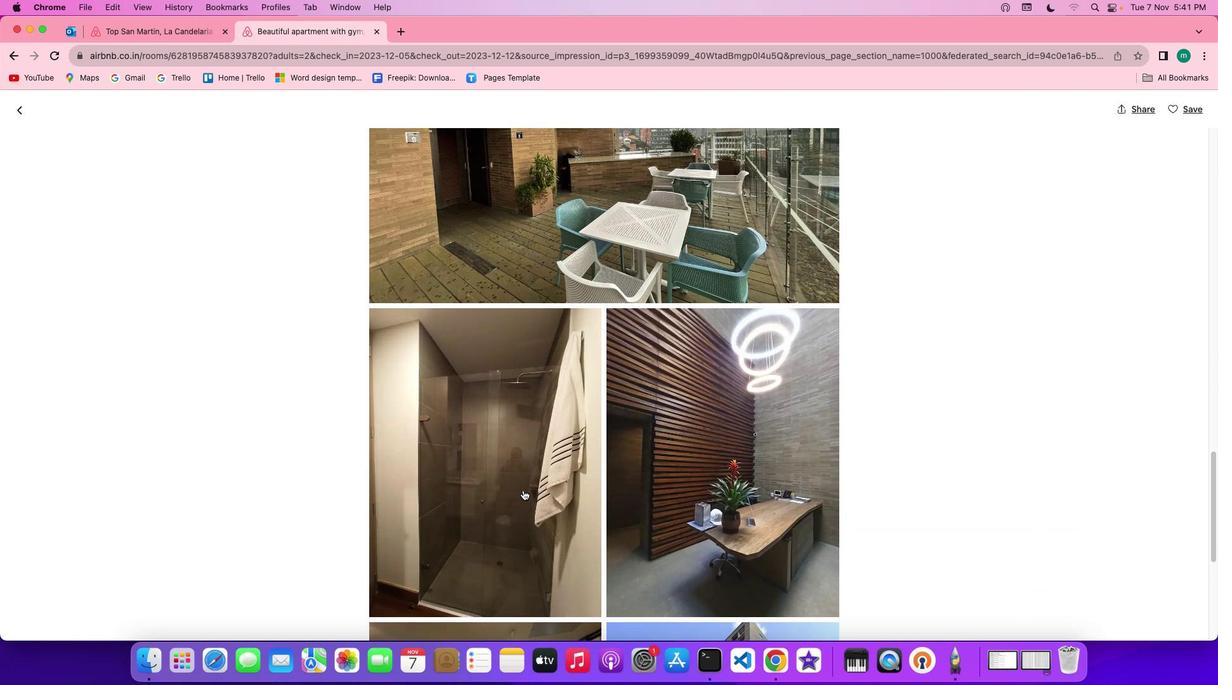 
Action: Mouse scrolled (523, 490) with delta (0, 0)
Screenshot: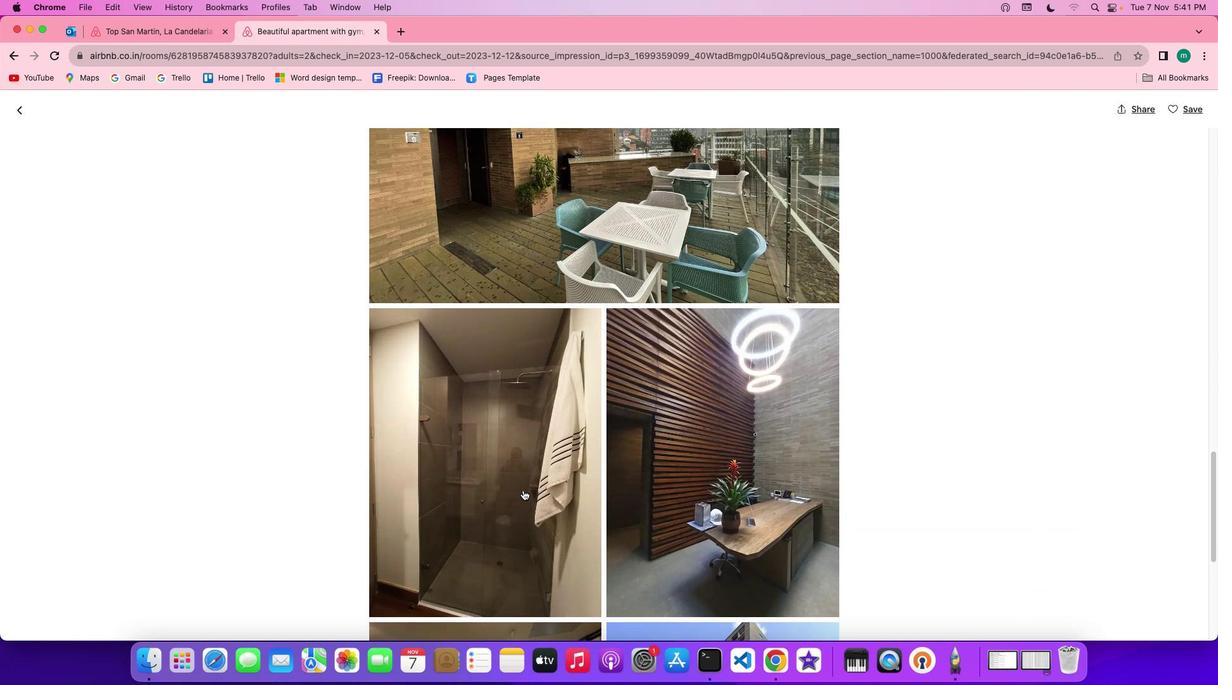 
Action: Mouse scrolled (523, 490) with delta (0, -1)
Screenshot: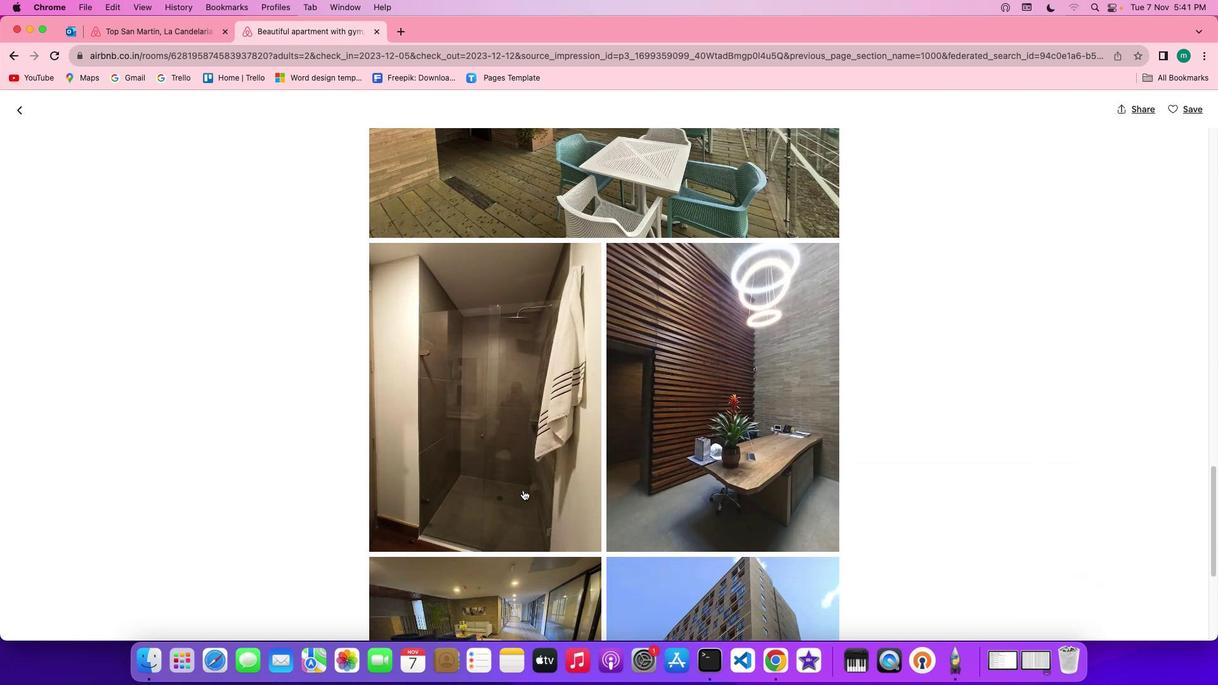 
Action: Mouse scrolled (523, 490) with delta (0, 0)
Screenshot: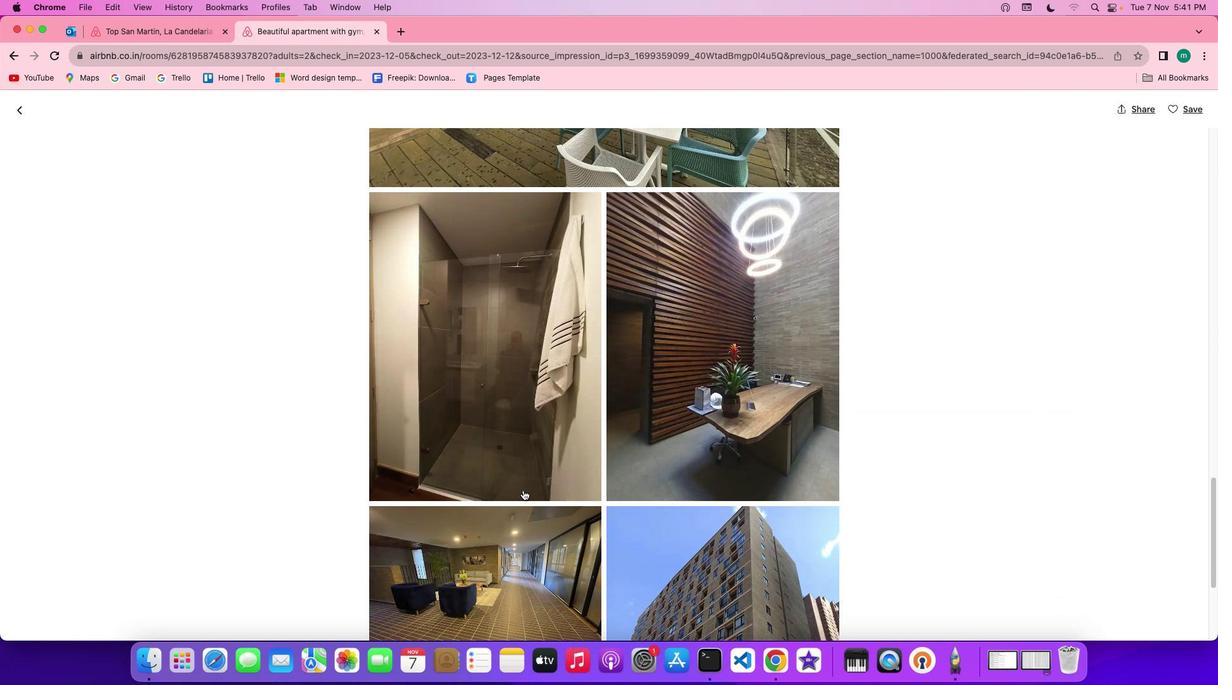 
Action: Mouse scrolled (523, 490) with delta (0, 0)
Screenshot: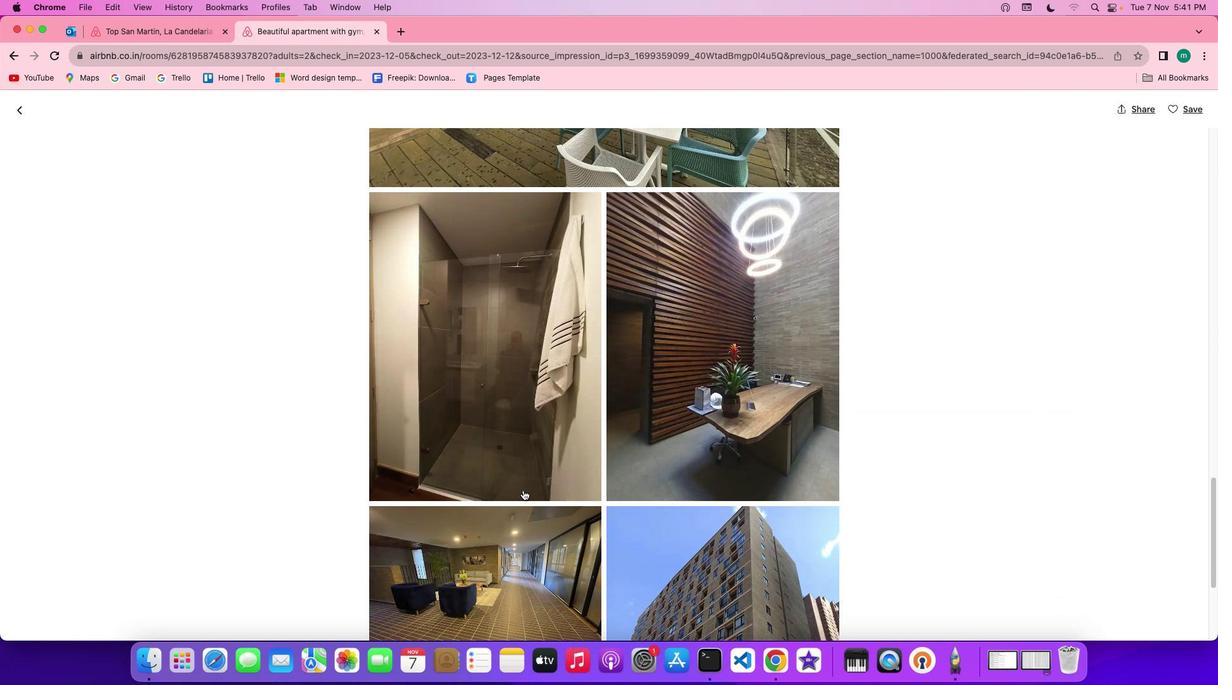 
Action: Mouse scrolled (523, 490) with delta (0, -1)
Screenshot: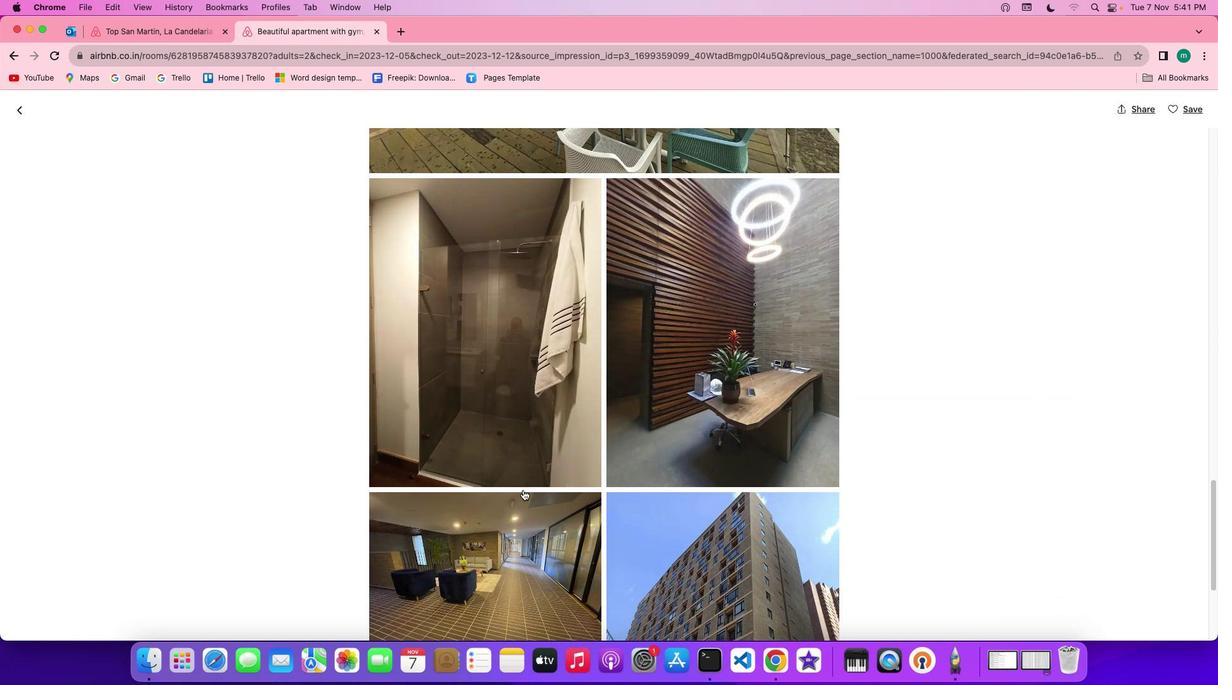 
Action: Mouse scrolled (523, 490) with delta (0, -2)
Screenshot: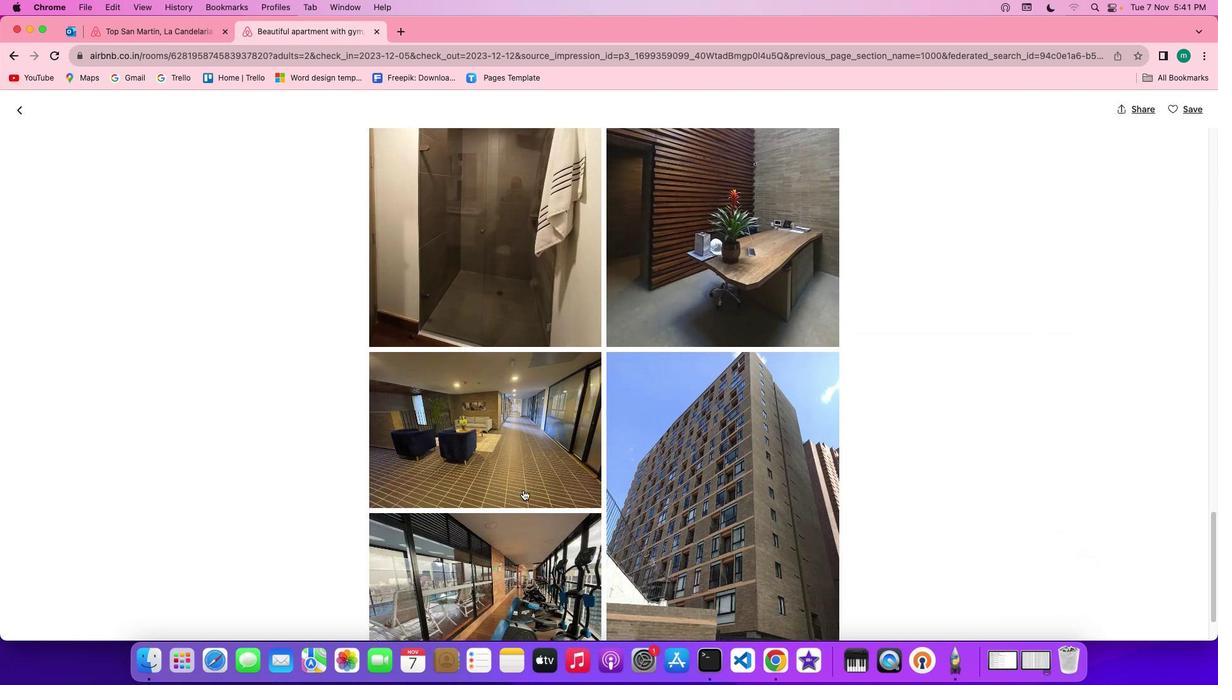 
Action: Mouse scrolled (523, 490) with delta (0, 0)
Screenshot: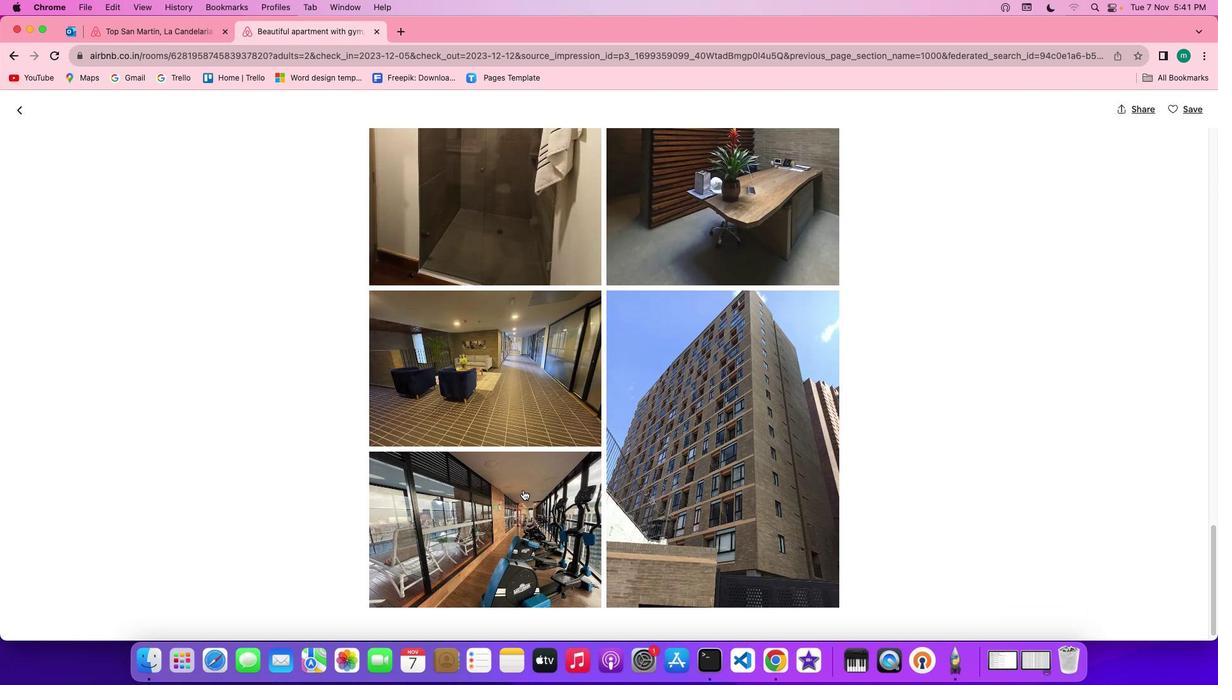 
Action: Mouse scrolled (523, 490) with delta (0, 0)
Screenshot: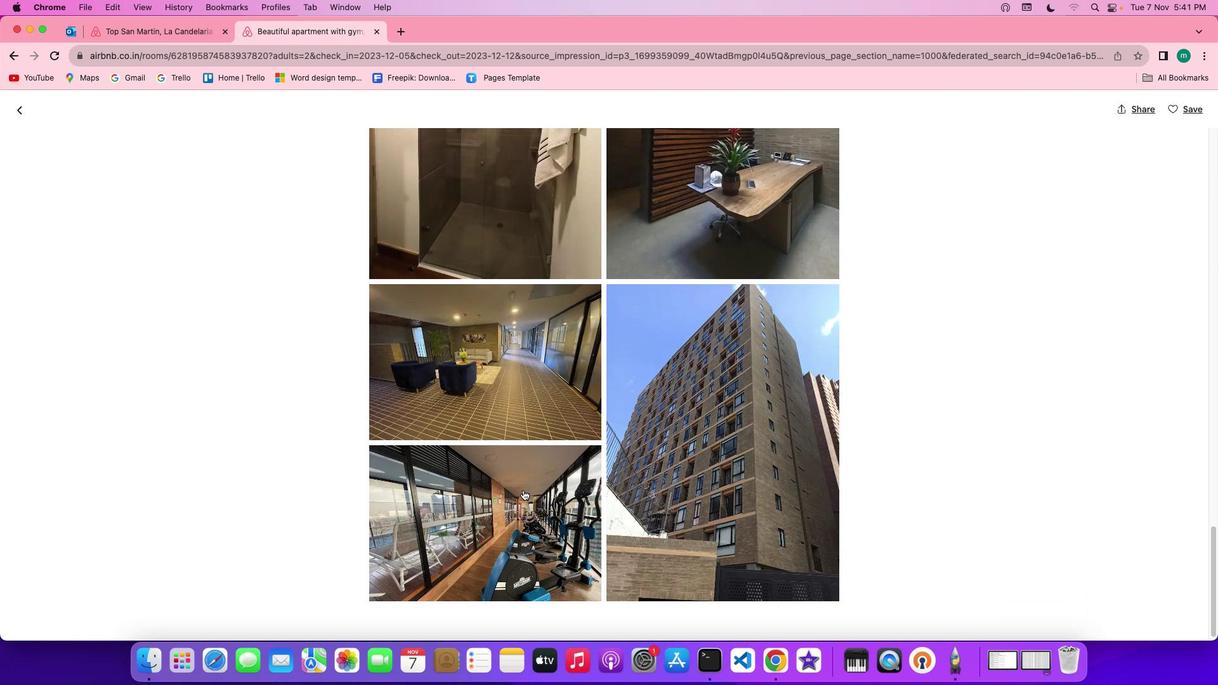 
Action: Mouse scrolled (523, 490) with delta (0, -1)
Screenshot: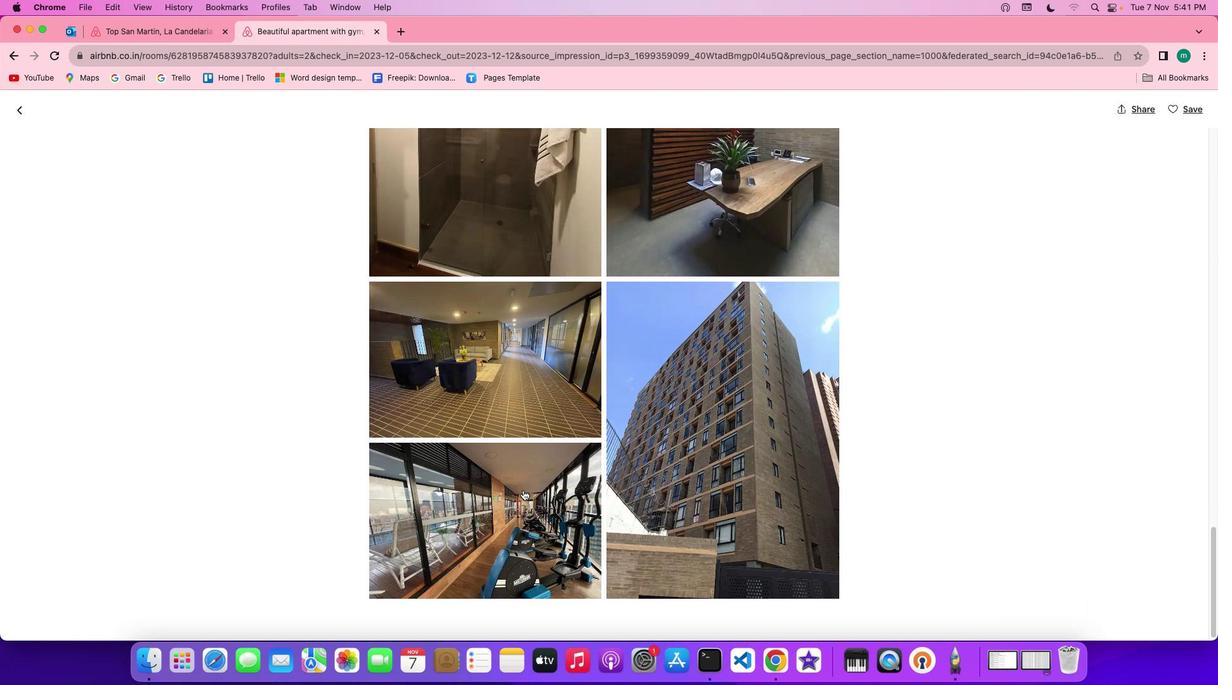 
Action: Mouse scrolled (523, 490) with delta (0, 0)
Screenshot: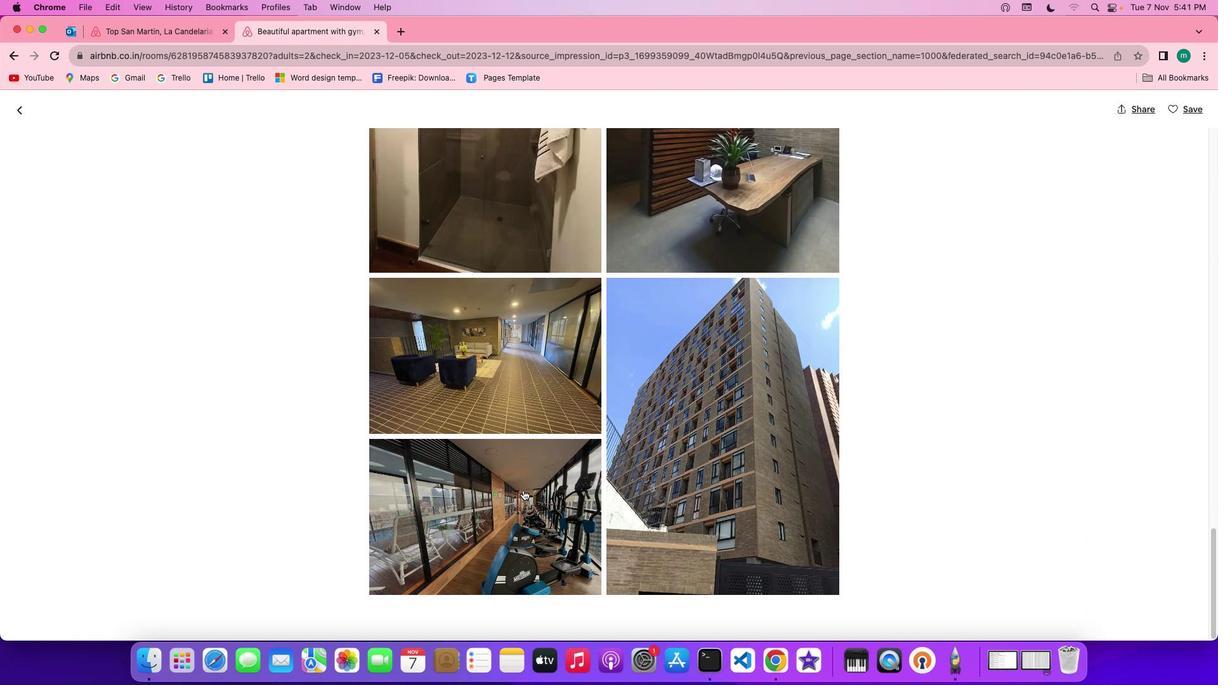 
Action: Mouse scrolled (523, 490) with delta (0, 0)
Screenshot: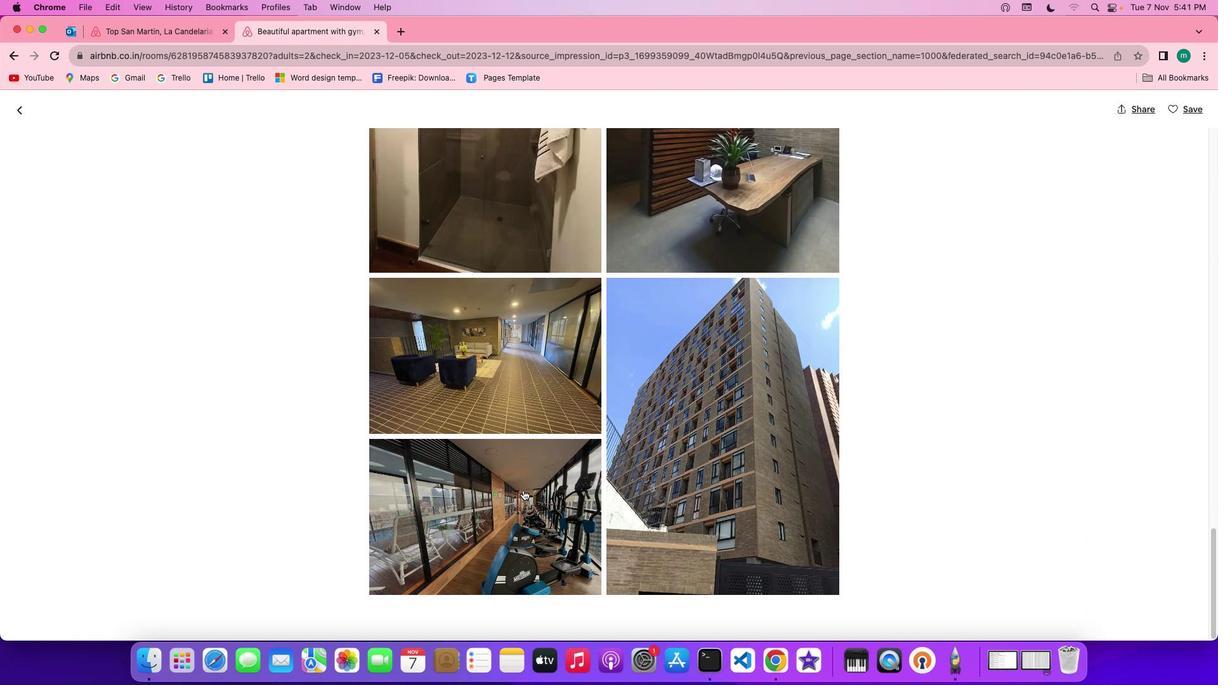 
Action: Mouse scrolled (523, 490) with delta (0, -1)
Screenshot: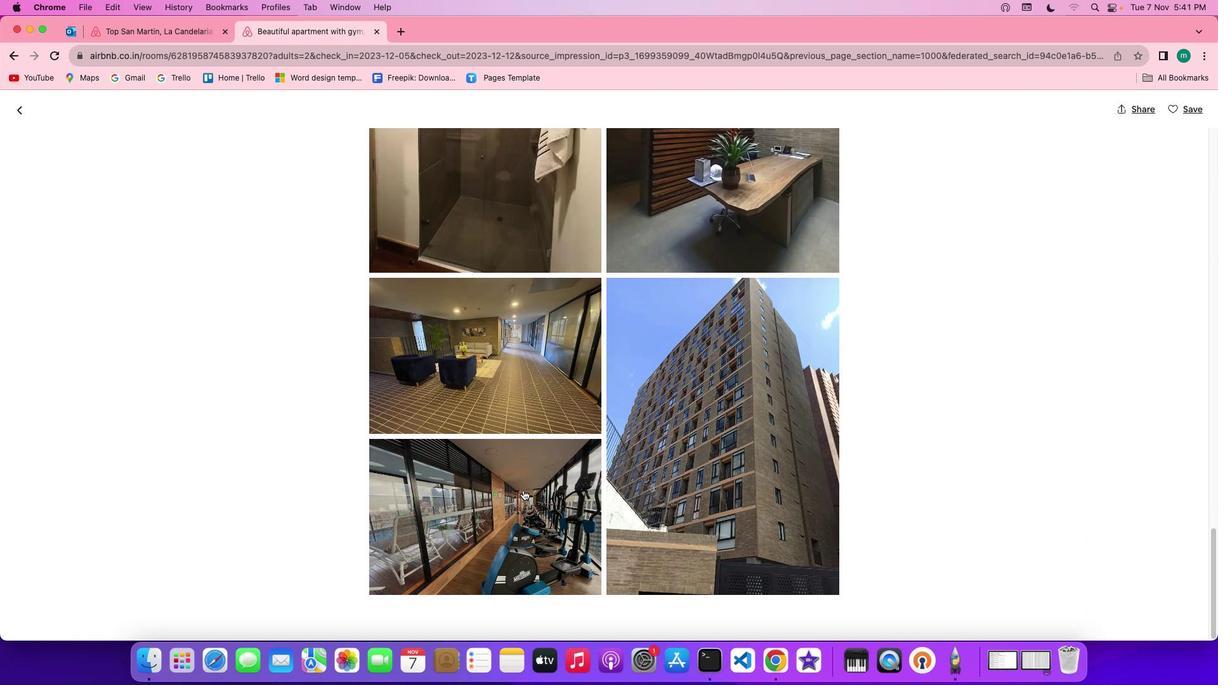 
Action: Mouse scrolled (523, 490) with delta (0, 0)
Screenshot: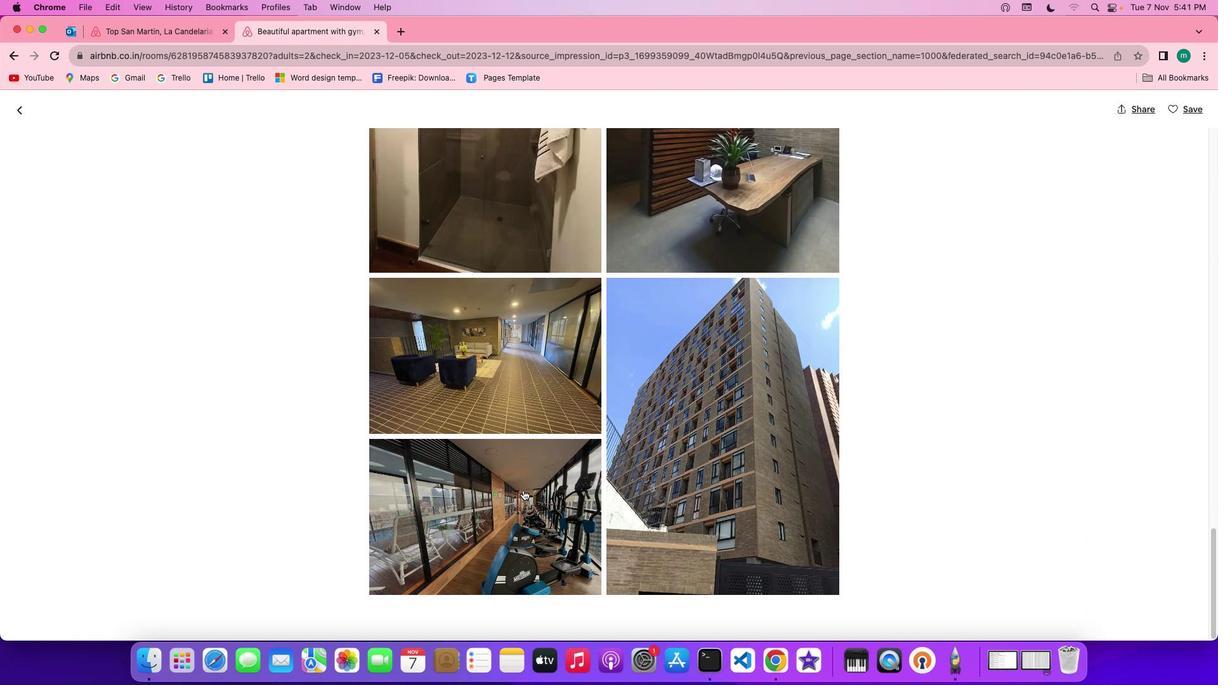 
Action: Mouse scrolled (523, 490) with delta (0, 0)
Screenshot: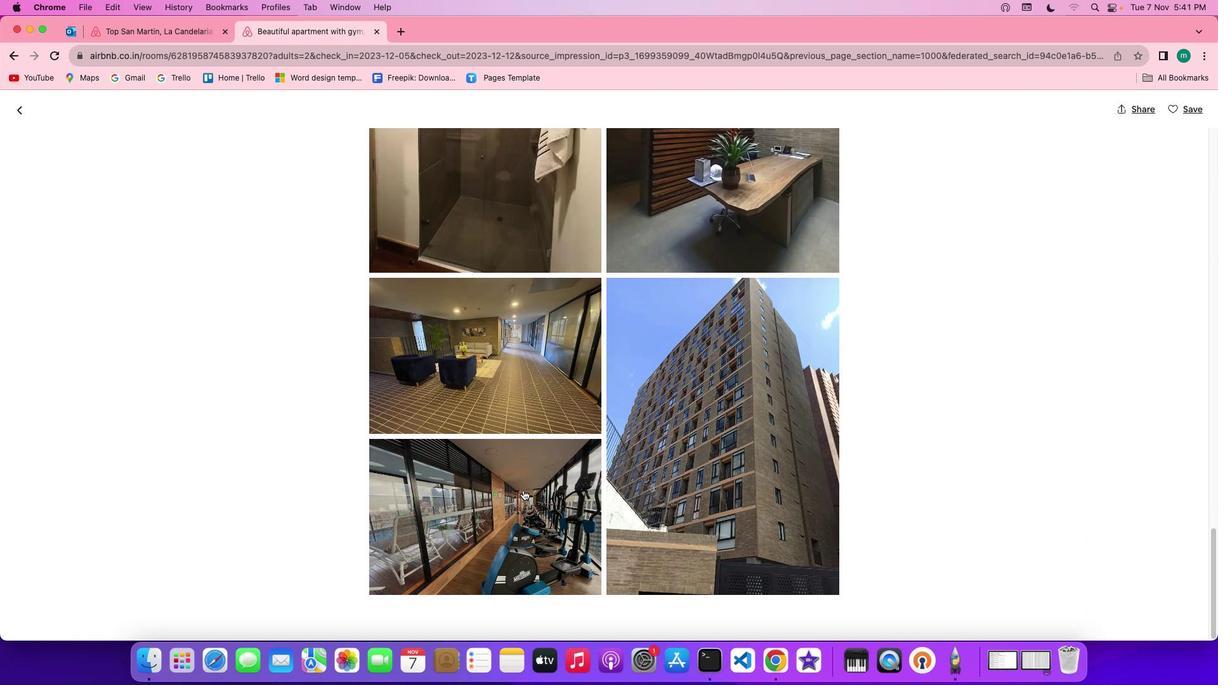 
Action: Mouse scrolled (523, 490) with delta (0, -1)
Screenshot: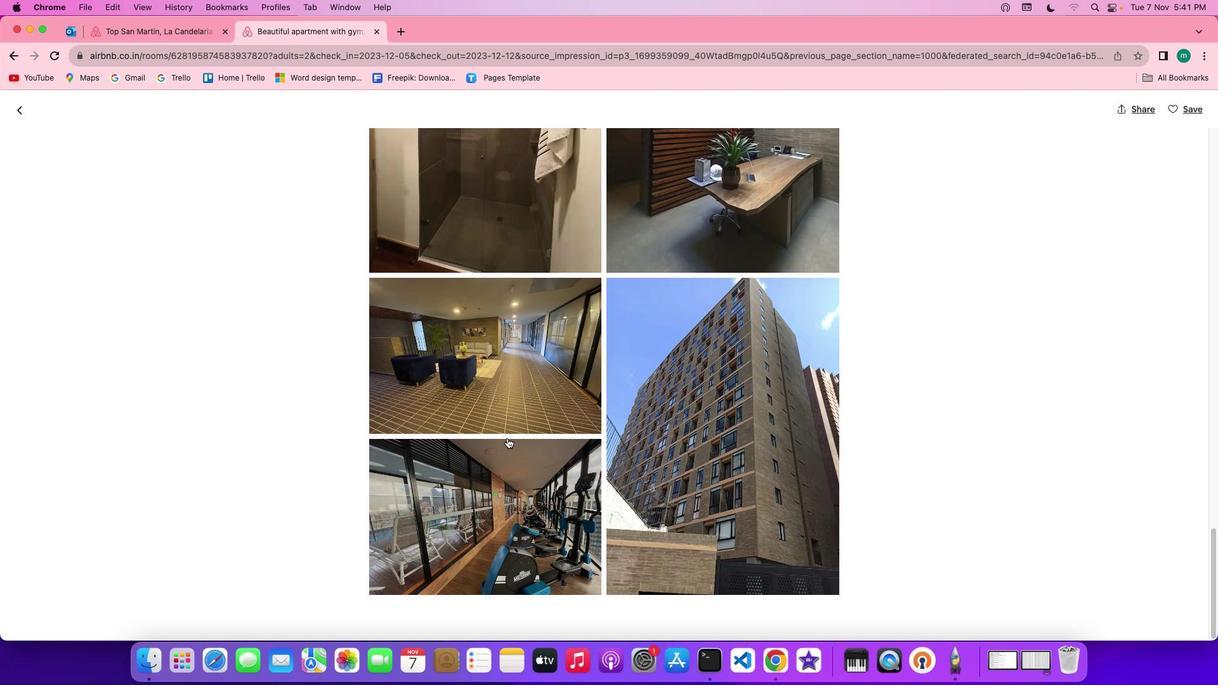 
Action: Mouse scrolled (523, 490) with delta (0, -2)
Screenshot: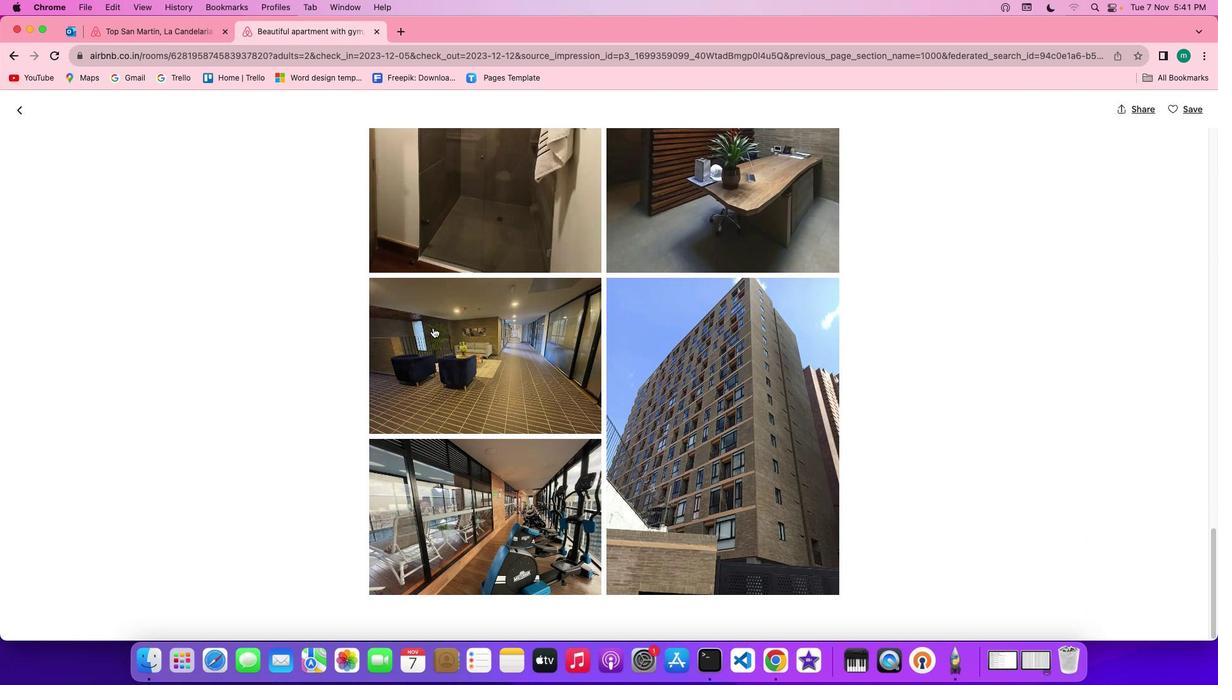 
Action: Mouse moved to (24, 115)
Screenshot: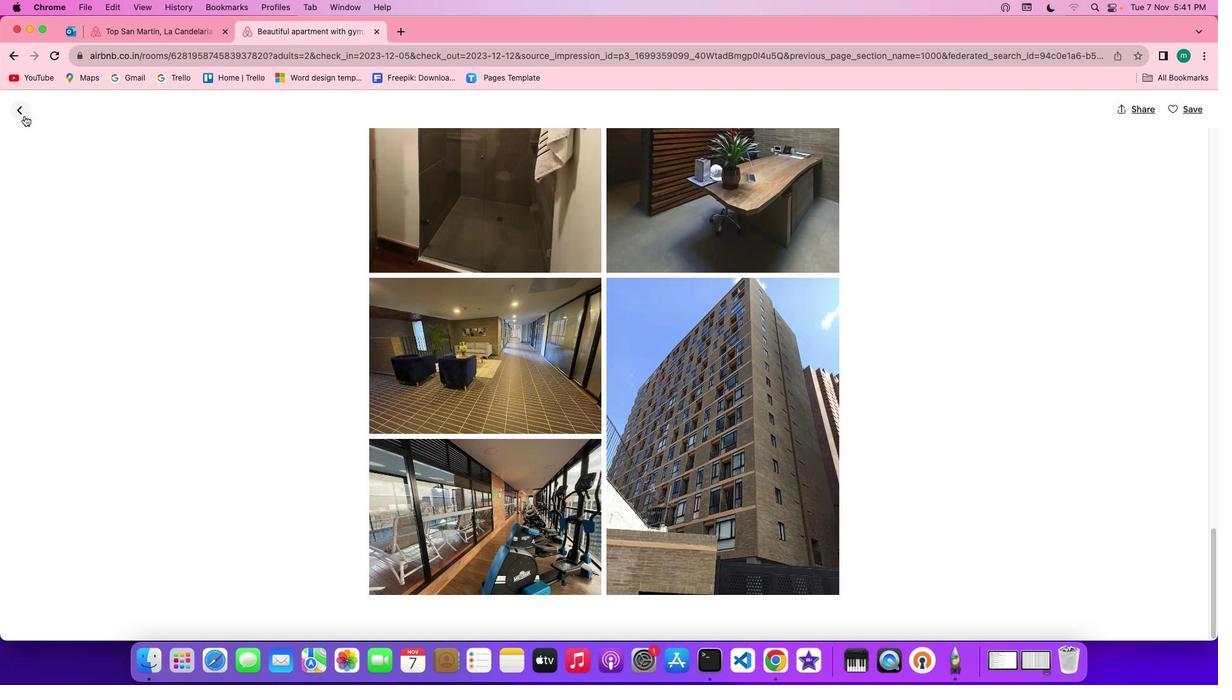 
Action: Mouse pressed left at (24, 115)
Screenshot: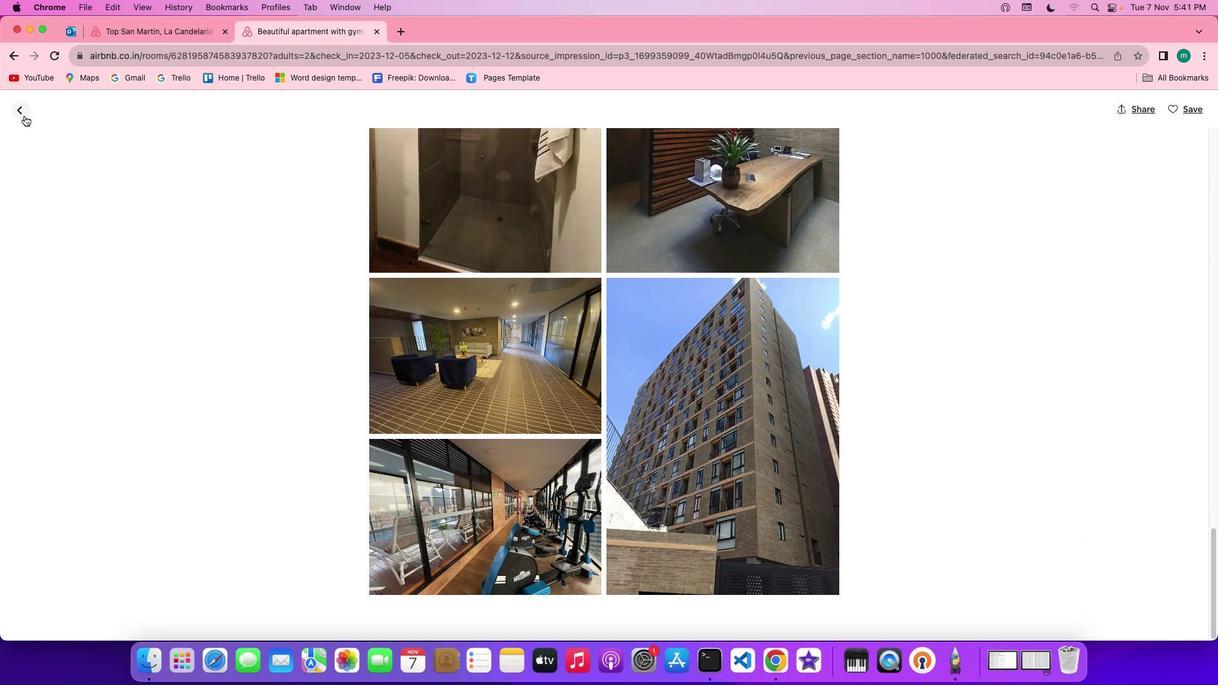 
Action: Mouse moved to (623, 542)
Screenshot: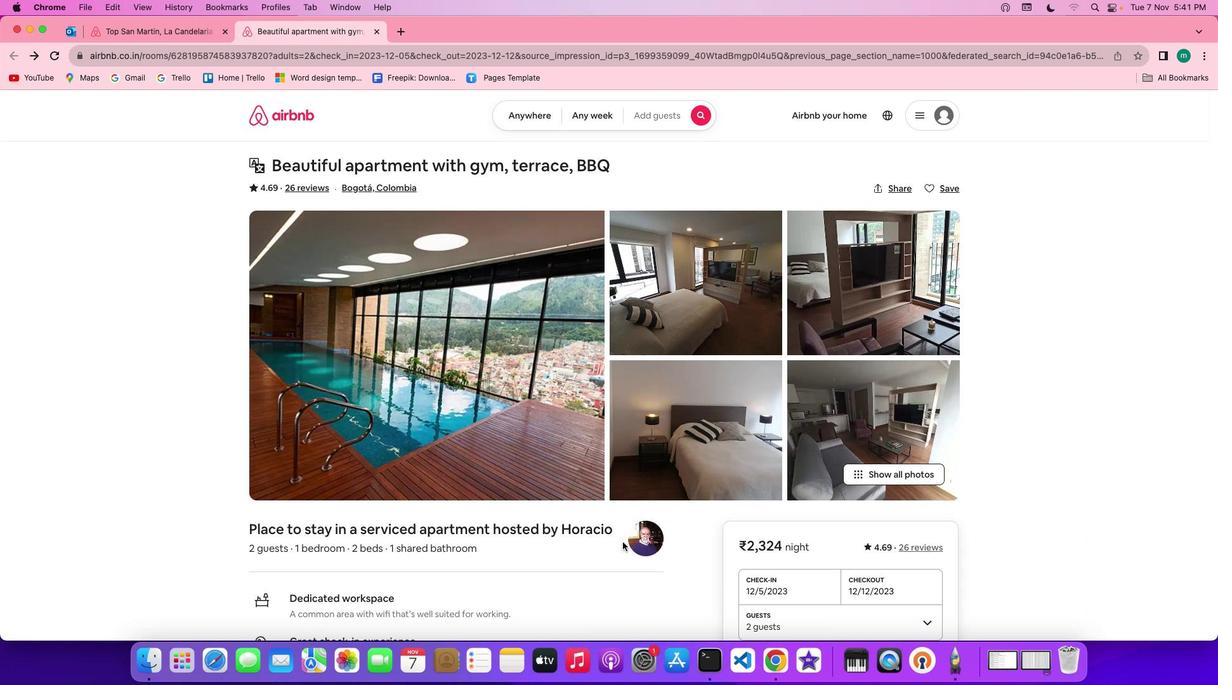 
Action: Mouse scrolled (623, 542) with delta (0, 0)
Screenshot: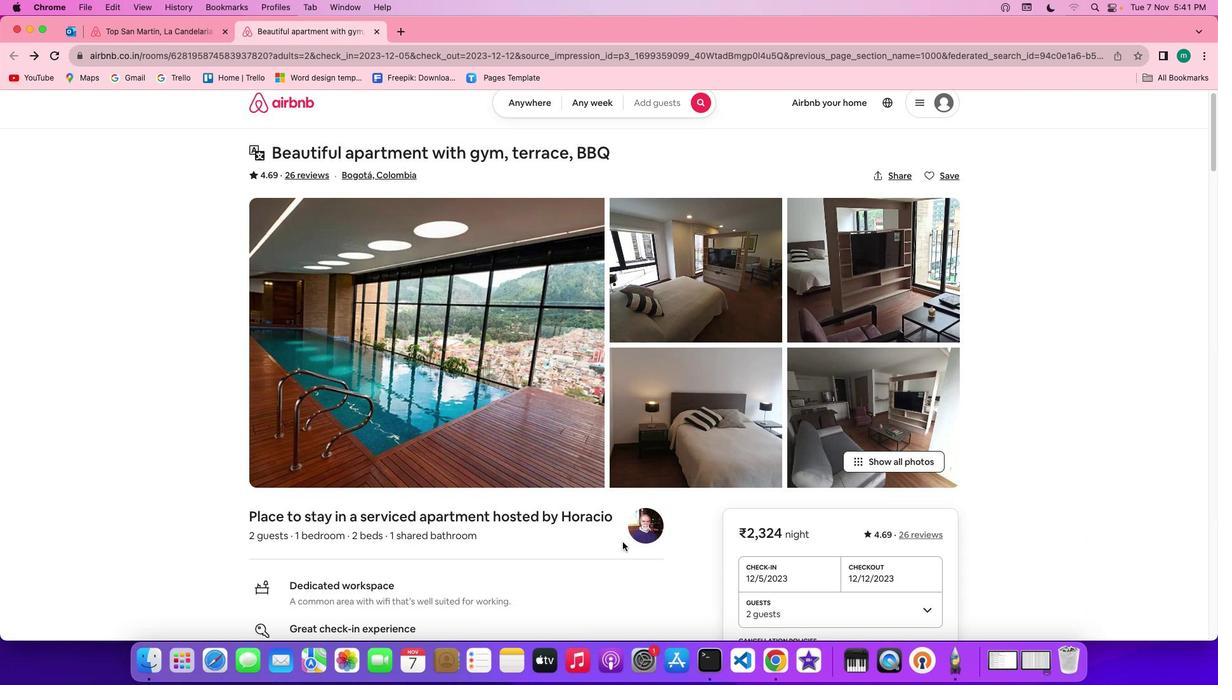 
Action: Mouse scrolled (623, 542) with delta (0, 0)
Screenshot: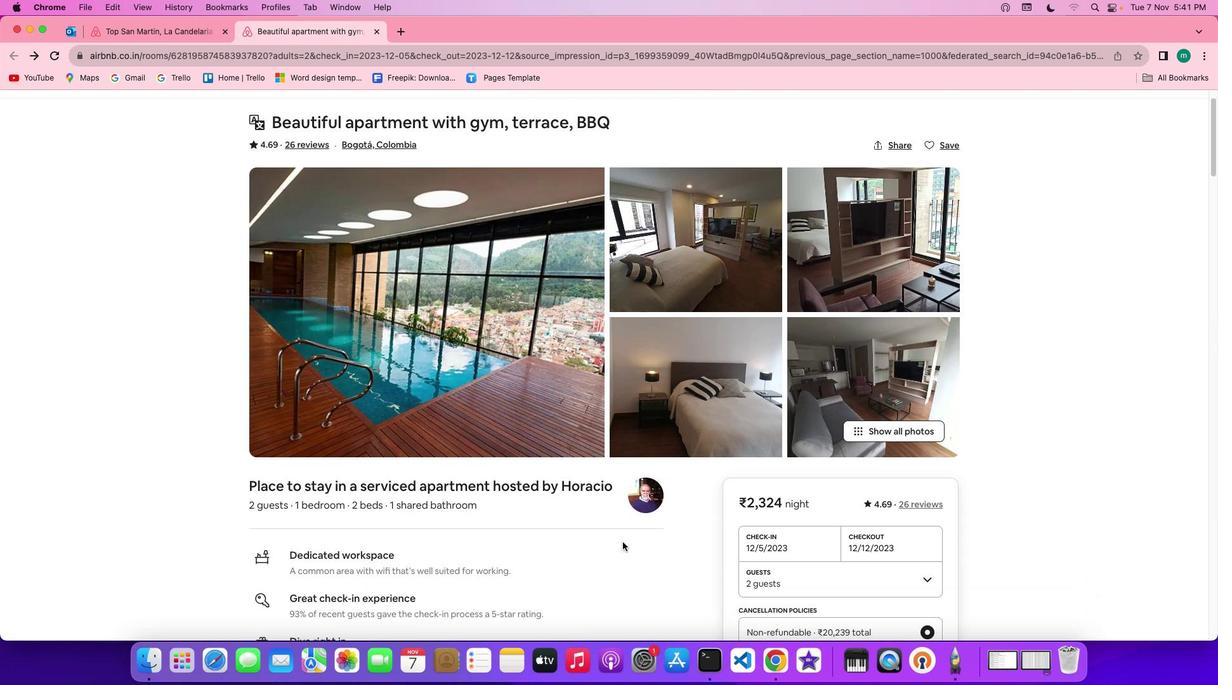 
Action: Mouse scrolled (623, 542) with delta (0, -1)
Screenshot: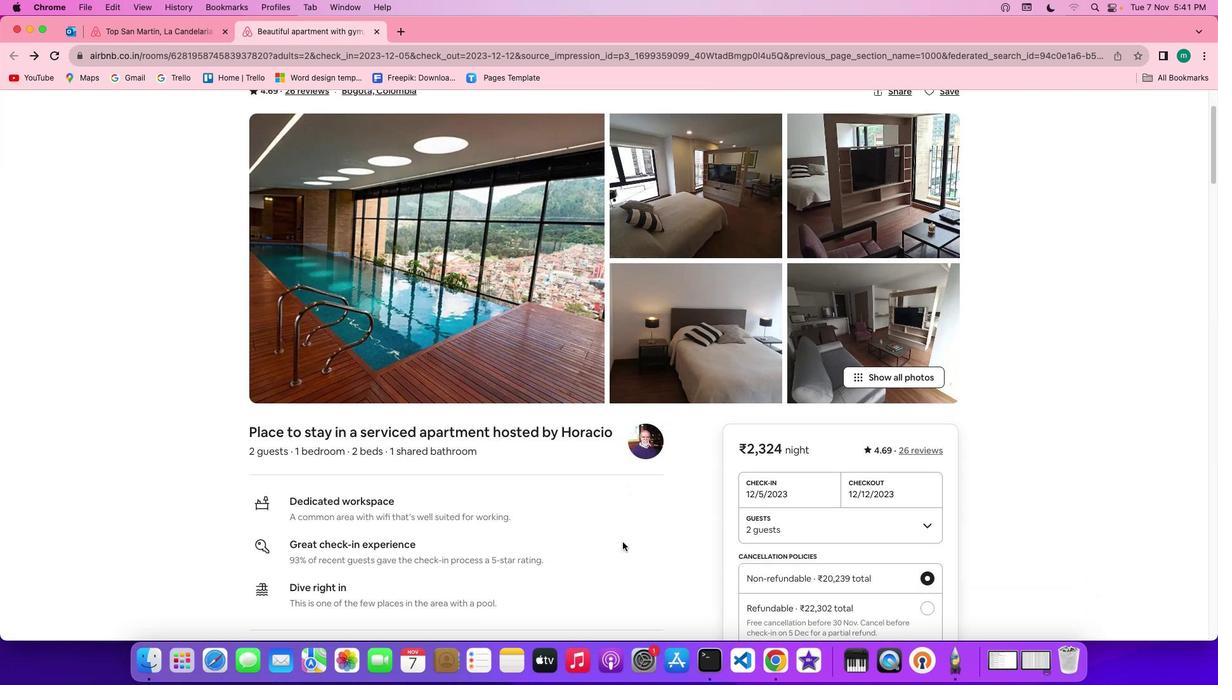 
Action: Mouse scrolled (623, 542) with delta (0, -2)
Screenshot: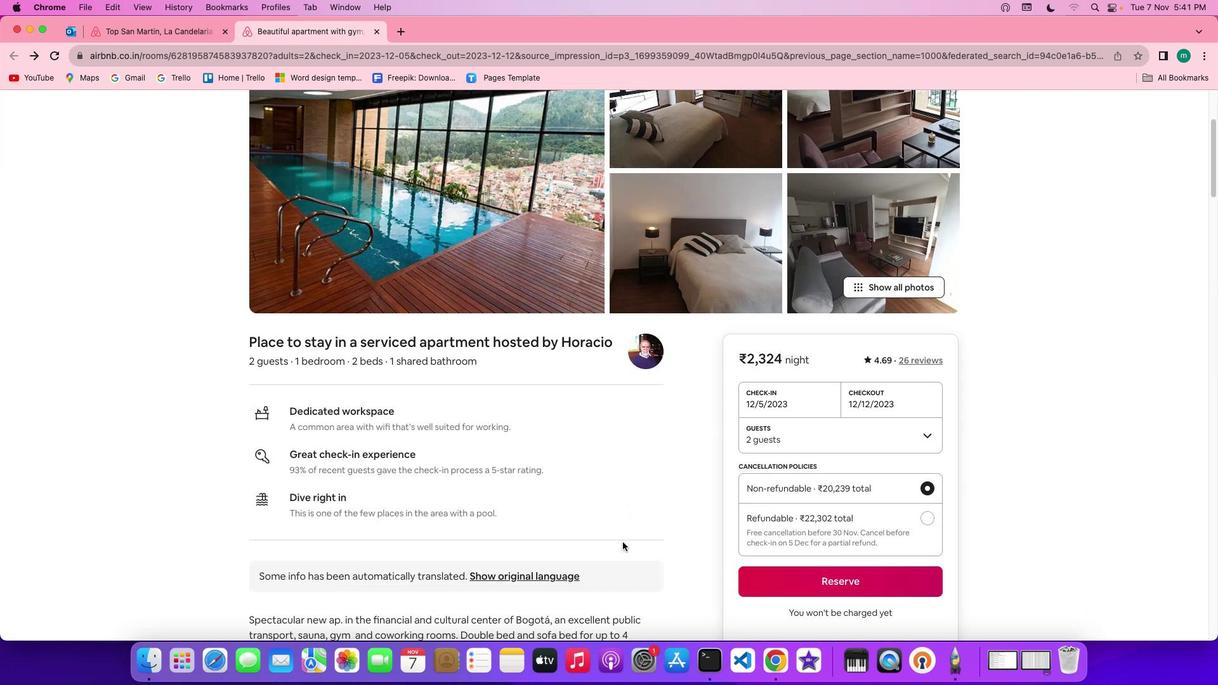 
Action: Mouse scrolled (623, 542) with delta (0, -1)
Screenshot: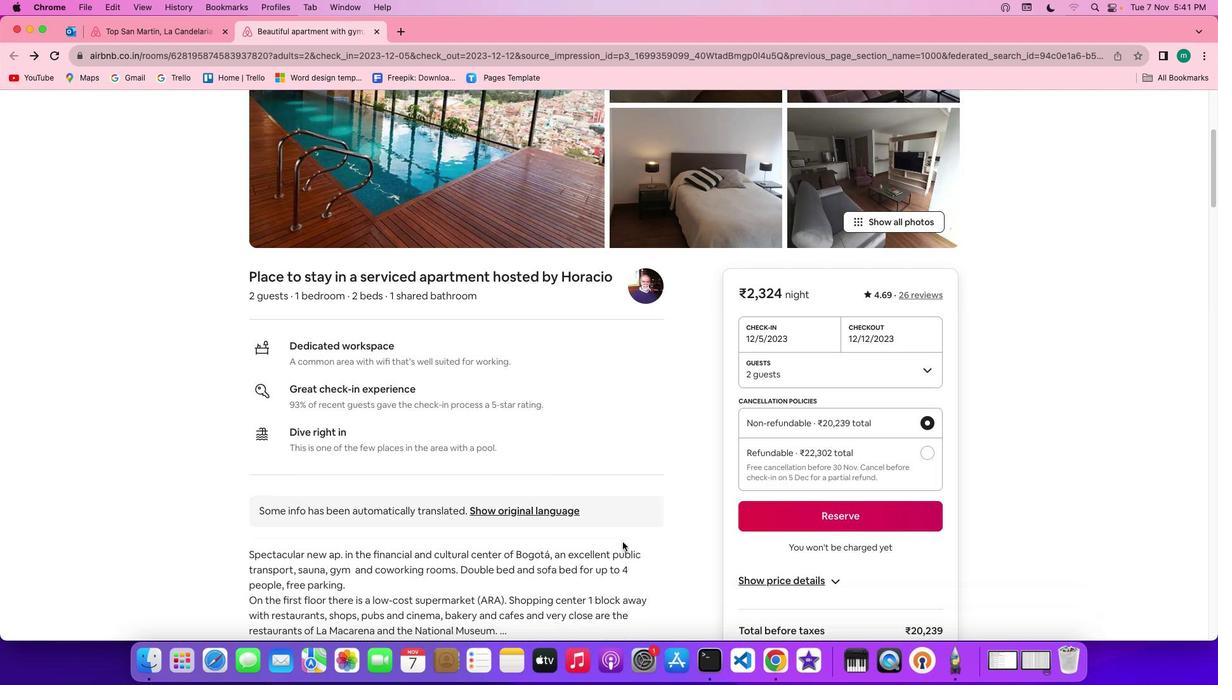 
Action: Mouse scrolled (623, 542) with delta (0, 0)
Screenshot: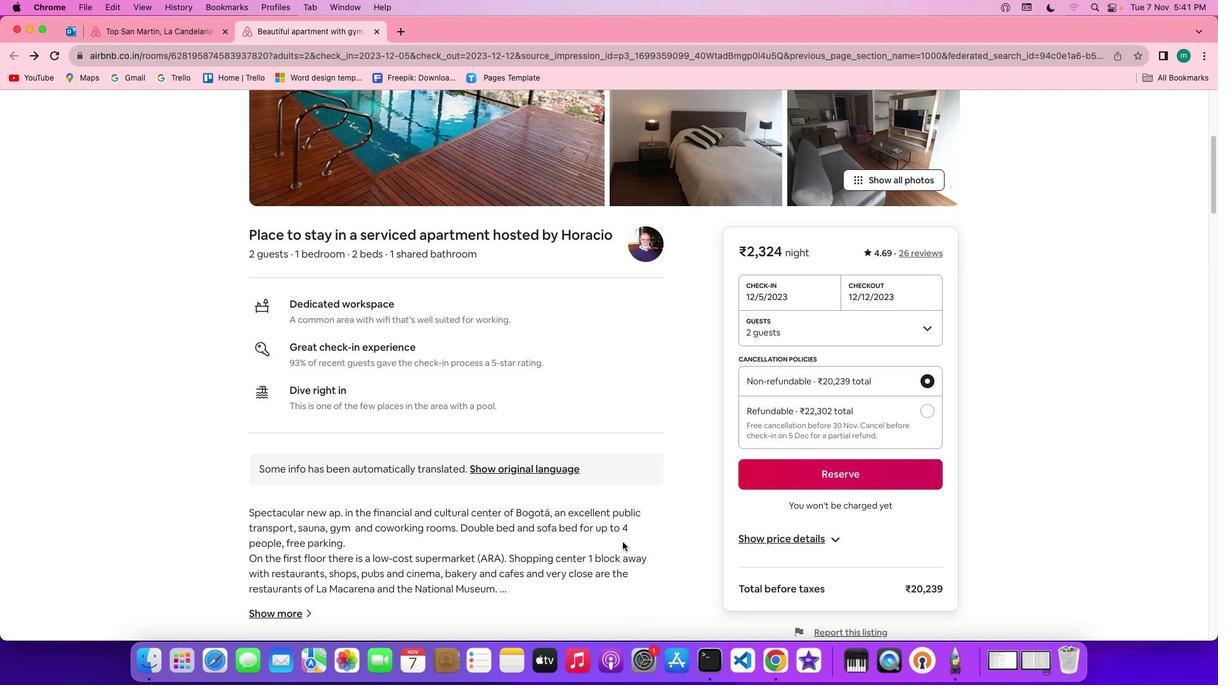 
Action: Mouse scrolled (623, 542) with delta (0, 0)
Screenshot: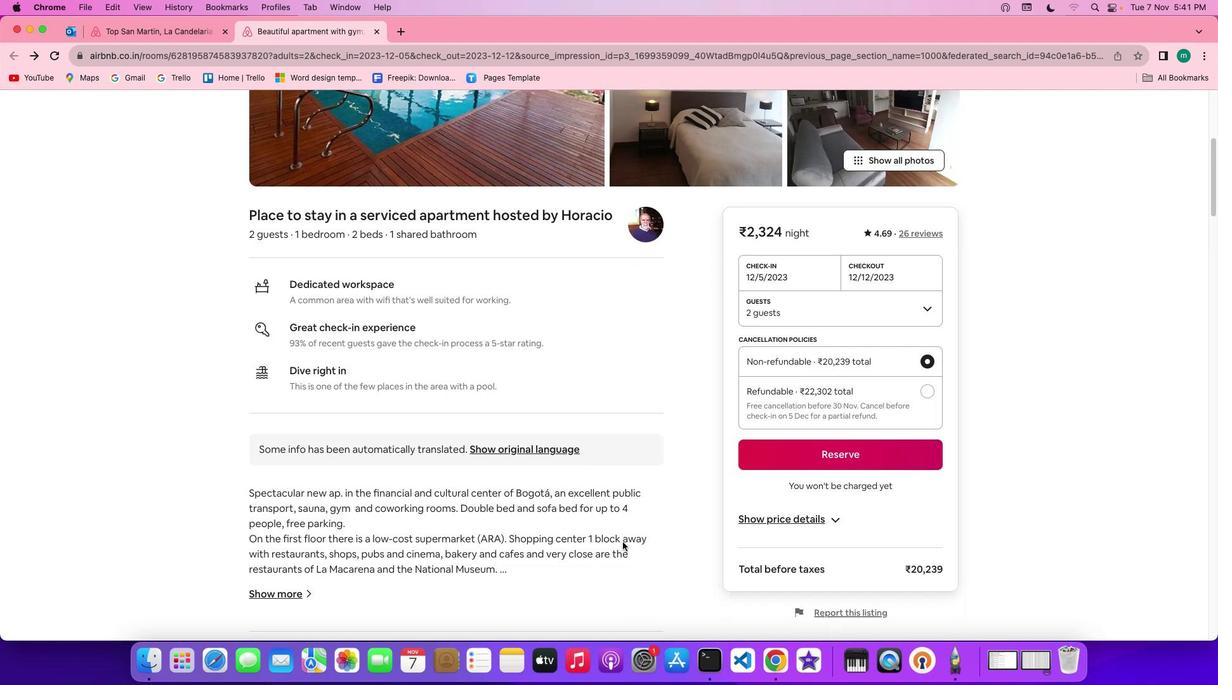 
Action: Mouse scrolled (623, 542) with delta (0, -1)
Screenshot: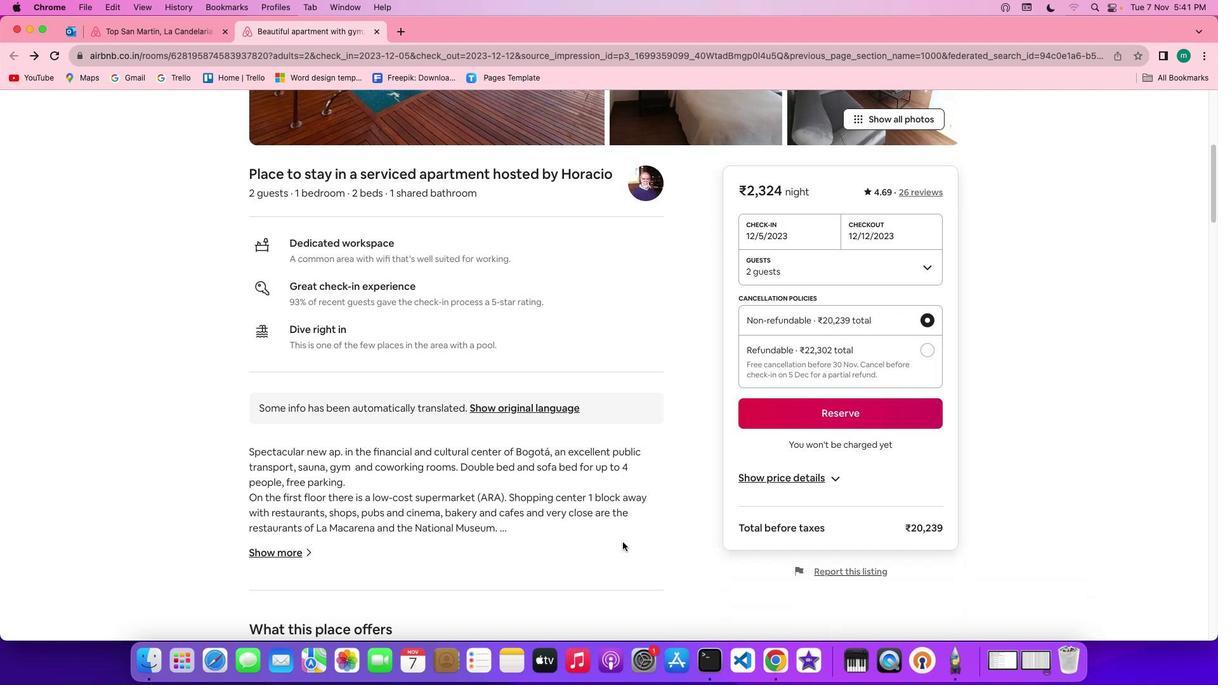 
Action: Mouse moved to (291, 519)
Screenshot: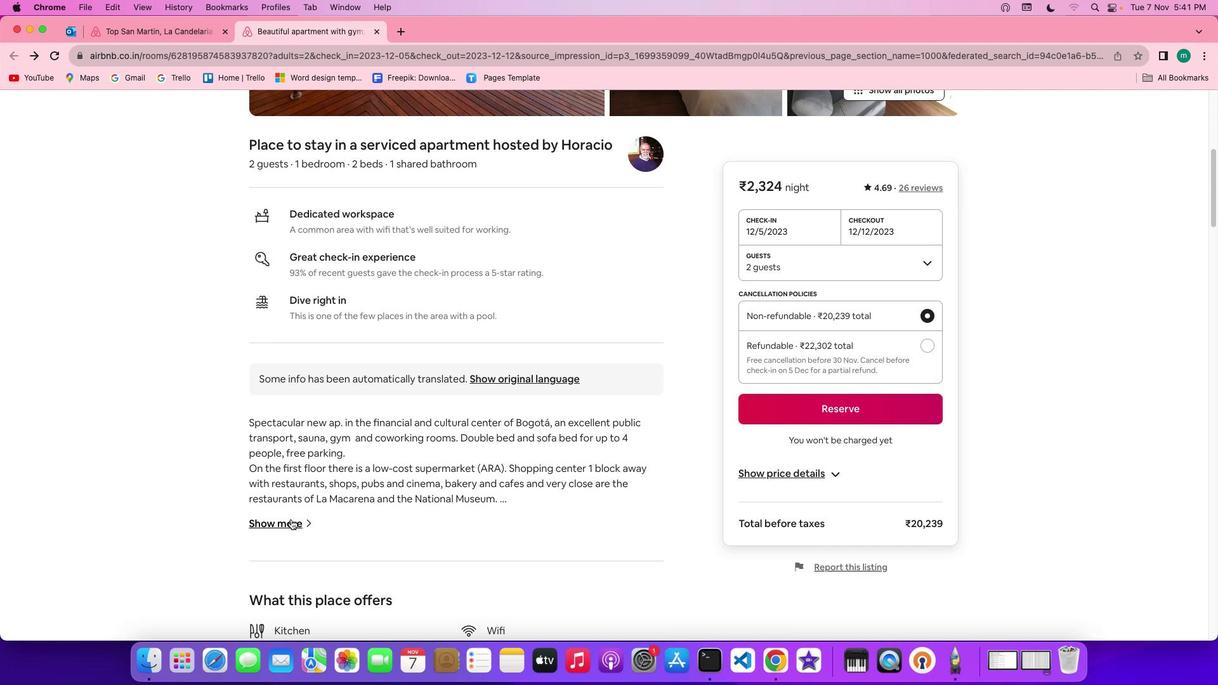 
Action: Mouse pressed left at (291, 519)
Screenshot: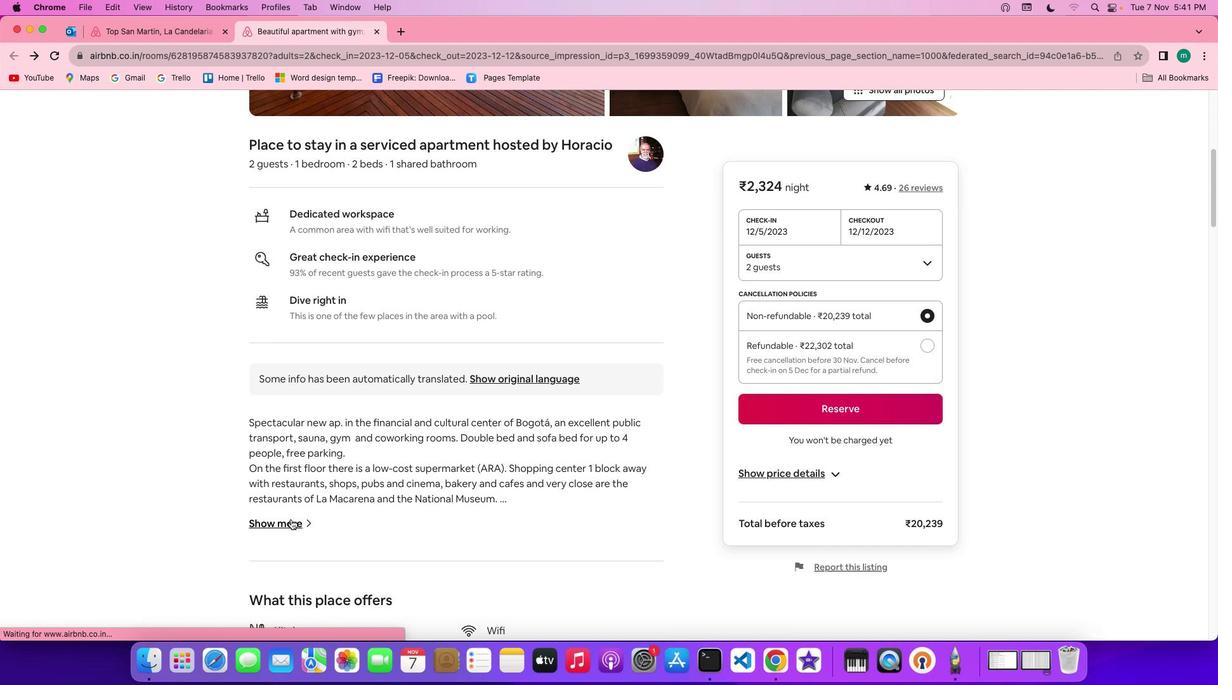 
Action: Mouse moved to (613, 432)
Screenshot: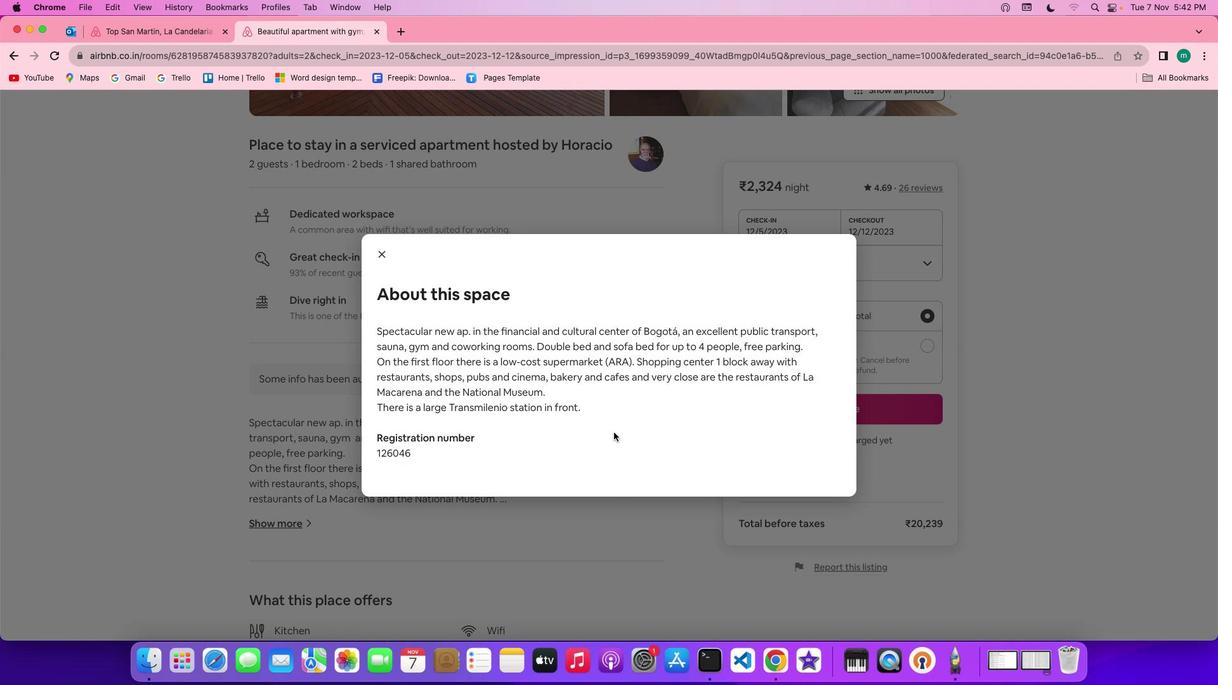
Action: Mouse scrolled (613, 432) with delta (0, 0)
Screenshot: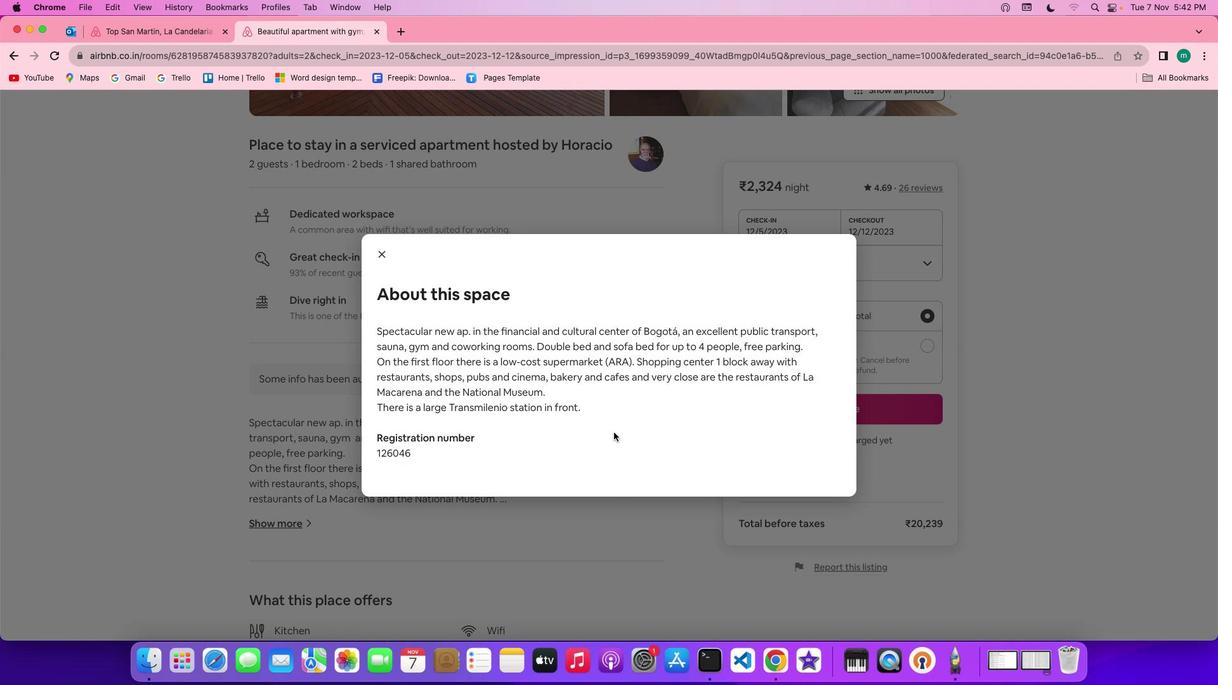 
Action: Mouse scrolled (613, 432) with delta (0, 0)
Screenshot: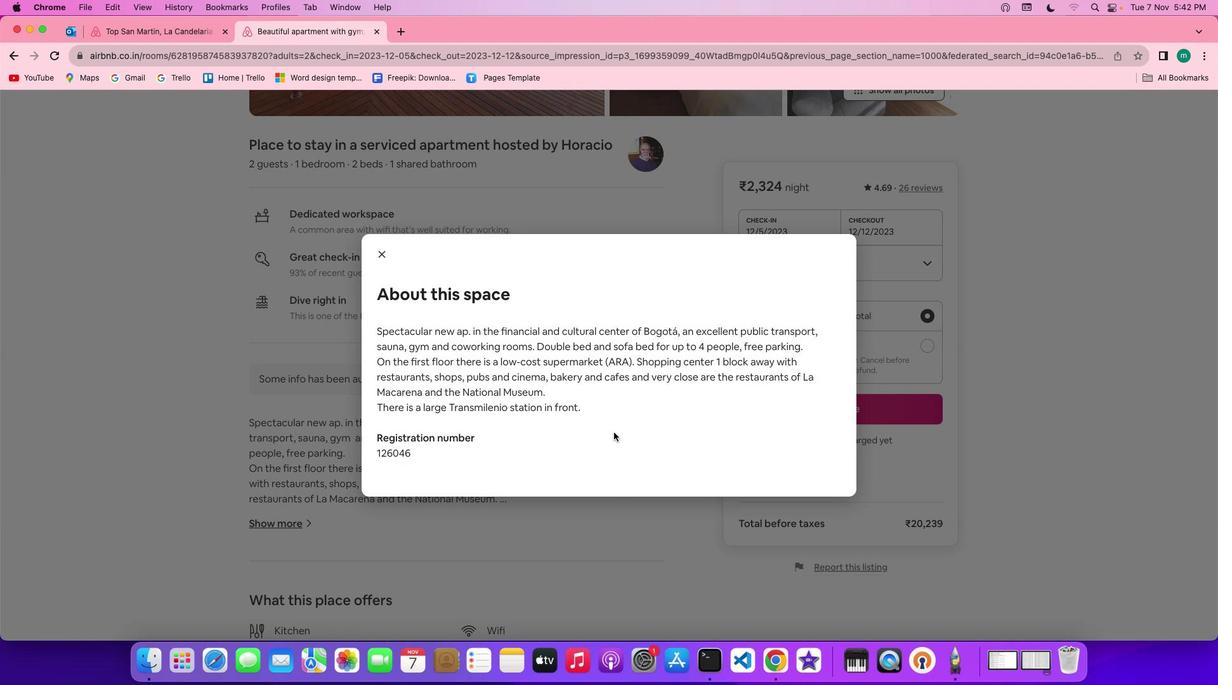 
Action: Mouse scrolled (613, 432) with delta (0, -1)
Screenshot: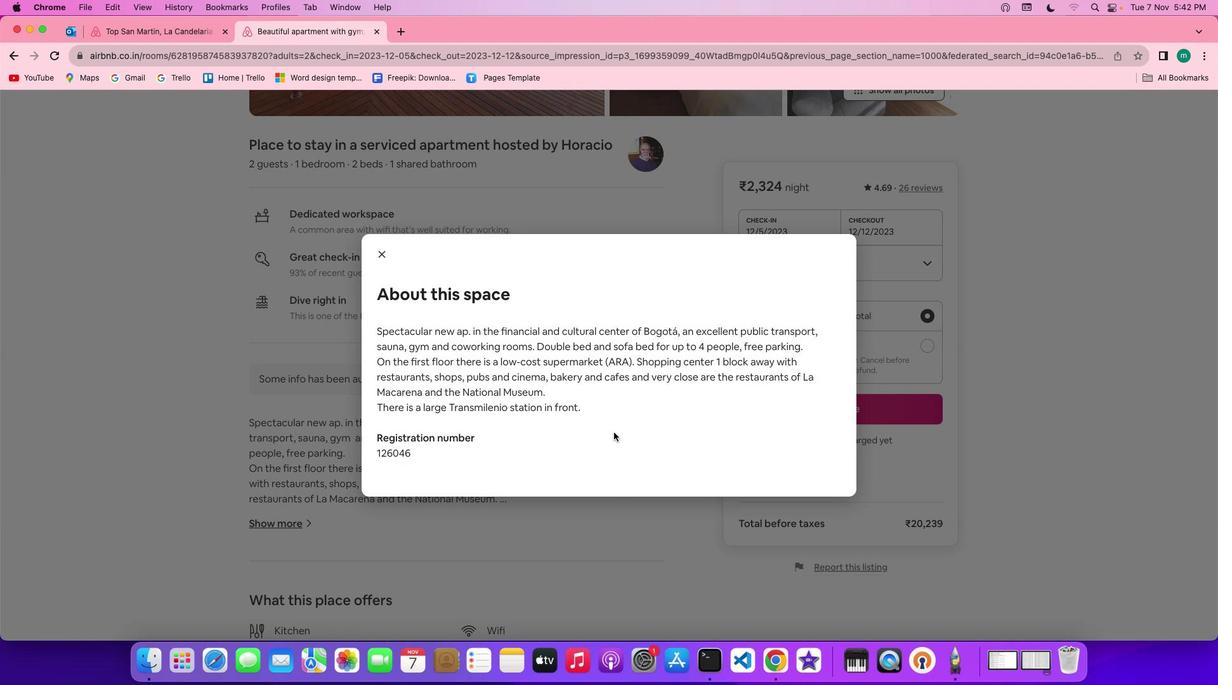 
Action: Mouse scrolled (613, 432) with delta (0, -3)
Screenshot: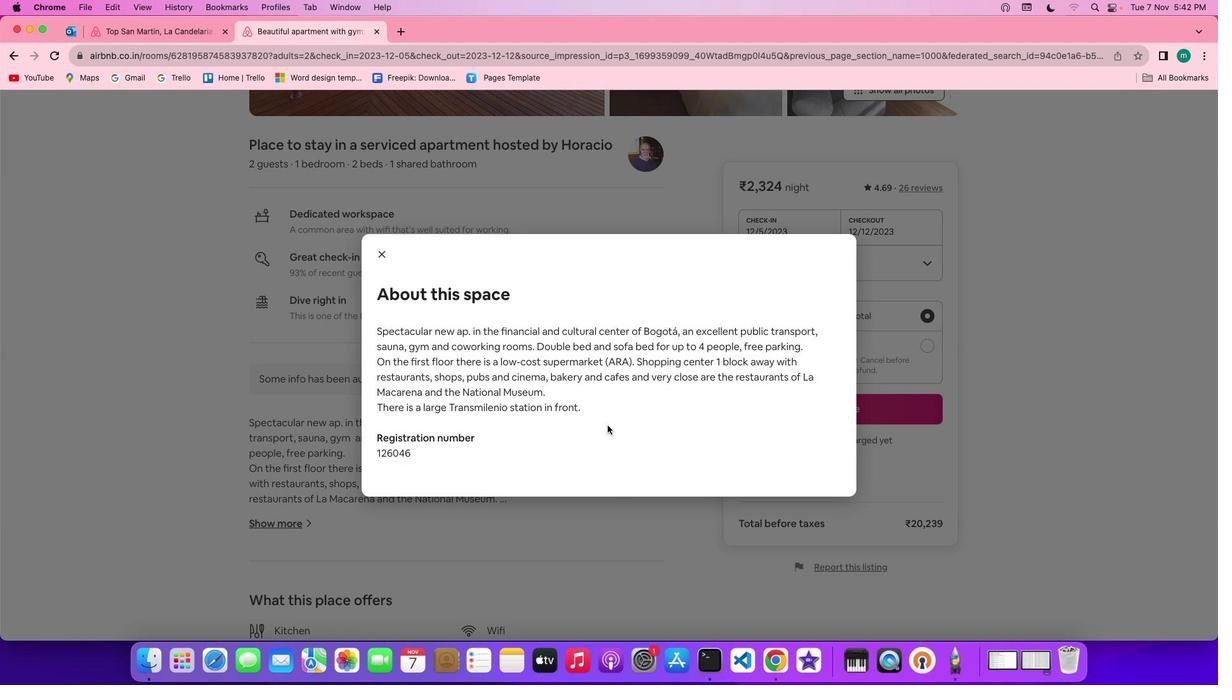 
Action: Mouse moved to (386, 258)
Screenshot: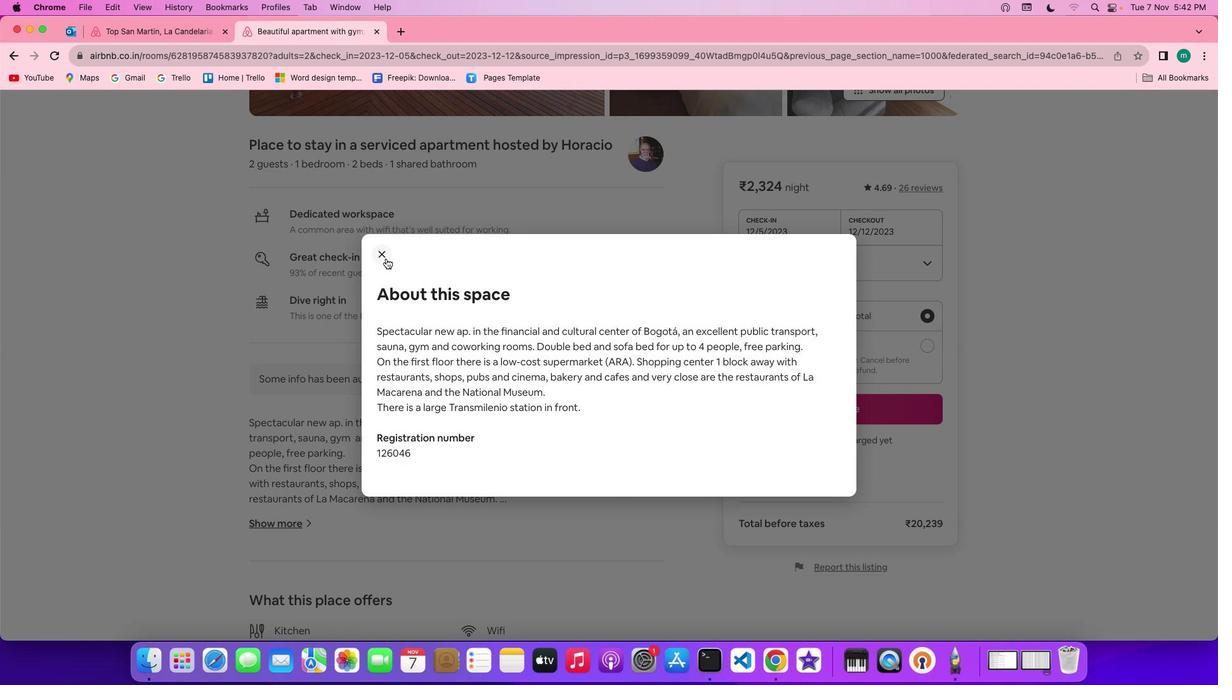 
Action: Mouse pressed left at (386, 258)
Screenshot: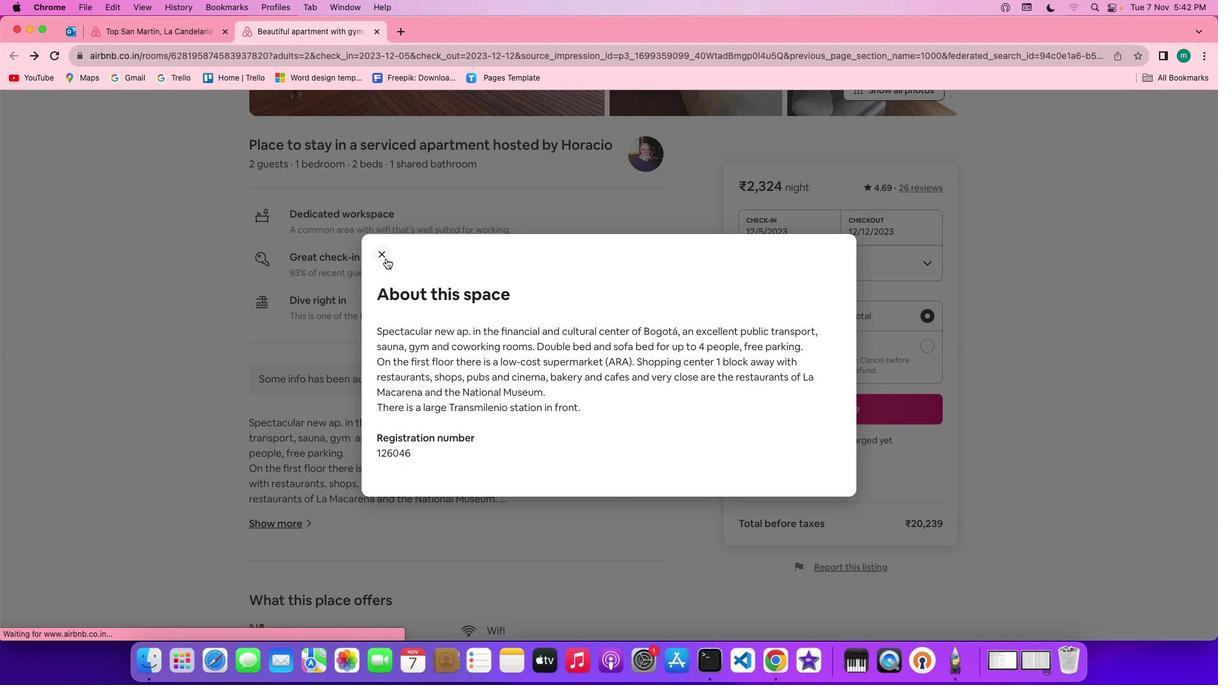 
Action: Mouse moved to (454, 556)
Screenshot: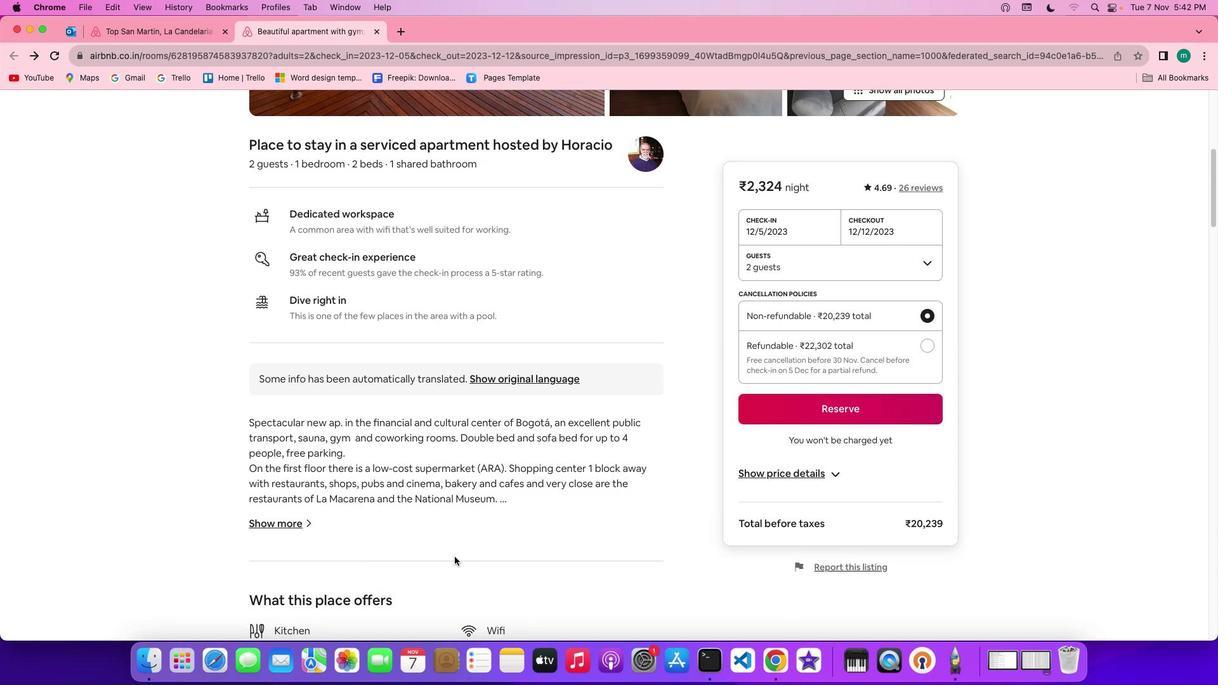 
Action: Mouse scrolled (454, 556) with delta (0, 0)
Screenshot: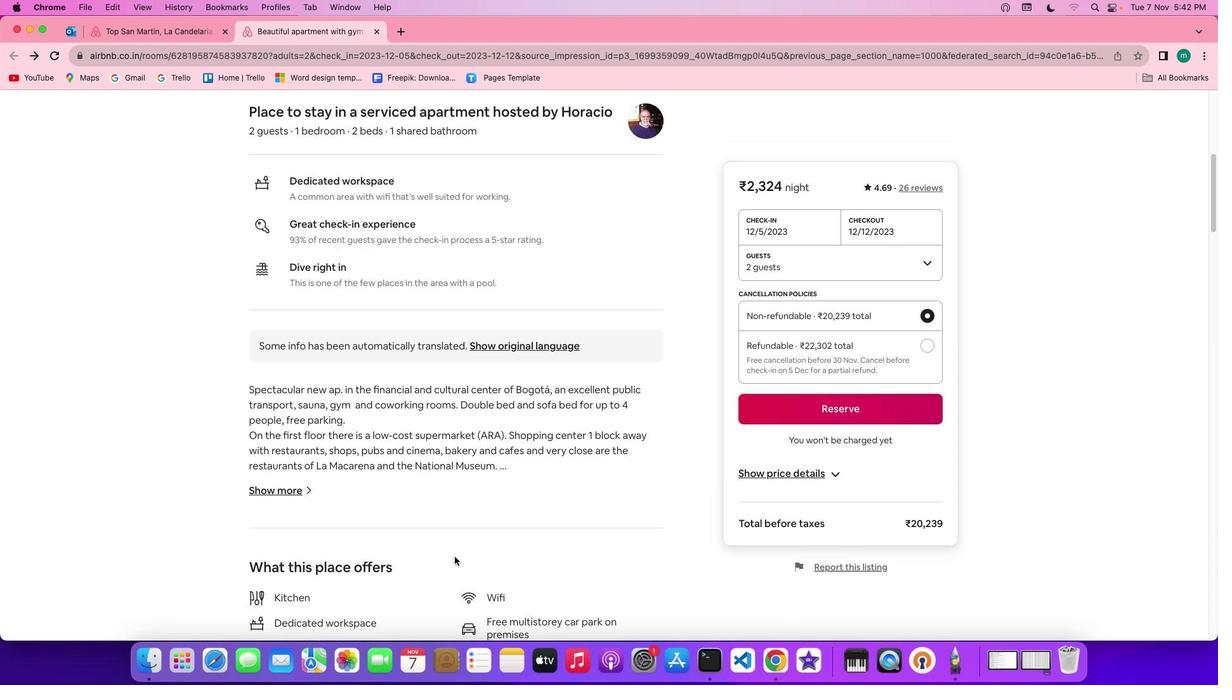 
Action: Mouse scrolled (454, 556) with delta (0, 0)
Screenshot: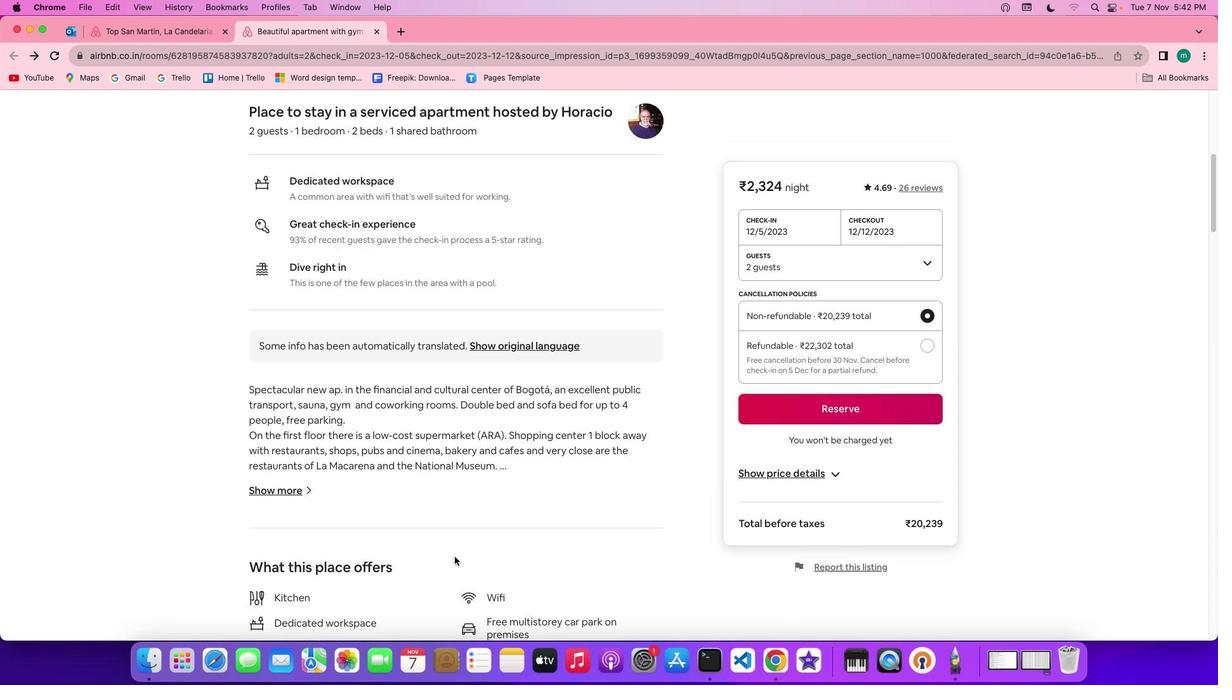 
Action: Mouse scrolled (454, 556) with delta (0, -1)
Screenshot: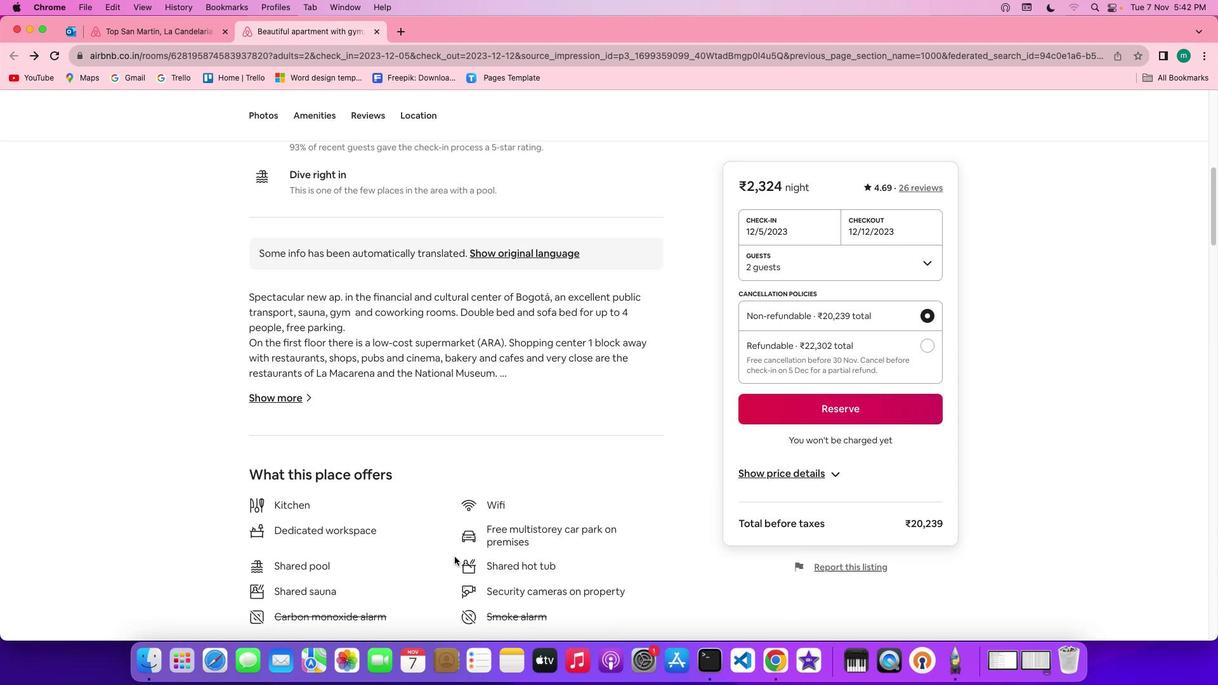 
Action: Mouse scrolled (454, 556) with delta (0, -2)
Screenshot: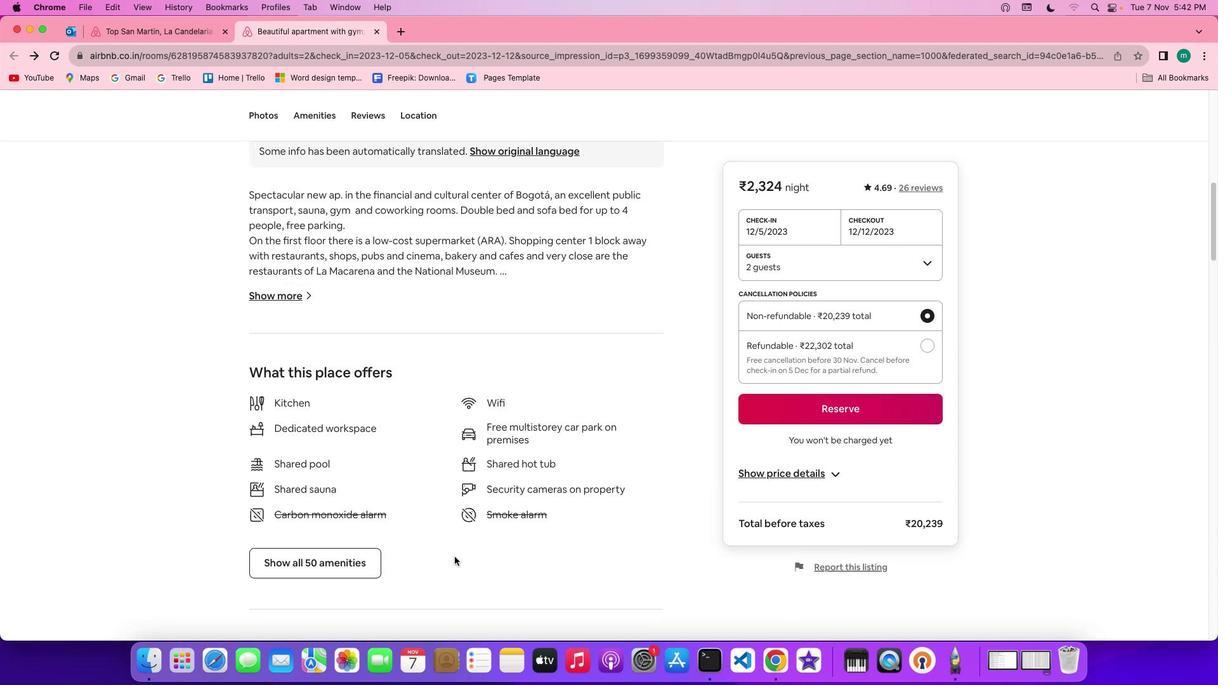 
Action: Mouse scrolled (454, 556) with delta (0, -2)
Screenshot: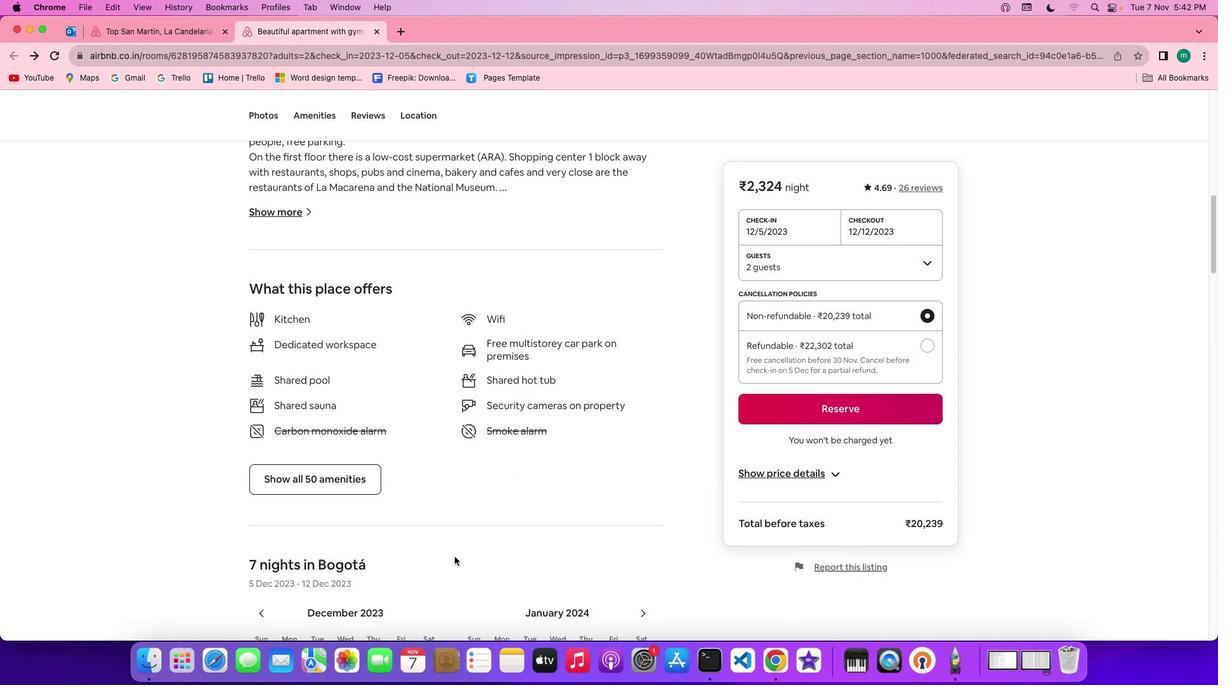 
Action: Mouse scrolled (454, 556) with delta (0, 0)
Screenshot: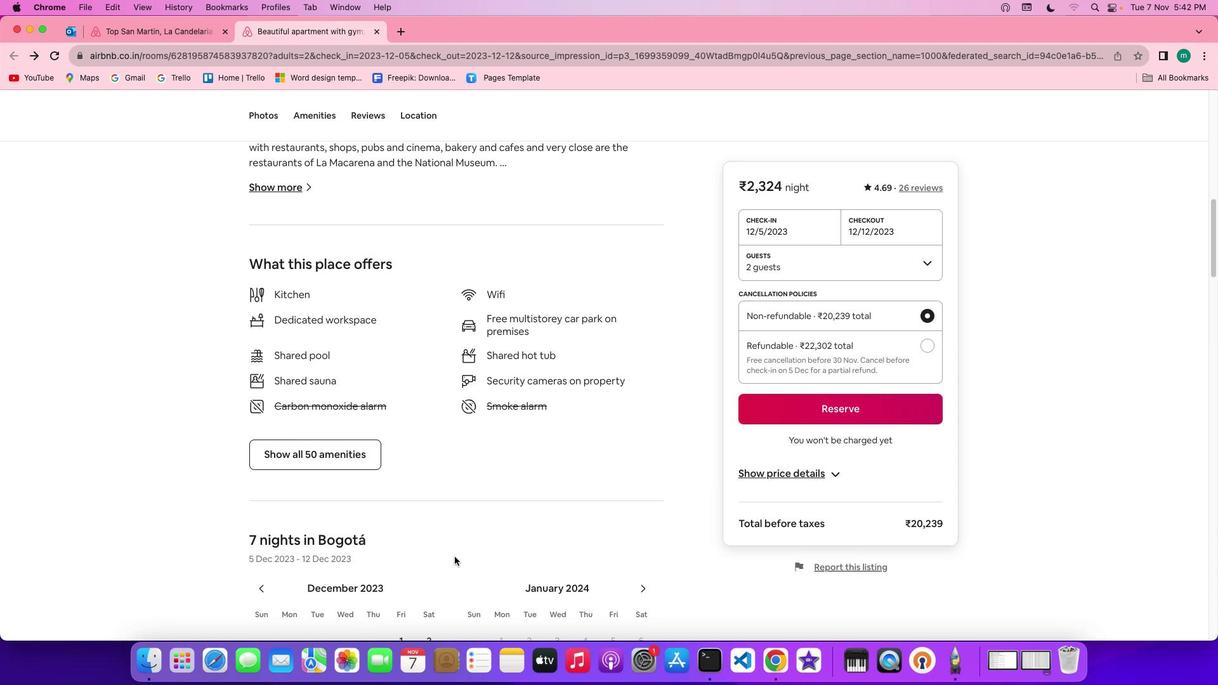 
Action: Mouse scrolled (454, 556) with delta (0, 0)
Screenshot: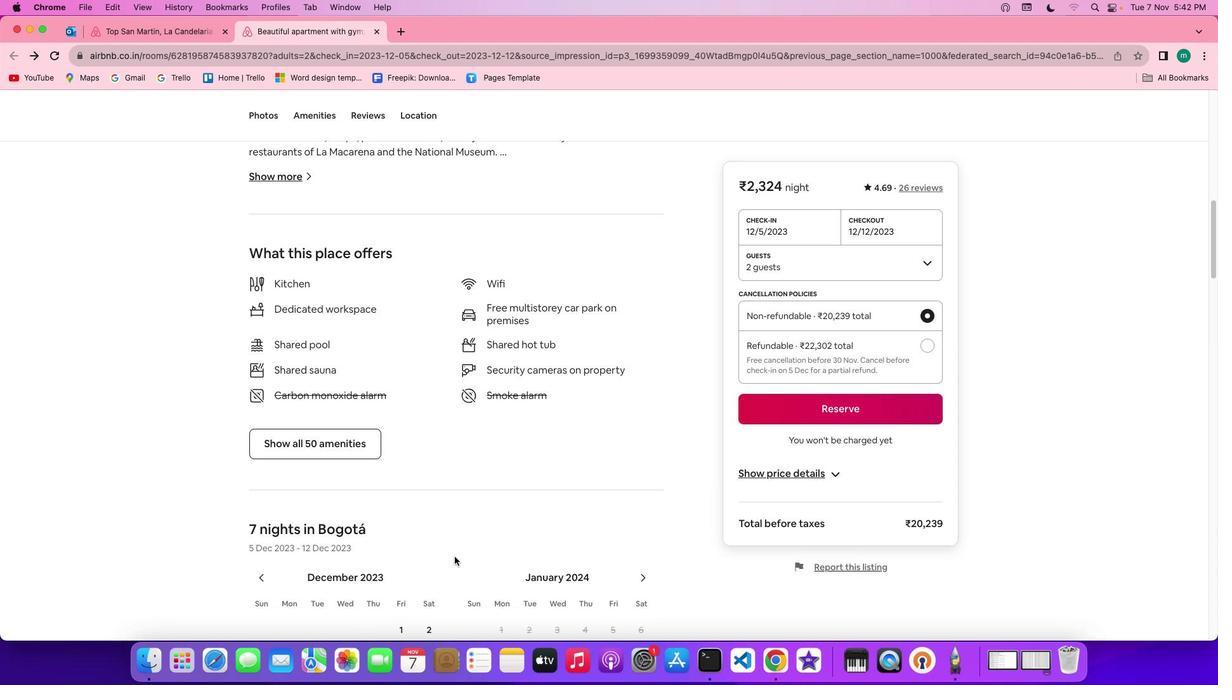 
Action: Mouse moved to (307, 438)
Screenshot: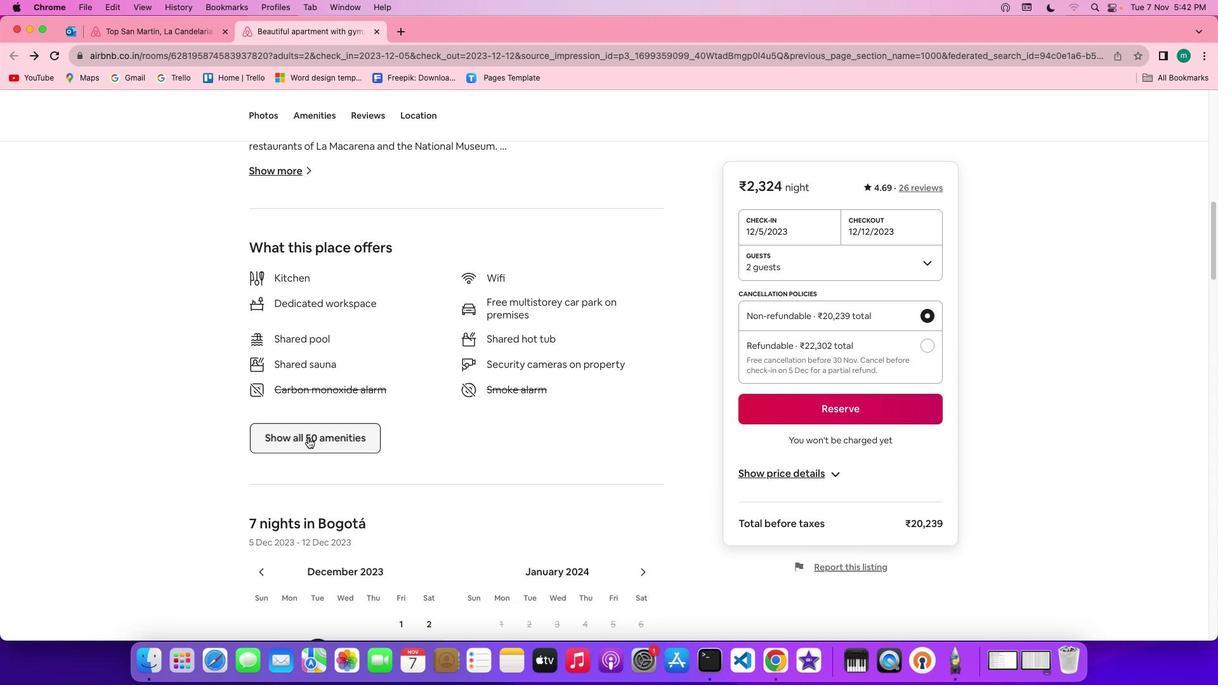 
Action: Mouse pressed left at (307, 438)
Screenshot: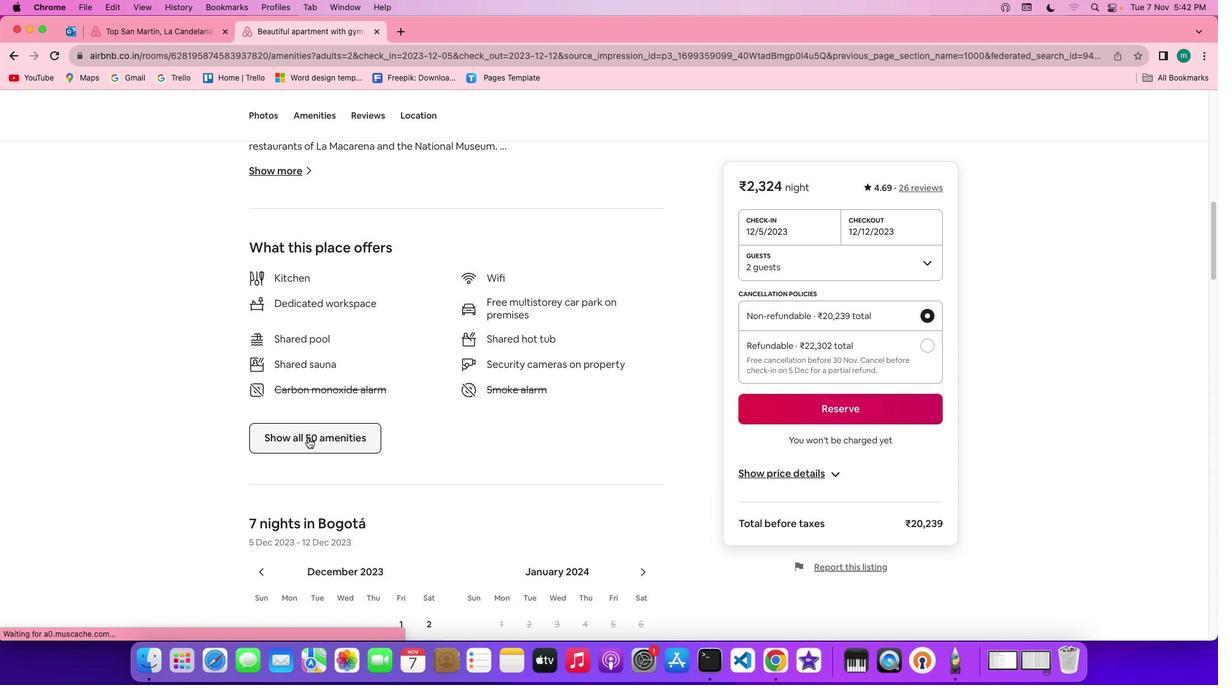 
Action: Mouse moved to (589, 495)
Screenshot: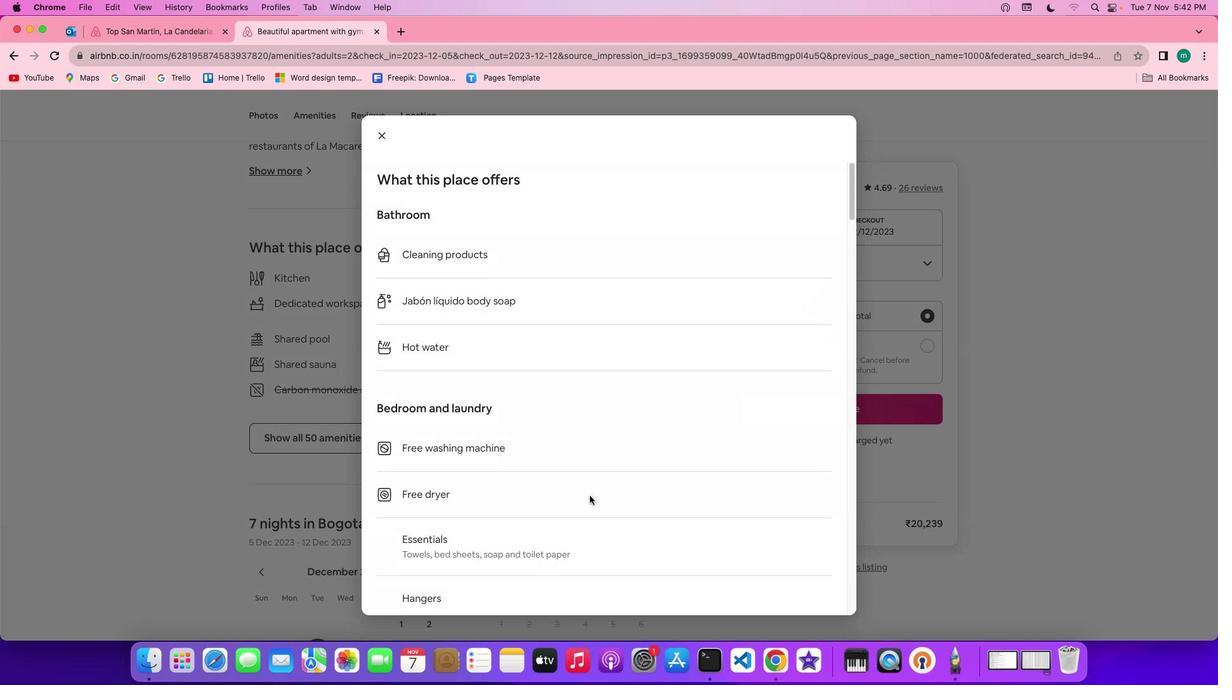 
Action: Mouse scrolled (589, 495) with delta (0, 0)
Screenshot: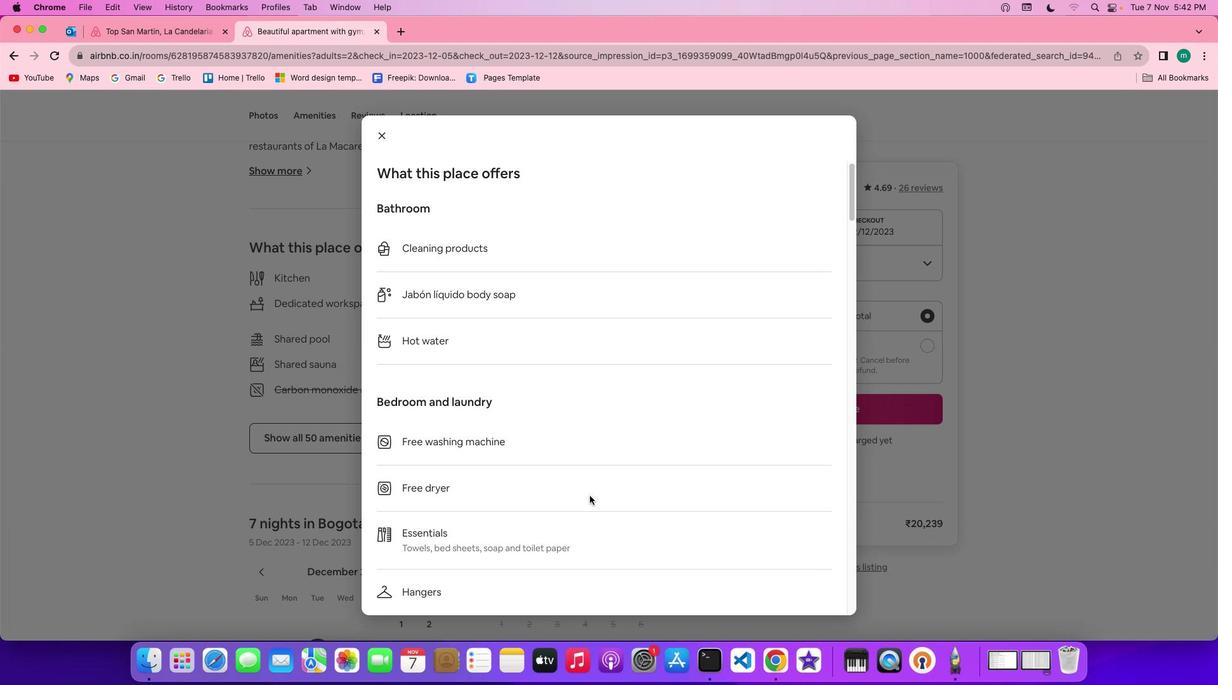 
Action: Mouse scrolled (589, 495) with delta (0, 0)
Screenshot: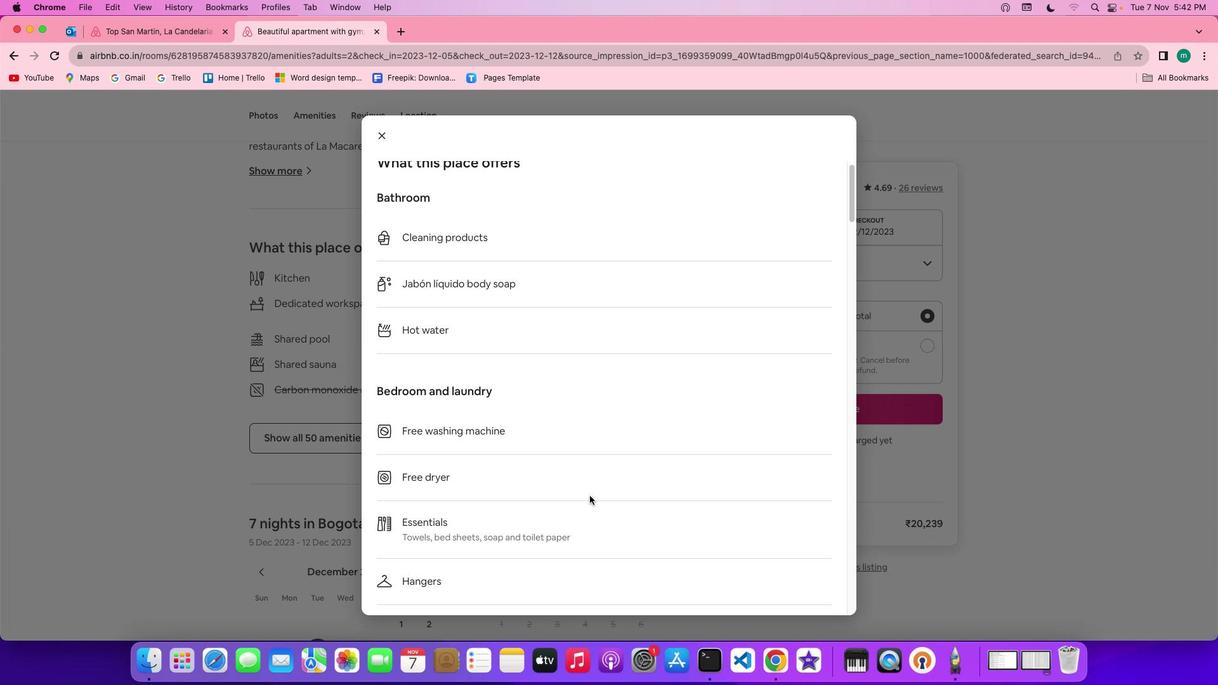 
Action: Mouse scrolled (589, 495) with delta (0, 0)
Screenshot: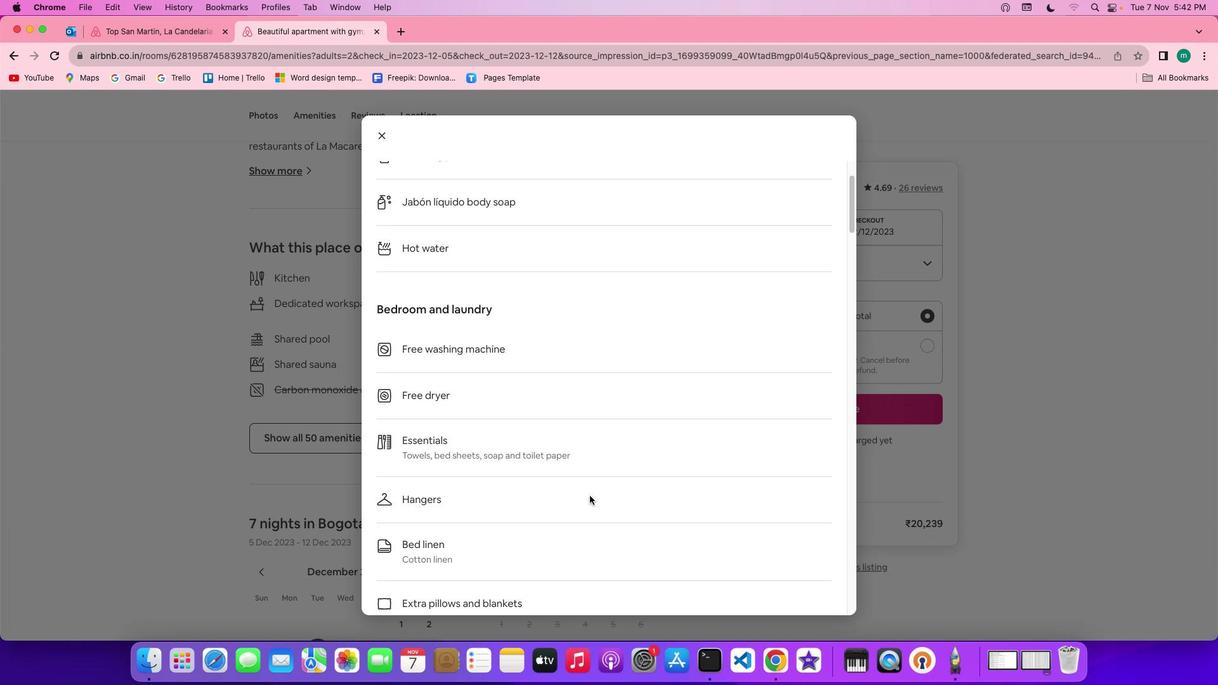 
Action: Mouse scrolled (589, 495) with delta (0, 0)
Screenshot: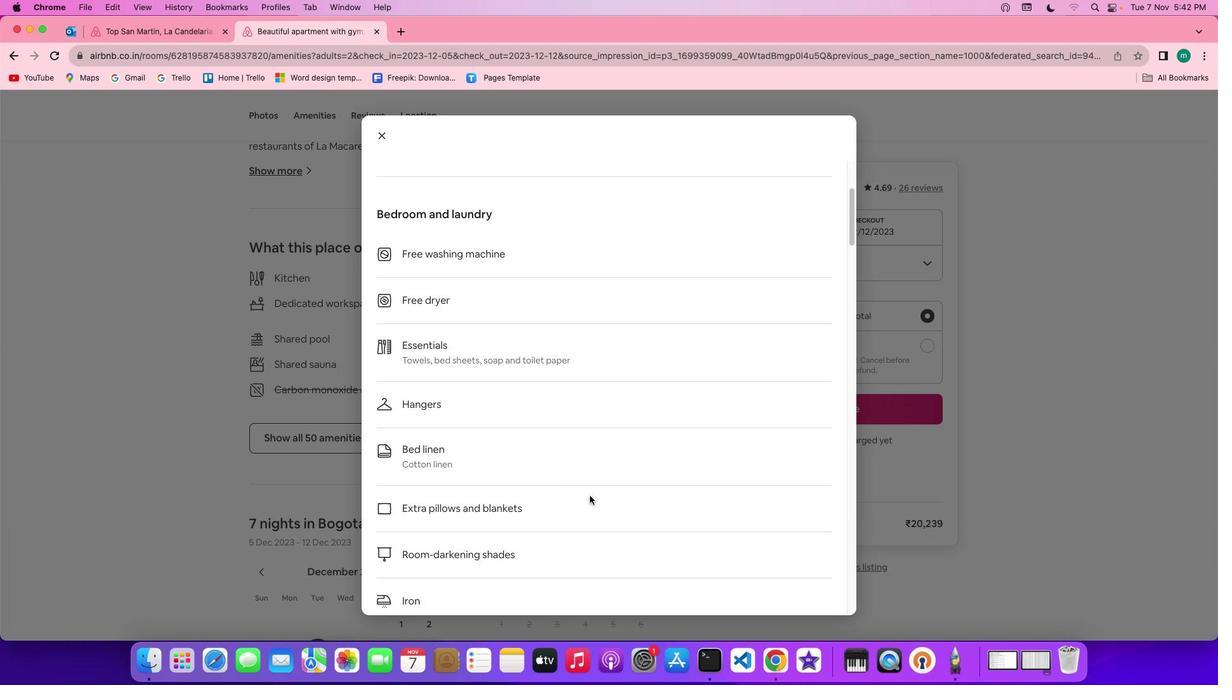 
Action: Mouse scrolled (589, 495) with delta (0, -1)
Screenshot: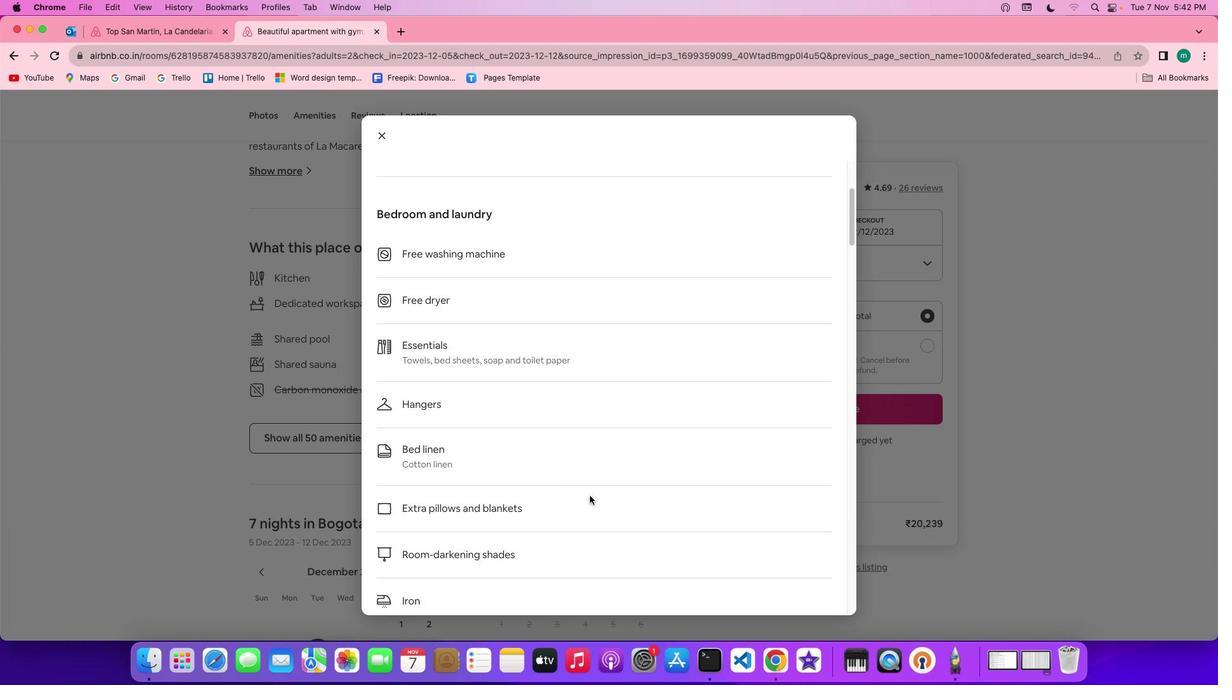 
Action: Mouse scrolled (589, 495) with delta (0, -3)
Screenshot: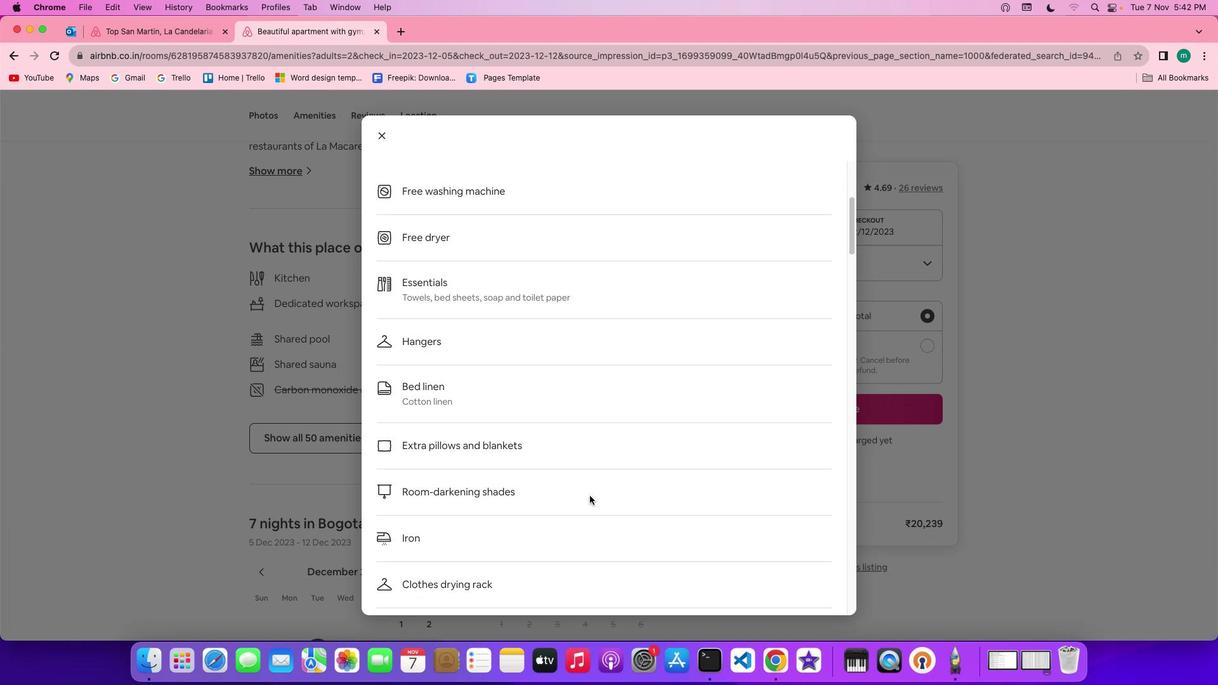 
Action: Mouse scrolled (589, 495) with delta (0, 0)
Screenshot: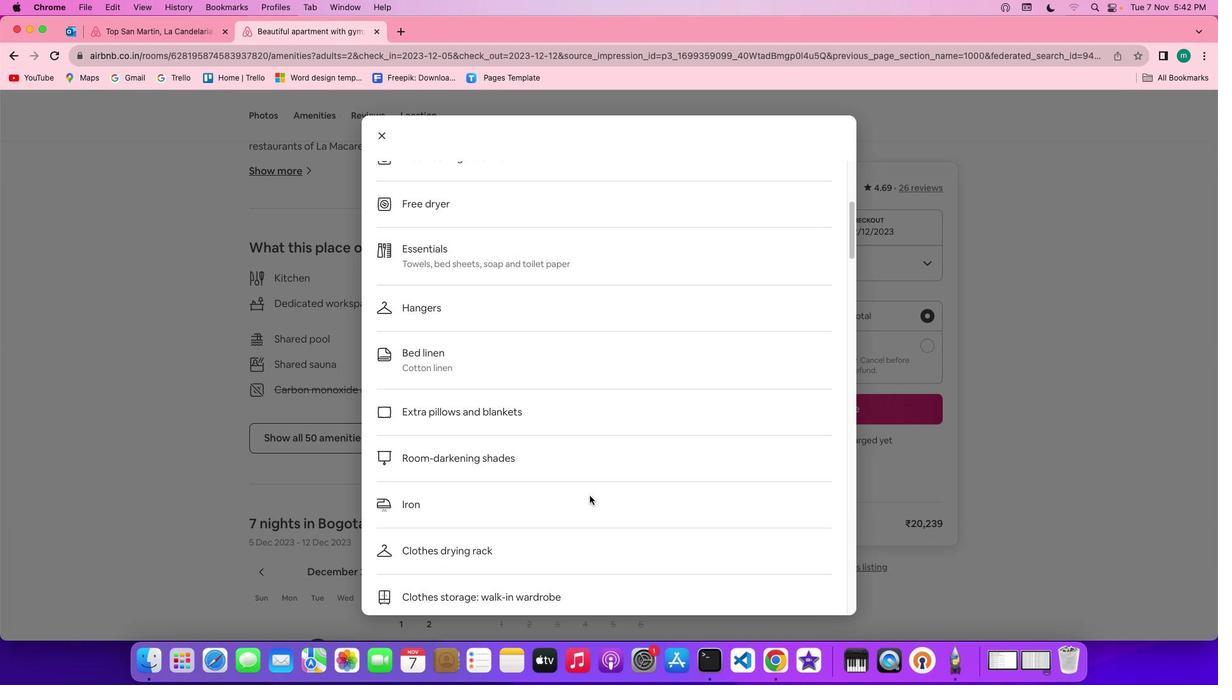 
Action: Mouse scrolled (589, 495) with delta (0, 0)
Screenshot: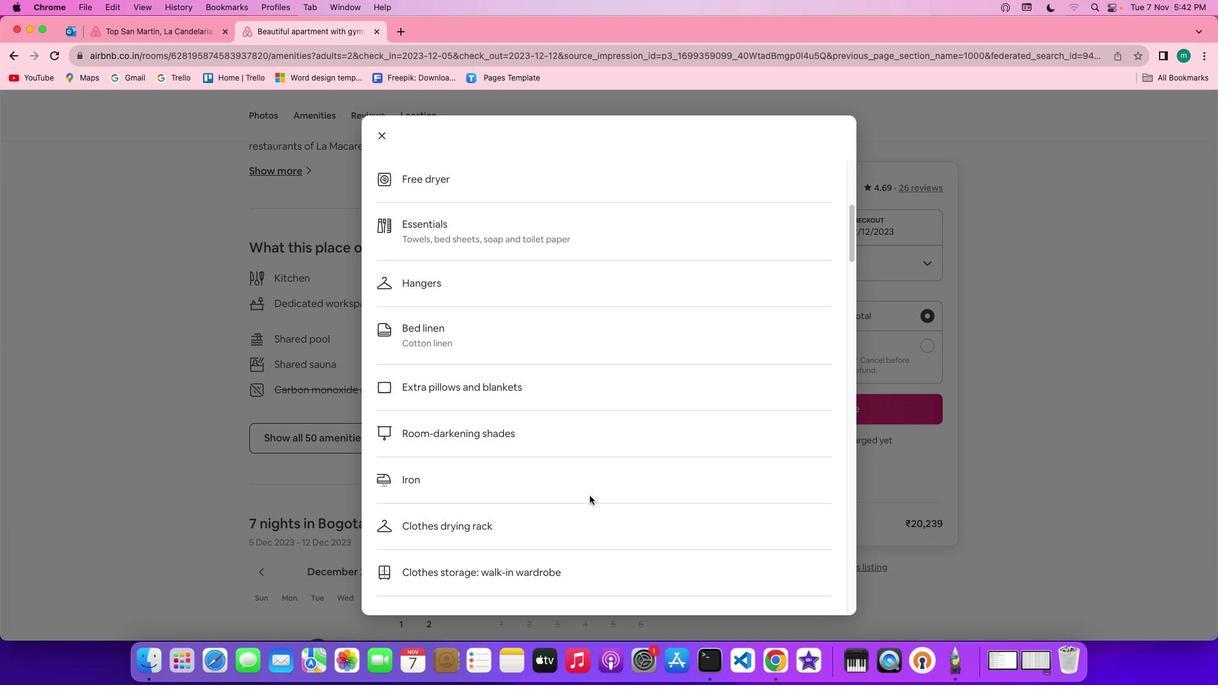 
Action: Mouse scrolled (589, 495) with delta (0, -1)
Screenshot: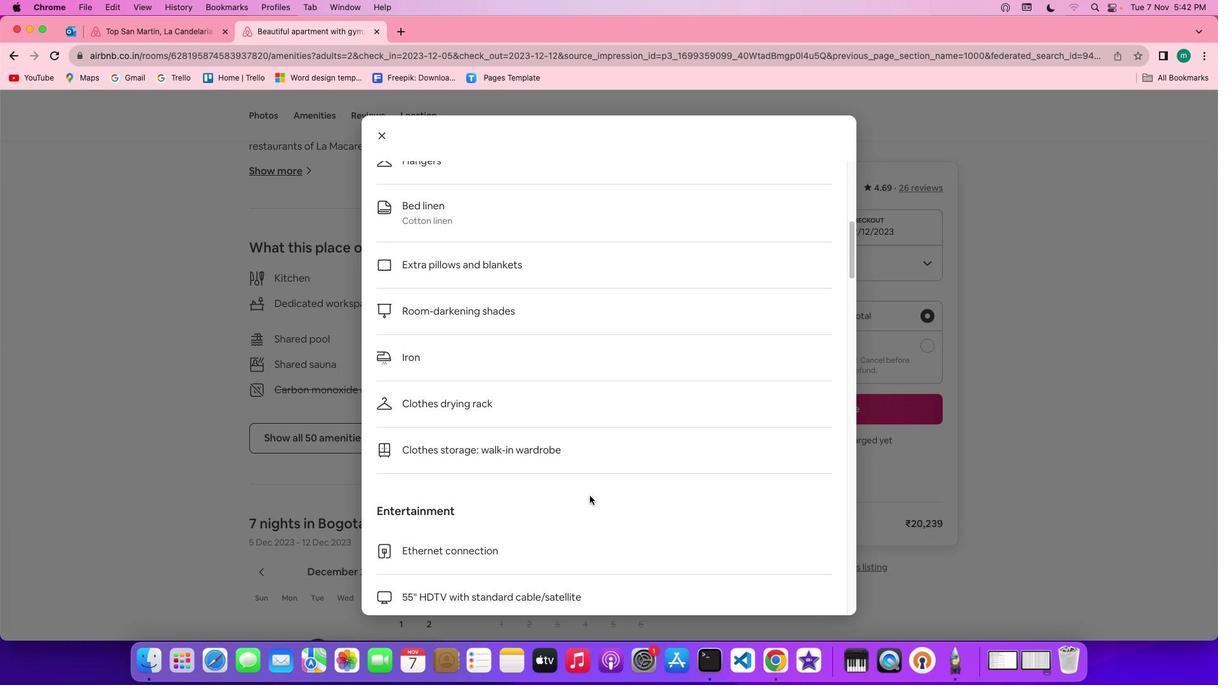 
Action: Mouse scrolled (589, 495) with delta (0, -2)
Screenshot: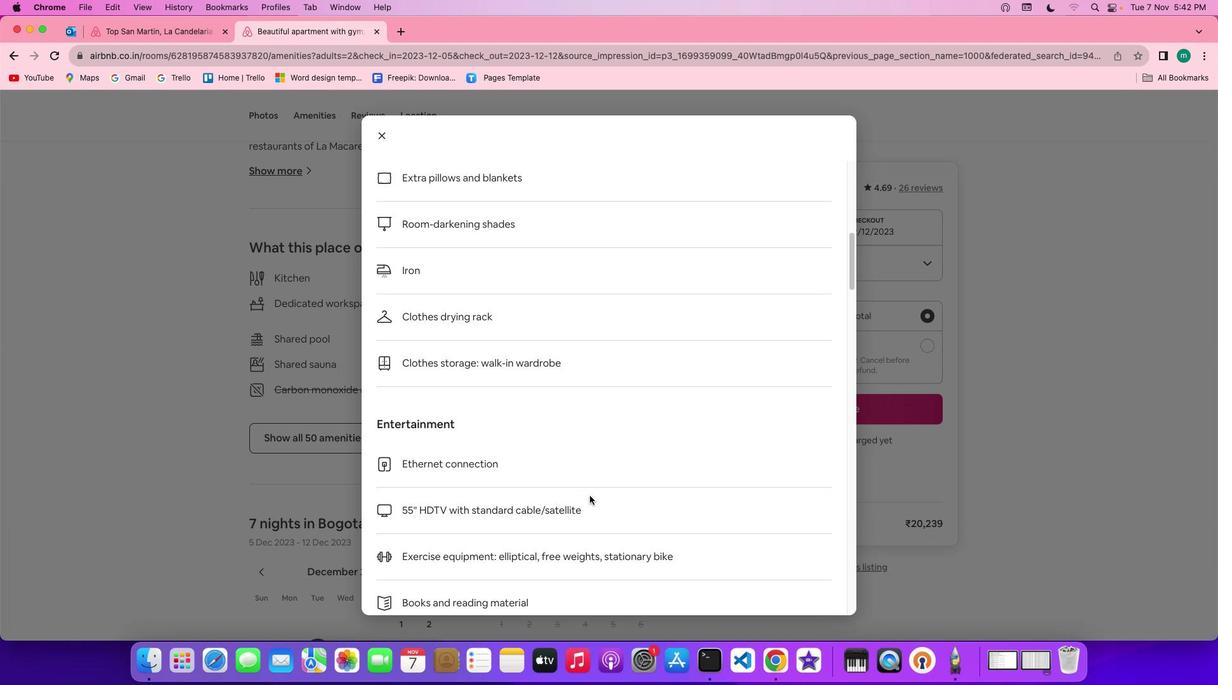 
Action: Mouse scrolled (589, 495) with delta (0, -3)
Screenshot: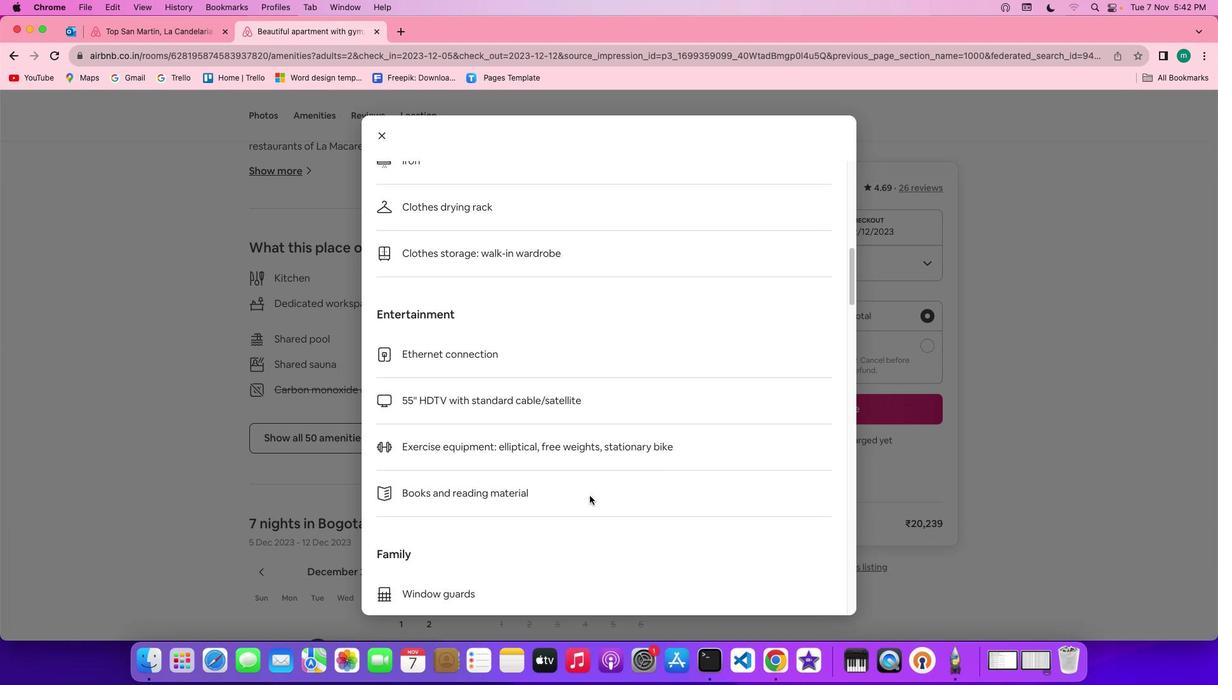 
Action: Mouse scrolled (589, 495) with delta (0, 0)
Screenshot: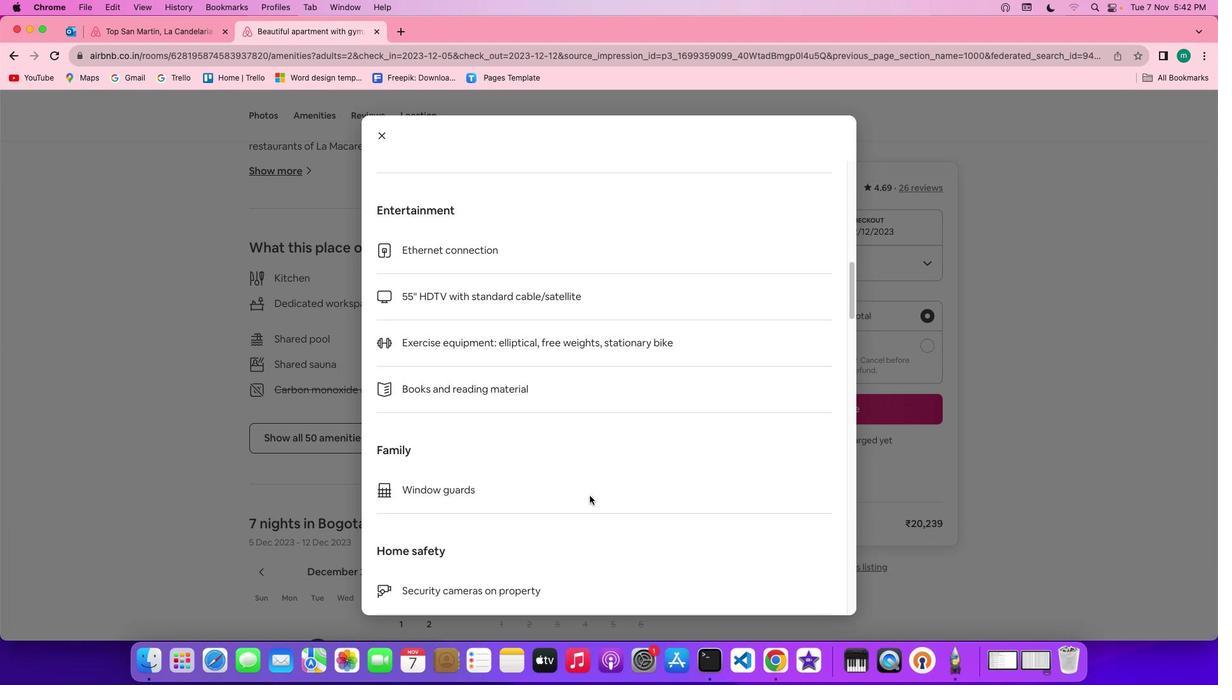 
Action: Mouse scrolled (589, 495) with delta (0, 0)
Screenshot: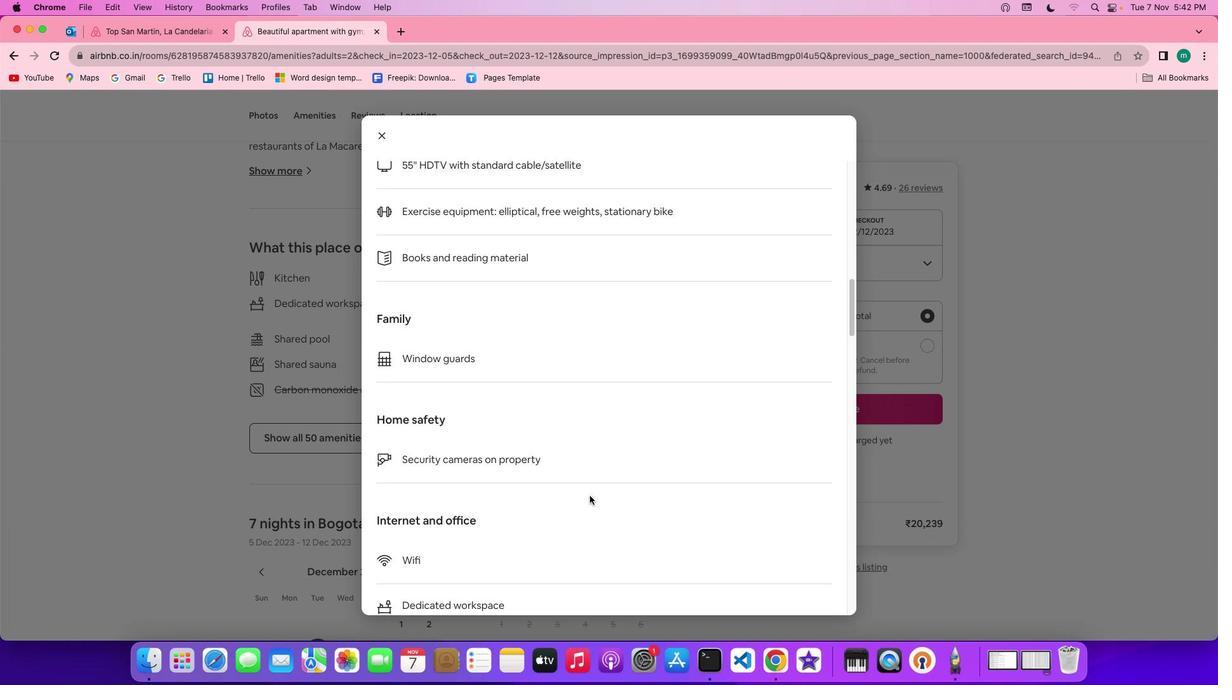 
Action: Mouse scrolled (589, 495) with delta (0, -1)
Screenshot: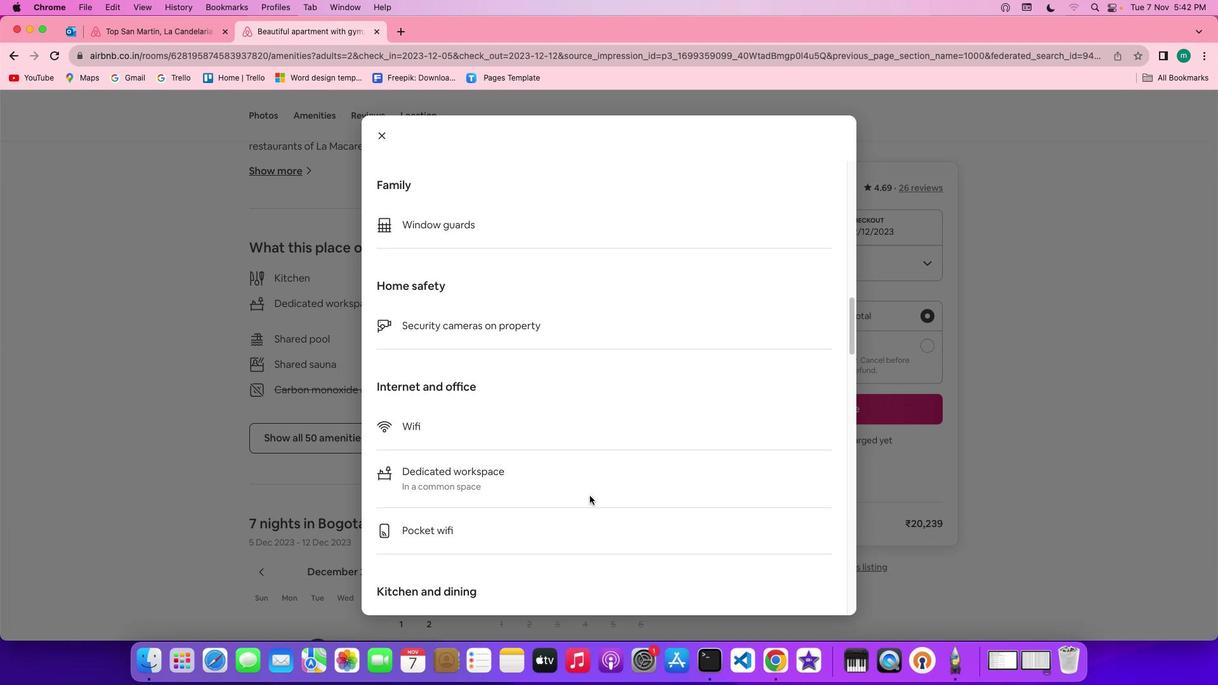 
Action: Mouse scrolled (589, 495) with delta (0, -3)
Screenshot: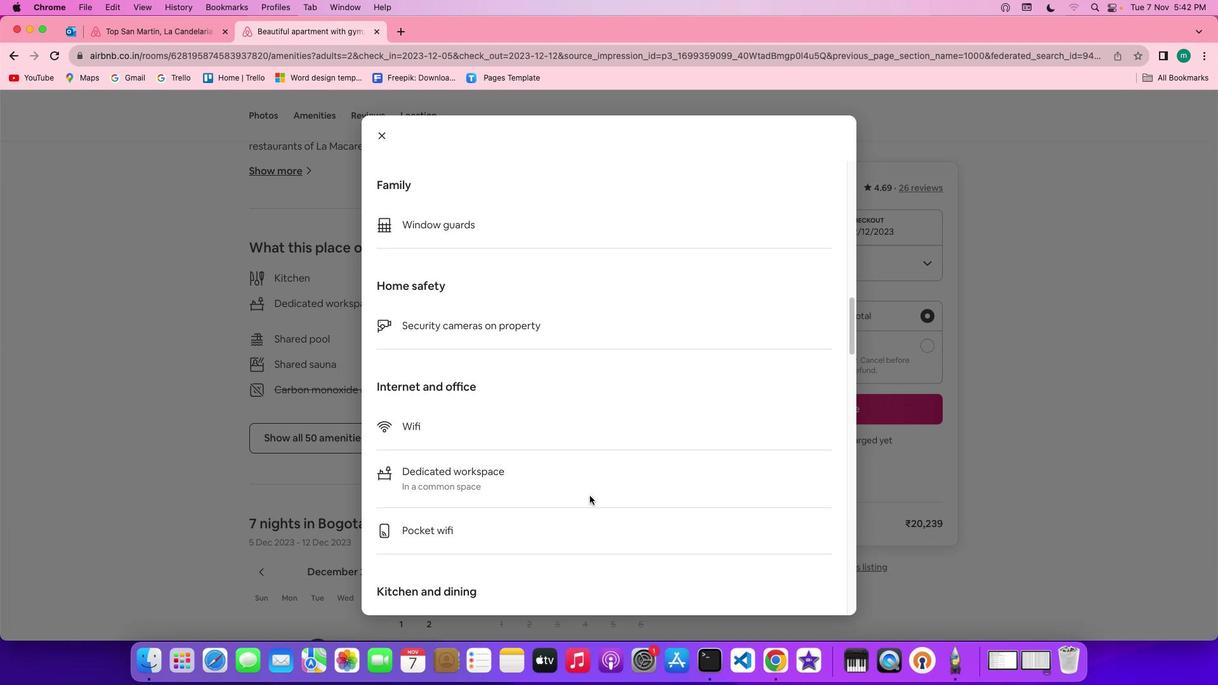 
Action: Mouse scrolled (589, 495) with delta (0, -3)
Screenshot: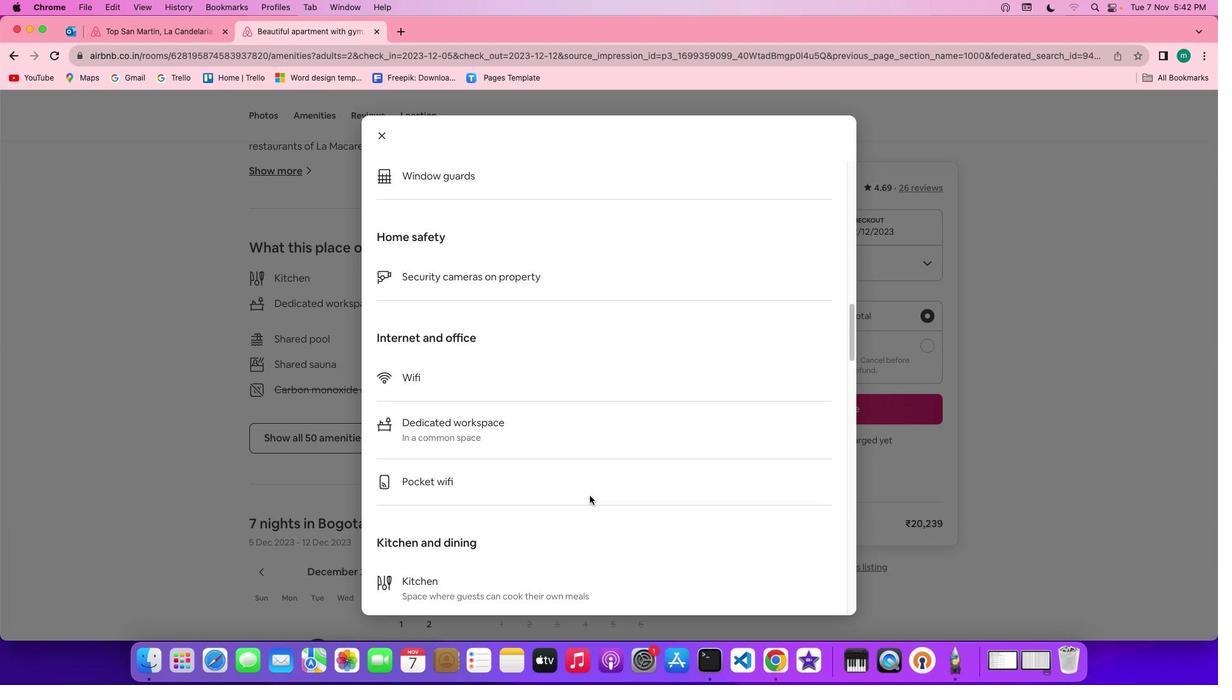 
Action: Mouse scrolled (589, 495) with delta (0, 0)
Screenshot: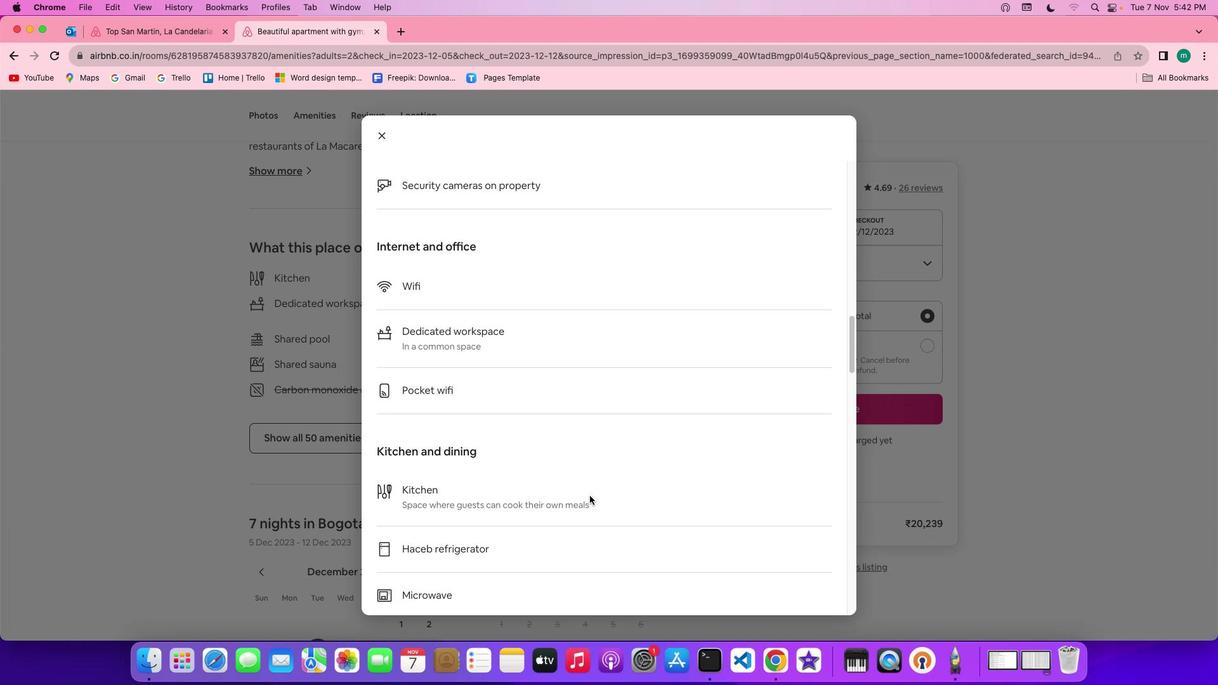 
Action: Mouse scrolled (589, 495) with delta (0, 0)
Screenshot: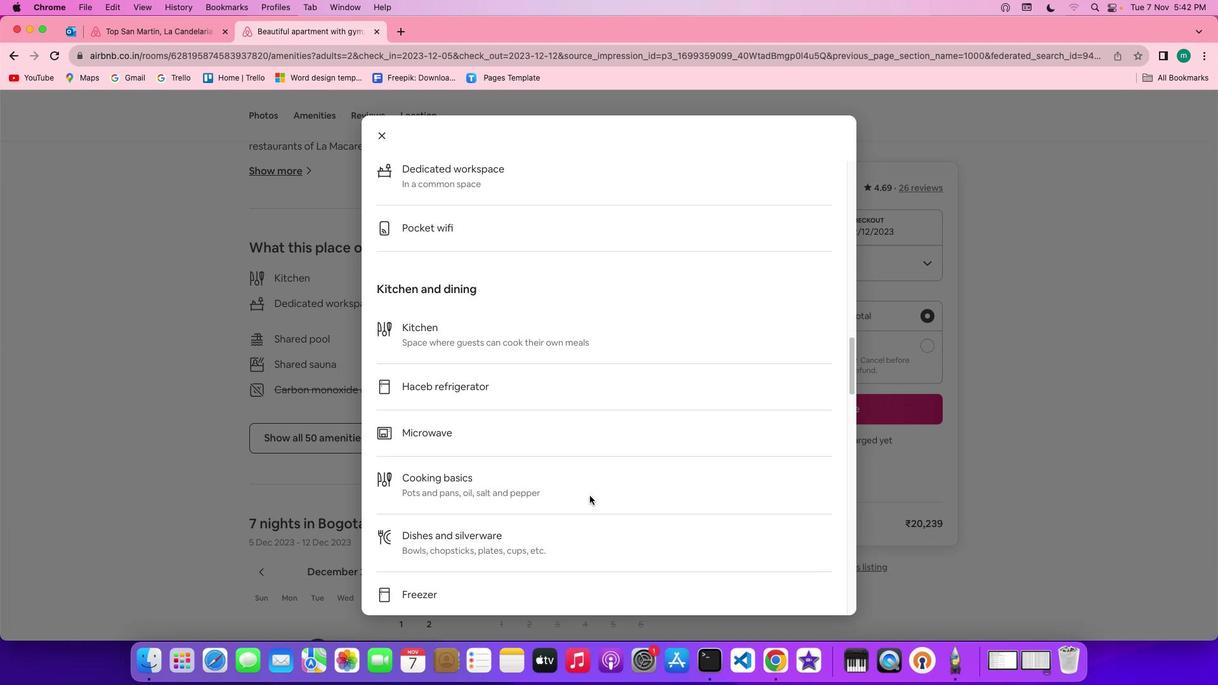 
Action: Mouse scrolled (589, 495) with delta (0, -1)
Screenshot: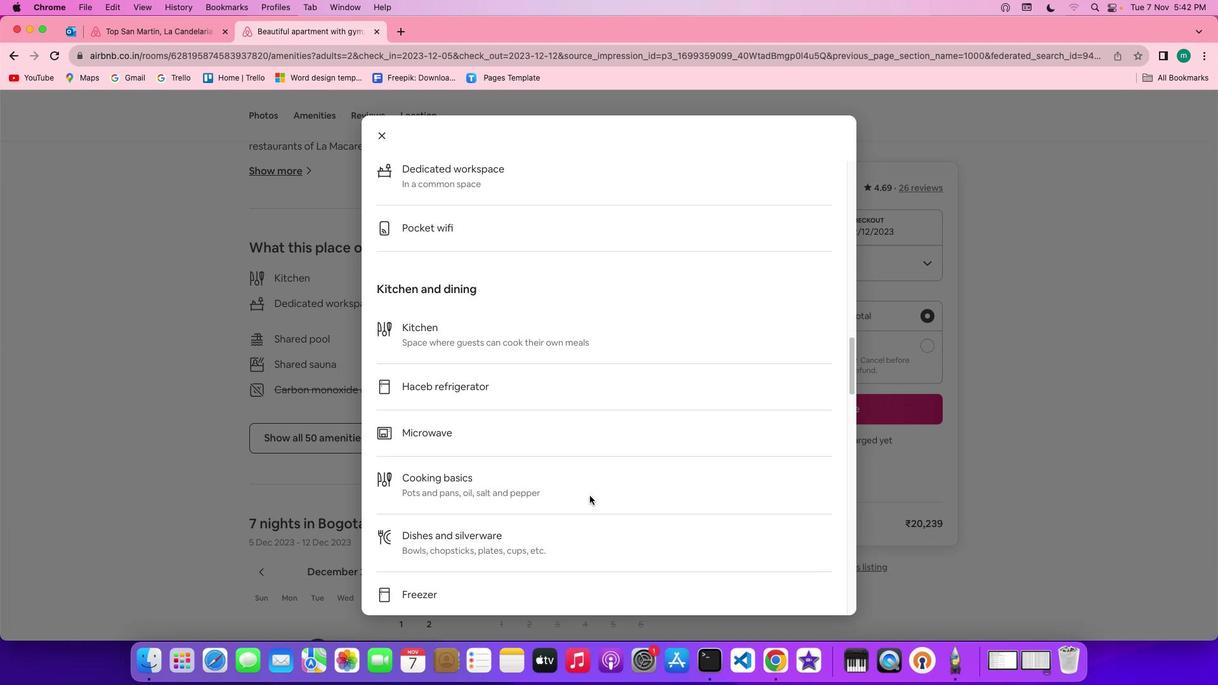 
Action: Mouse scrolled (589, 495) with delta (0, -3)
Screenshot: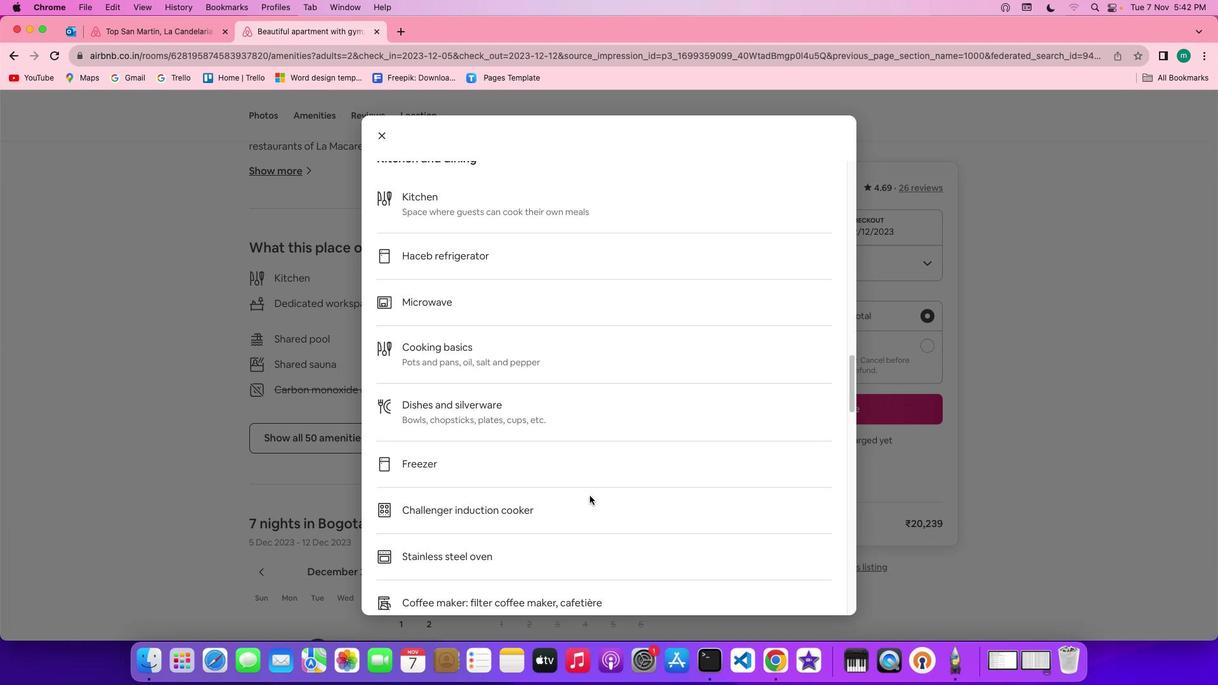 
Action: Mouse scrolled (589, 495) with delta (0, -3)
Screenshot: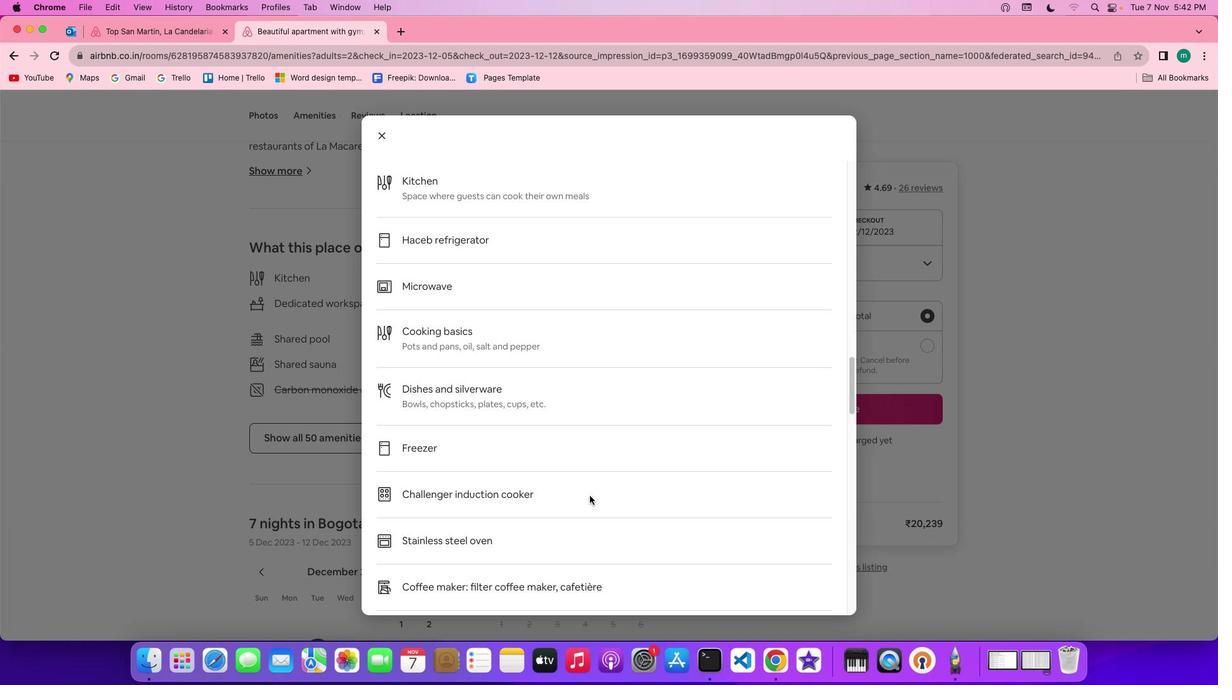 
Action: Mouse scrolled (589, 495) with delta (0, 0)
Screenshot: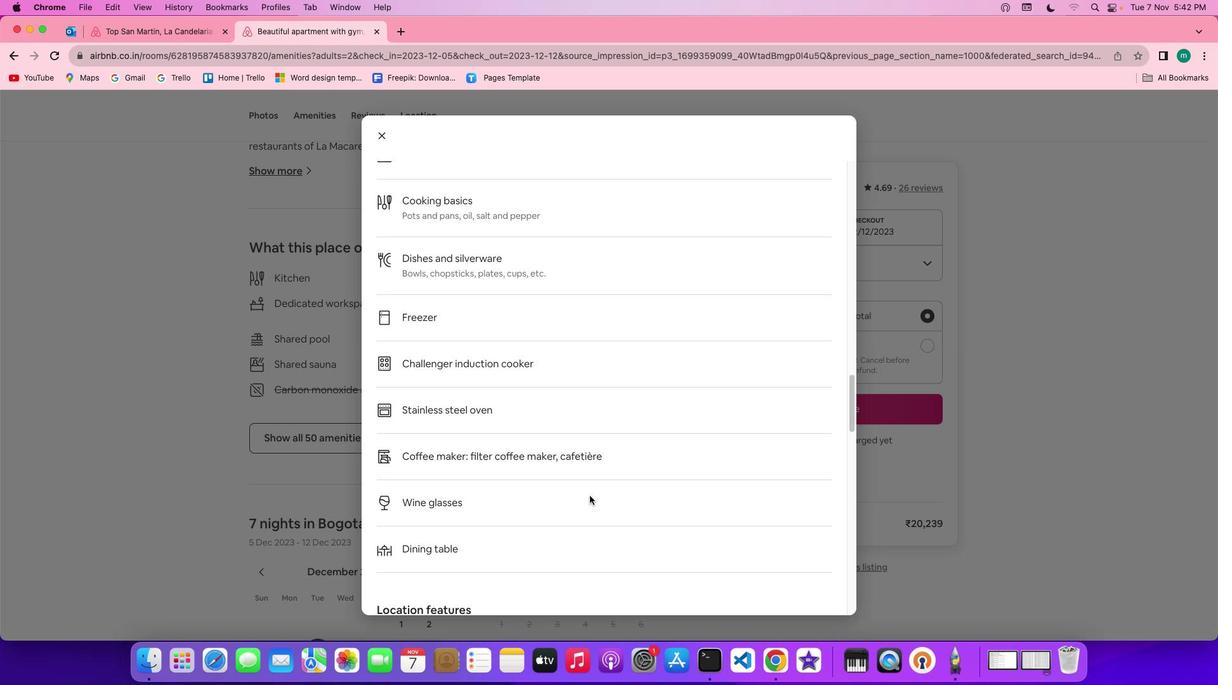 
Action: Mouse scrolled (589, 495) with delta (0, 0)
Screenshot: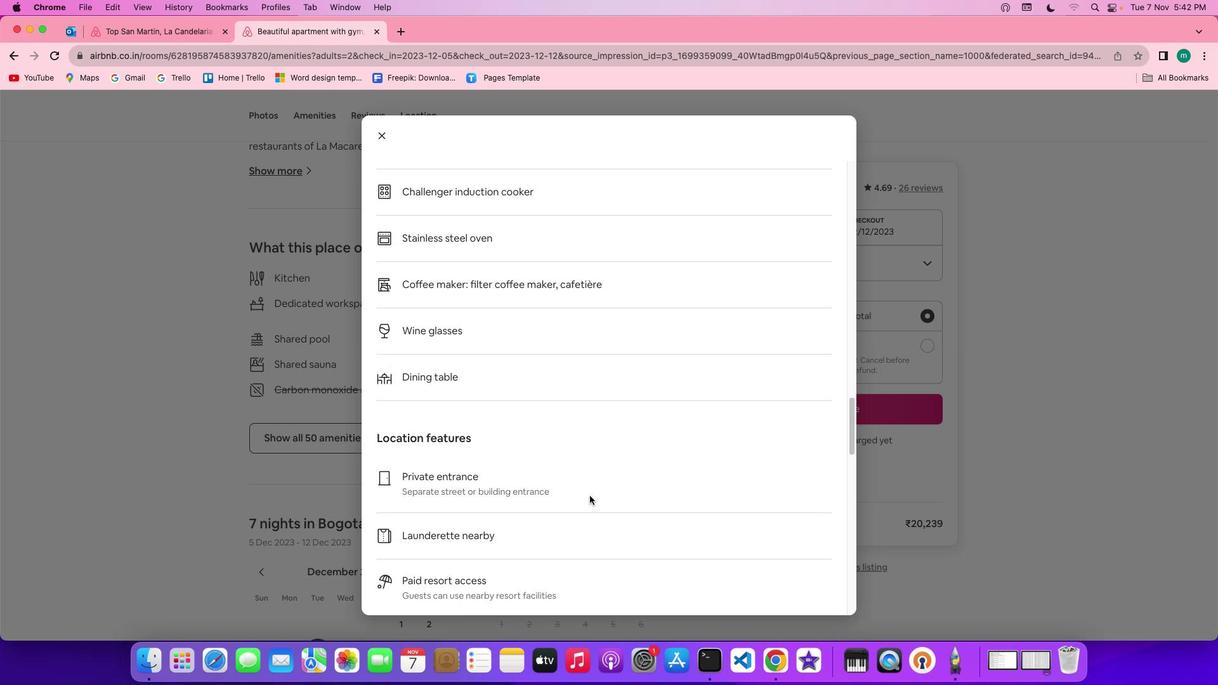 
Action: Mouse scrolled (589, 495) with delta (0, -1)
Screenshot: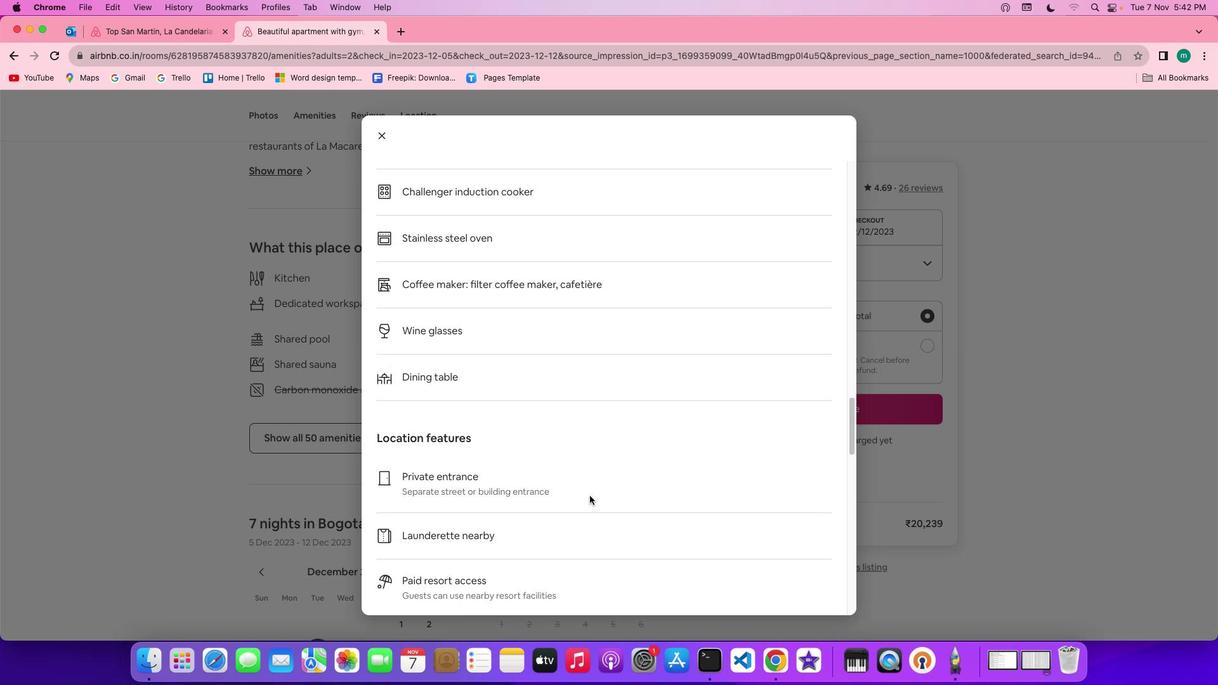 
Action: Mouse scrolled (589, 495) with delta (0, -3)
Screenshot: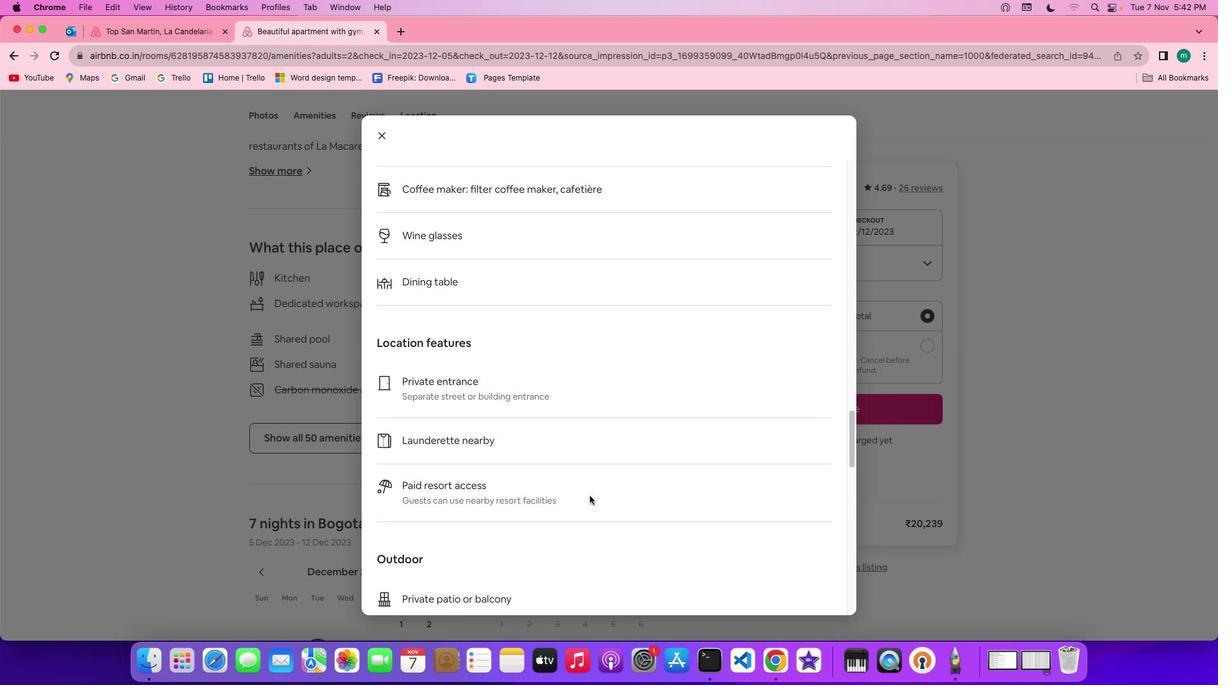 
Action: Mouse scrolled (589, 495) with delta (0, -3)
Screenshot: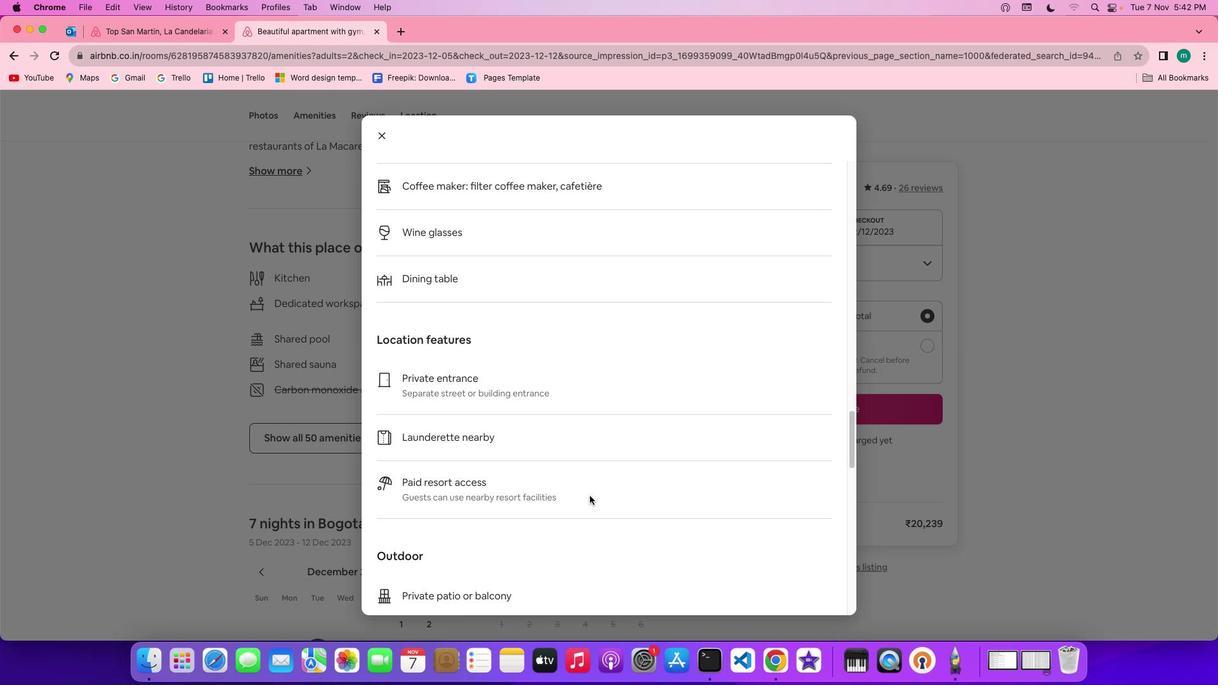 
Action: Mouse scrolled (589, 495) with delta (0, 0)
Screenshot: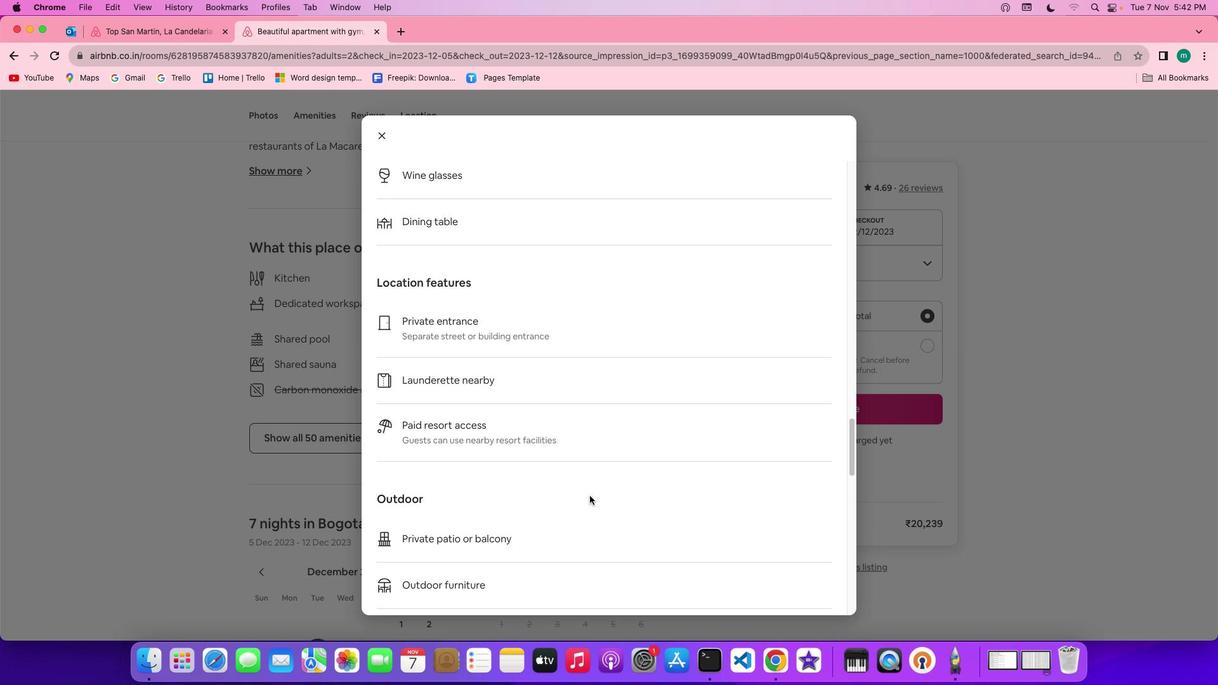 
Action: Mouse scrolled (589, 495) with delta (0, 0)
Screenshot: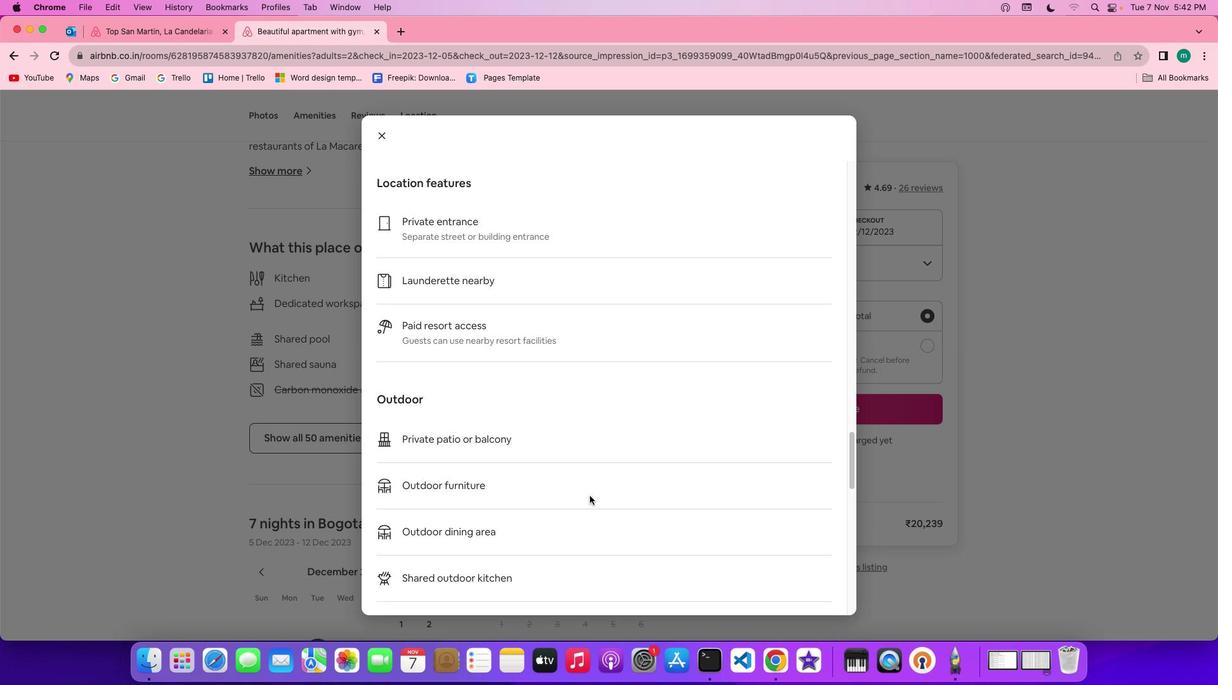 
Action: Mouse scrolled (589, 495) with delta (0, -1)
Screenshot: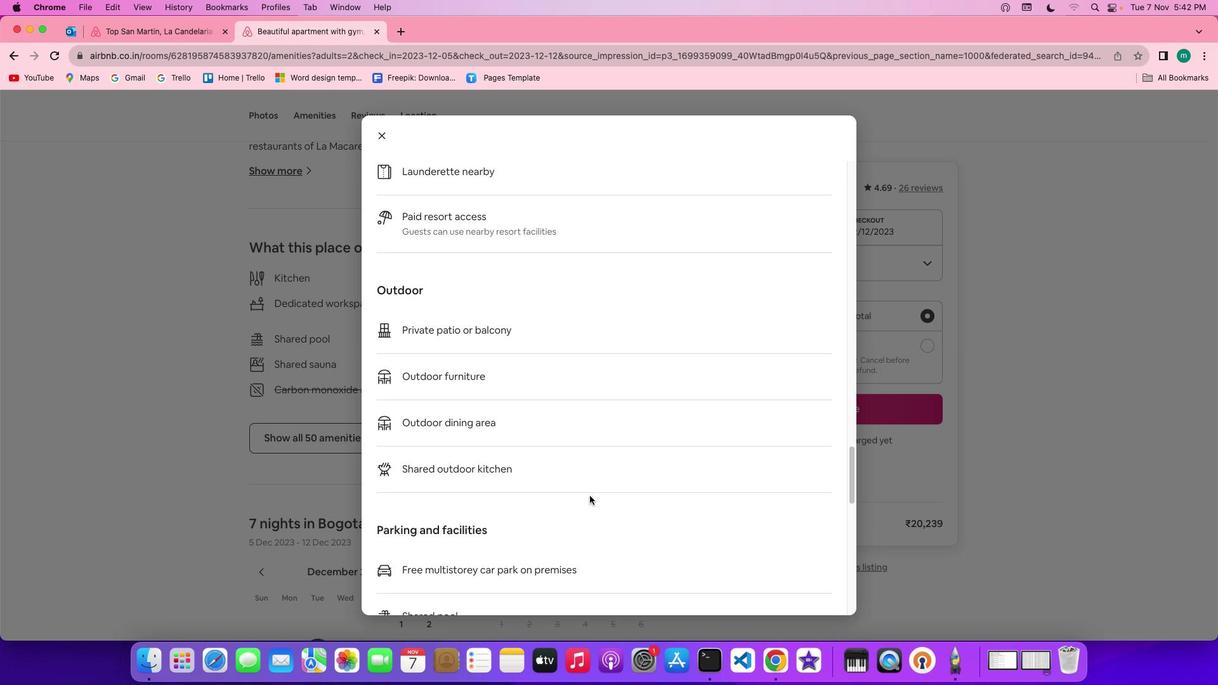 
Action: Mouse scrolled (589, 495) with delta (0, -3)
Screenshot: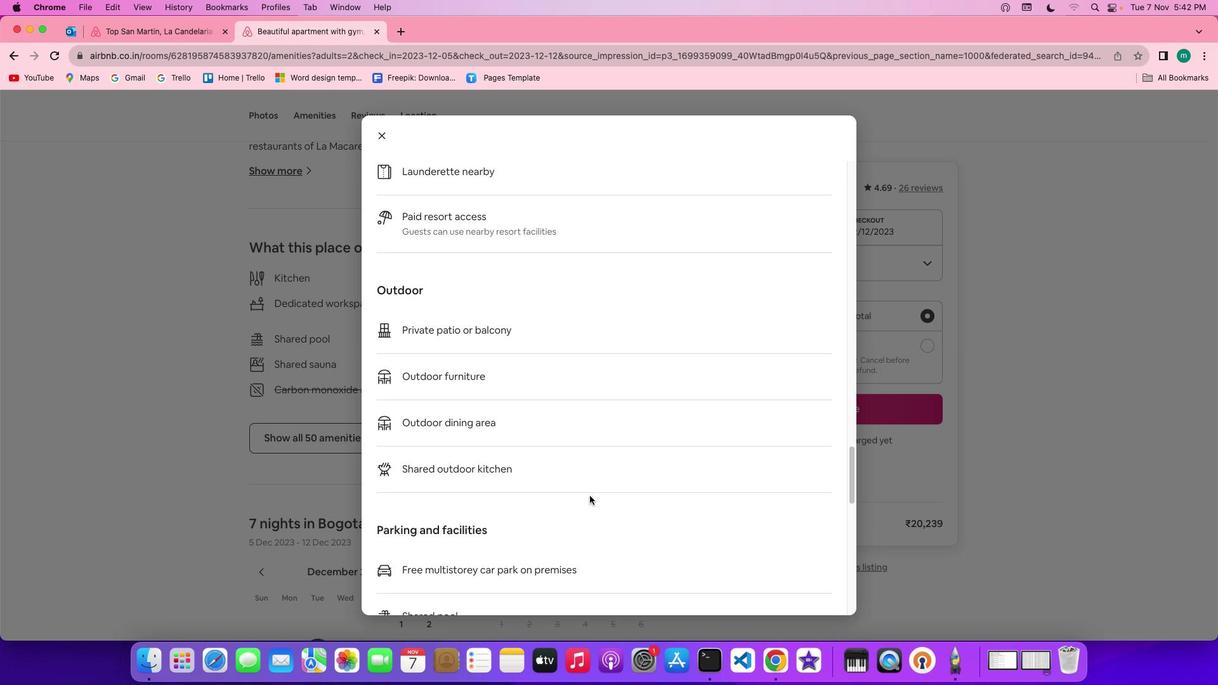 
Action: Mouse scrolled (589, 495) with delta (0, -3)
Screenshot: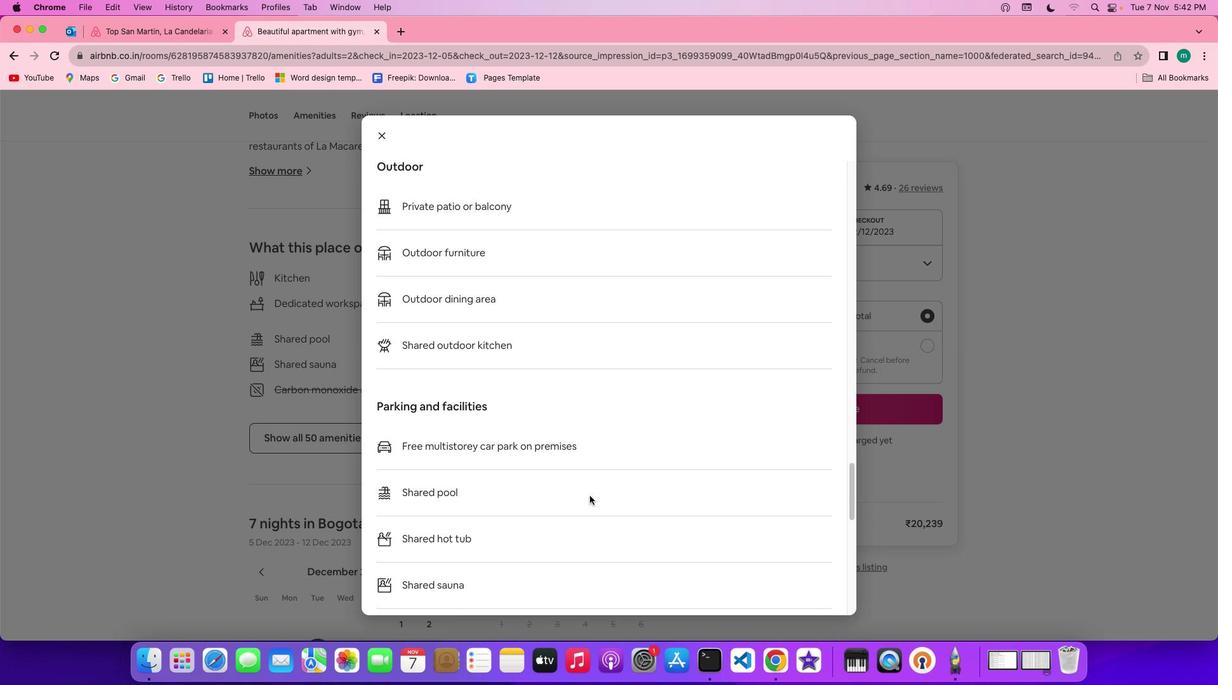 
Action: Mouse scrolled (589, 495) with delta (0, 0)
Screenshot: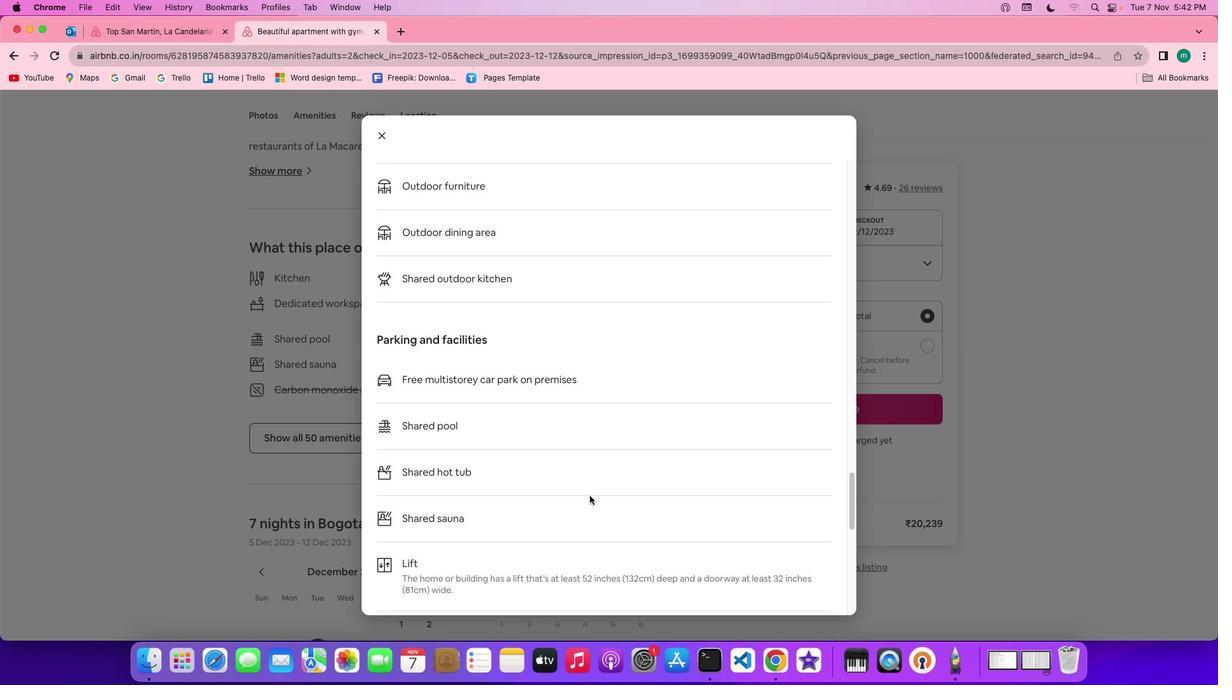 
Action: Mouse scrolled (589, 495) with delta (0, 0)
Screenshot: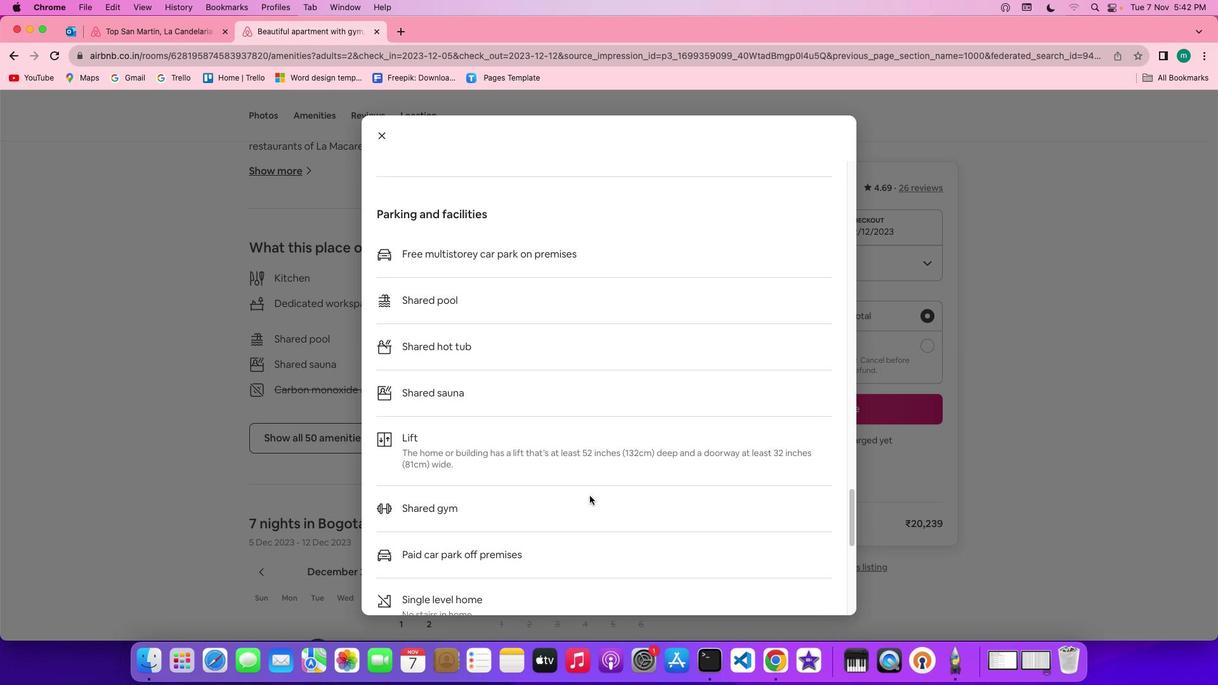 
Action: Mouse scrolled (589, 495) with delta (0, -1)
Screenshot: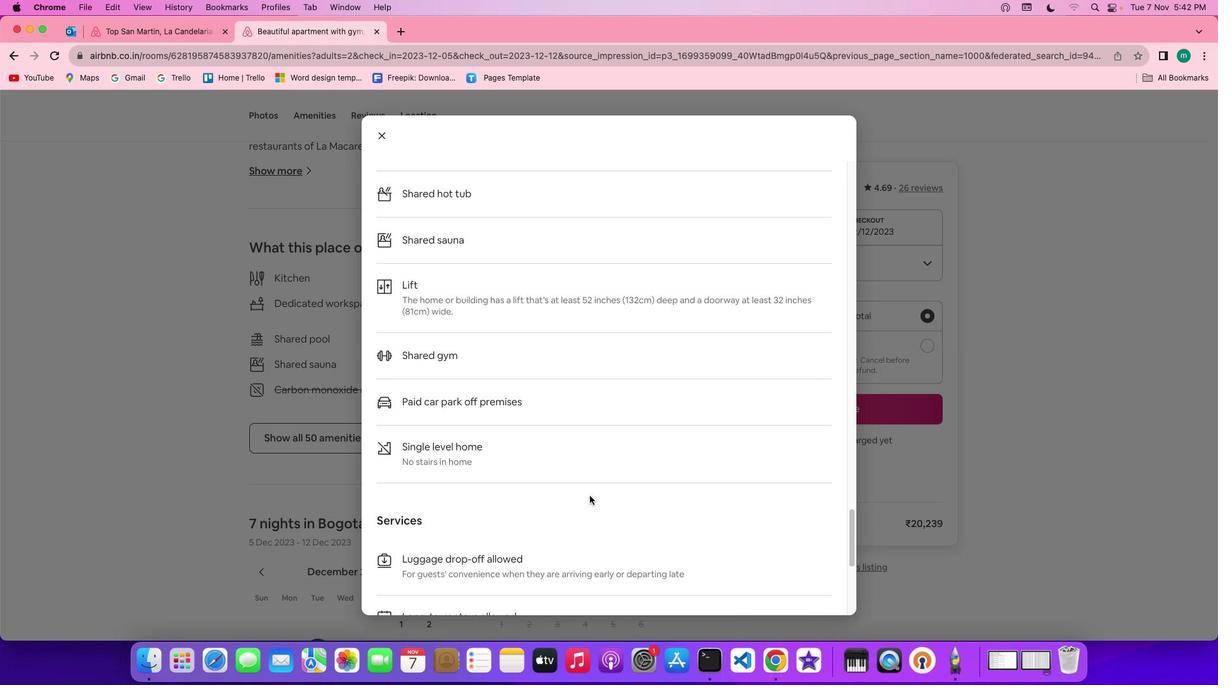
Action: Mouse scrolled (589, 495) with delta (0, -3)
Screenshot: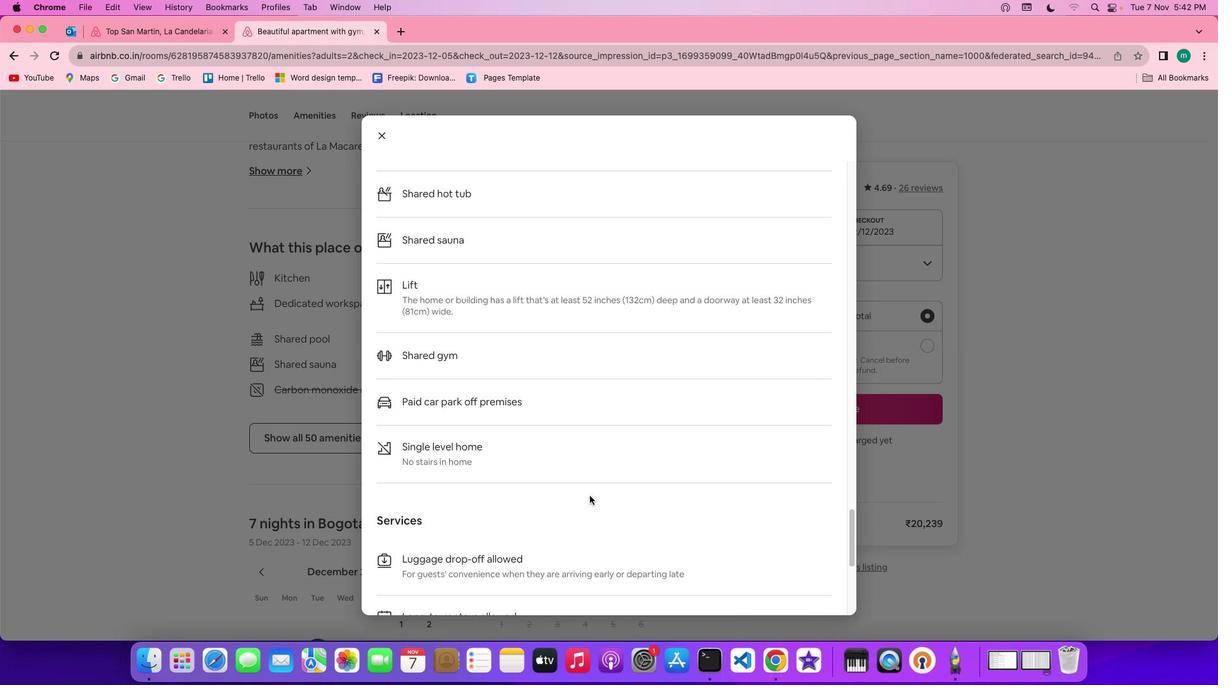 
Action: Mouse scrolled (589, 495) with delta (0, -3)
Screenshot: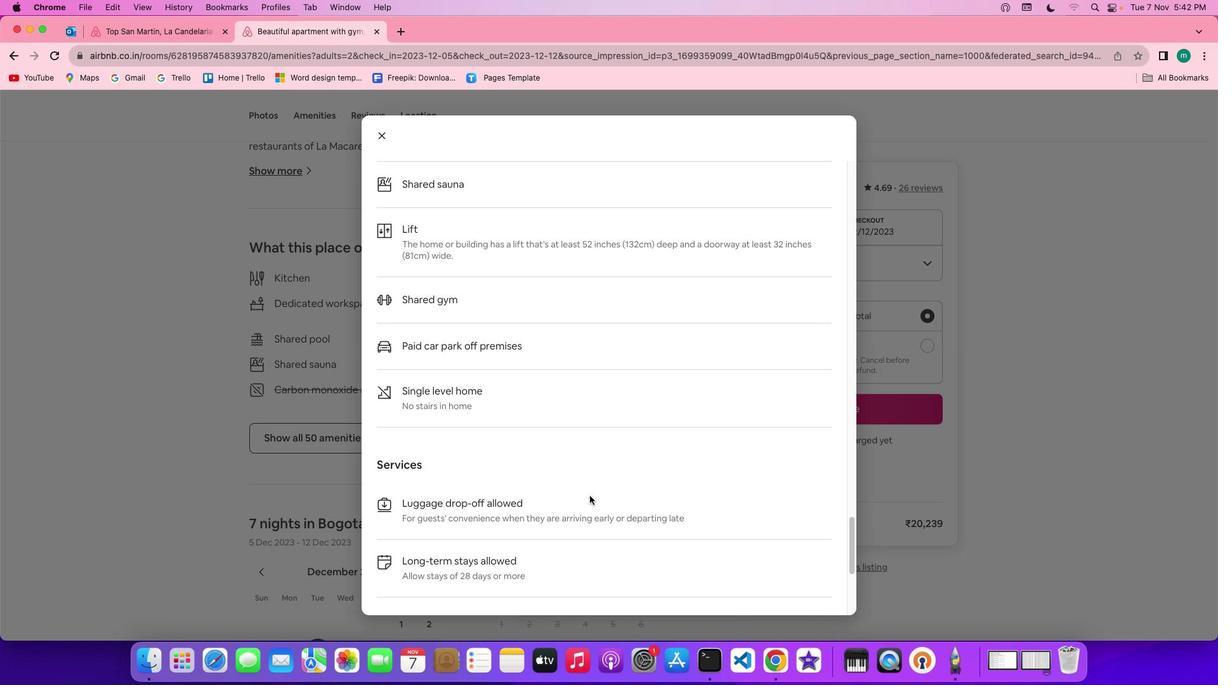 
Action: Mouse scrolled (589, 495) with delta (0, 0)
Screenshot: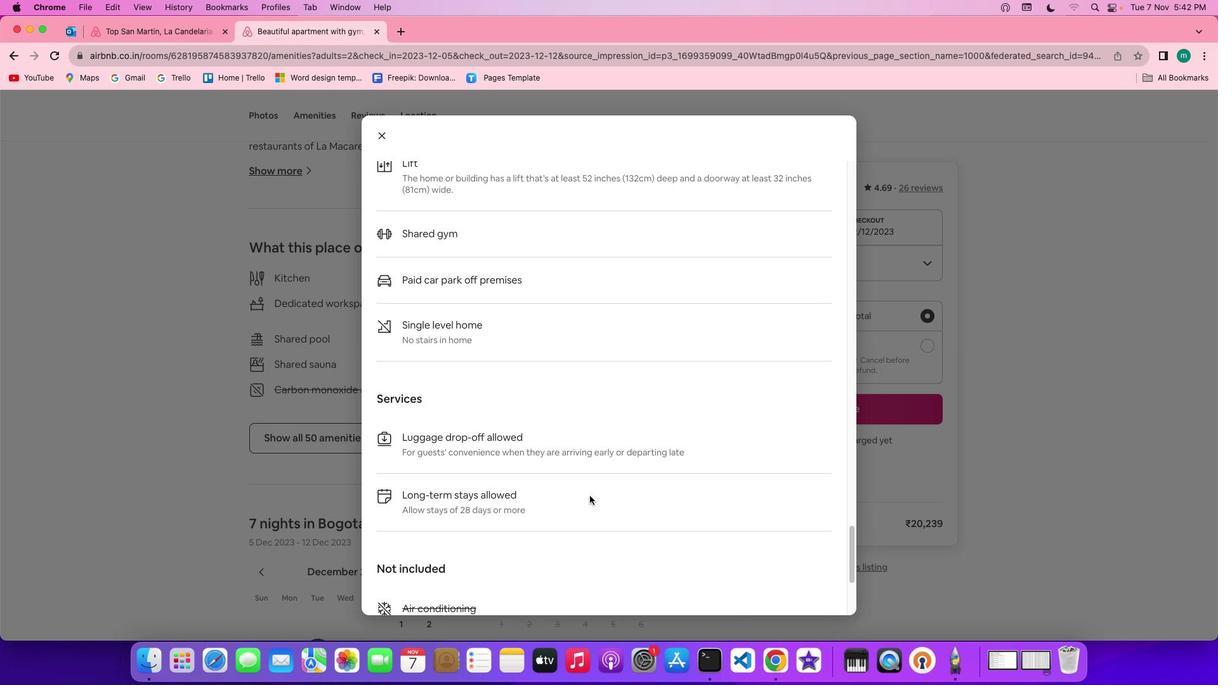 
Action: Mouse scrolled (589, 495) with delta (0, 0)
Screenshot: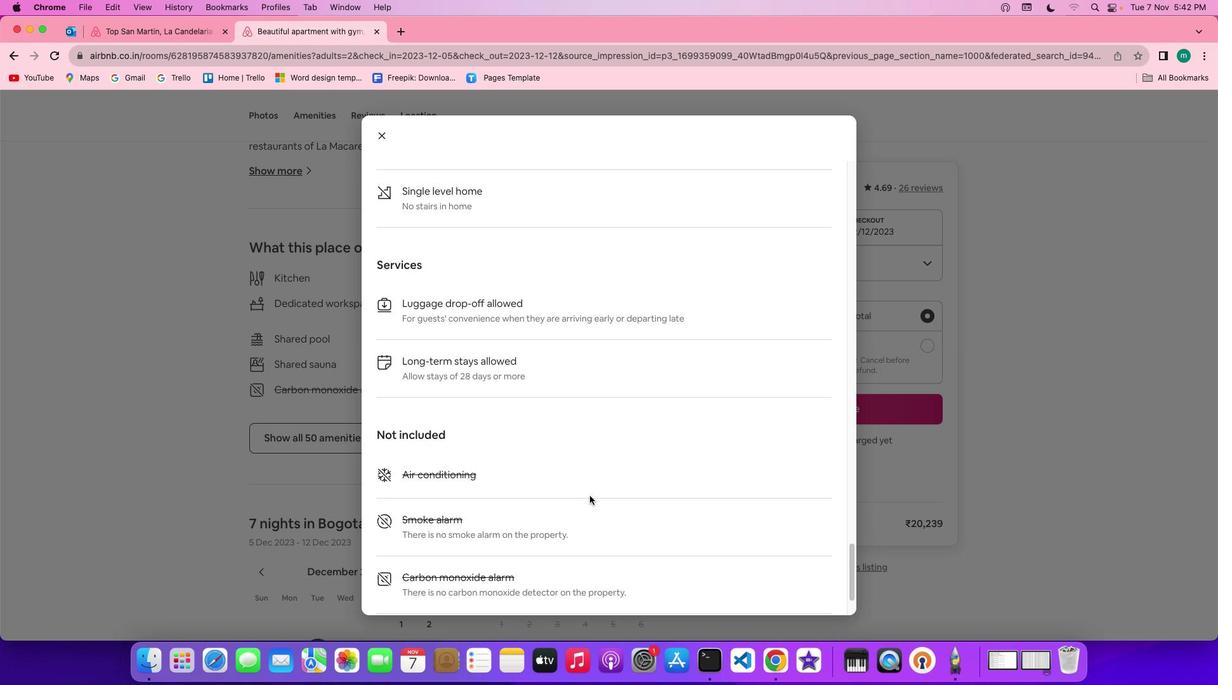 
Action: Mouse scrolled (589, 495) with delta (0, -1)
Screenshot: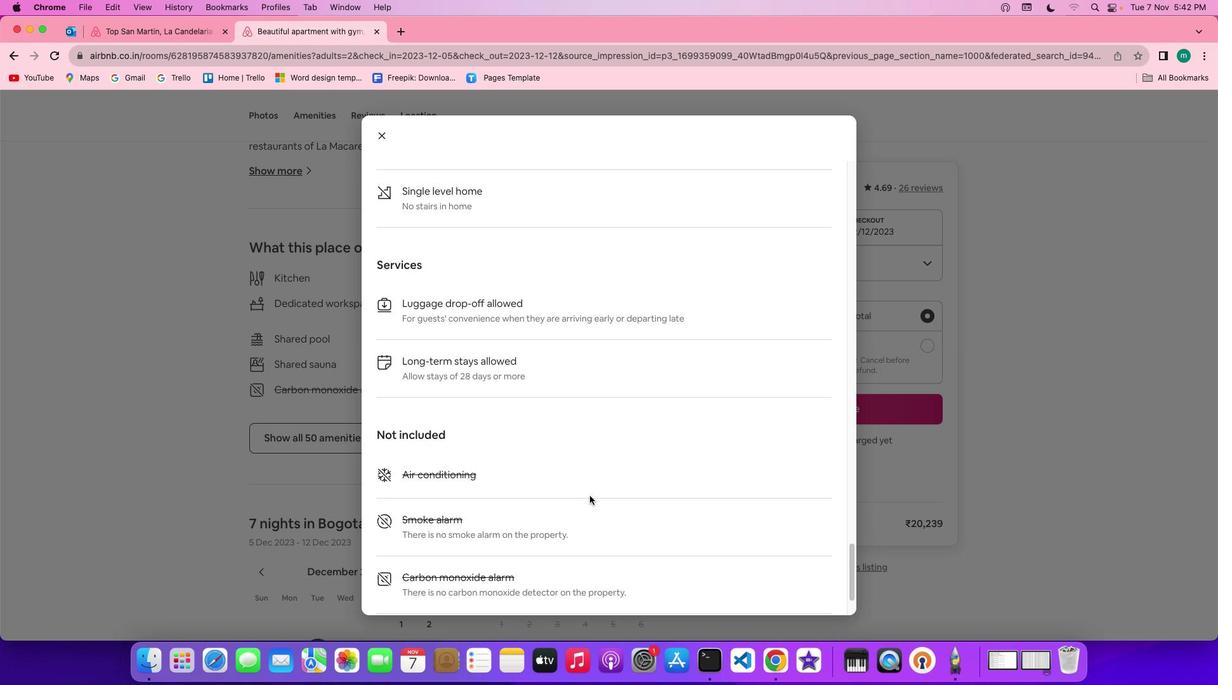 
Action: Mouse scrolled (589, 495) with delta (0, -3)
Screenshot: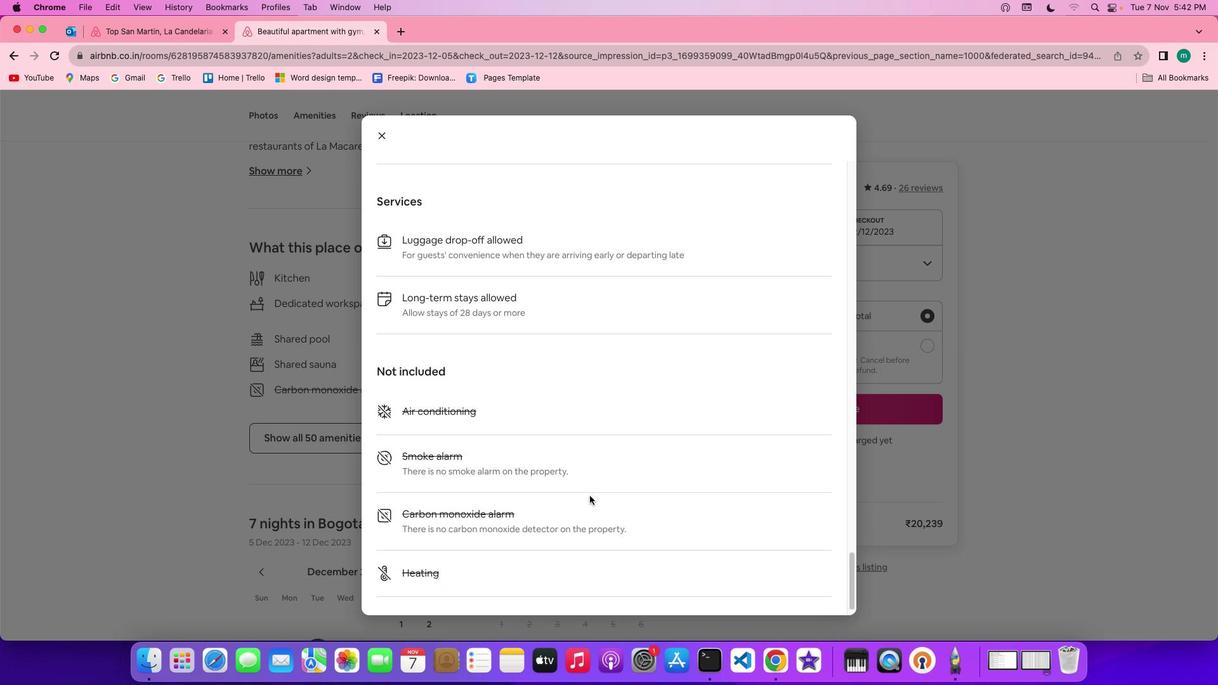 
Action: Mouse scrolled (589, 495) with delta (0, -3)
